 Task: Utilize Zendesk Explore reports for analyzing patterns in customer support inquiry trends.
Action: Mouse moved to (941, 69)
Screenshot: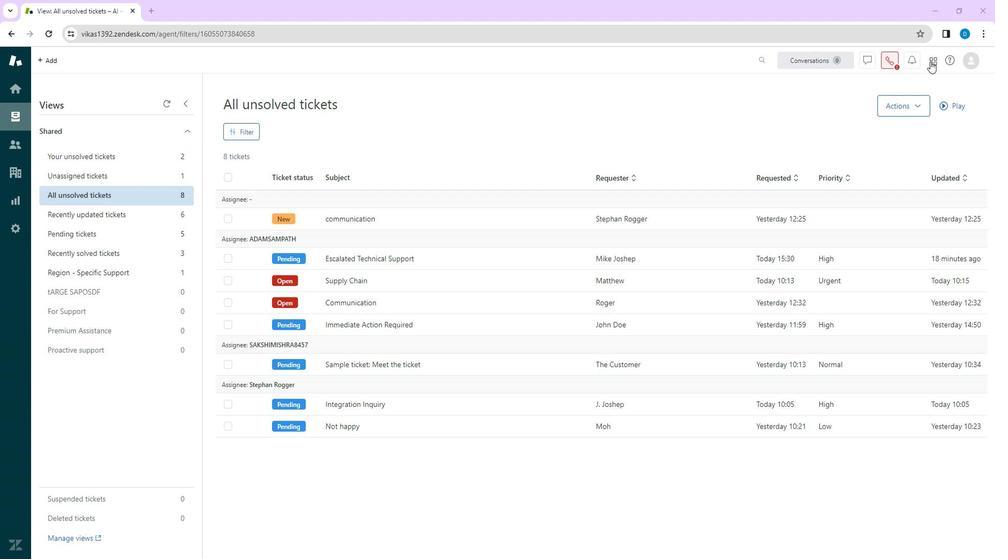 
Action: Mouse pressed left at (941, 69)
Screenshot: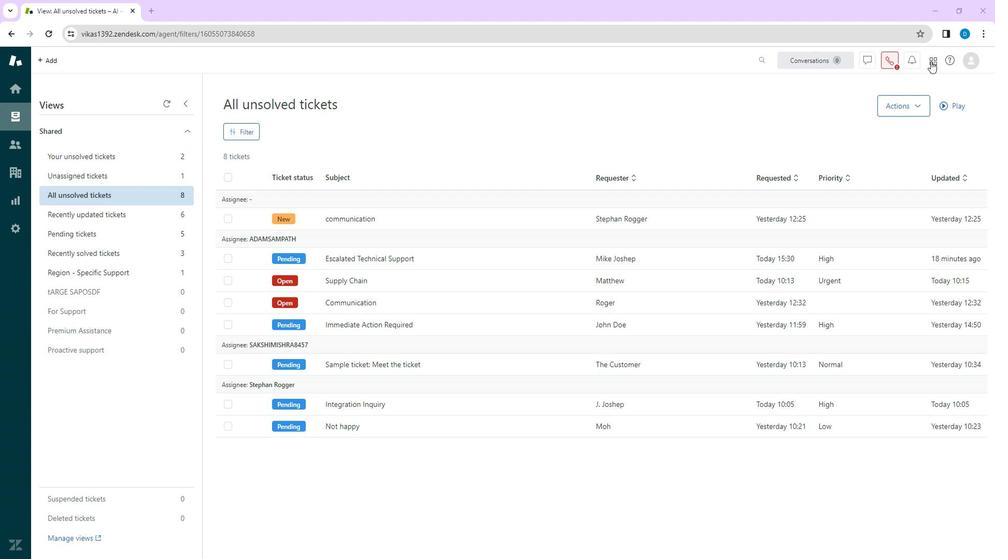 
Action: Mouse moved to (858, 256)
Screenshot: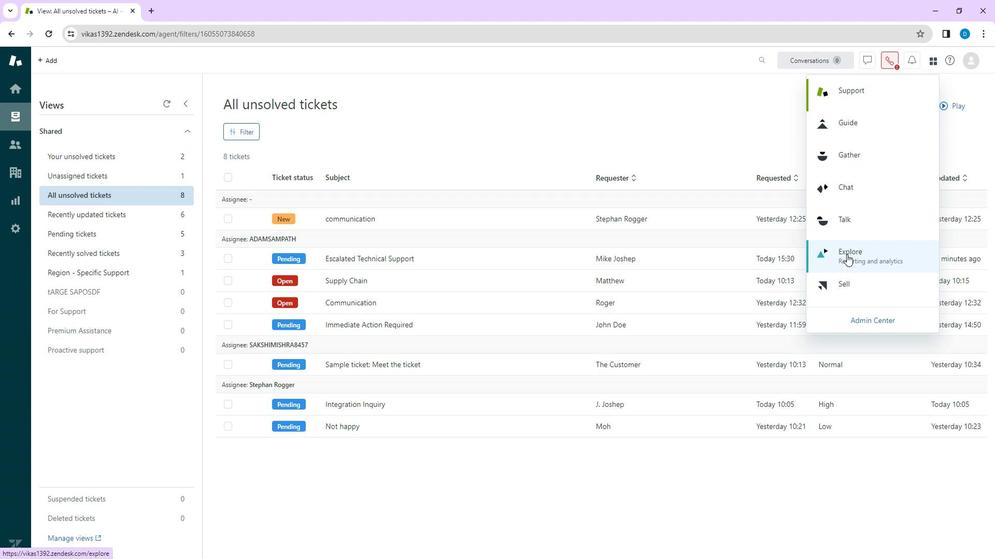 
Action: Mouse pressed left at (858, 256)
Screenshot: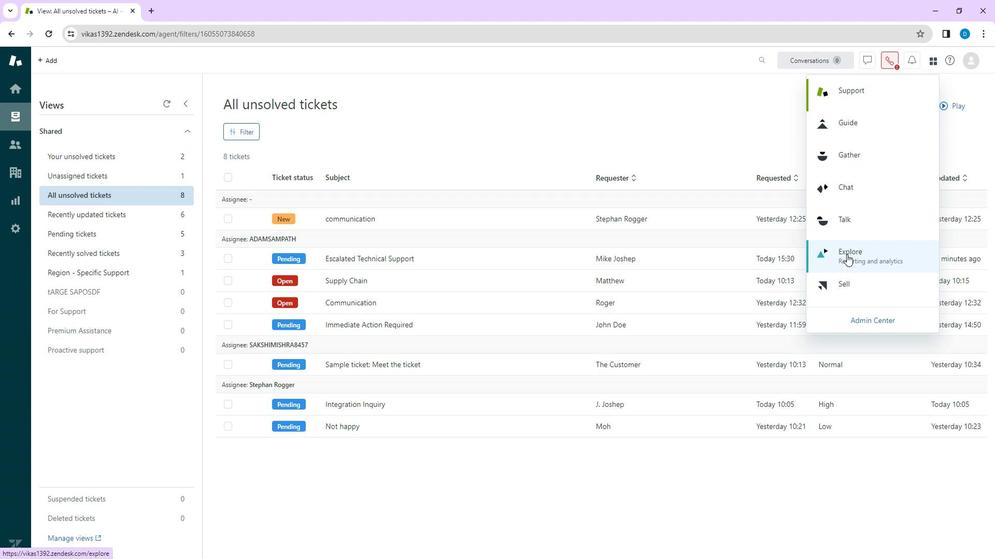 
Action: Mouse moved to (183, 264)
Screenshot: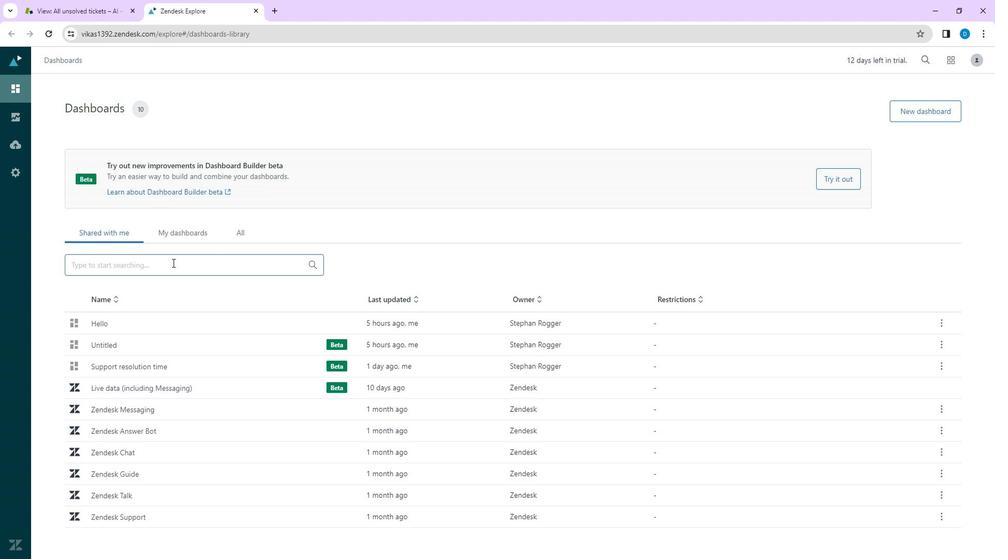 
Action: Mouse scrolled (183, 264) with delta (0, 0)
Screenshot: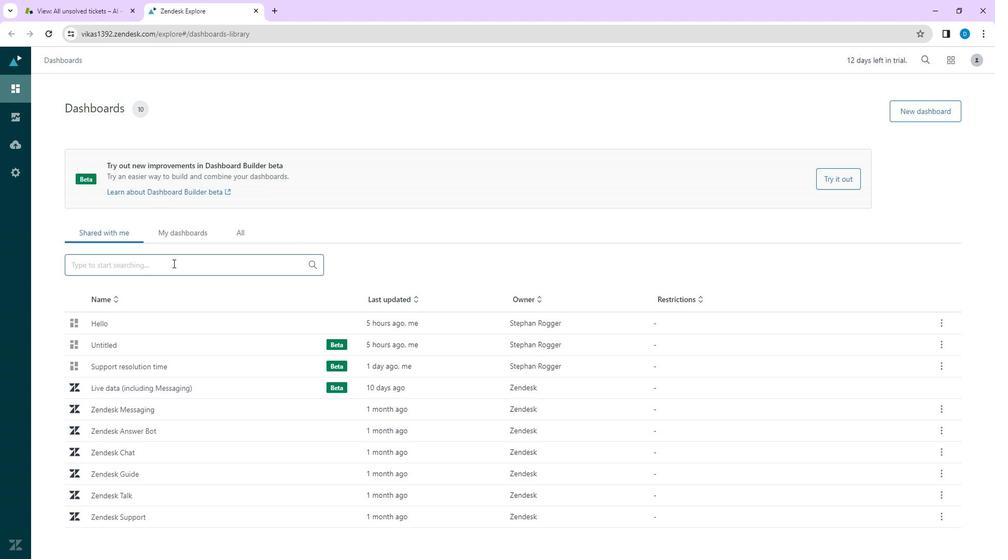
Action: Mouse moved to (26, 123)
Screenshot: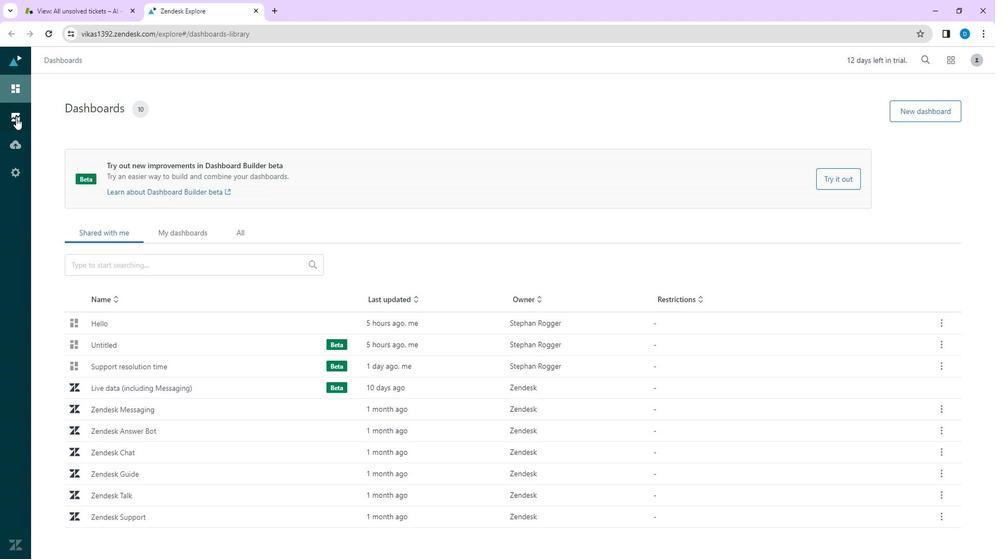 
Action: Mouse pressed left at (26, 123)
Screenshot: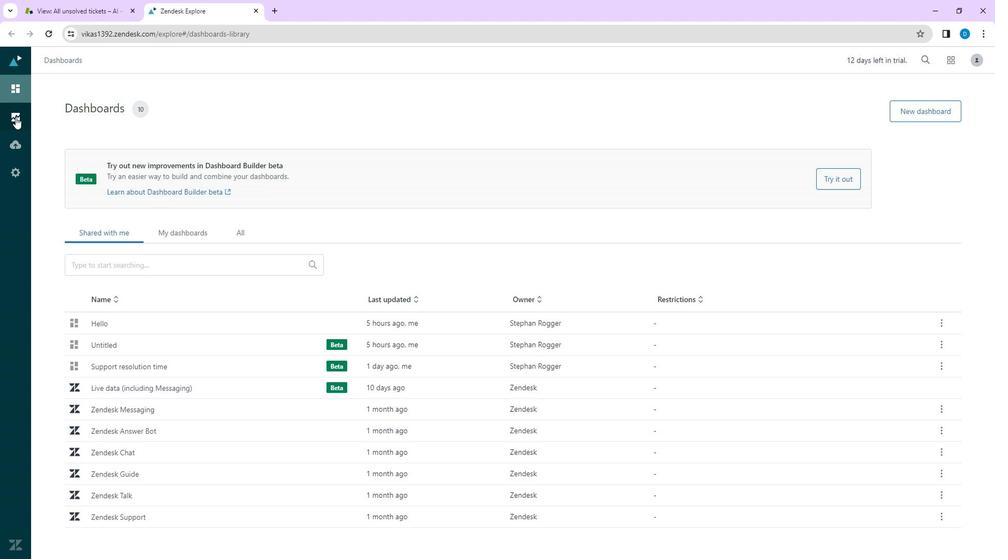 
Action: Mouse moved to (124, 178)
Screenshot: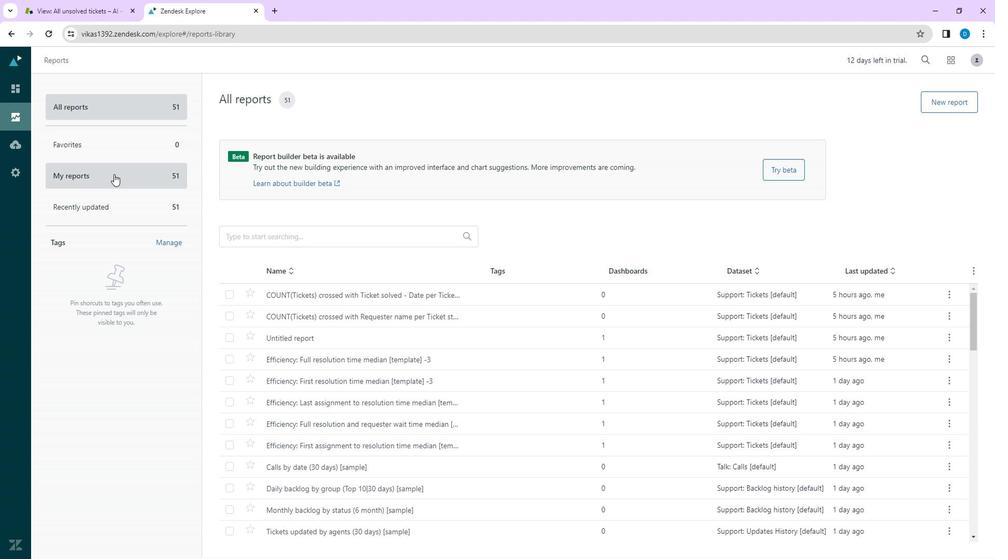 
Action: Mouse pressed left at (124, 178)
Screenshot: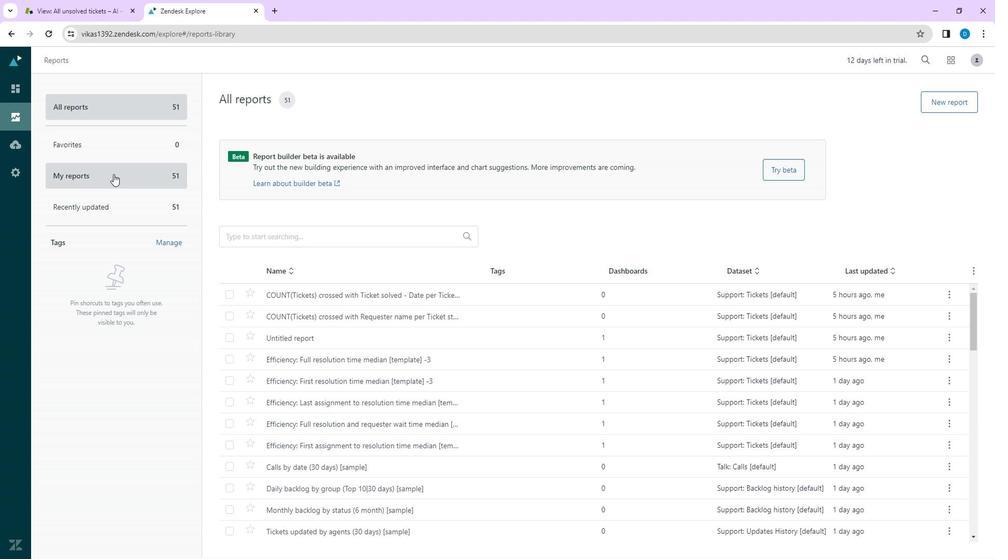 
Action: Mouse moved to (808, 169)
Screenshot: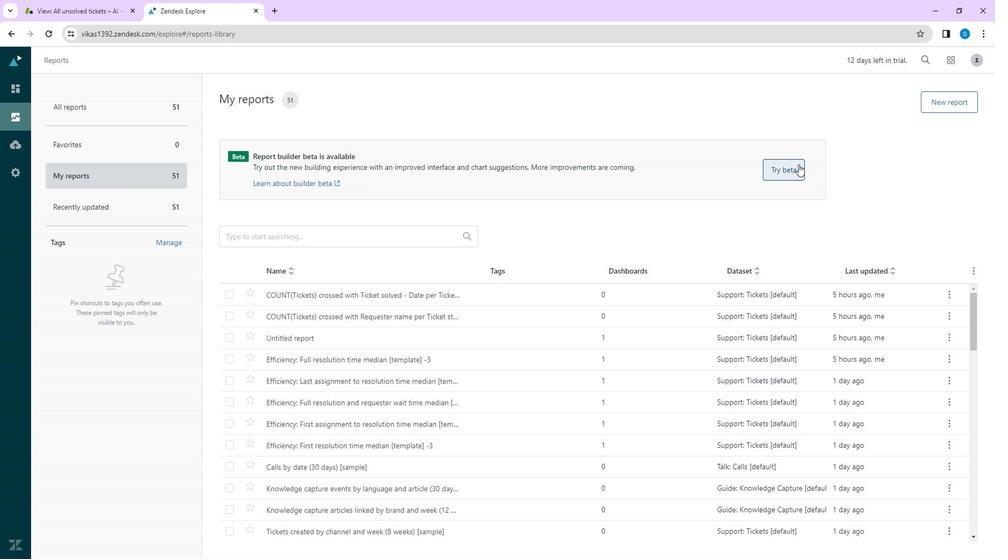 
Action: Mouse pressed left at (808, 169)
Screenshot: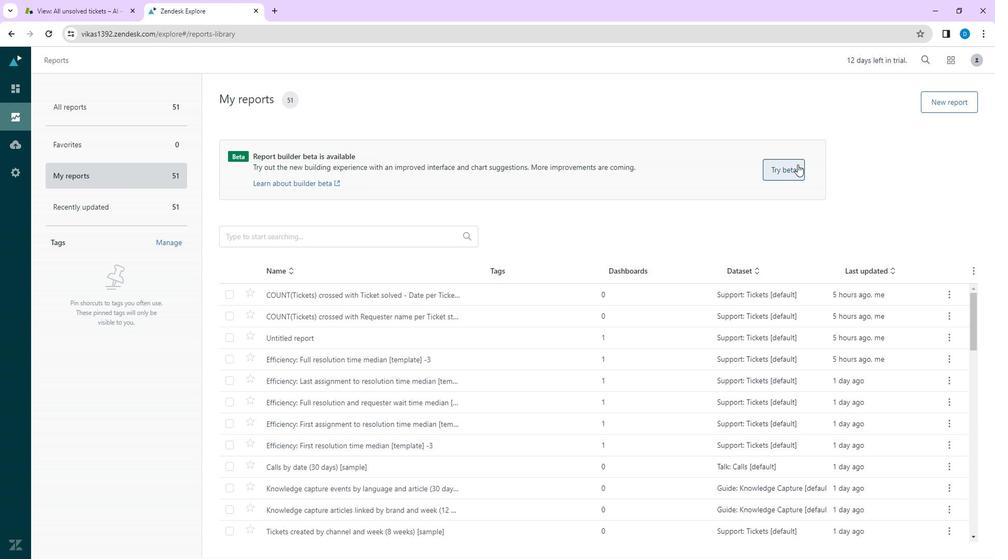 
Action: Mouse moved to (128, 250)
Screenshot: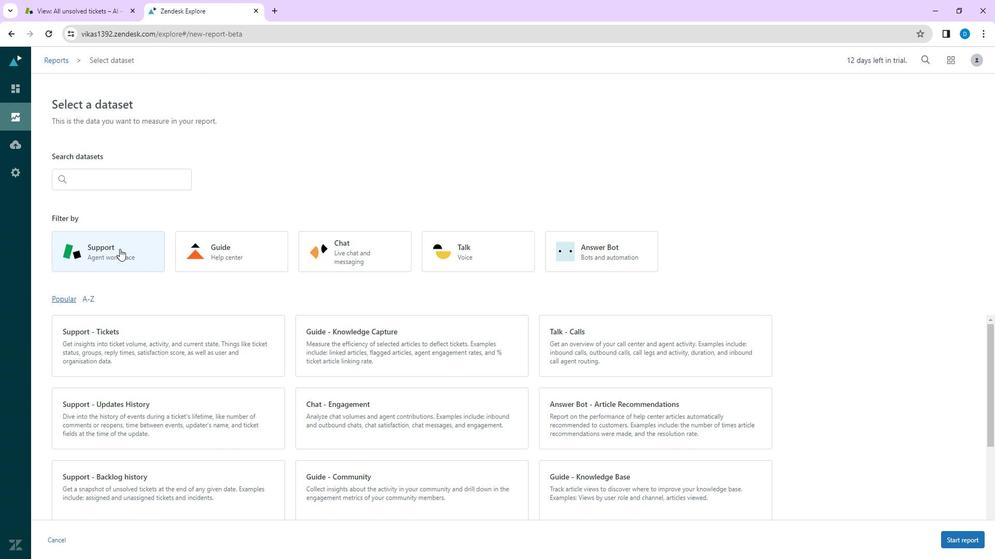 
Action: Mouse pressed left at (128, 250)
Screenshot: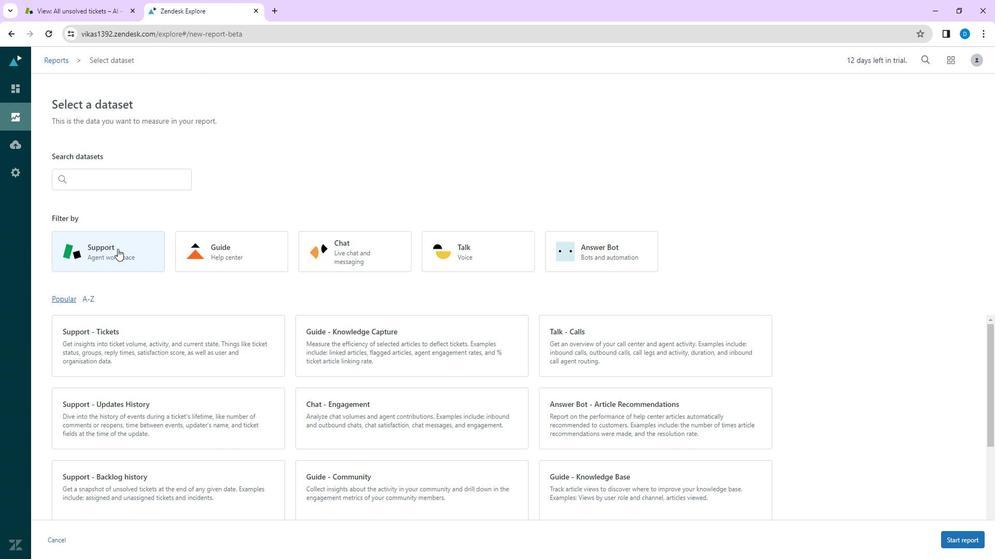 
Action: Mouse moved to (194, 344)
Screenshot: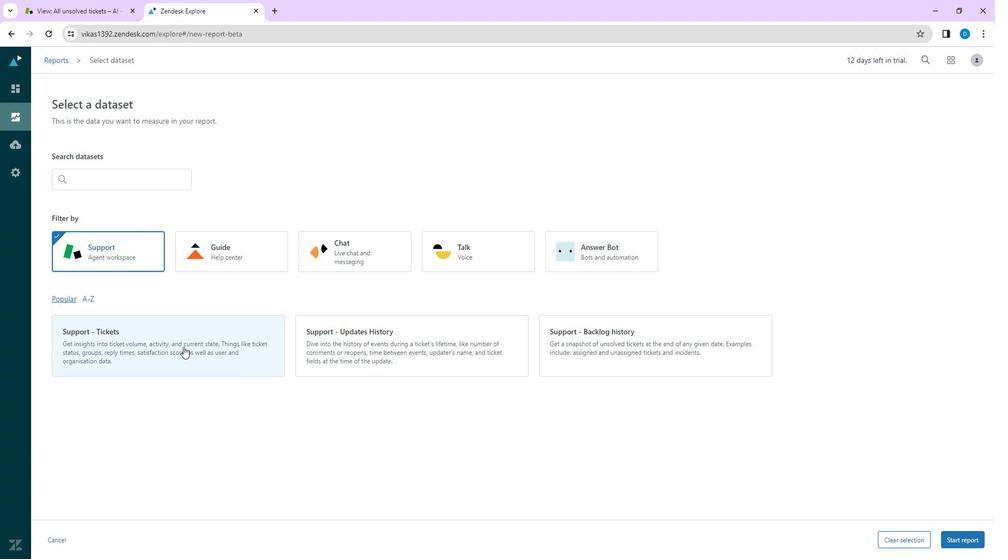 
Action: Mouse pressed left at (194, 344)
Screenshot: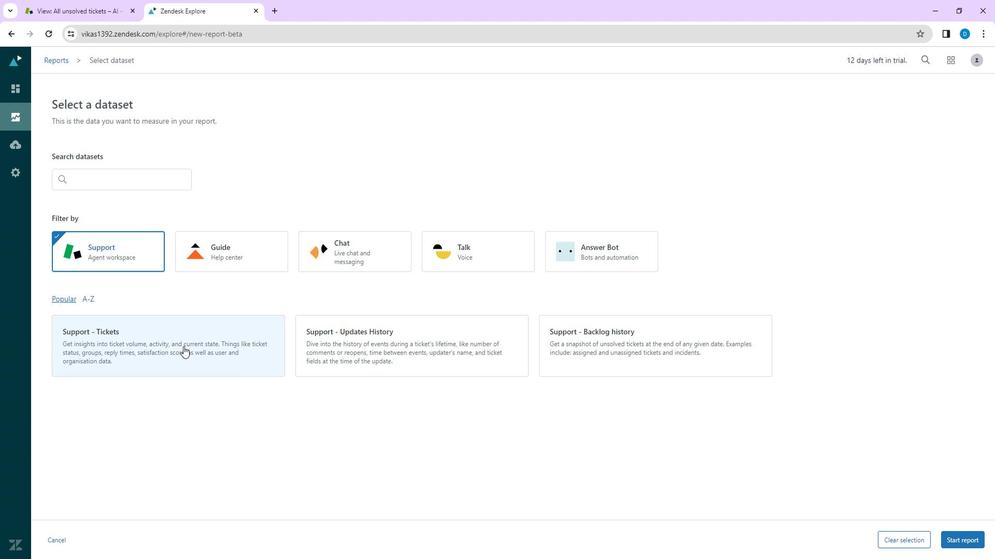 
Action: Mouse moved to (834, 194)
Screenshot: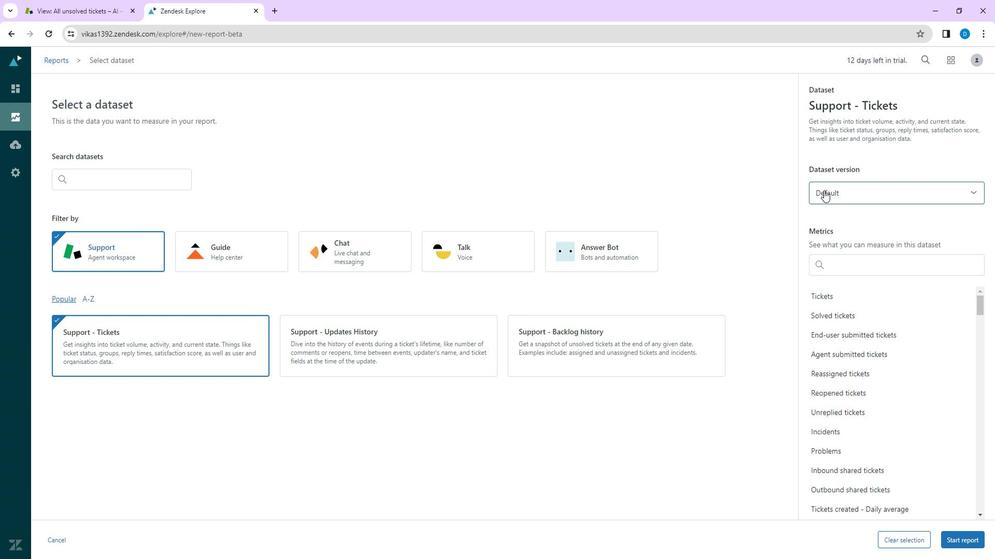 
Action: Mouse pressed left at (834, 194)
Screenshot: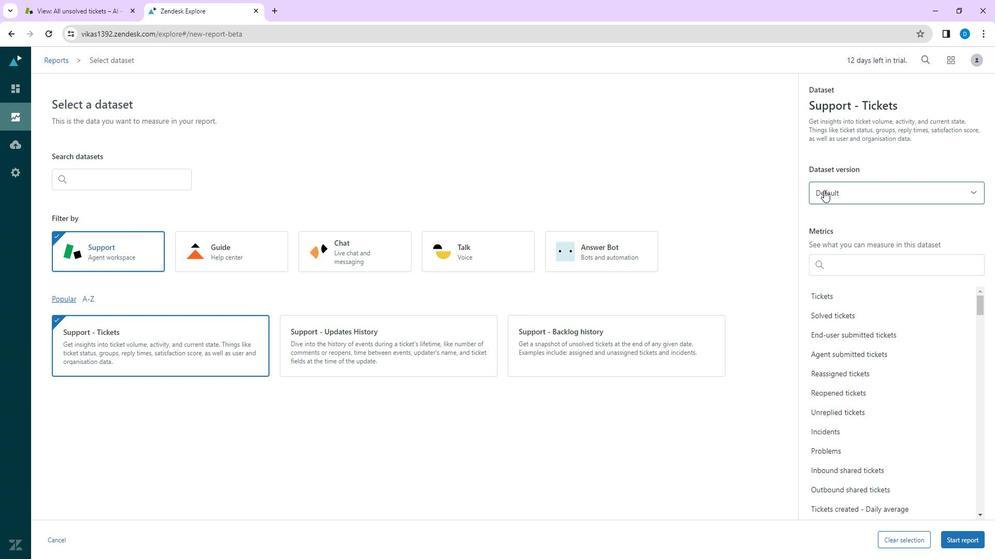 
Action: Mouse moved to (763, 181)
Screenshot: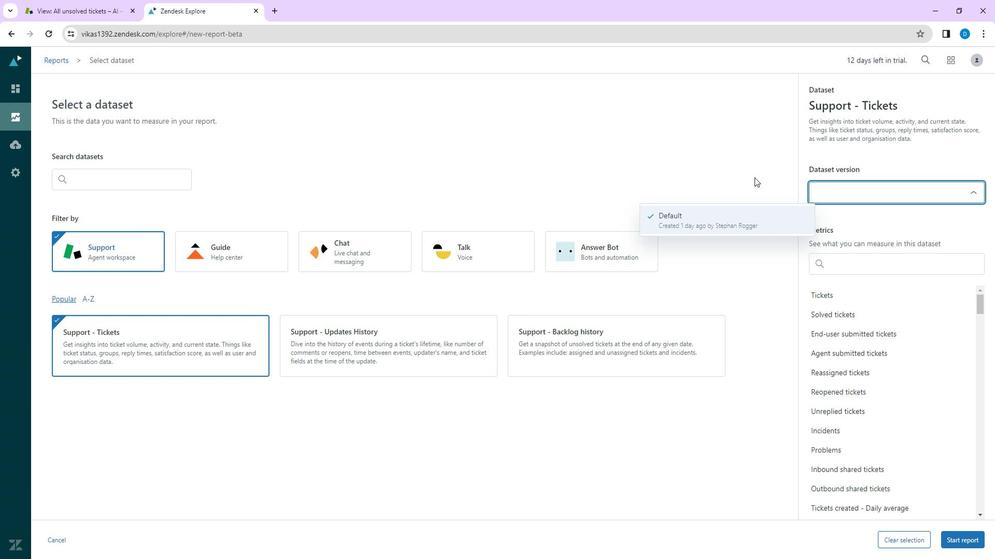 
Action: Mouse pressed left at (763, 181)
Screenshot: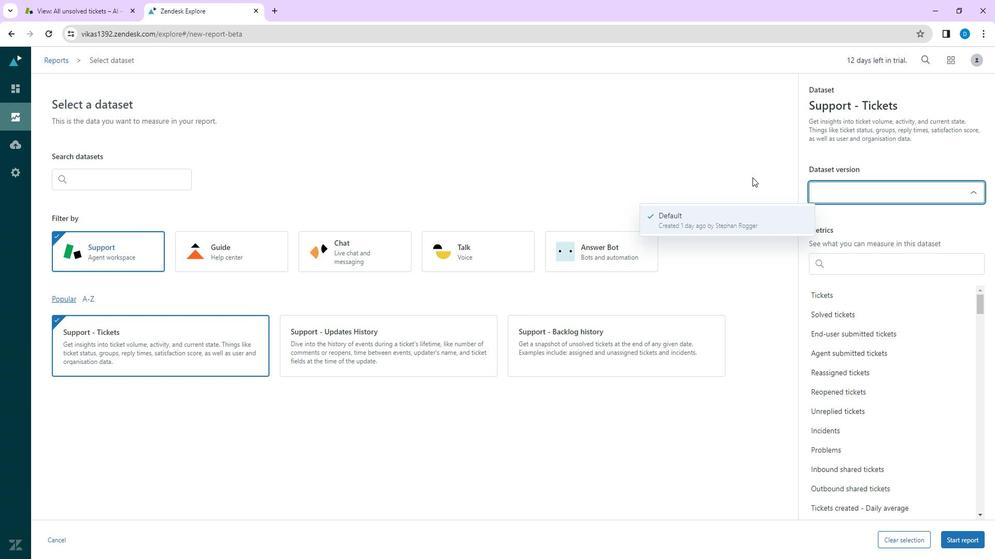 
Action: Mouse moved to (853, 270)
Screenshot: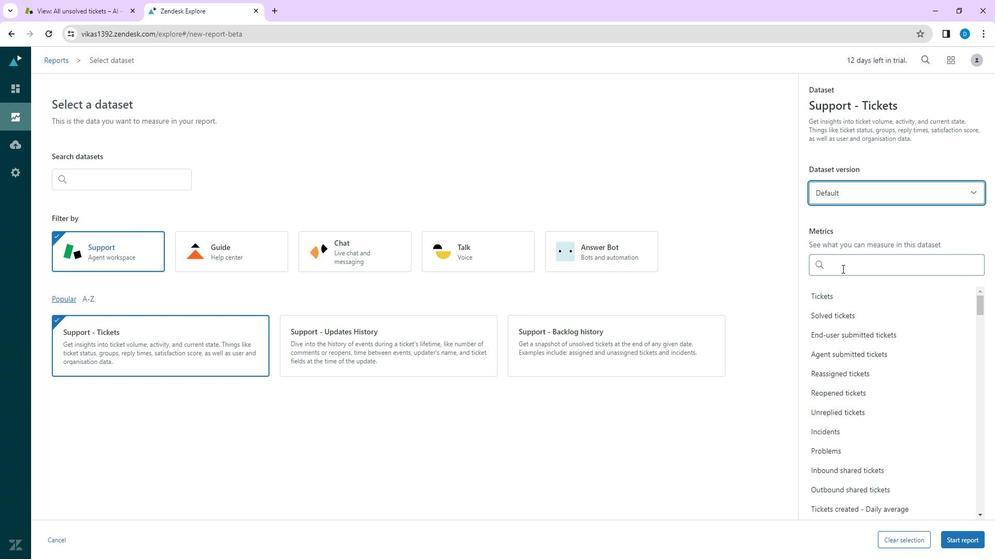 
Action: Mouse scrolled (853, 269) with delta (0, 0)
Screenshot: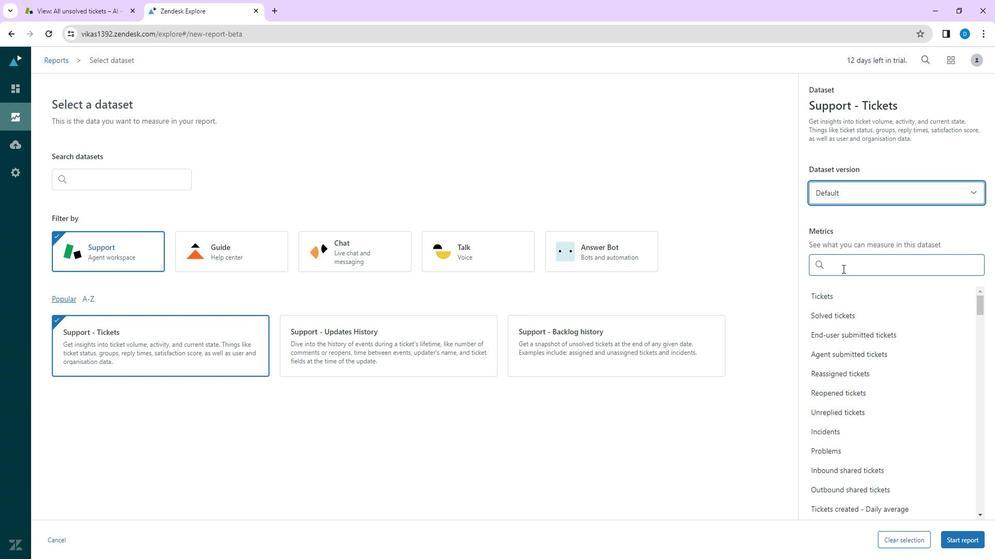 
Action: Mouse moved to (844, 336)
Screenshot: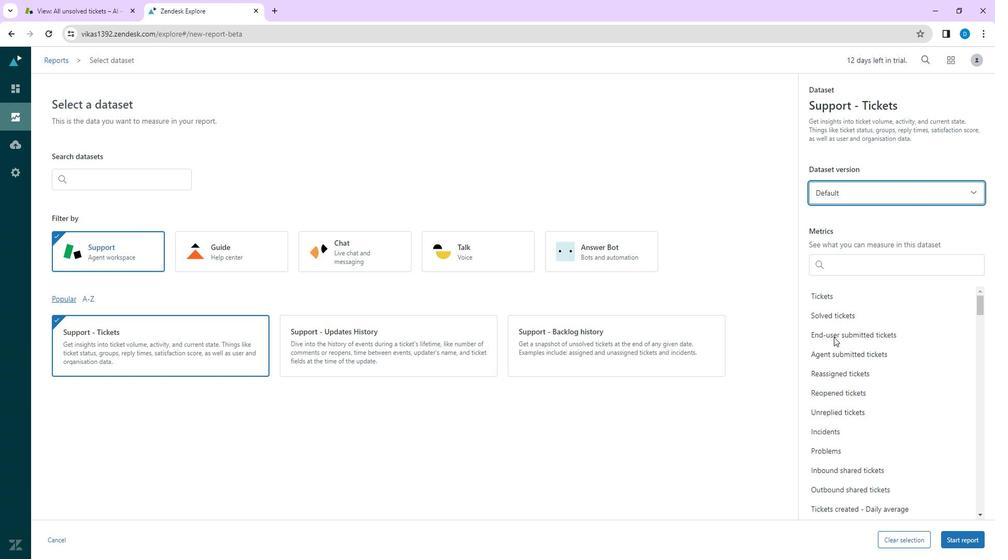 
Action: Mouse scrolled (844, 335) with delta (0, 0)
Screenshot: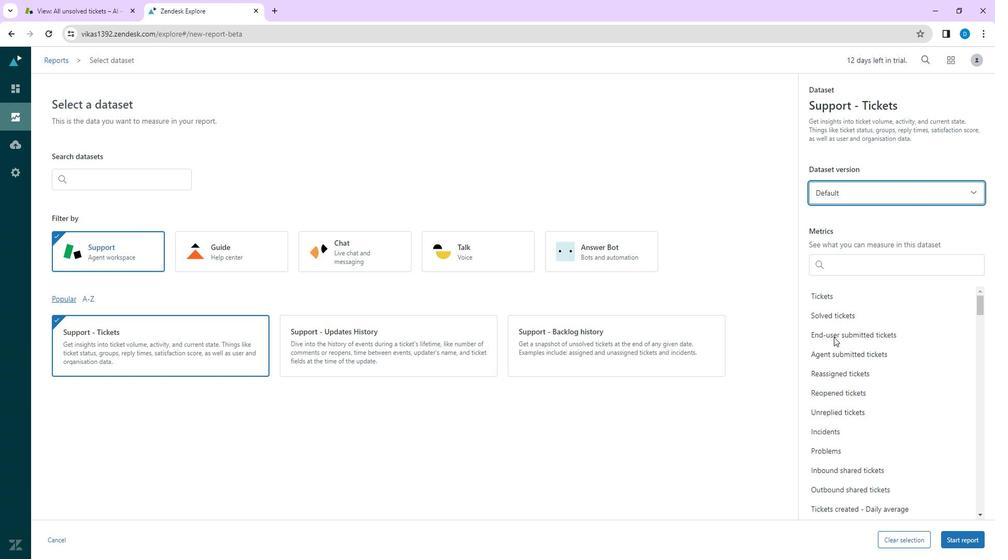 
Action: Mouse moved to (844, 373)
Screenshot: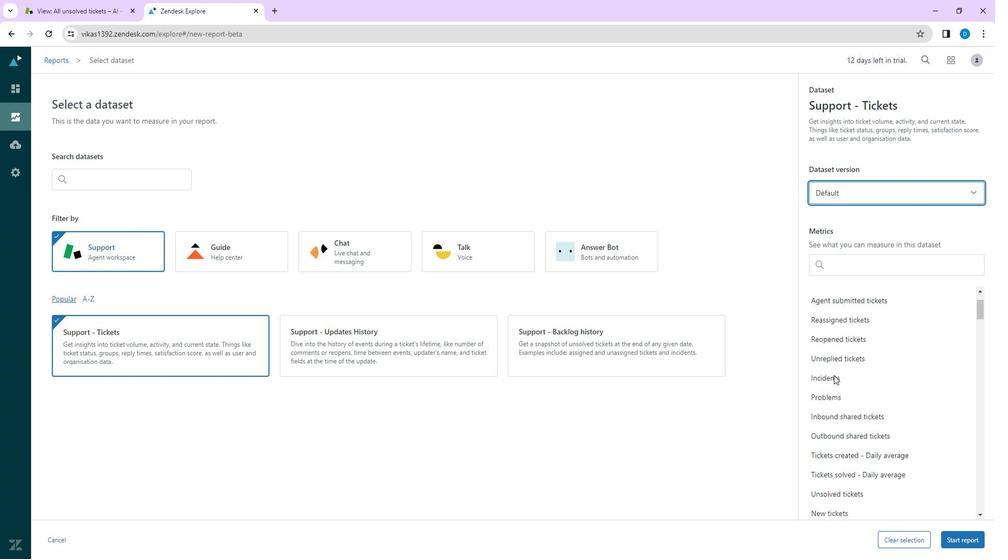 
Action: Mouse scrolled (844, 372) with delta (0, 0)
Screenshot: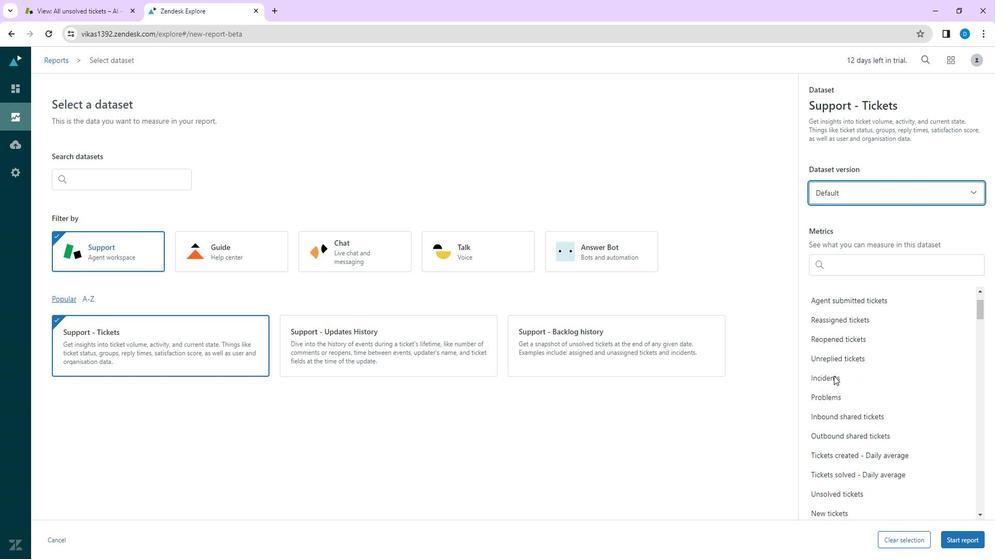 
Action: Mouse moved to (828, 457)
Screenshot: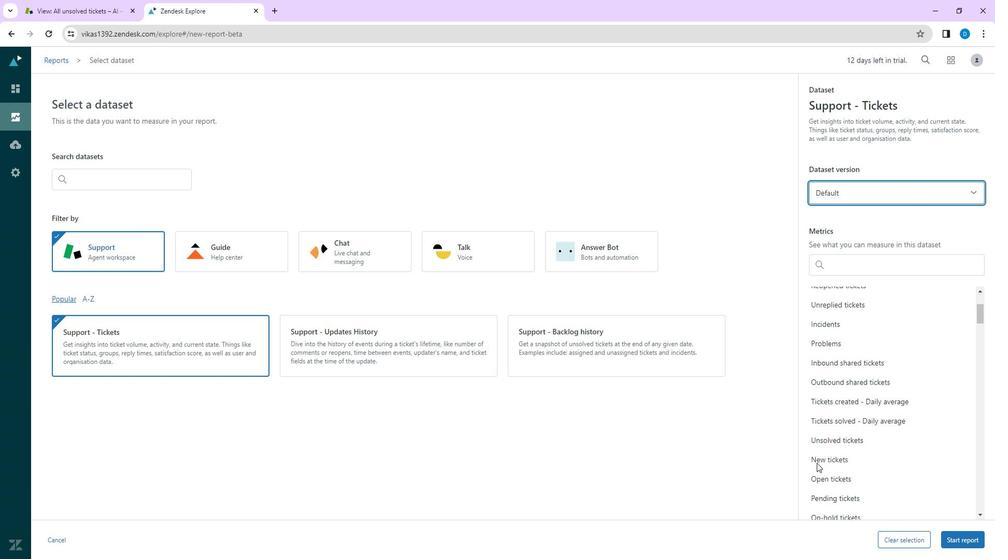 
Action: Mouse scrolled (828, 457) with delta (0, 0)
Screenshot: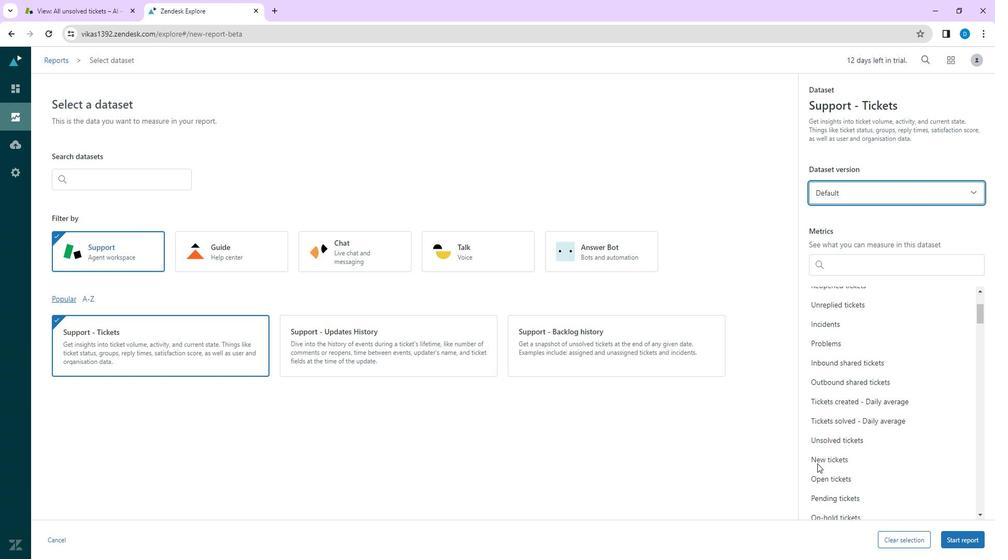 
Action: Mouse scrolled (828, 457) with delta (0, 0)
Screenshot: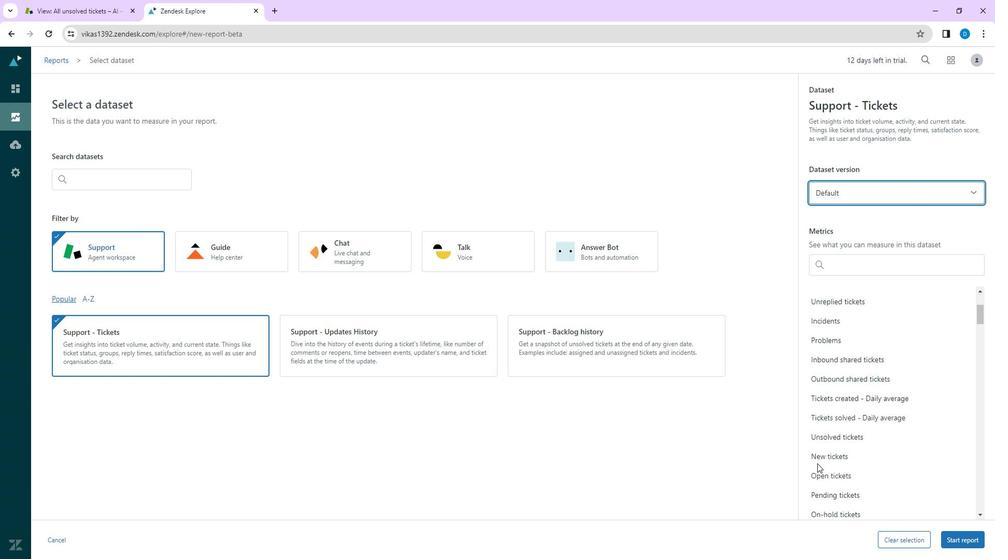 
Action: Mouse moved to (847, 388)
Screenshot: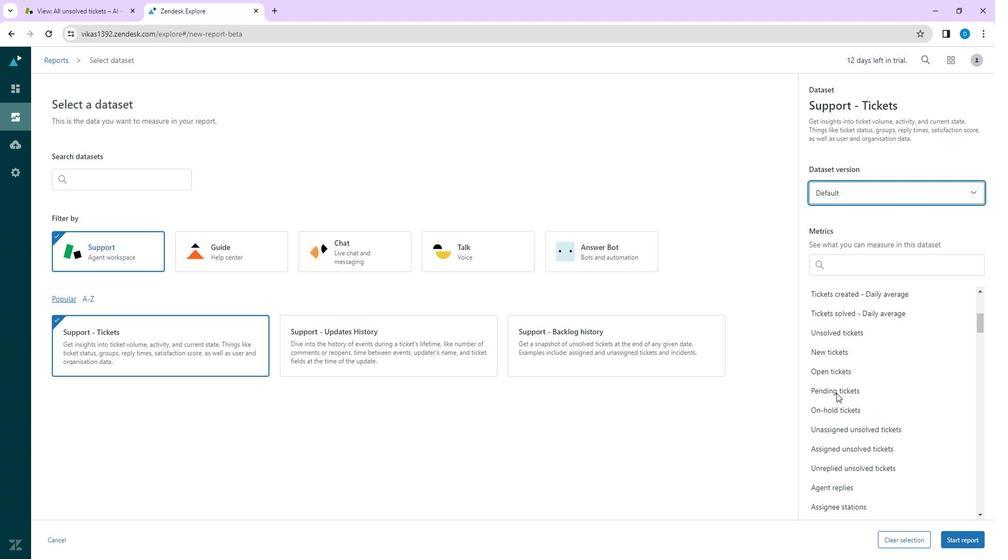 
Action: Mouse pressed left at (847, 388)
Screenshot: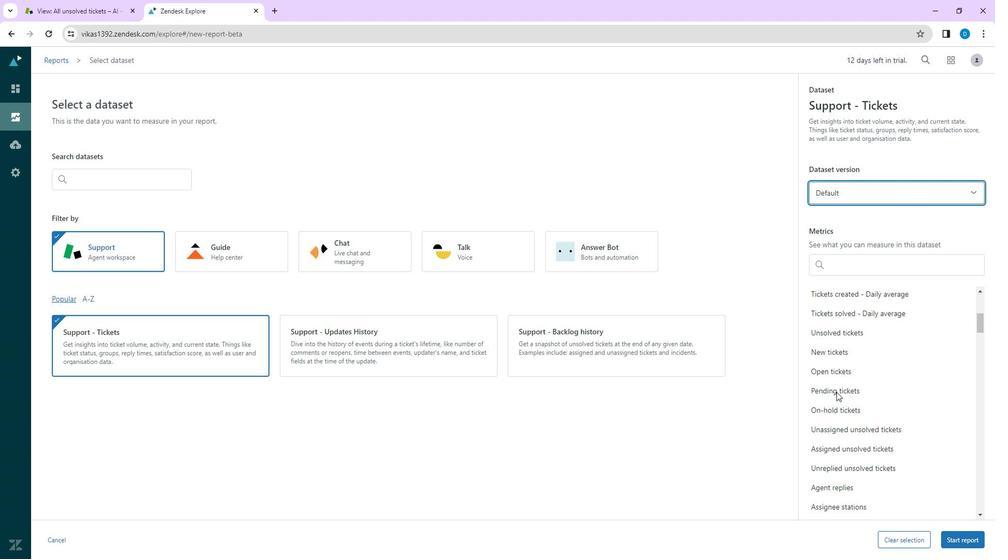 
Action: Mouse moved to (832, 335)
Screenshot: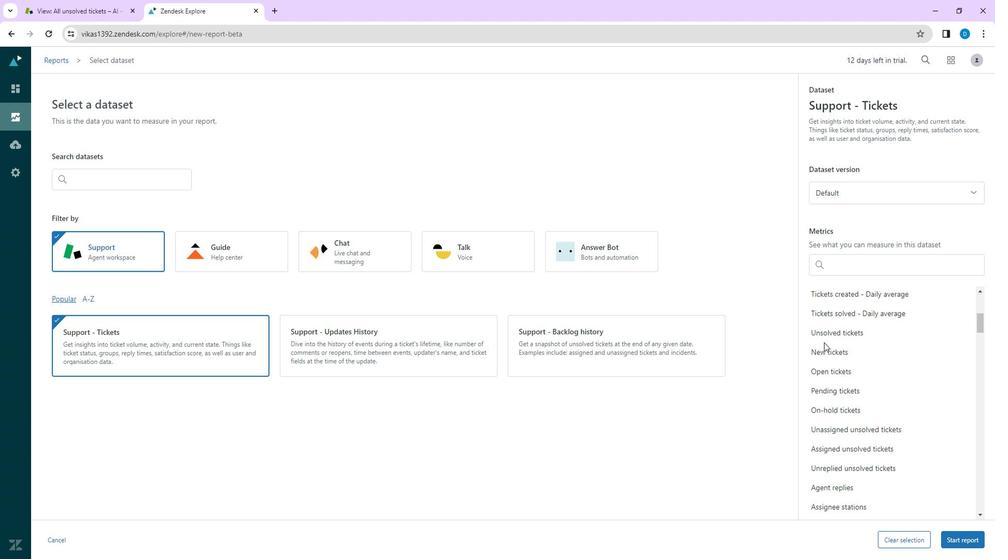
Action: Mouse scrolled (832, 336) with delta (0, 0)
Screenshot: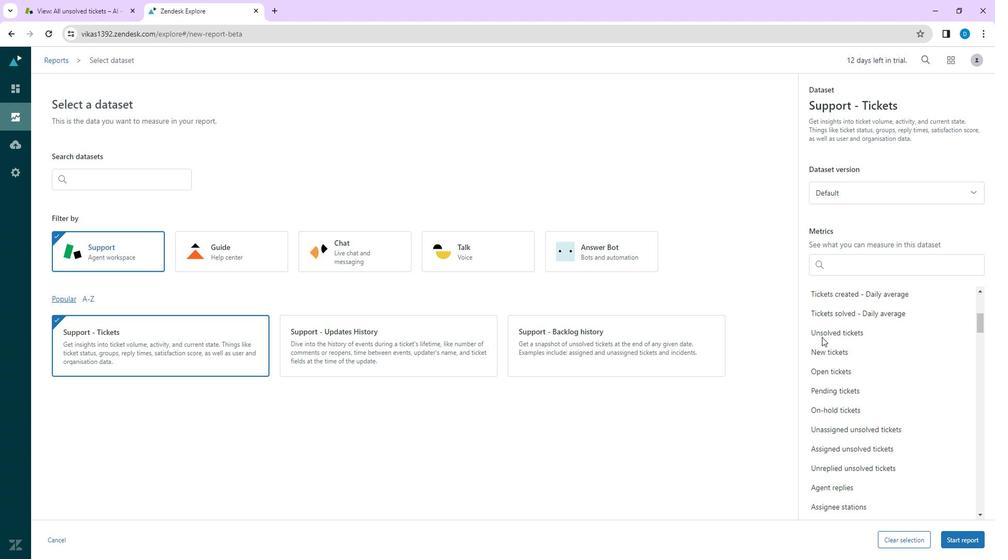 
Action: Mouse scrolled (832, 336) with delta (0, 0)
Screenshot: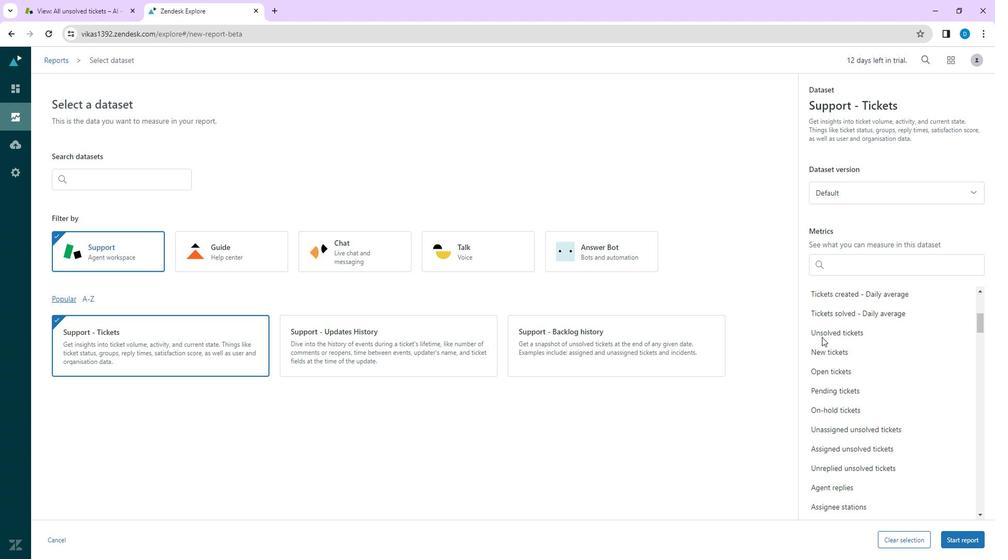 
Action: Mouse scrolled (832, 336) with delta (0, 0)
Screenshot: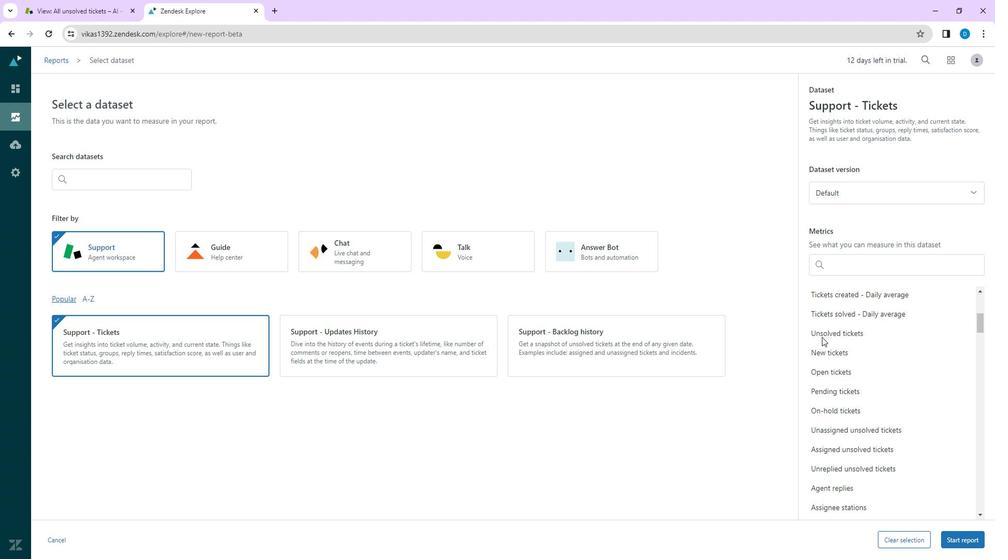 
Action: Mouse moved to (833, 342)
Screenshot: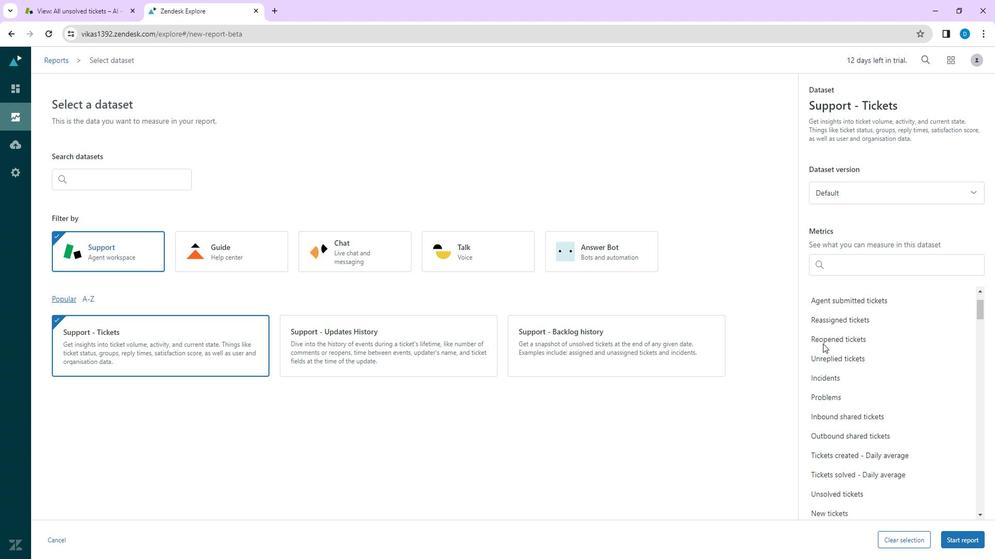 
Action: Mouse scrolled (833, 343) with delta (0, 0)
Screenshot: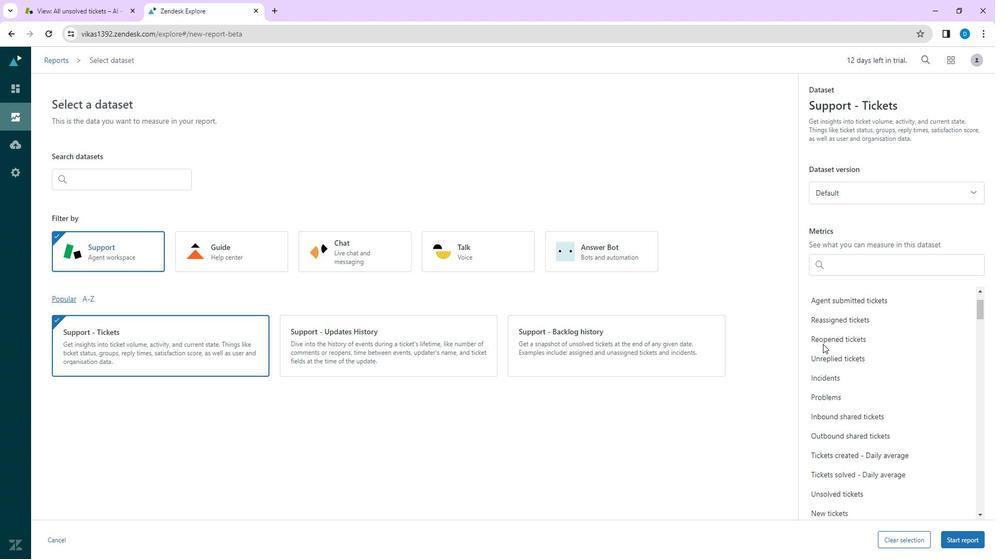 
Action: Mouse scrolled (833, 343) with delta (0, 0)
Screenshot: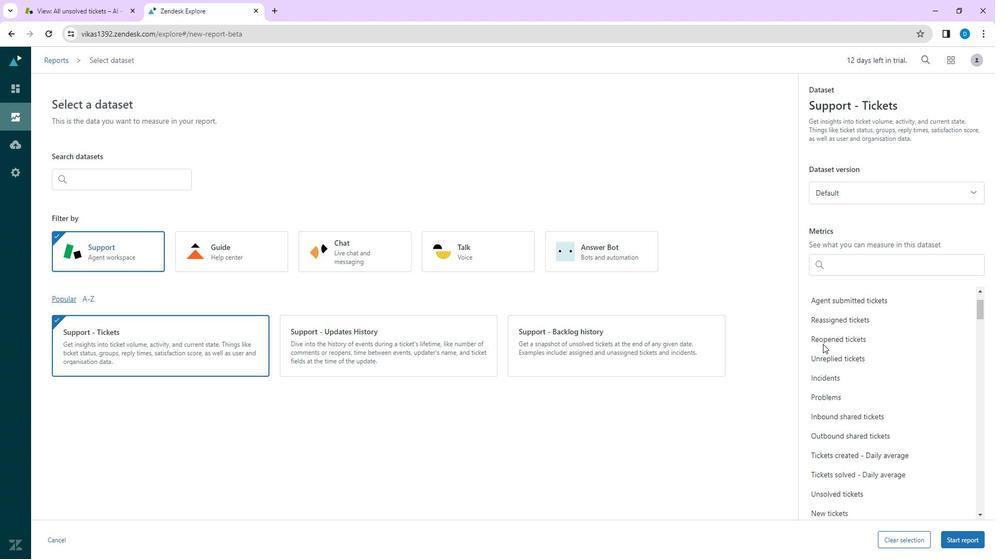 
Action: Mouse scrolled (833, 343) with delta (0, 0)
Screenshot: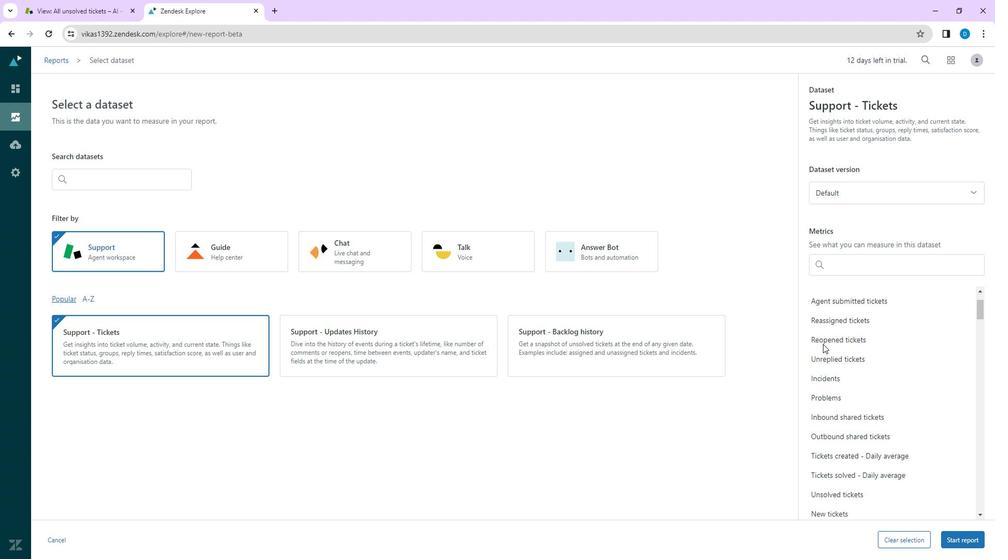 
Action: Mouse moved to (836, 352)
Screenshot: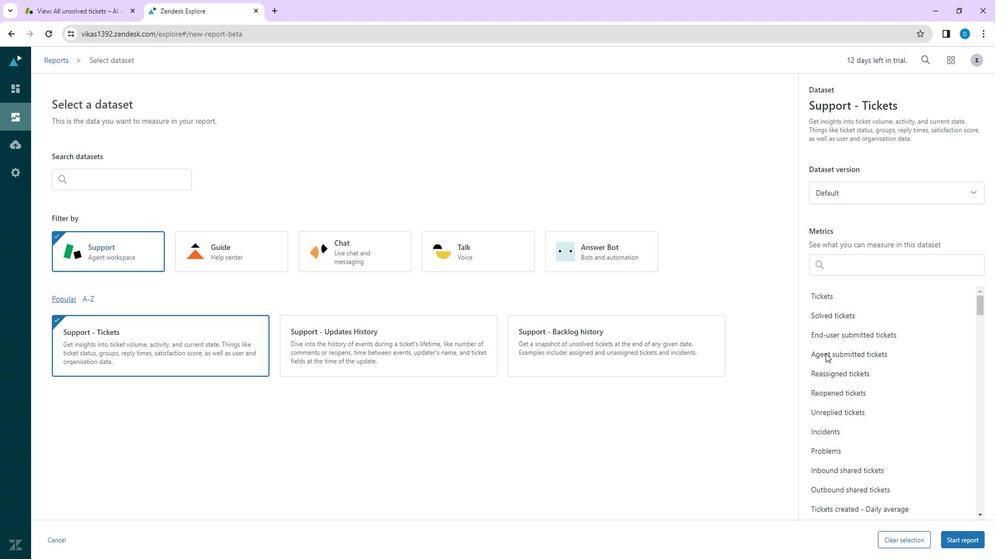 
Action: Mouse scrolled (836, 352) with delta (0, 0)
Screenshot: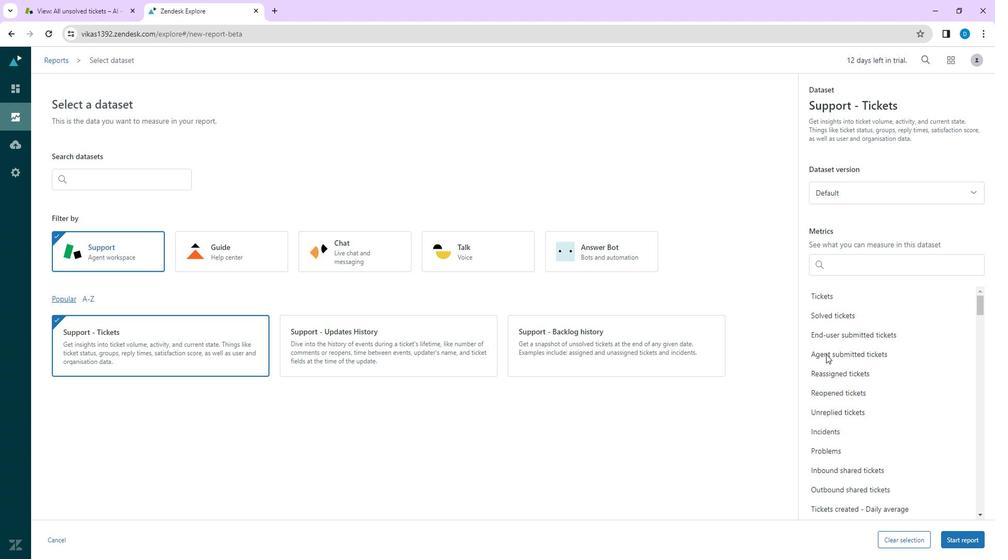 
Action: Mouse scrolled (836, 352) with delta (0, 0)
Screenshot: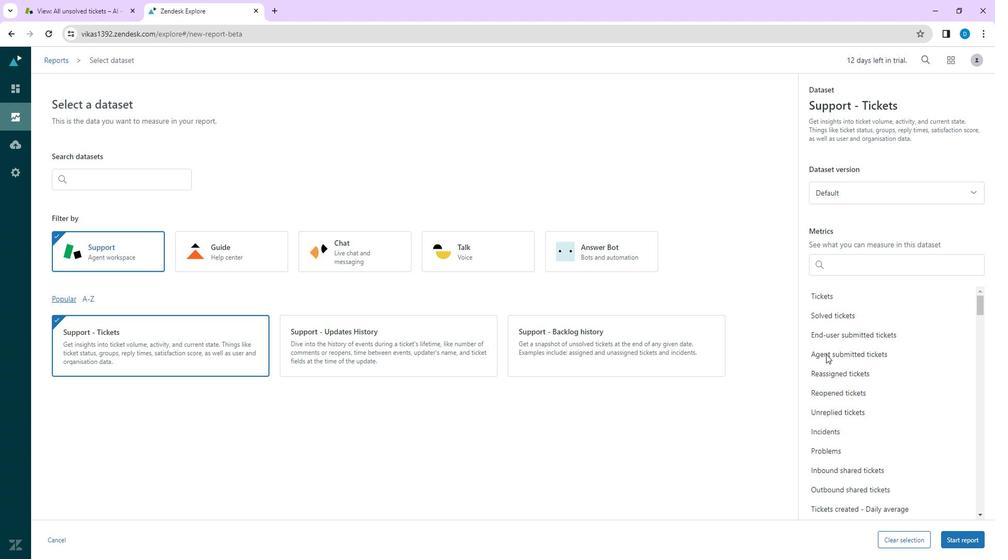 
Action: Mouse scrolled (836, 352) with delta (0, 0)
Screenshot: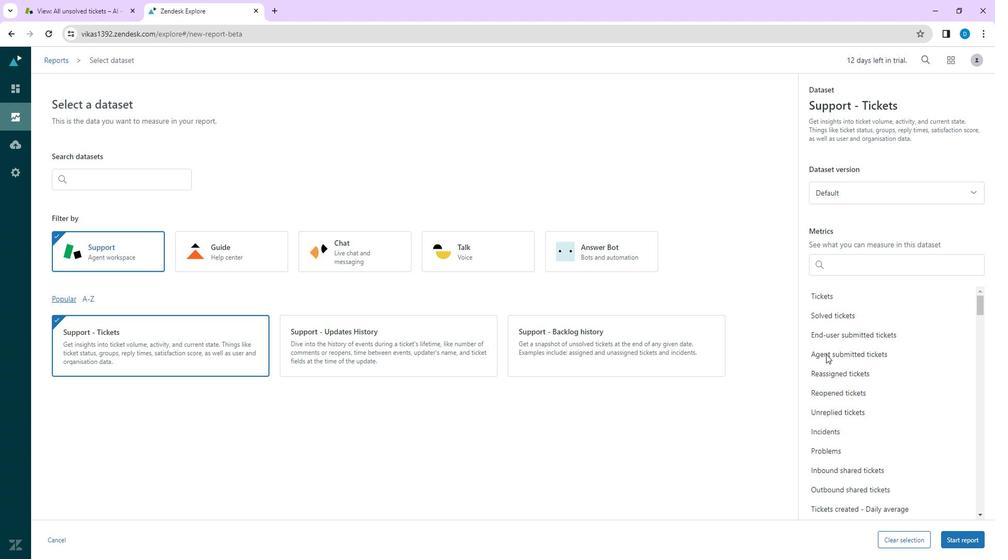 
Action: Mouse moved to (833, 297)
Screenshot: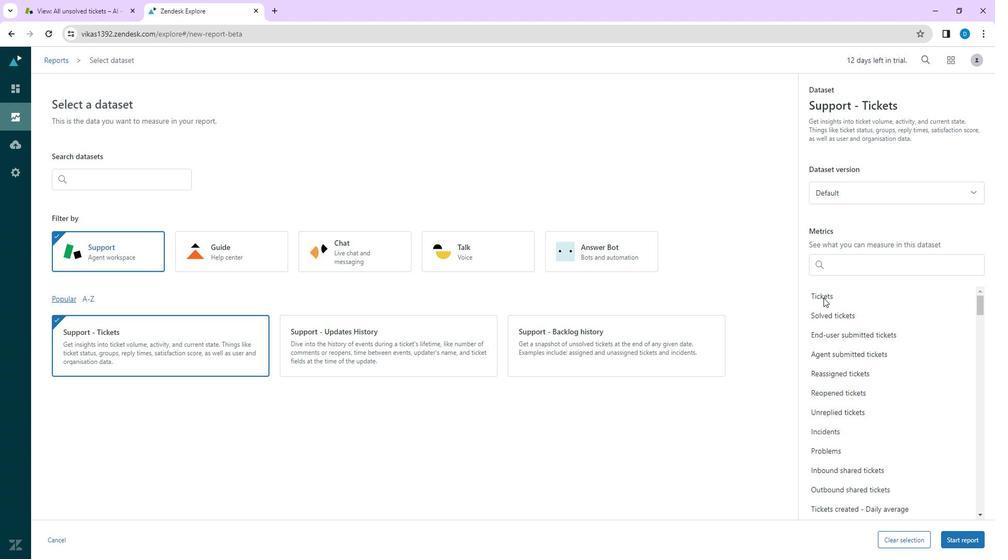 
Action: Mouse pressed left at (833, 297)
Screenshot: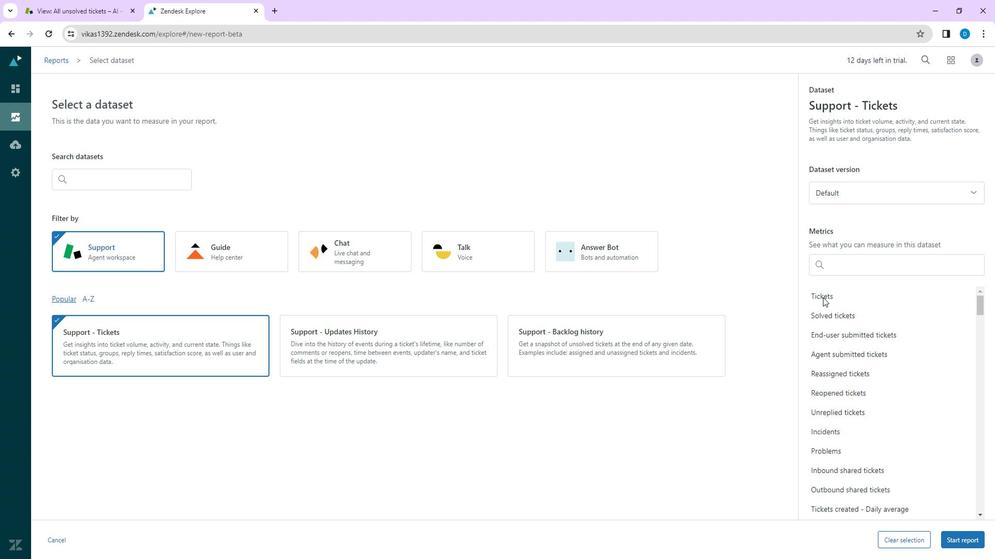 
Action: Mouse pressed left at (833, 297)
Screenshot: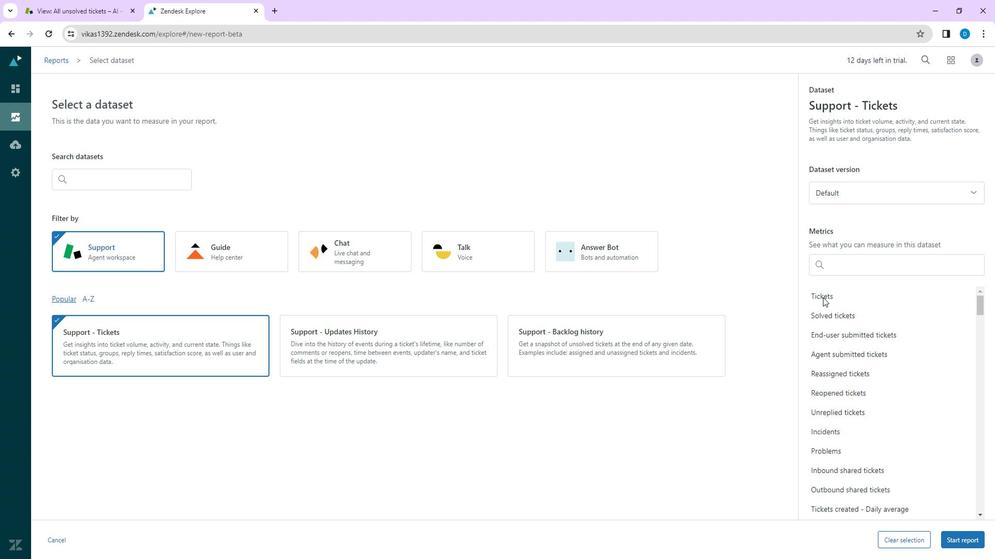 
Action: Mouse moved to (980, 528)
Screenshot: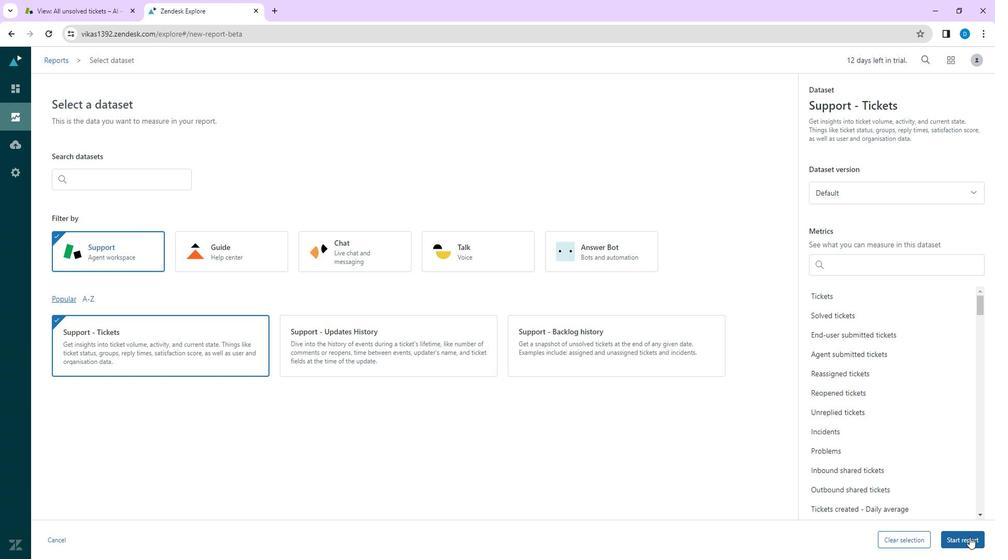 
Action: Mouse pressed left at (980, 528)
Screenshot: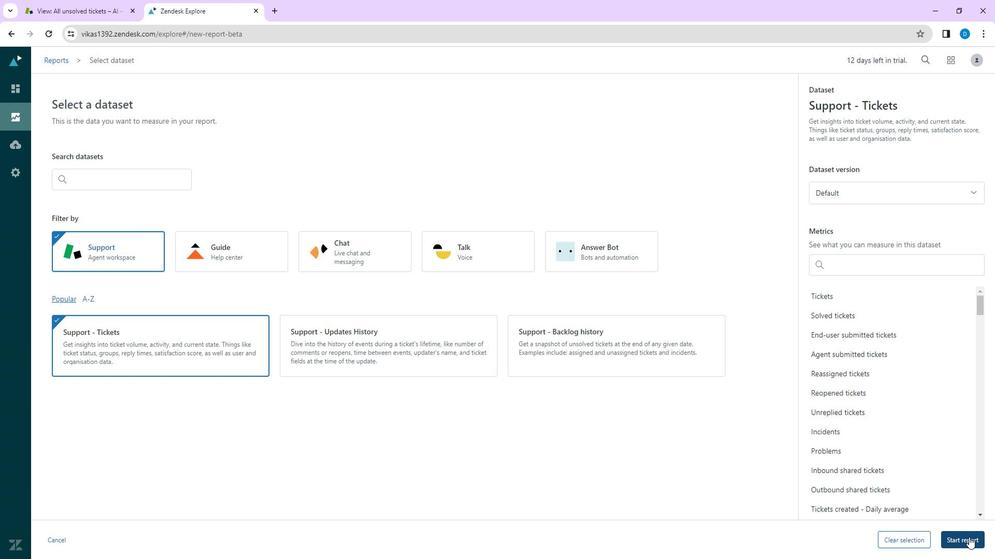 
Action: Mouse moved to (952, 533)
Screenshot: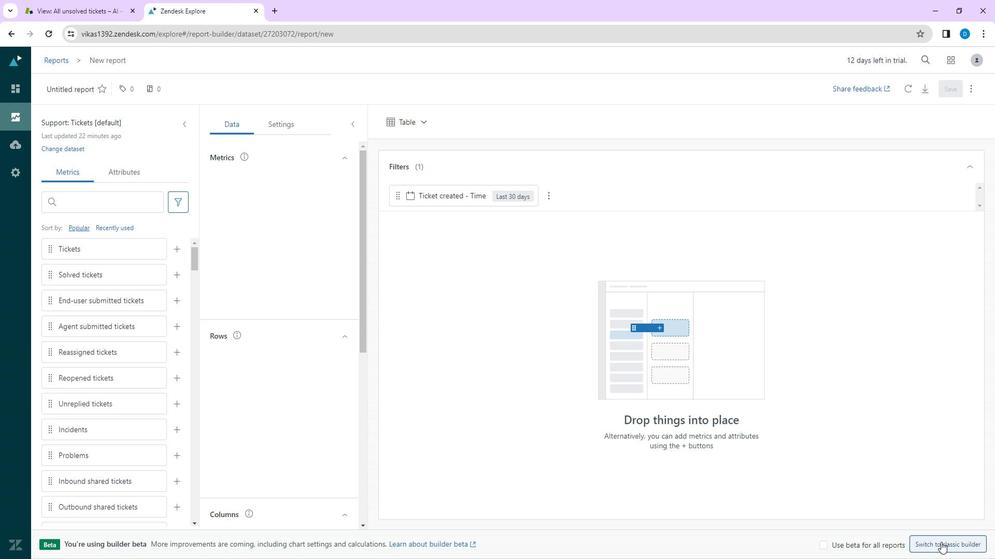 
Action: Mouse pressed left at (952, 533)
Screenshot: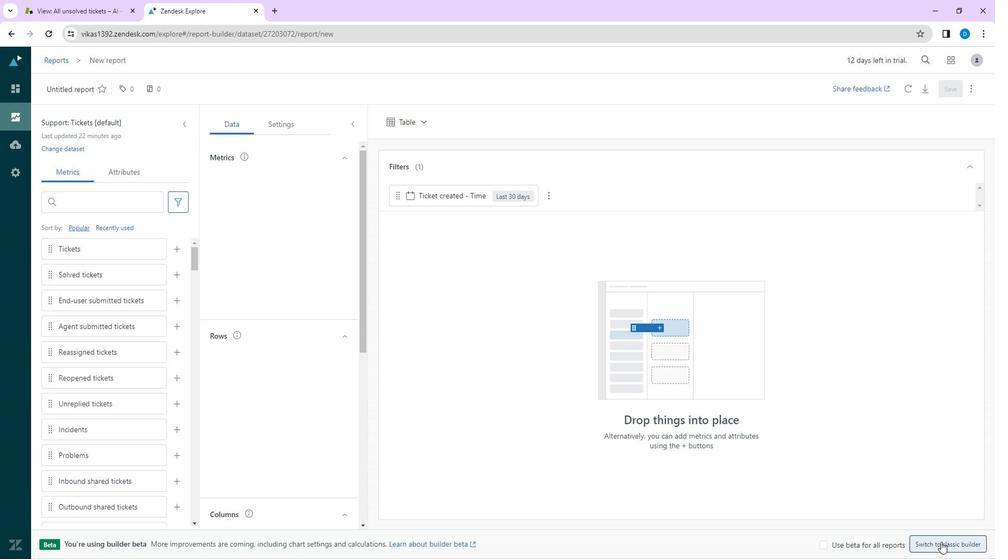 
Action: Mouse moved to (515, 329)
Screenshot: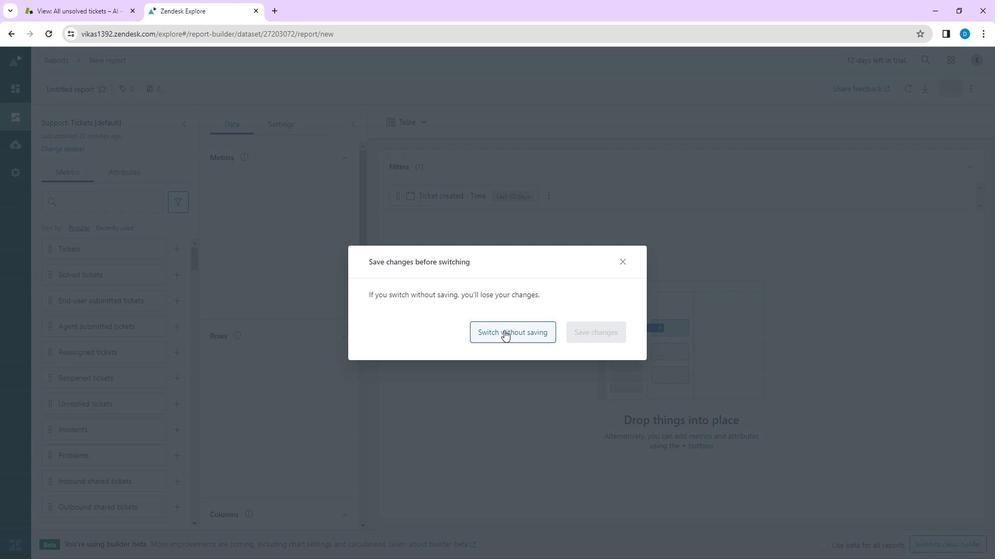 
Action: Mouse pressed left at (515, 329)
Screenshot: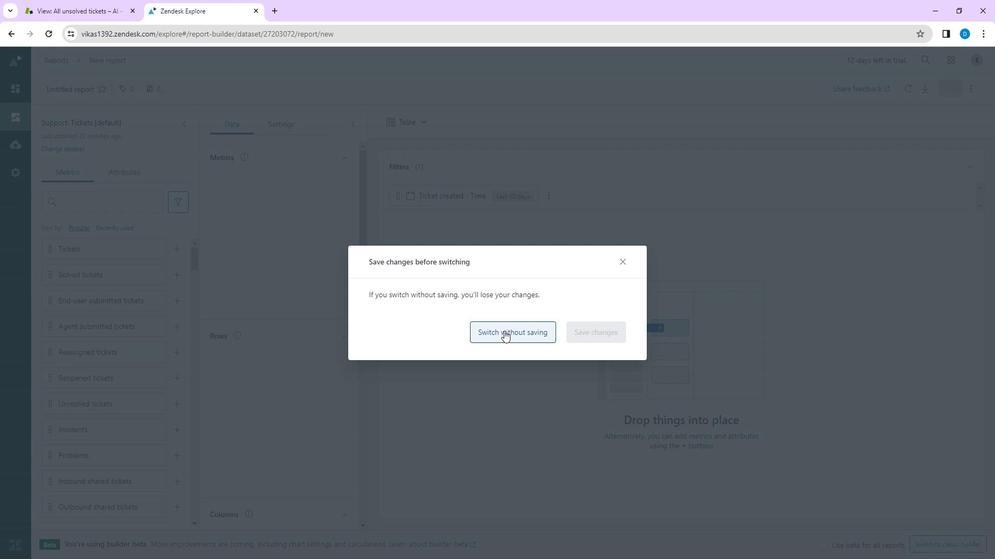
Action: Mouse moved to (368, 129)
Screenshot: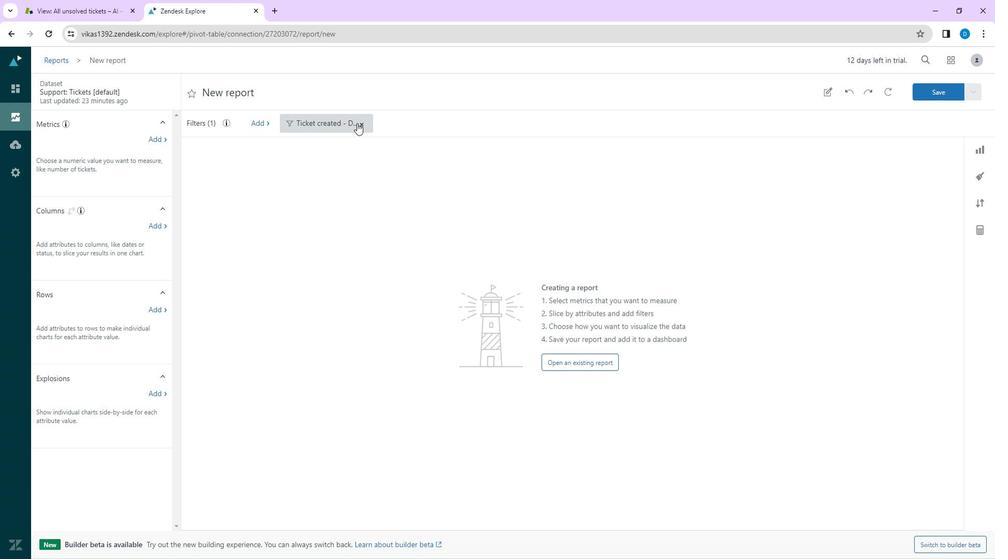 
Action: Mouse pressed left at (368, 129)
Screenshot: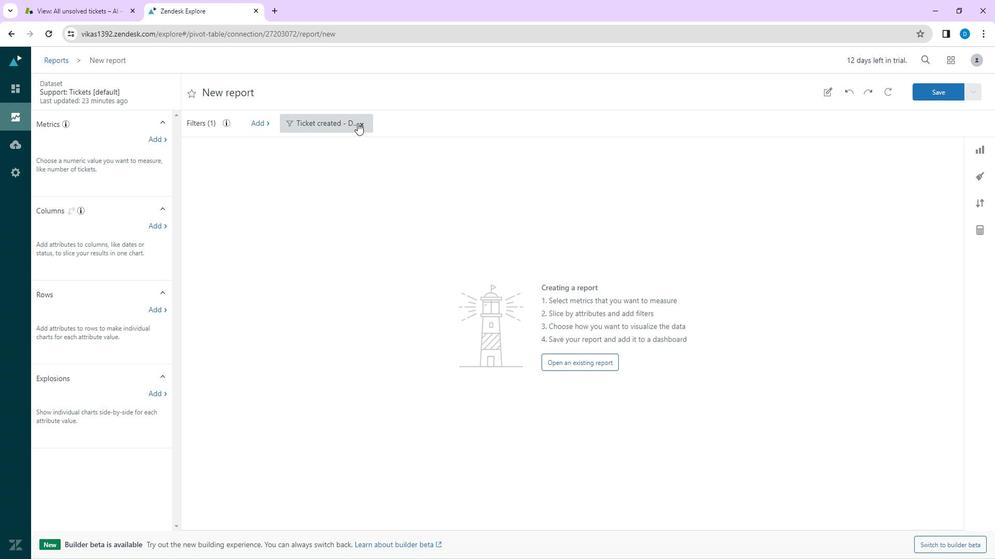 
Action: Mouse moved to (203, 187)
Screenshot: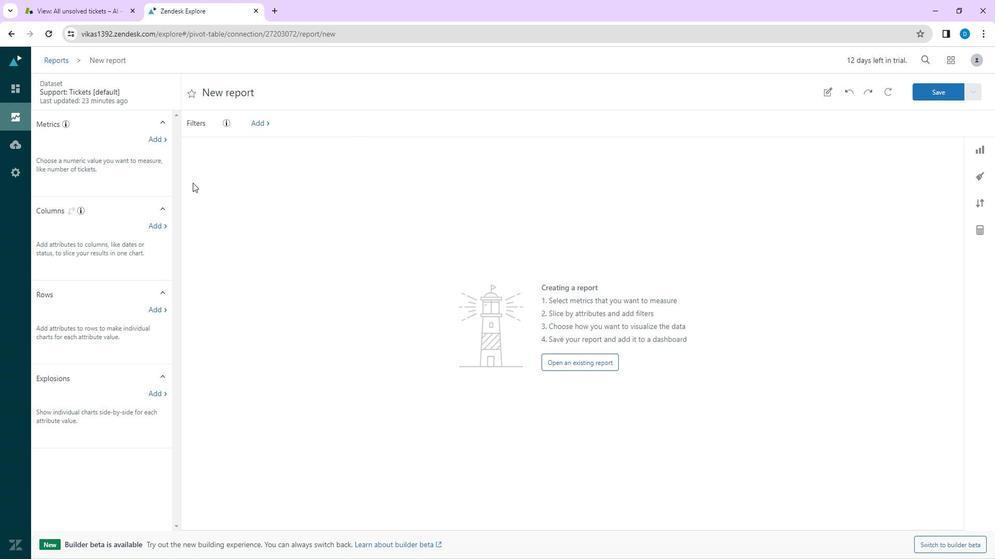 
Action: Mouse scrolled (203, 187) with delta (0, 0)
Screenshot: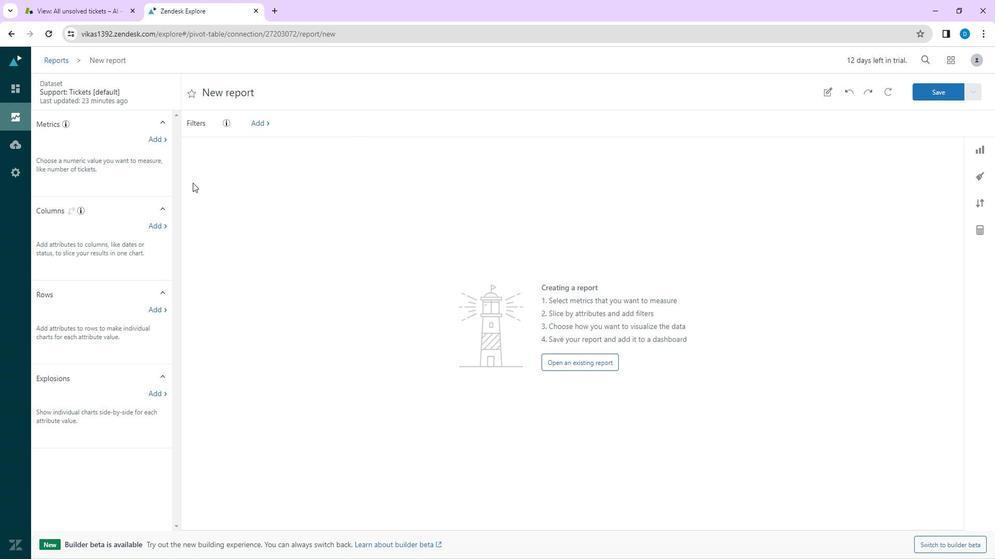 
Action: Mouse scrolled (203, 187) with delta (0, 0)
Screenshot: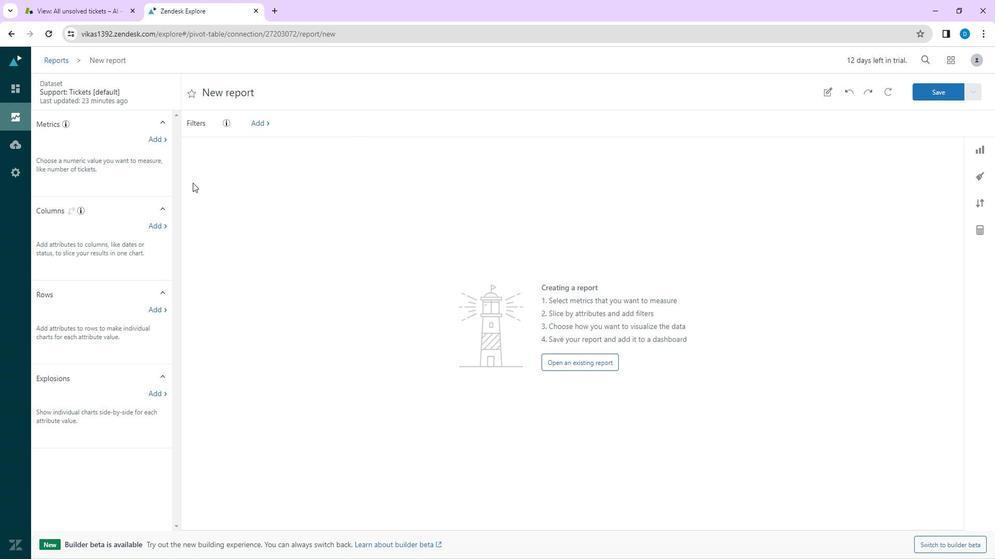 
Action: Mouse scrolled (203, 187) with delta (0, 0)
Screenshot: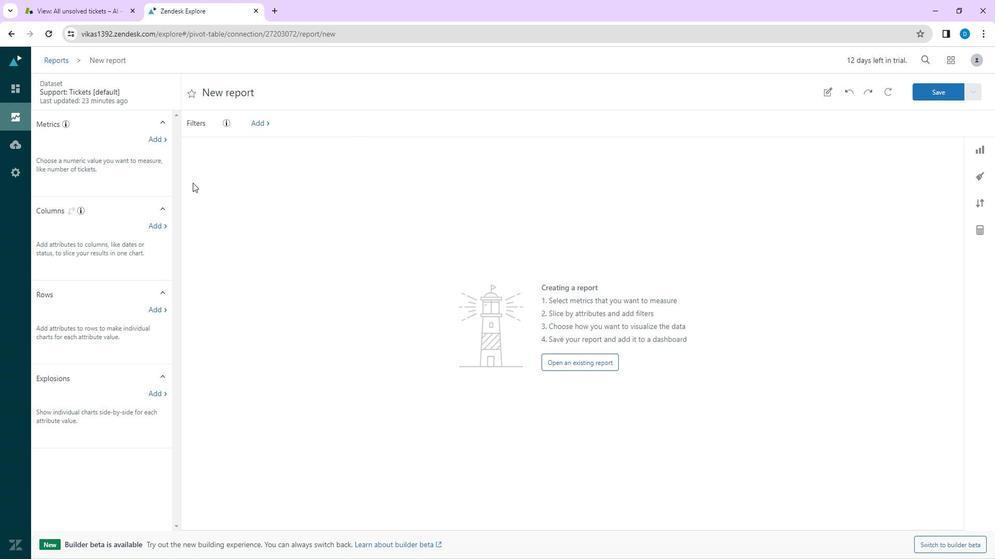 
Action: Mouse scrolled (203, 187) with delta (0, 0)
Screenshot: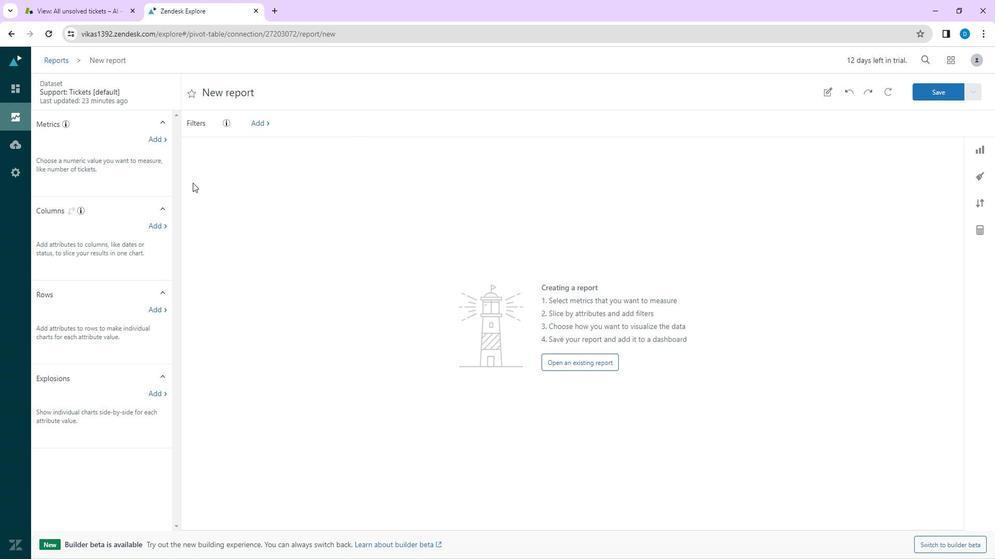 
Action: Mouse moved to (162, 146)
Screenshot: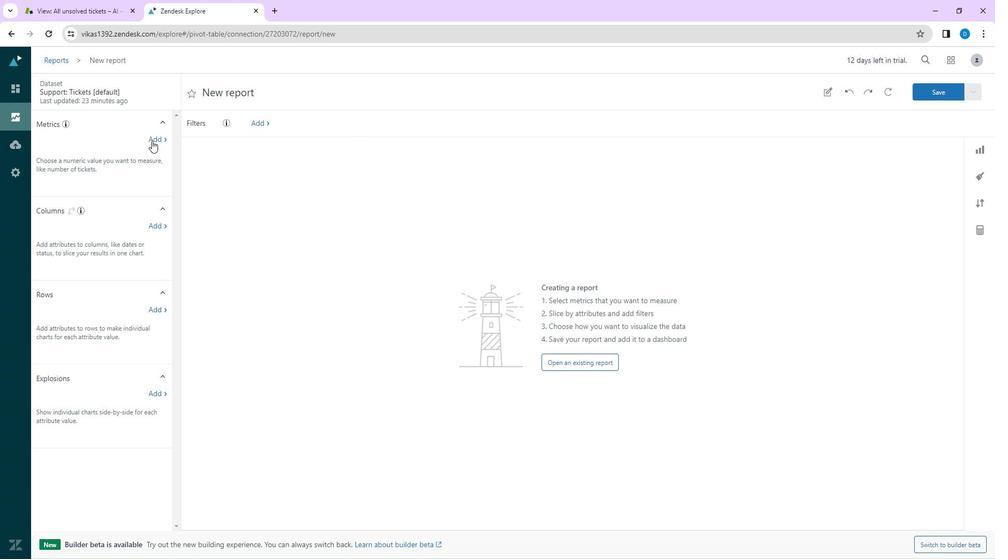 
Action: Mouse pressed left at (162, 146)
Screenshot: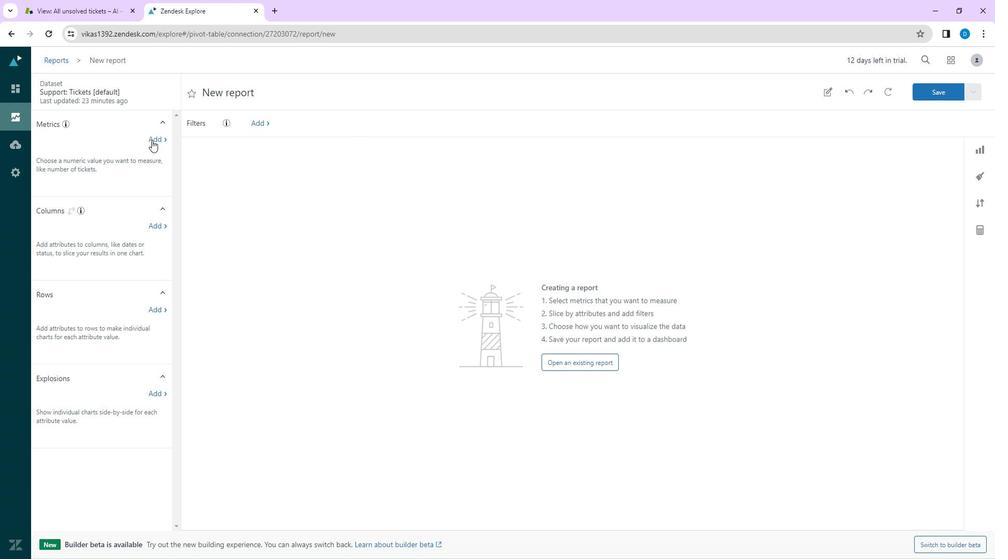 
Action: Mouse moved to (222, 241)
Screenshot: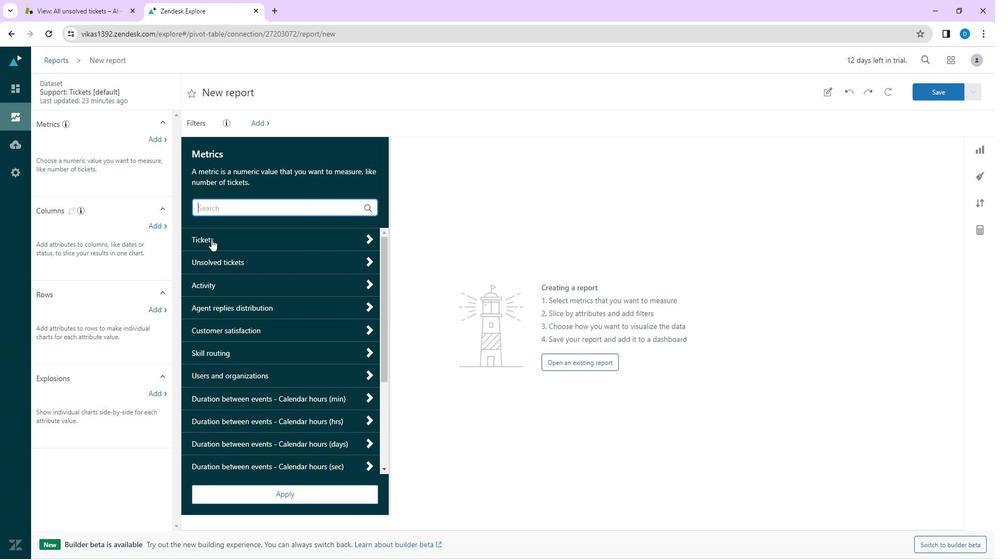 
Action: Mouse pressed left at (222, 241)
Screenshot: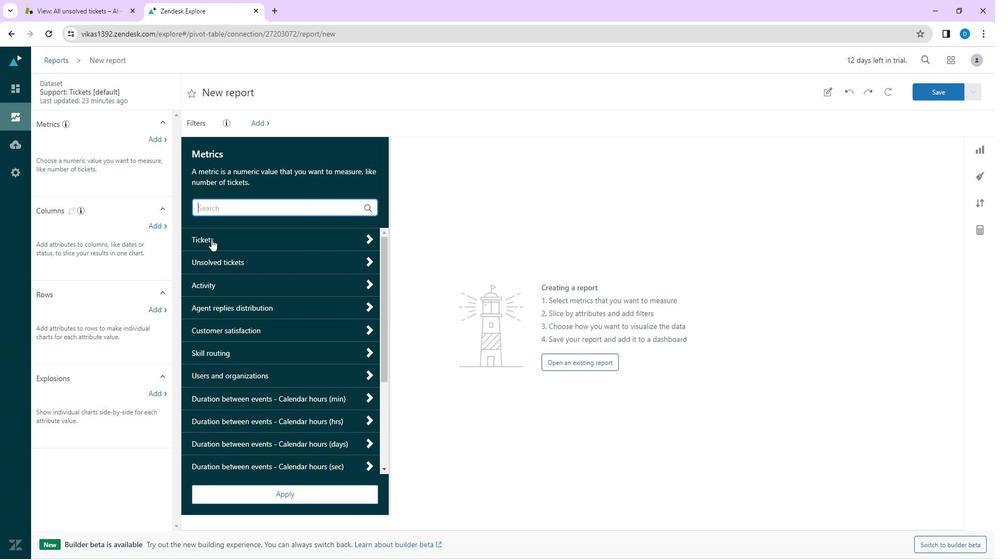 
Action: Mouse moved to (339, 263)
Screenshot: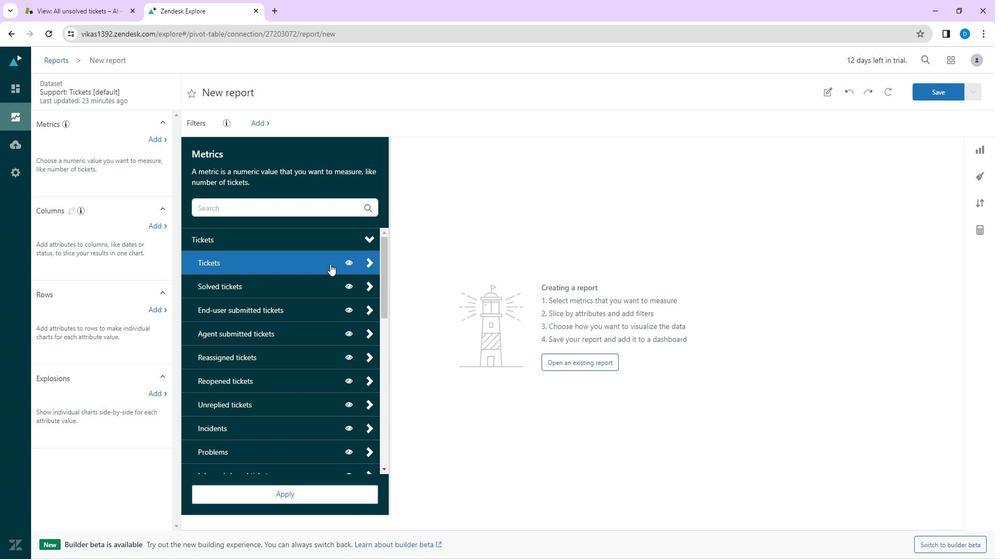 
Action: Mouse pressed left at (339, 263)
Screenshot: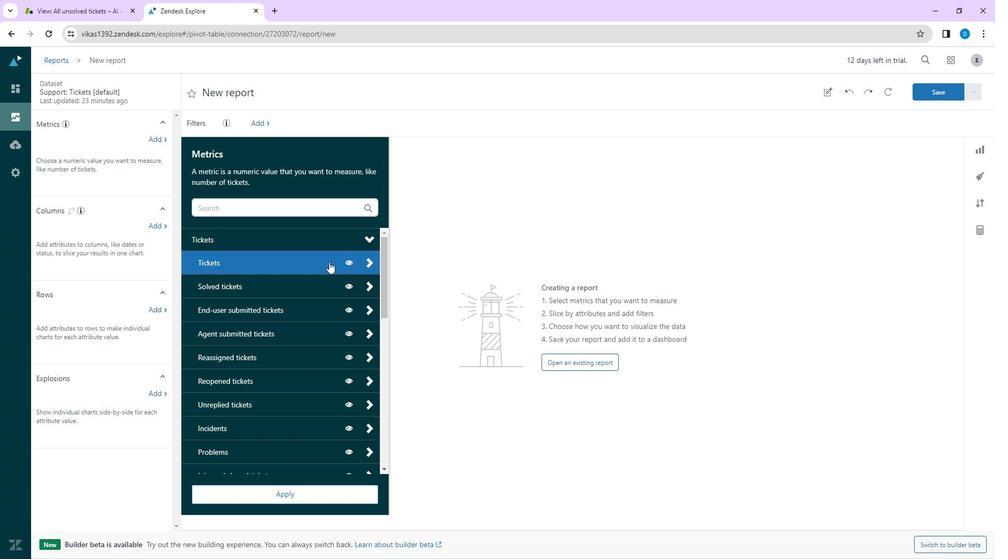 
Action: Mouse moved to (522, 323)
Screenshot: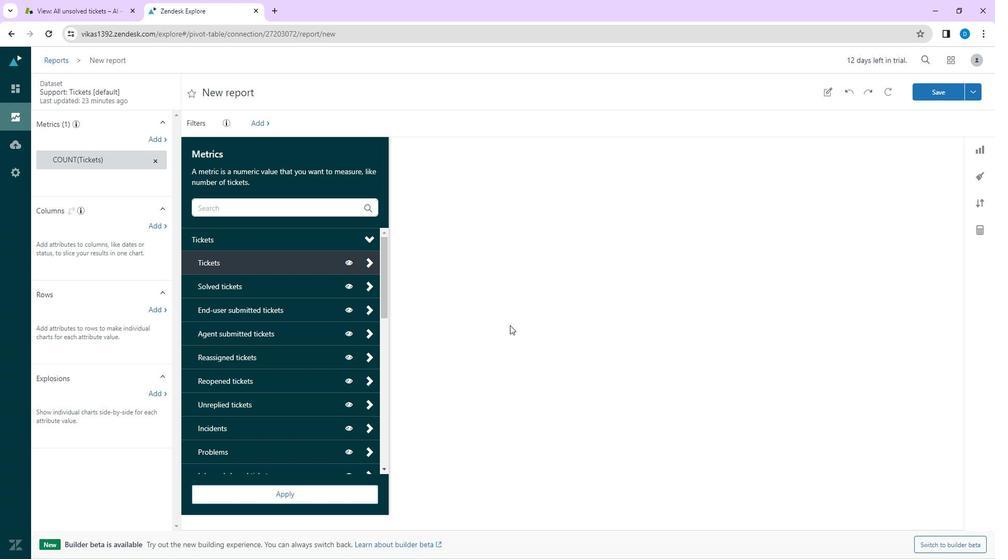
Action: Mouse pressed left at (522, 323)
Screenshot: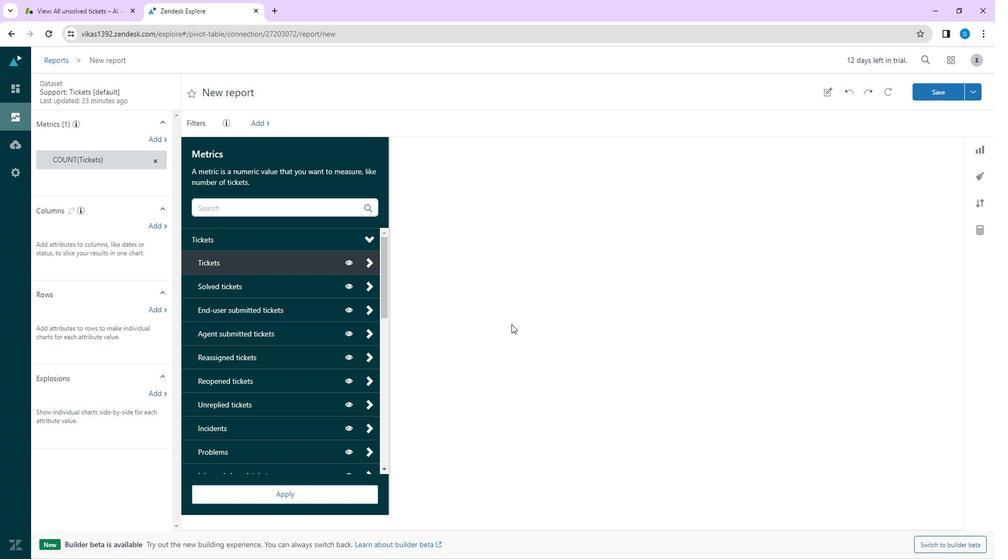 
Action: Mouse moved to (170, 247)
Screenshot: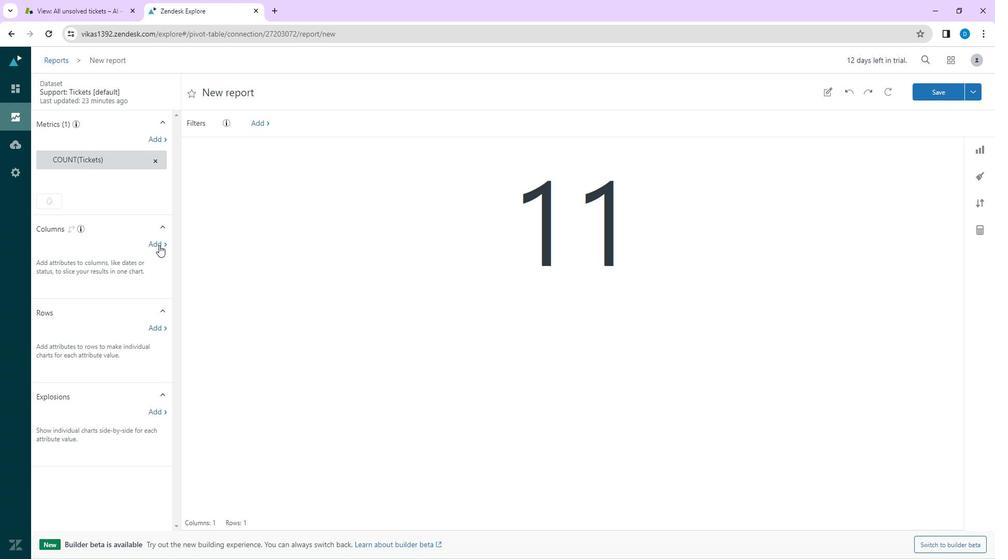
Action: Mouse pressed left at (170, 247)
Screenshot: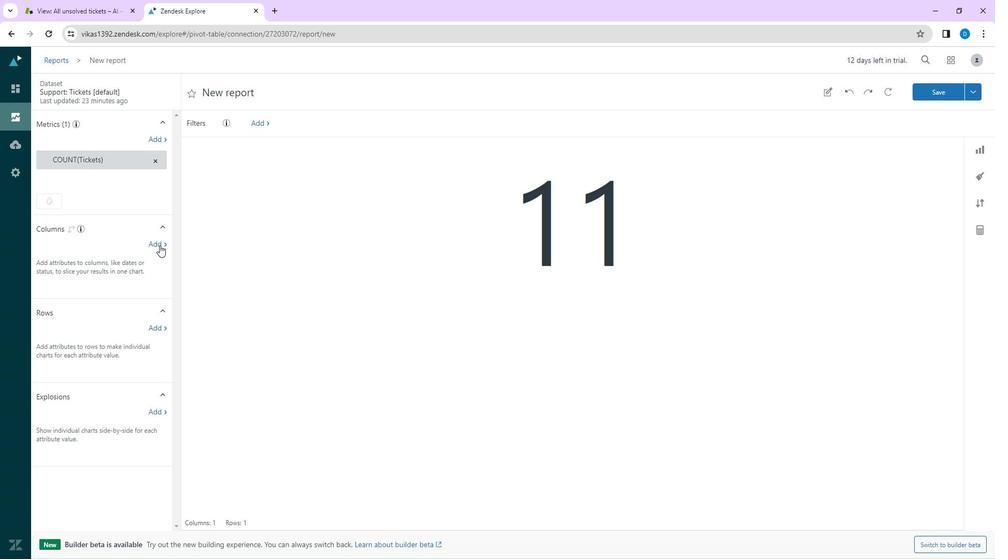 
Action: Mouse moved to (381, 241)
Screenshot: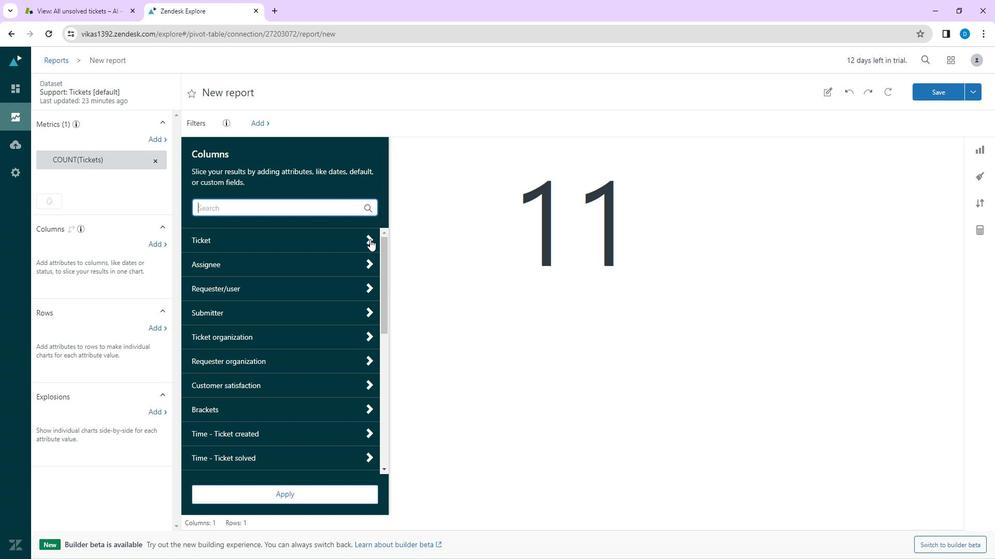 
Action: Mouse pressed left at (381, 241)
Screenshot: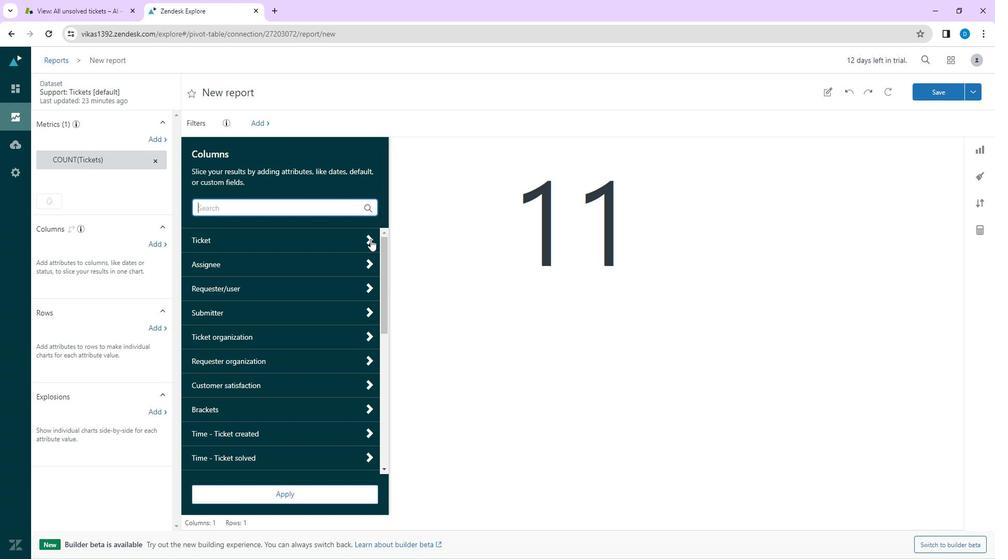 
Action: Mouse moved to (288, 286)
Screenshot: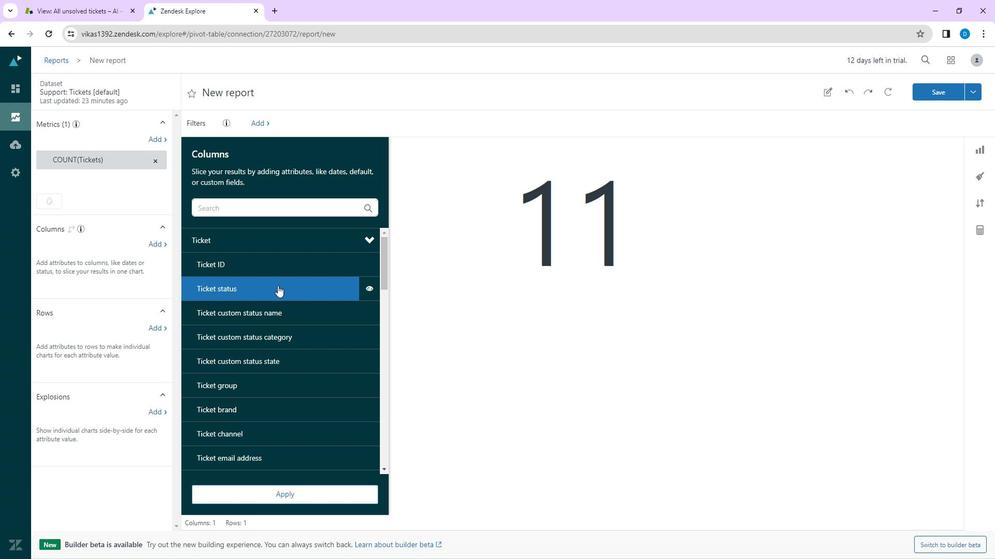 
Action: Mouse pressed left at (288, 286)
Screenshot: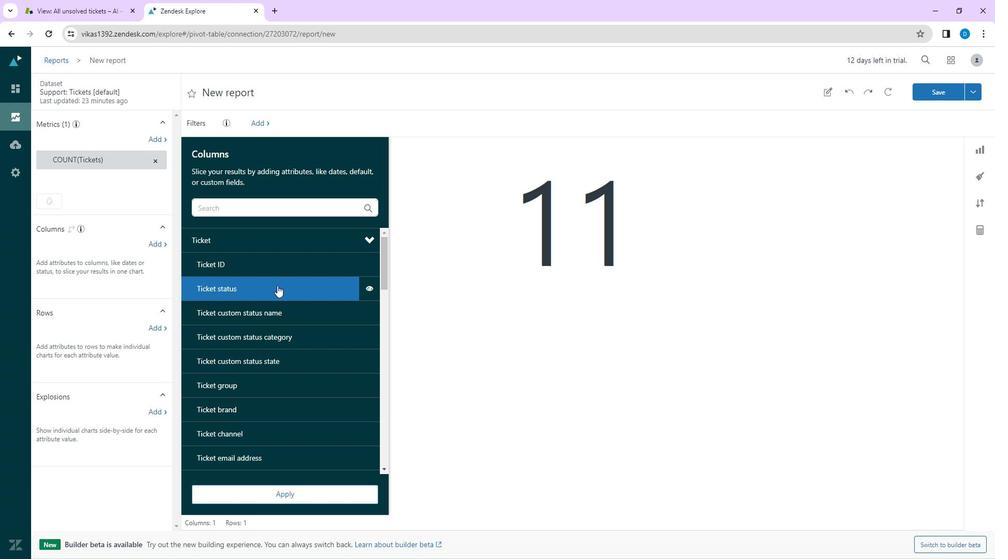 
Action: Mouse moved to (461, 341)
Screenshot: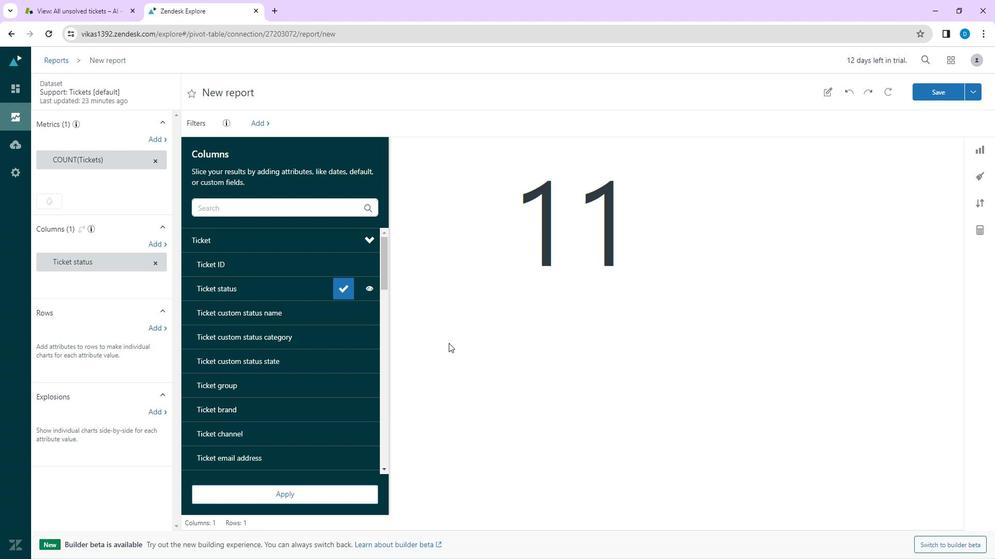 
Action: Mouse pressed left at (461, 341)
Screenshot: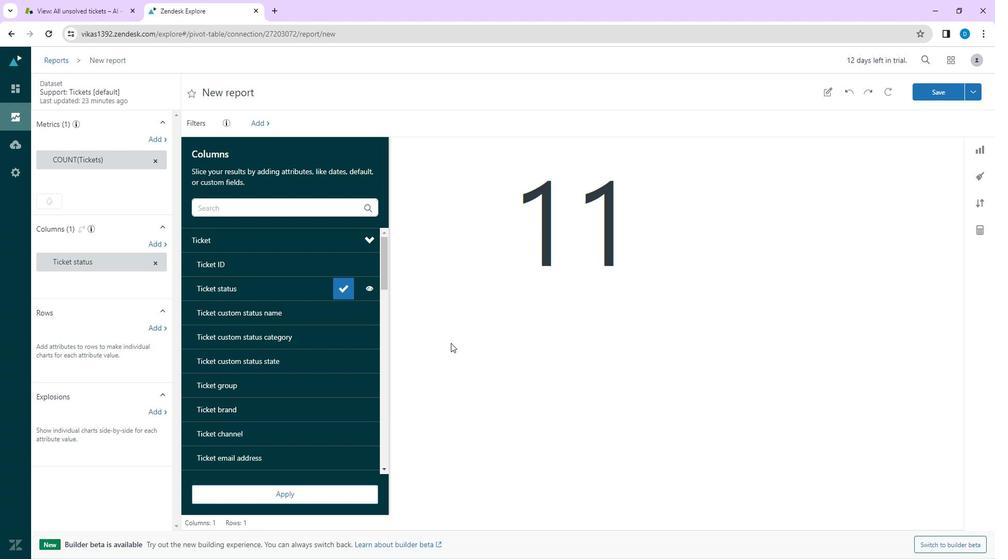 
Action: Mouse moved to (165, 245)
Screenshot: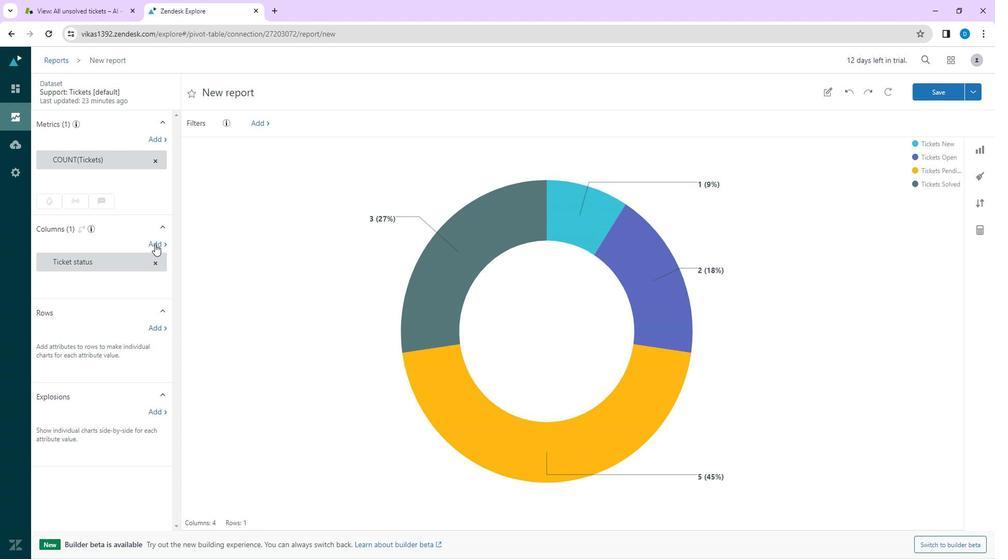 
Action: Mouse pressed left at (165, 245)
Screenshot: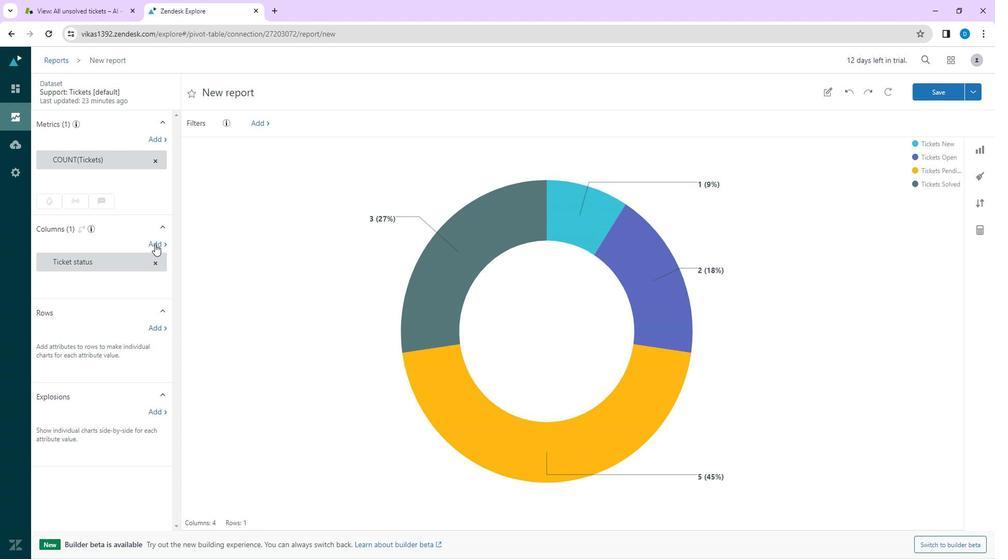 
Action: Mouse moved to (373, 240)
Screenshot: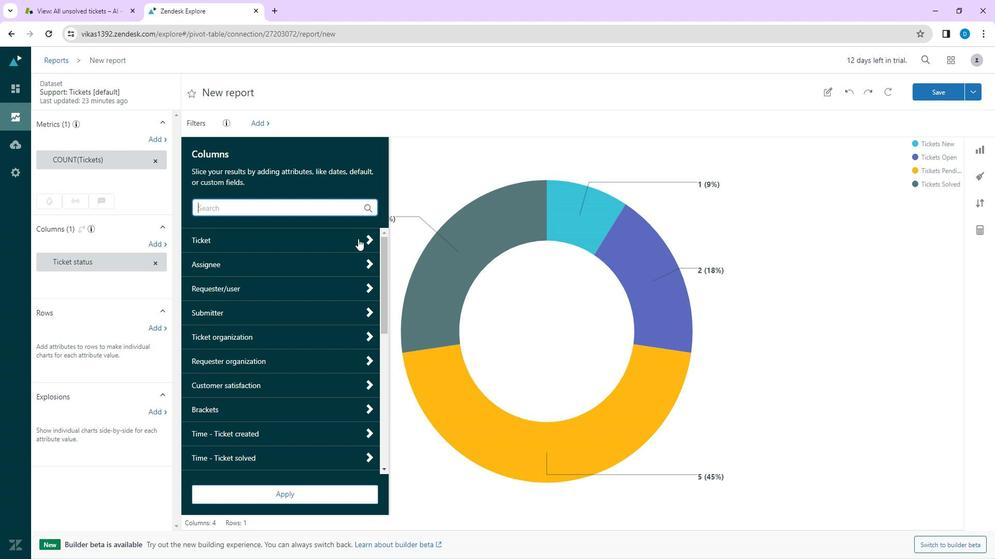 
Action: Mouse pressed left at (373, 240)
Screenshot: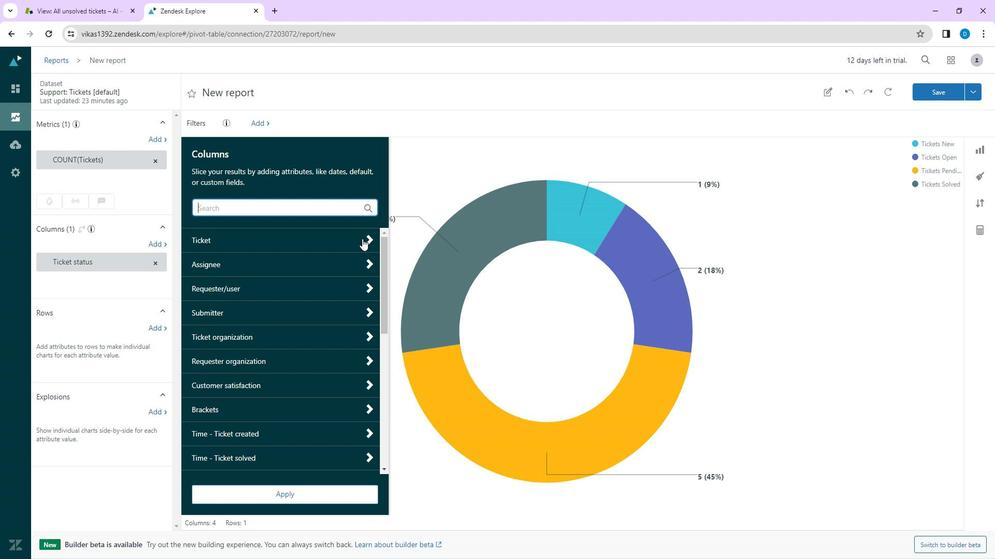 
Action: Mouse moved to (272, 317)
Screenshot: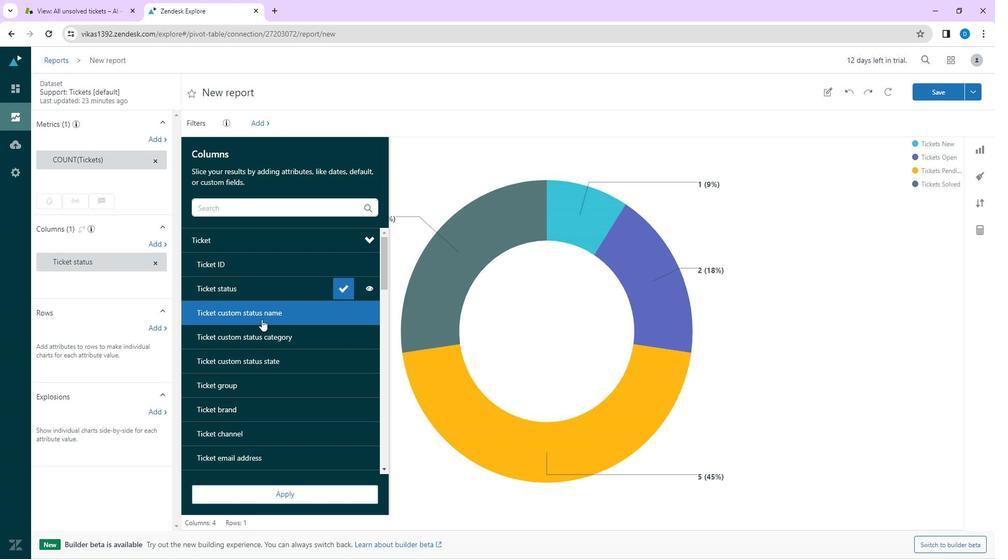 
Action: Mouse pressed left at (272, 317)
Screenshot: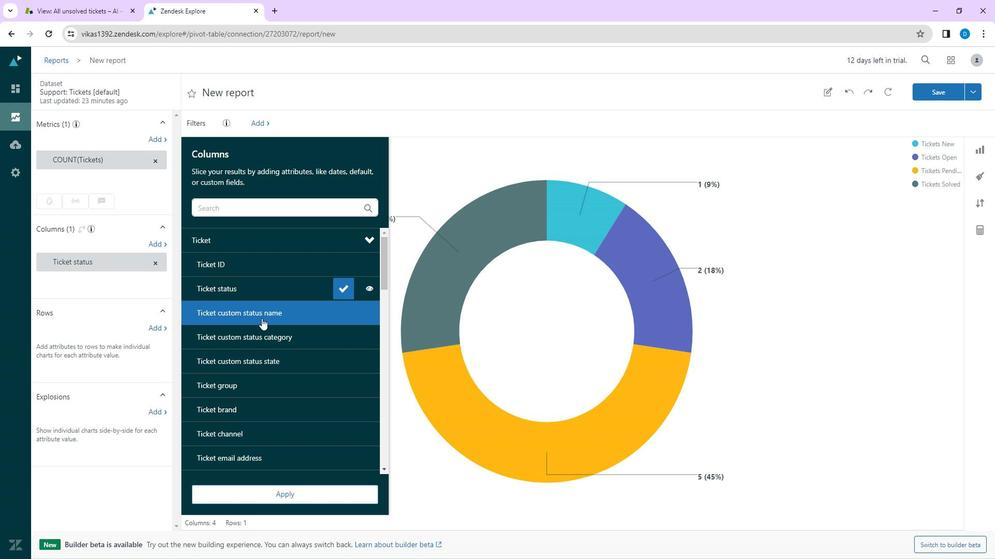 
Action: Mouse moved to (441, 431)
Screenshot: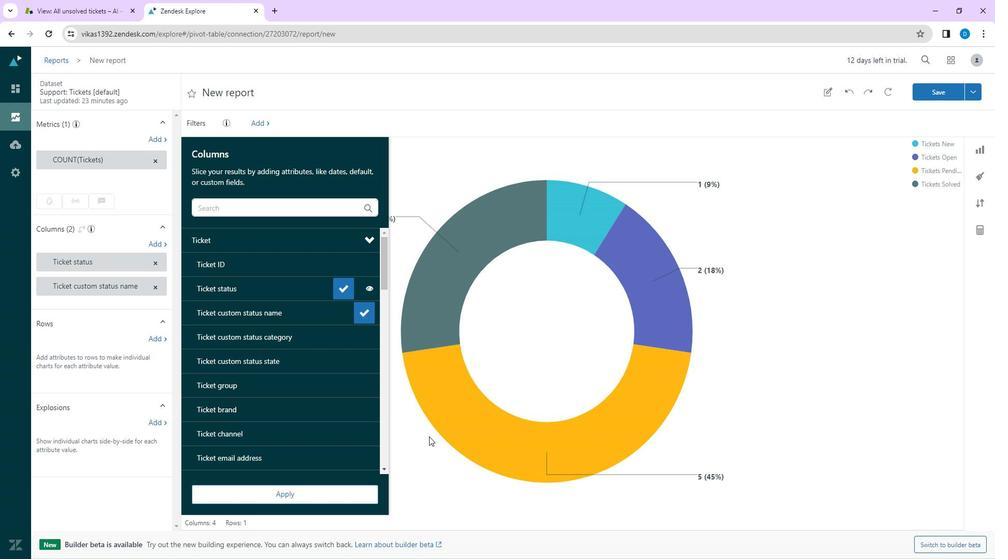 
Action: Mouse pressed left at (441, 431)
Screenshot: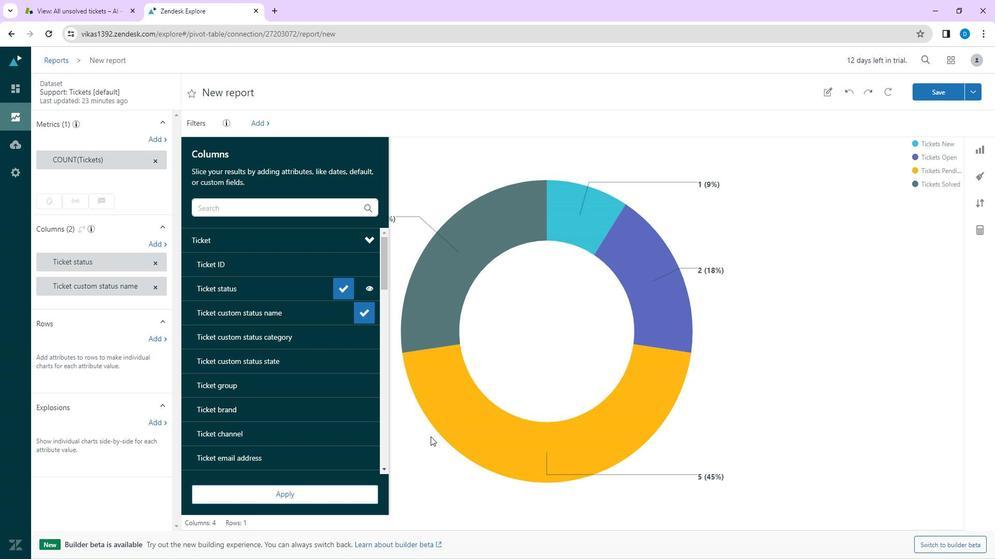 
Action: Mouse moved to (166, 242)
Screenshot: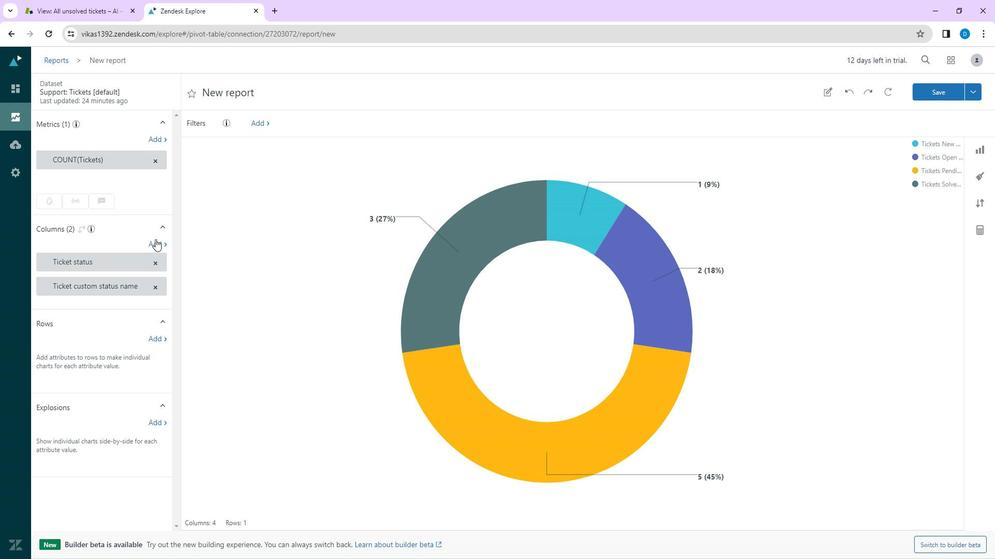 
Action: Mouse pressed left at (166, 242)
Screenshot: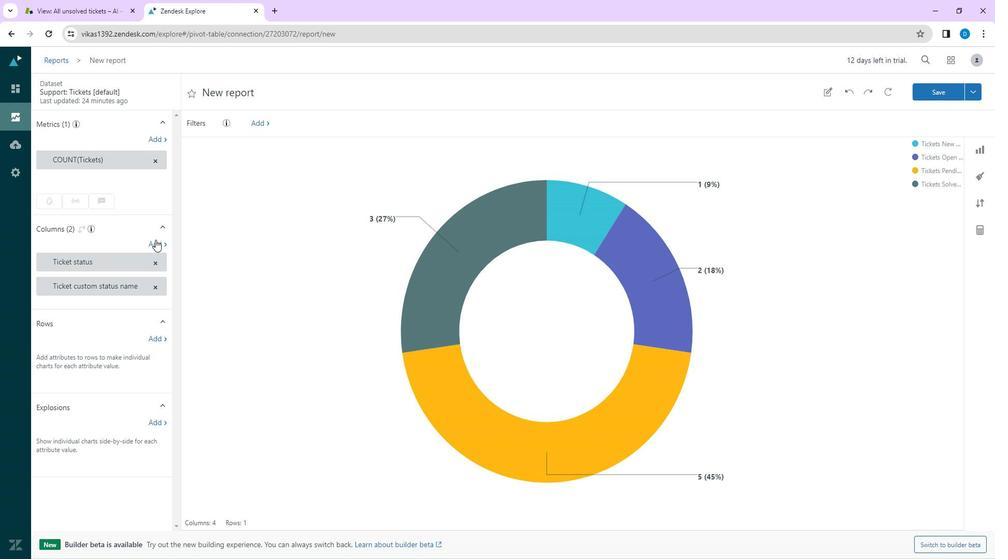
Action: Mouse moved to (265, 380)
Screenshot: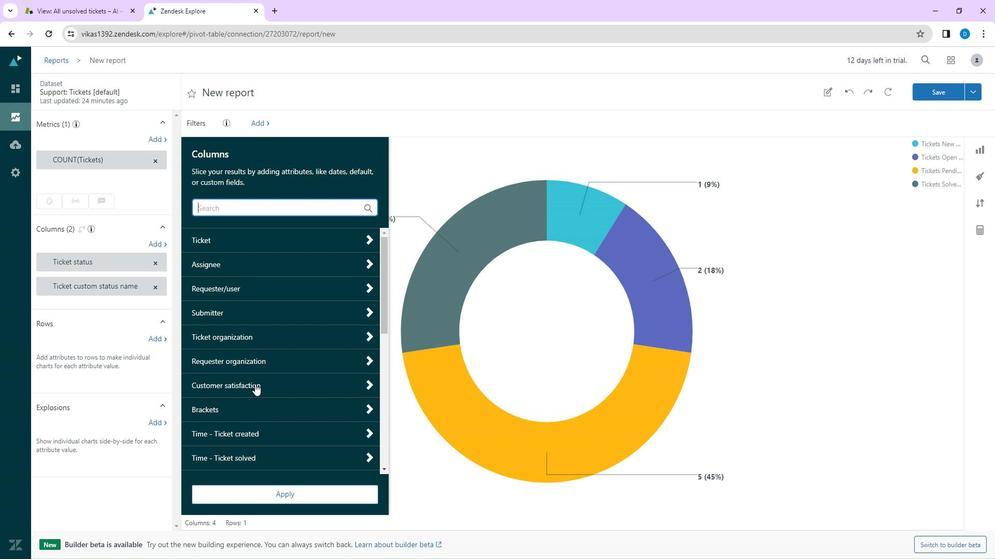 
Action: Mouse scrolled (265, 380) with delta (0, 0)
Screenshot: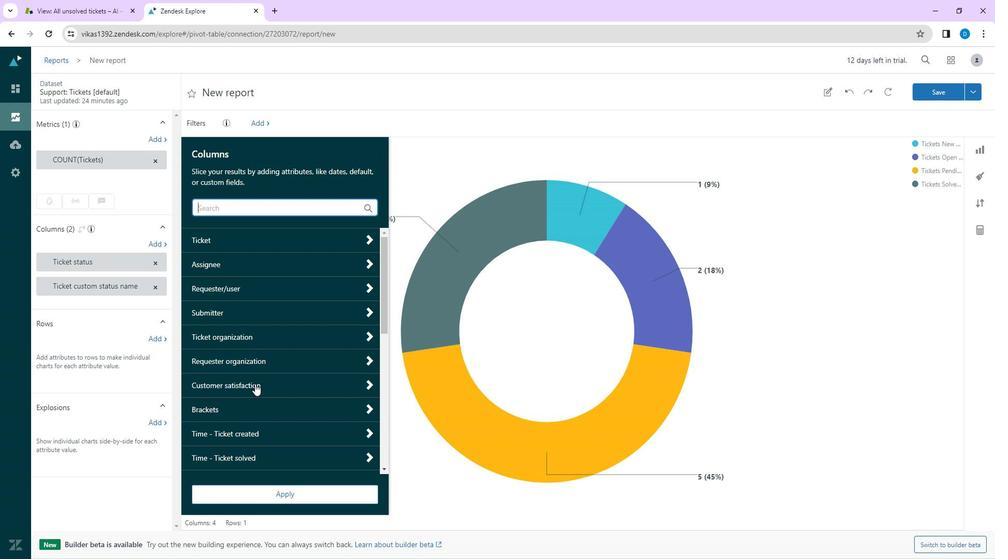 
Action: Mouse scrolled (265, 380) with delta (0, 0)
Screenshot: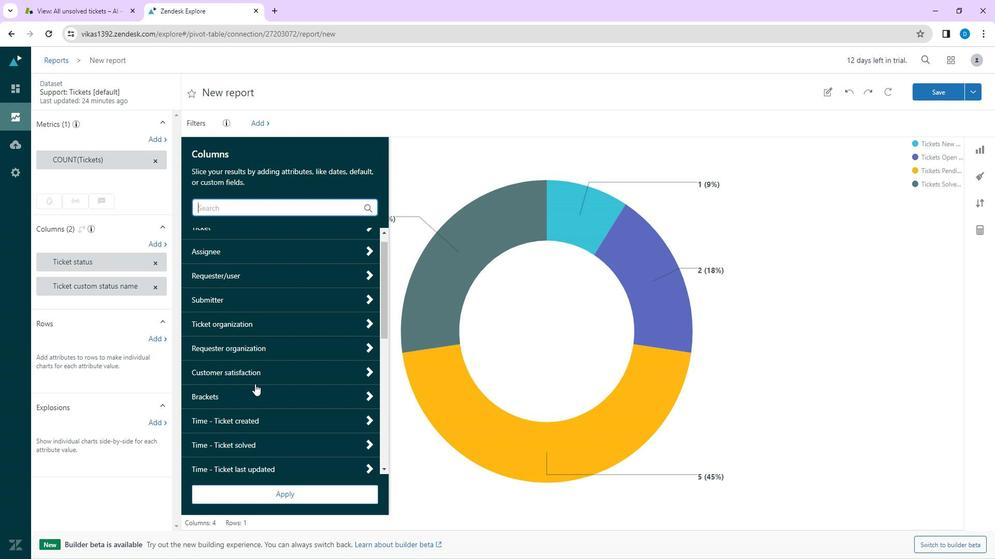 
Action: Mouse scrolled (265, 380) with delta (0, 0)
Screenshot: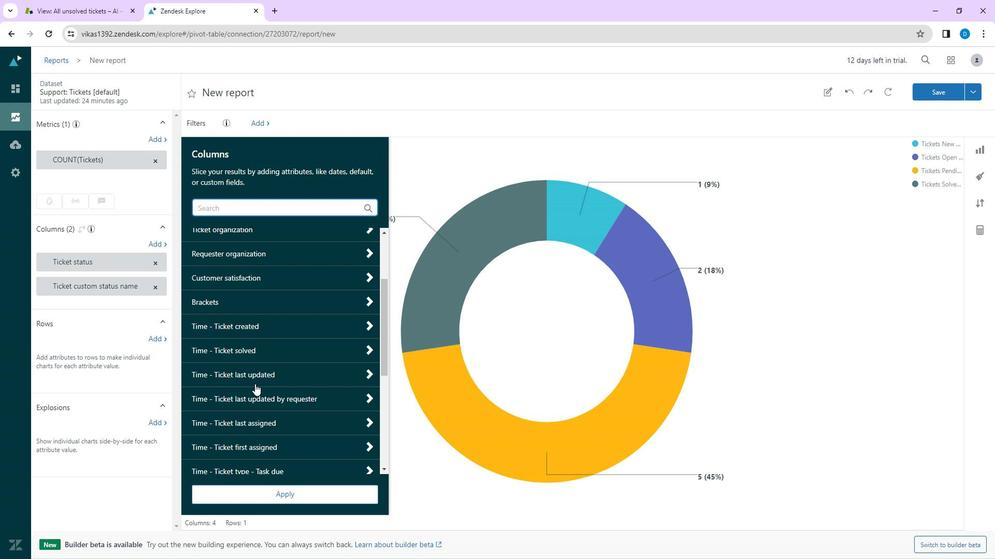 
Action: Mouse scrolled (265, 380) with delta (0, 0)
Screenshot: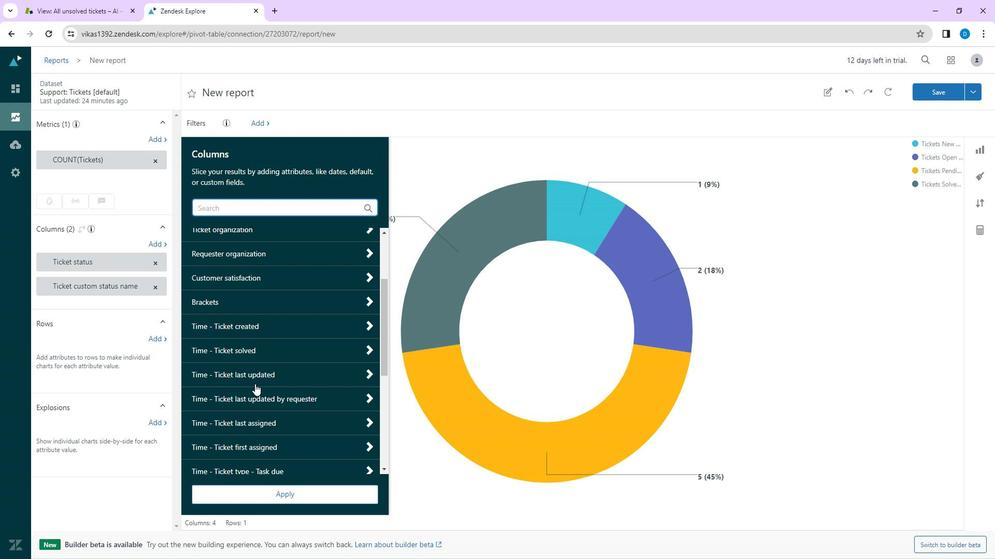 
Action: Mouse scrolled (265, 380) with delta (0, 0)
Screenshot: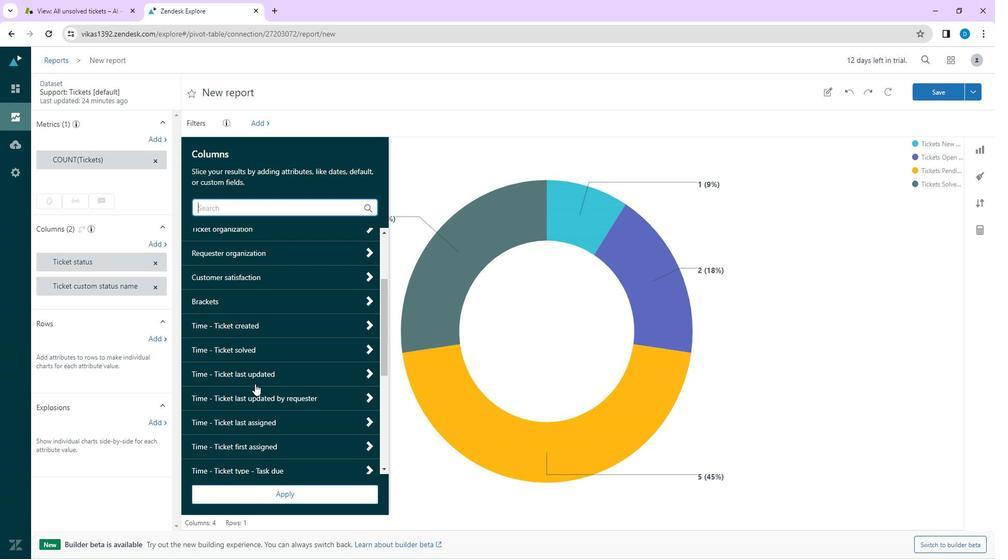 
Action: Mouse scrolled (265, 380) with delta (0, 0)
Screenshot: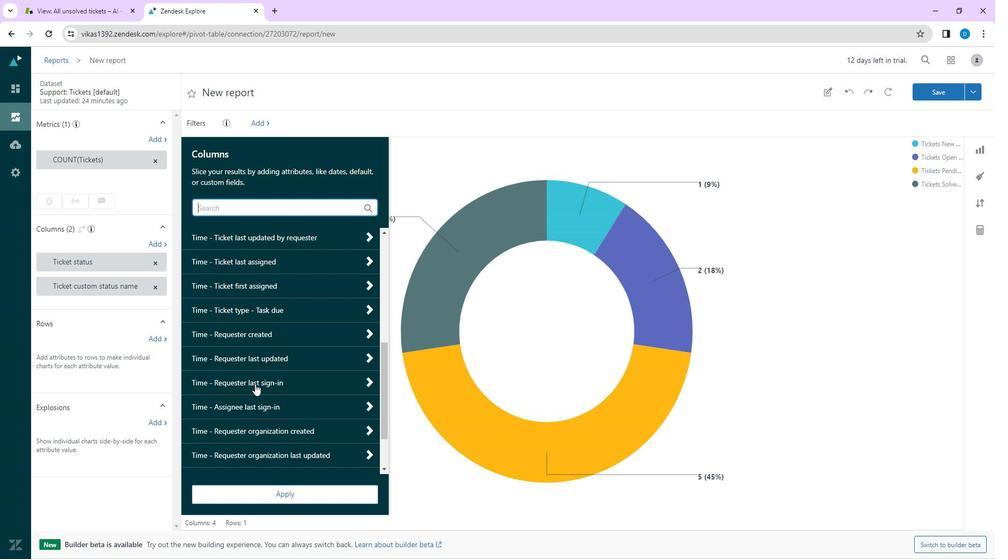 
Action: Mouse scrolled (265, 380) with delta (0, 0)
Screenshot: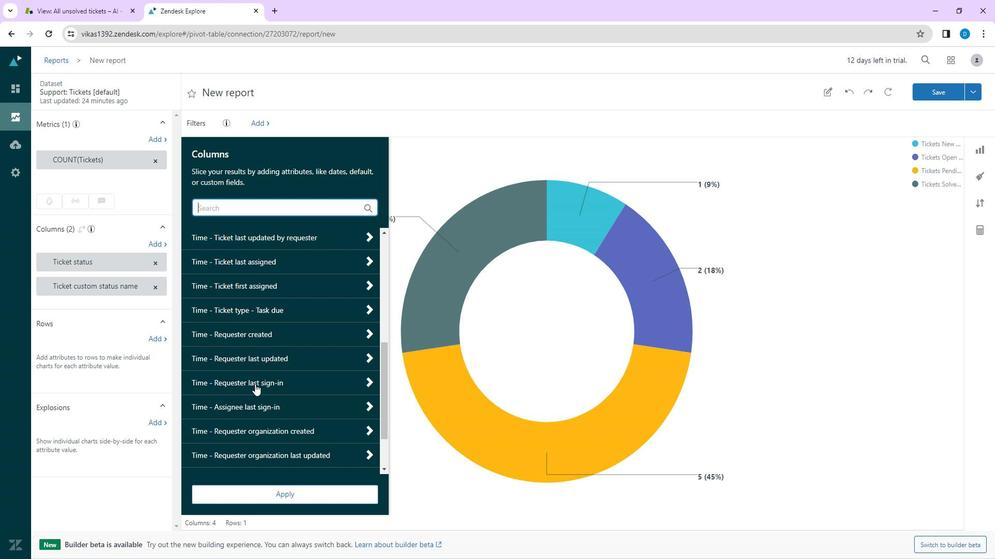 
Action: Mouse scrolled (265, 380) with delta (0, 0)
Screenshot: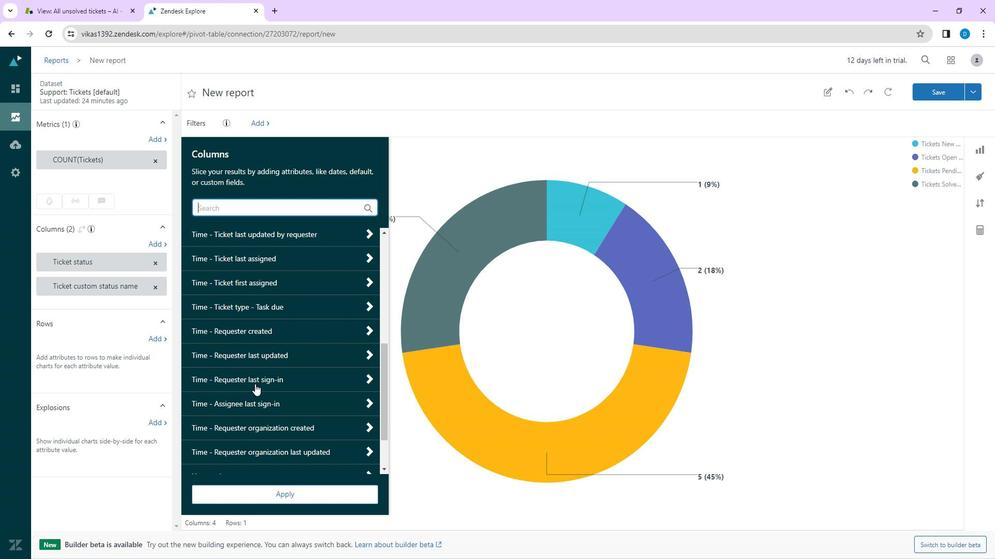 
Action: Mouse scrolled (265, 380) with delta (0, 0)
Screenshot: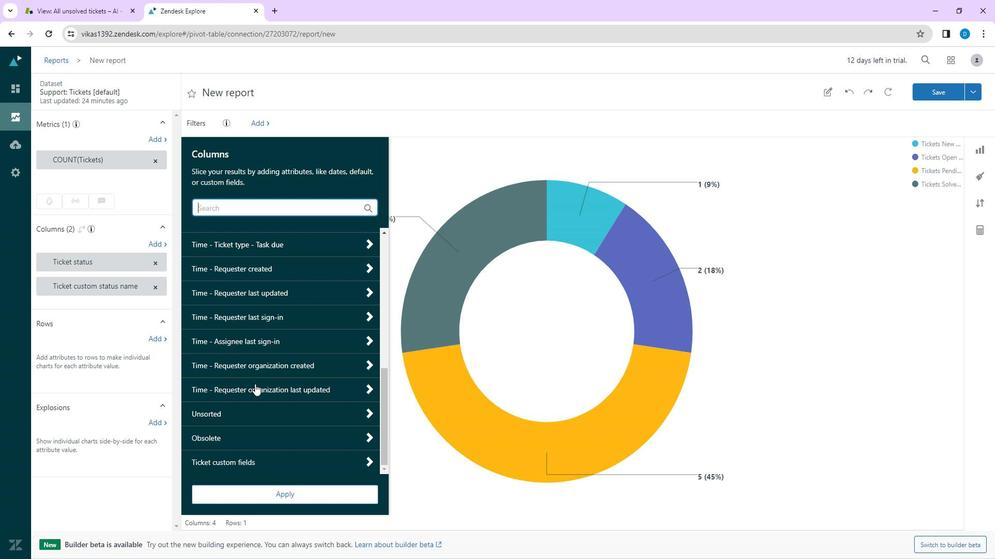 
Action: Mouse scrolled (265, 380) with delta (0, 0)
Screenshot: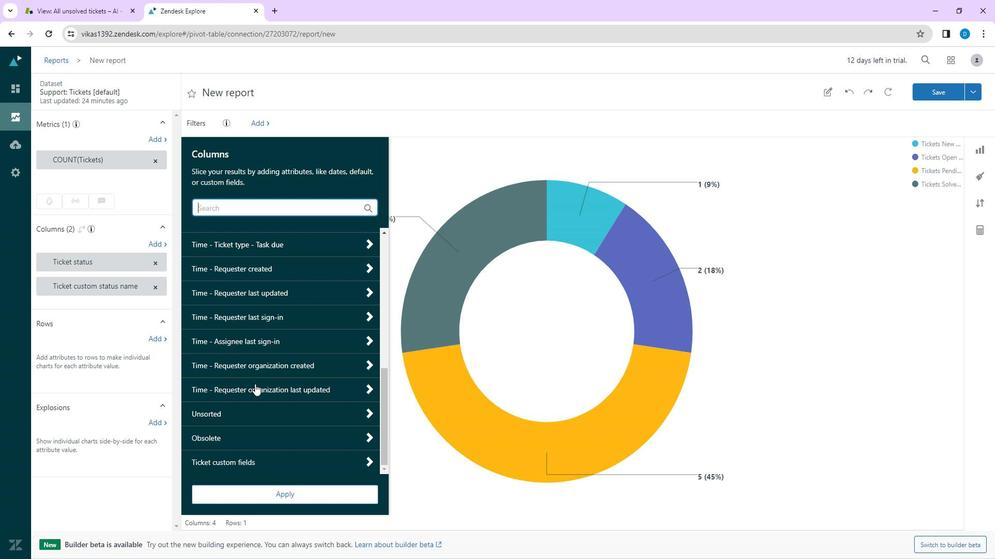 
Action: Mouse scrolled (265, 380) with delta (0, 0)
Screenshot: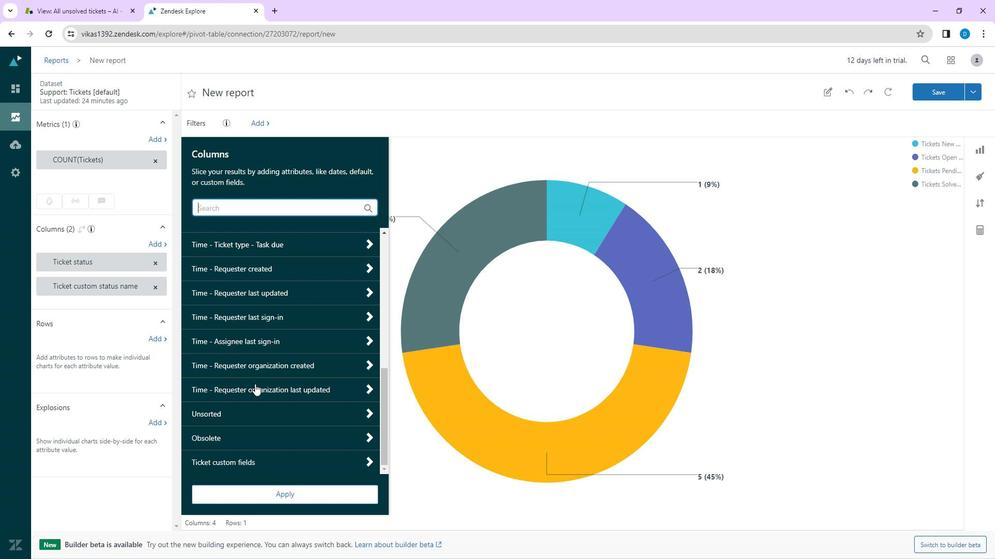 
Action: Mouse scrolled (265, 381) with delta (0, 0)
Screenshot: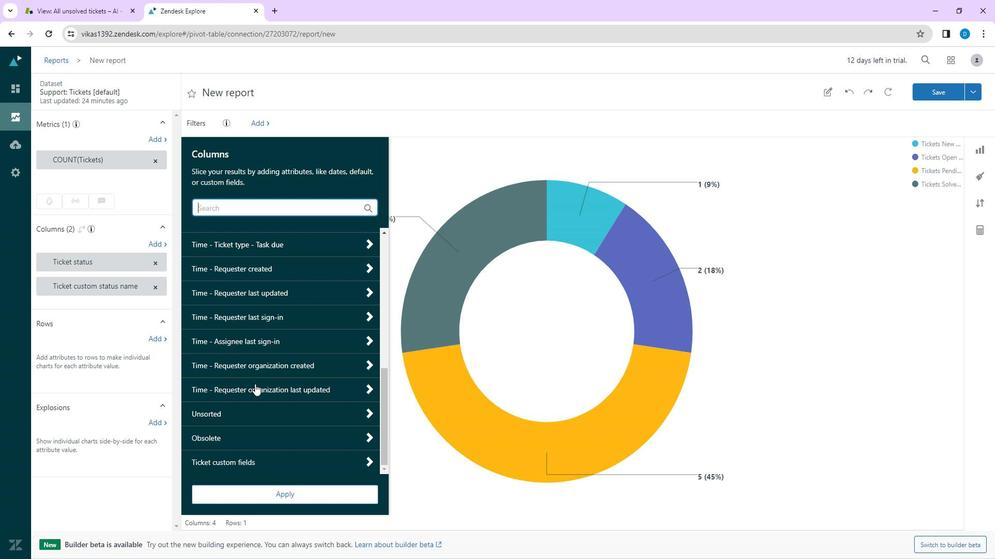 
Action: Mouse scrolled (265, 381) with delta (0, 0)
Screenshot: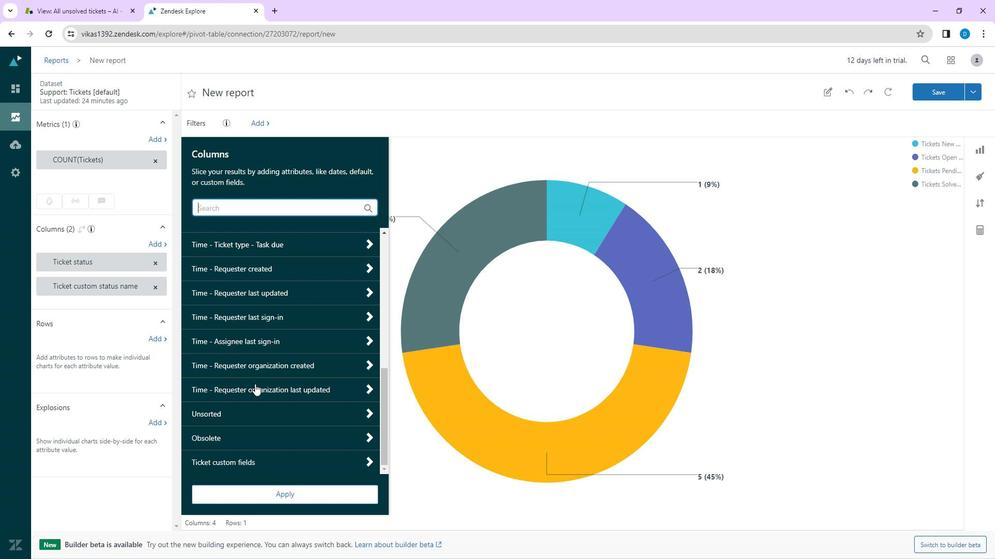 
Action: Mouse scrolled (265, 381) with delta (0, 0)
Screenshot: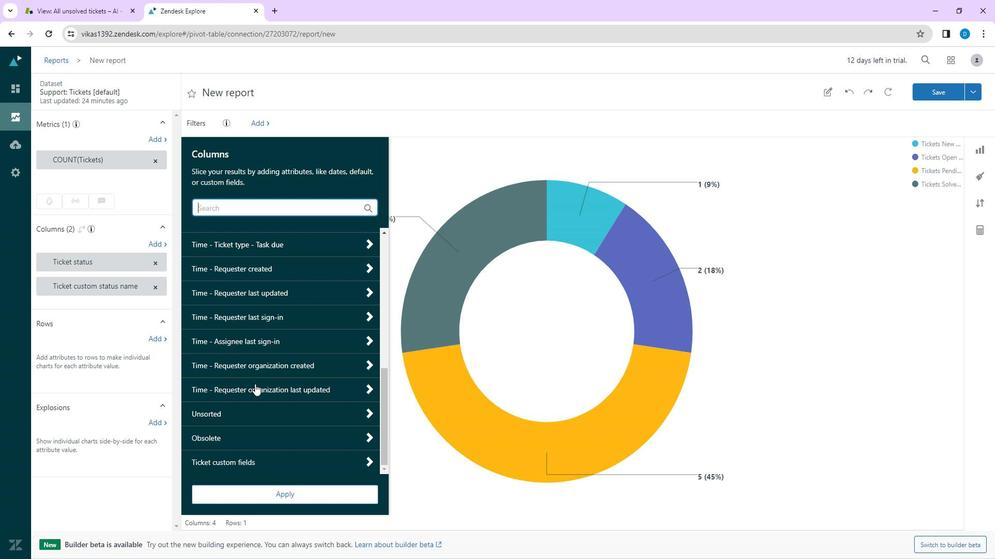 
Action: Mouse scrolled (265, 381) with delta (0, 0)
Screenshot: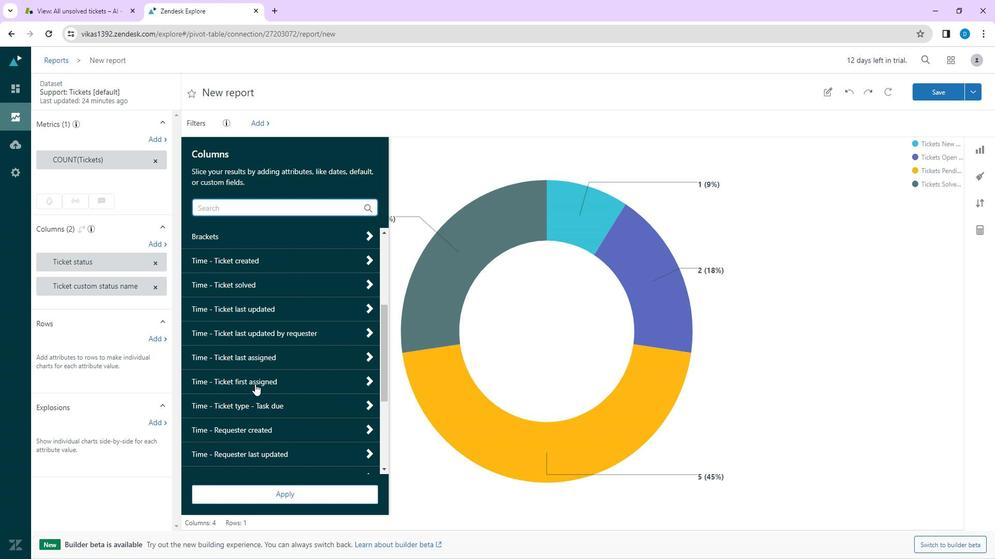 
Action: Mouse scrolled (265, 381) with delta (0, 0)
Screenshot: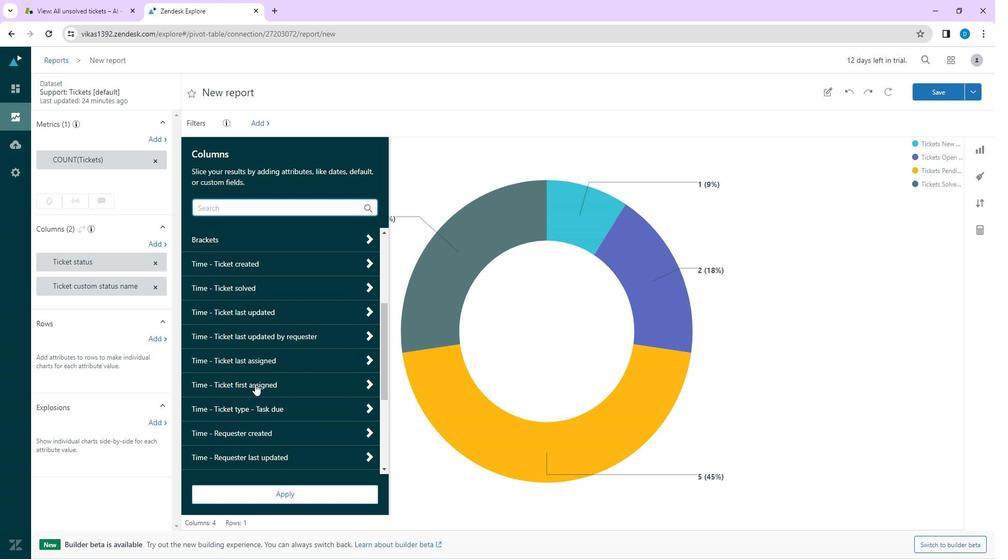 
Action: Mouse scrolled (265, 381) with delta (0, 0)
Screenshot: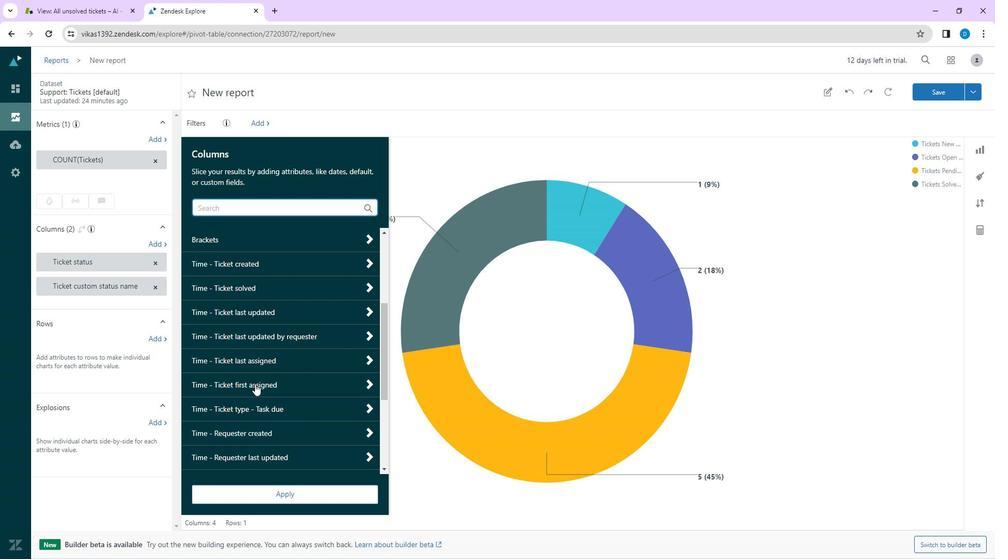 
Action: Mouse moved to (261, 377)
Screenshot: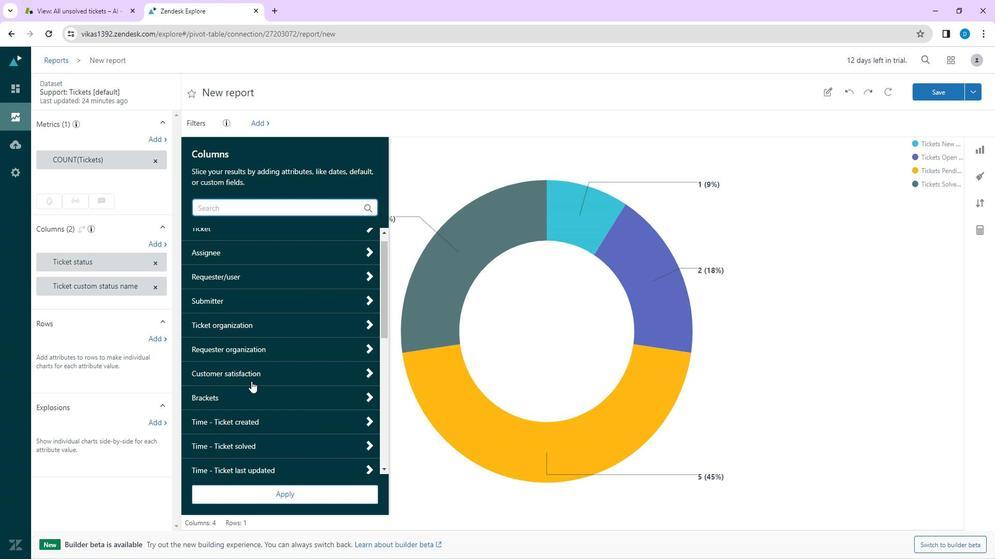 
Action: Mouse scrolled (261, 377) with delta (0, 0)
Screenshot: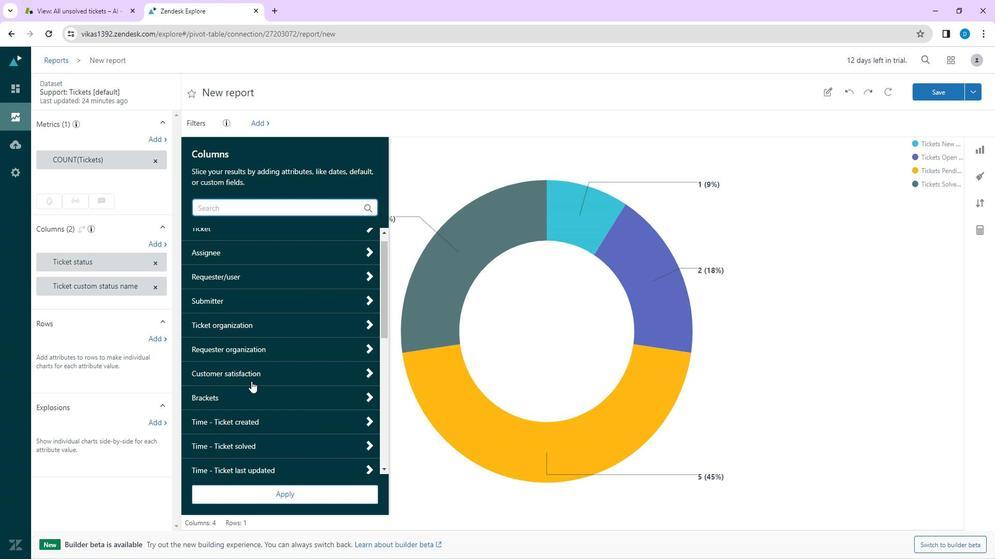 
Action: Mouse moved to (261, 377)
Screenshot: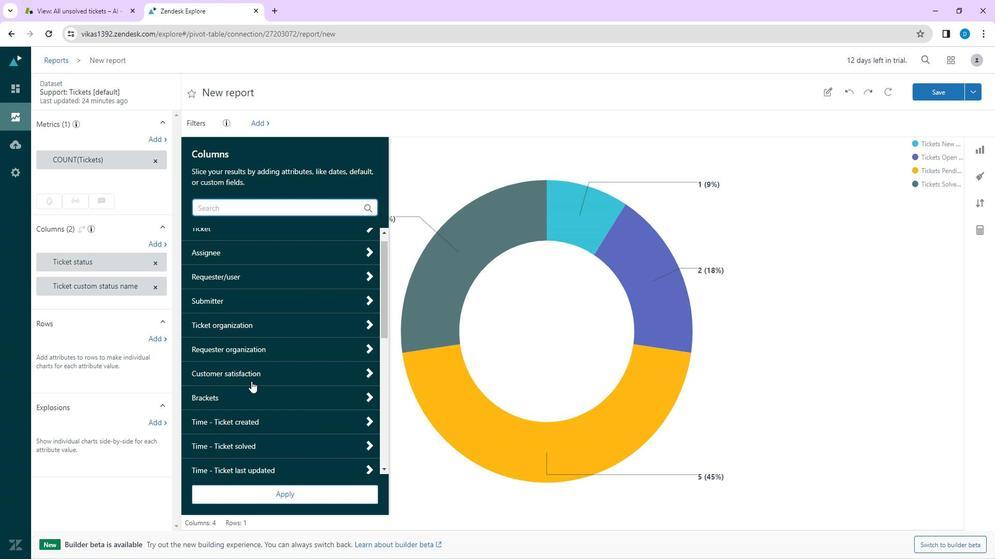 
Action: Mouse scrolled (261, 377) with delta (0, 0)
Screenshot: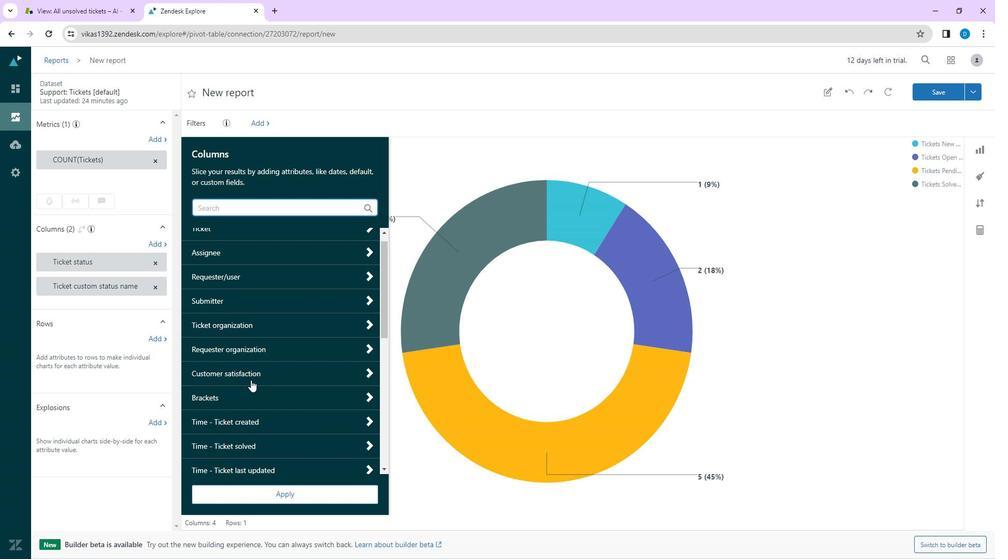 
Action: Mouse moved to (233, 239)
Screenshot: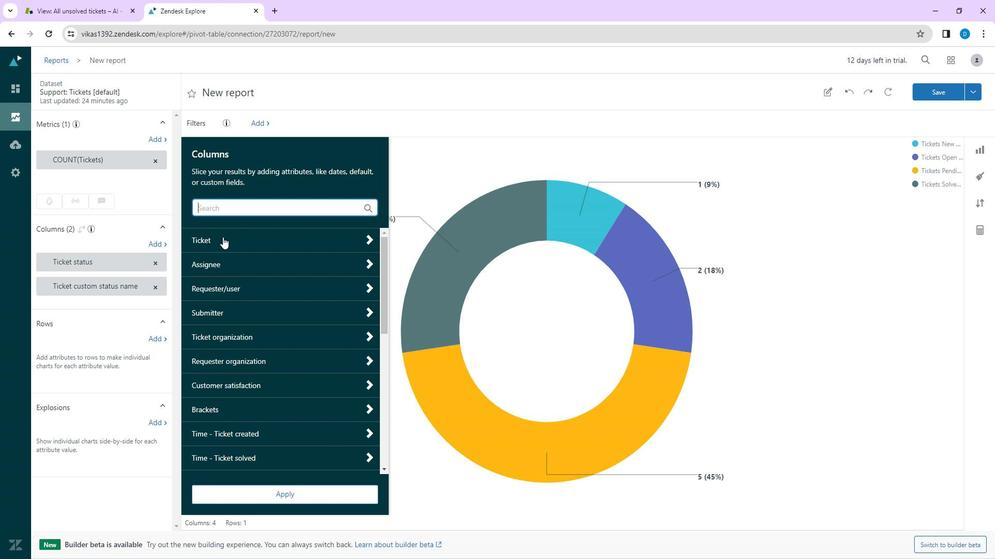 
Action: Mouse pressed left at (233, 239)
Screenshot: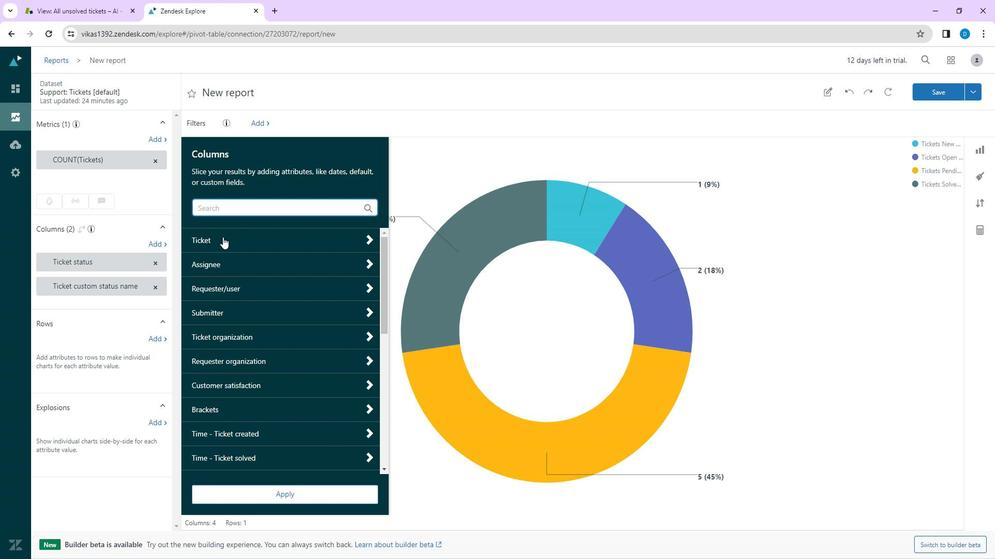 
Action: Mouse moved to (248, 385)
Screenshot: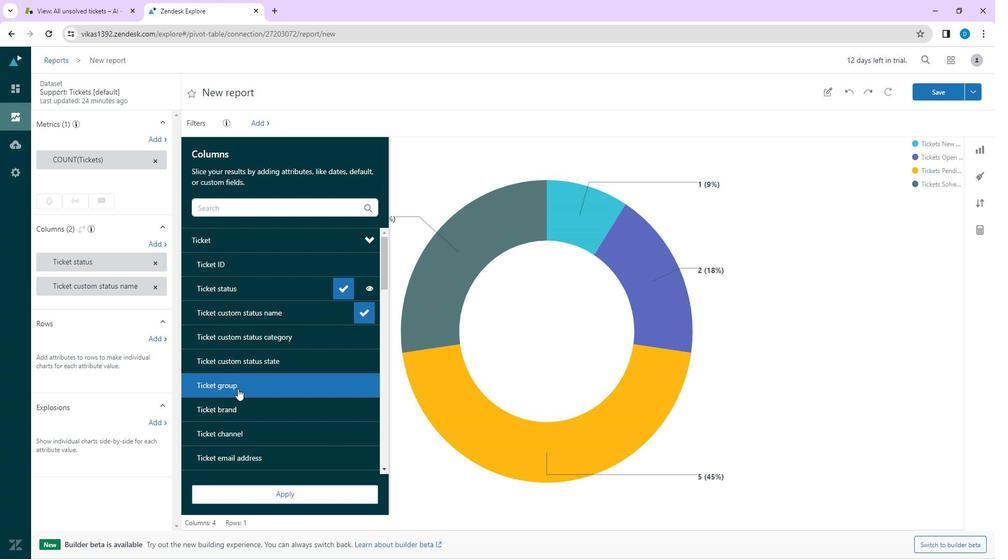 
Action: Mouse scrolled (248, 384) with delta (0, 0)
Screenshot: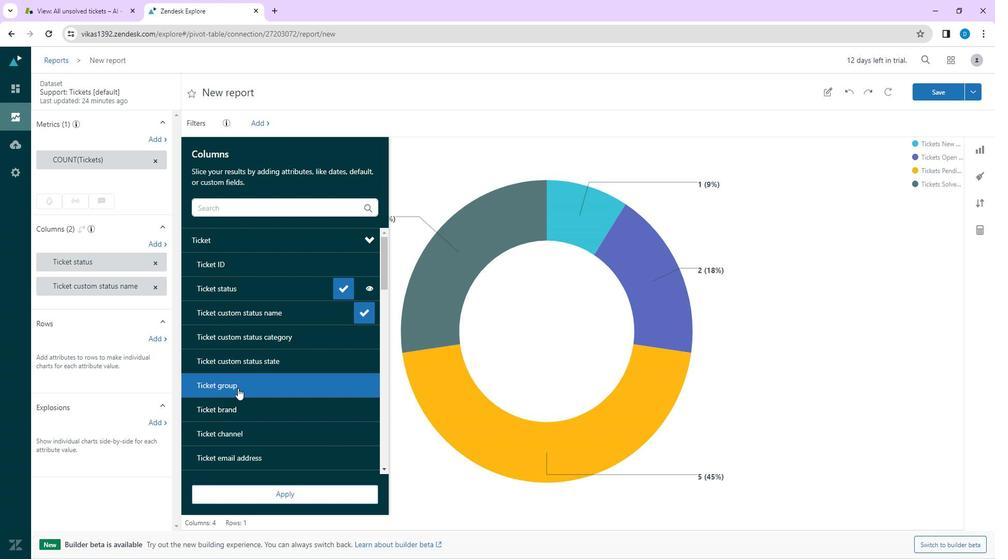 
Action: Mouse moved to (248, 373)
Screenshot: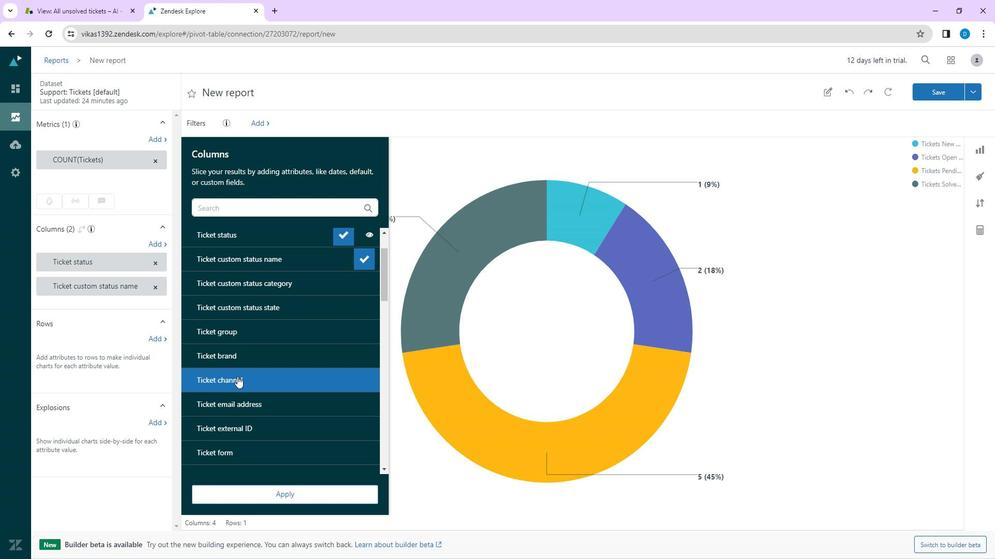 
Action: Mouse scrolled (248, 373) with delta (0, 0)
Screenshot: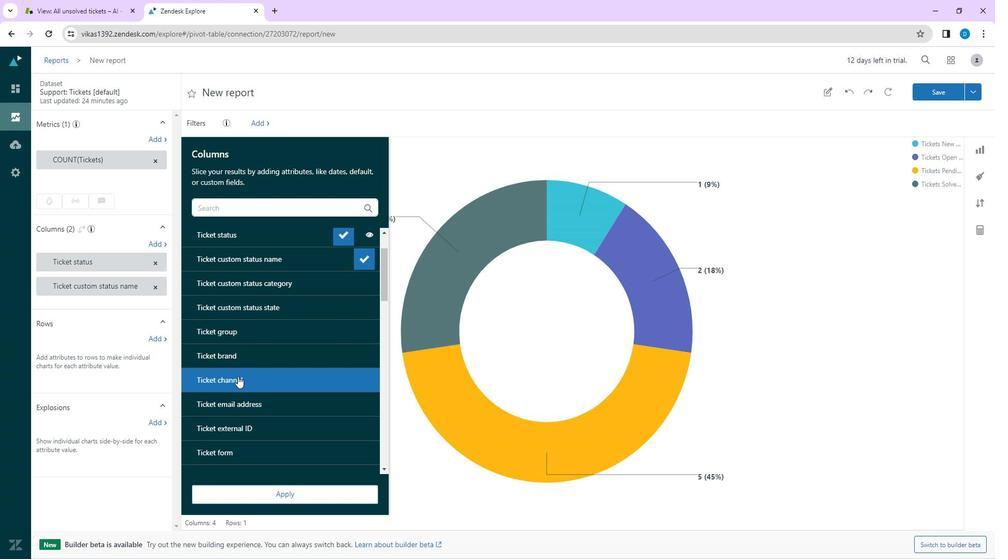 
Action: Mouse moved to (252, 402)
Screenshot: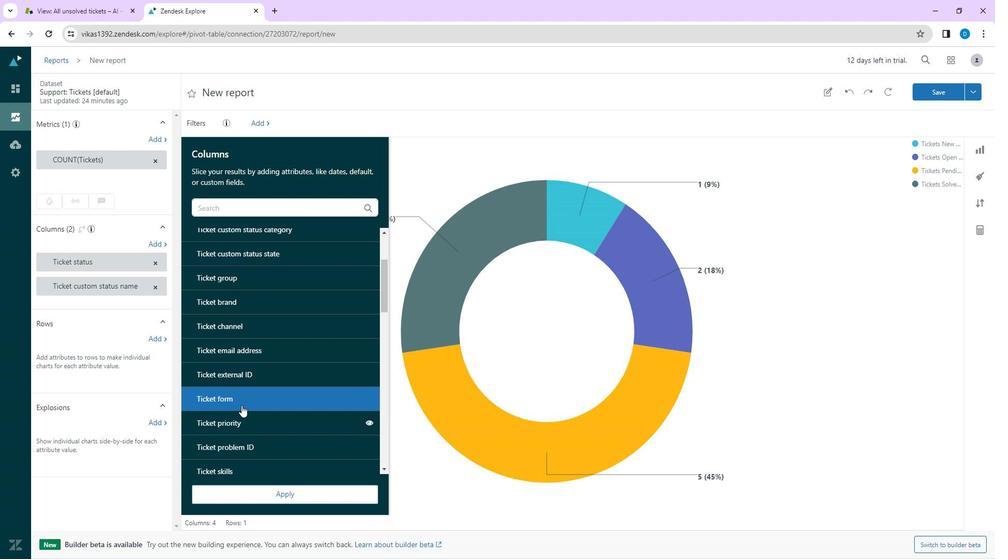 
Action: Mouse scrolled (252, 401) with delta (0, 0)
Screenshot: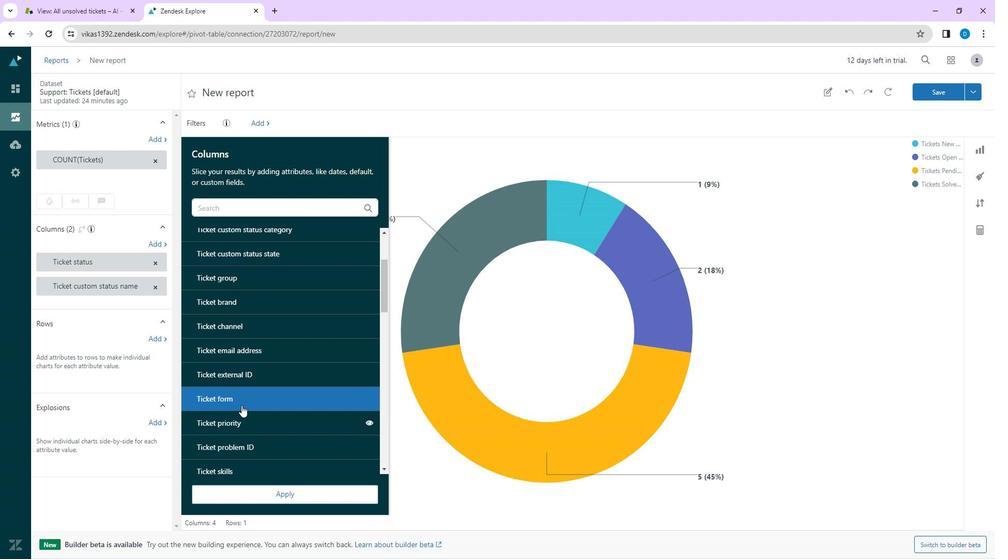 
Action: Mouse moved to (278, 399)
Screenshot: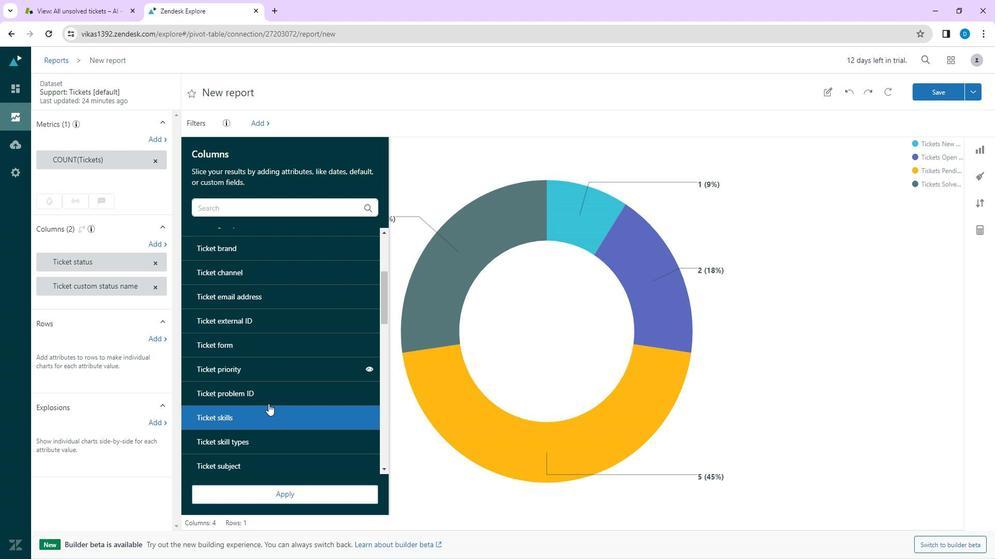 
Action: Mouse scrolled (278, 399) with delta (0, 0)
Screenshot: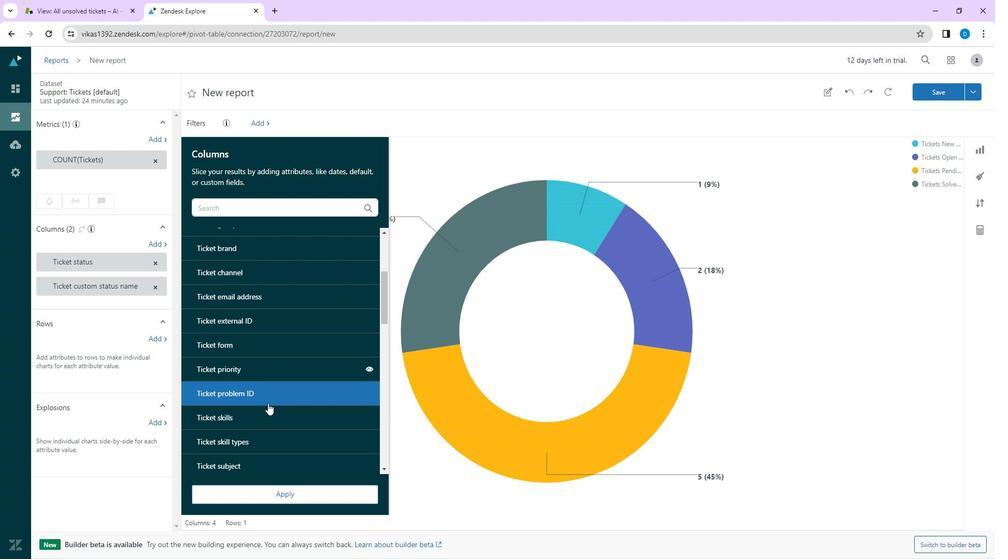 
Action: Mouse scrolled (278, 399) with delta (0, 0)
Screenshot: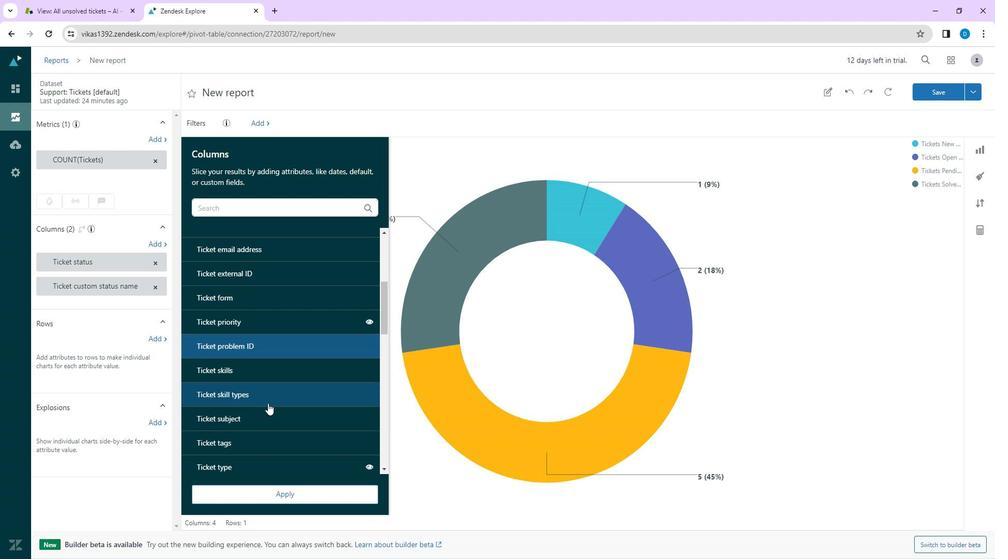 
Action: Mouse moved to (265, 382)
Screenshot: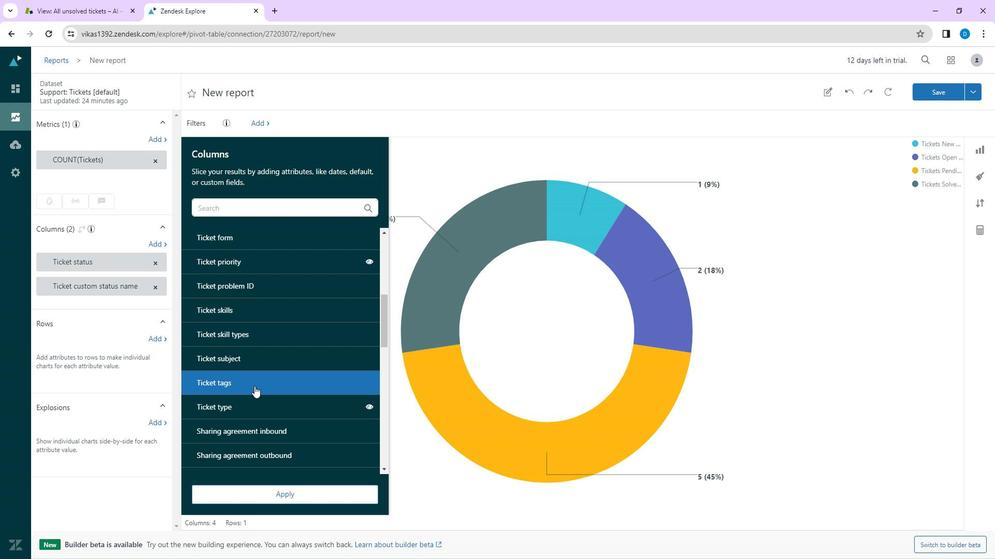 
Action: Mouse scrolled (265, 382) with delta (0, 0)
Screenshot: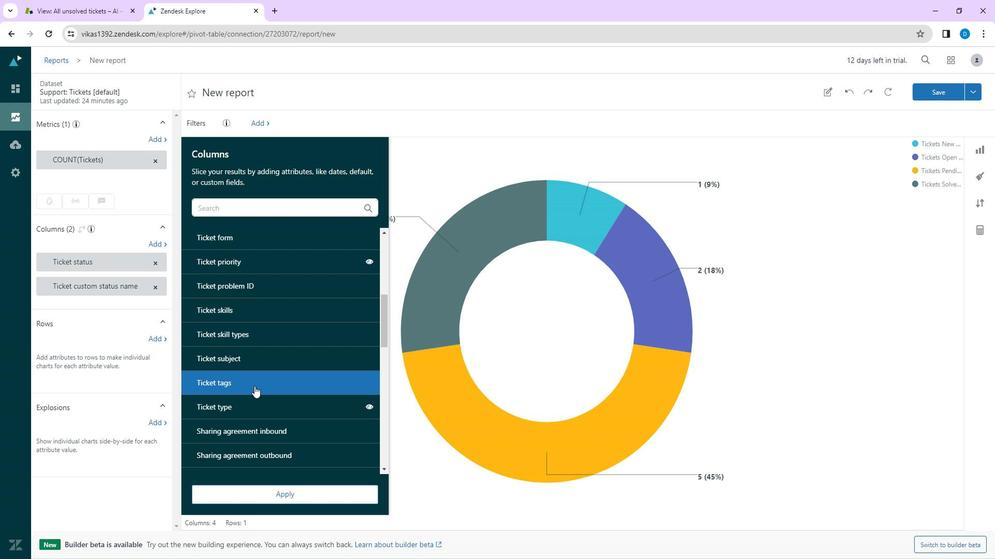 
Action: Mouse moved to (253, 401)
Screenshot: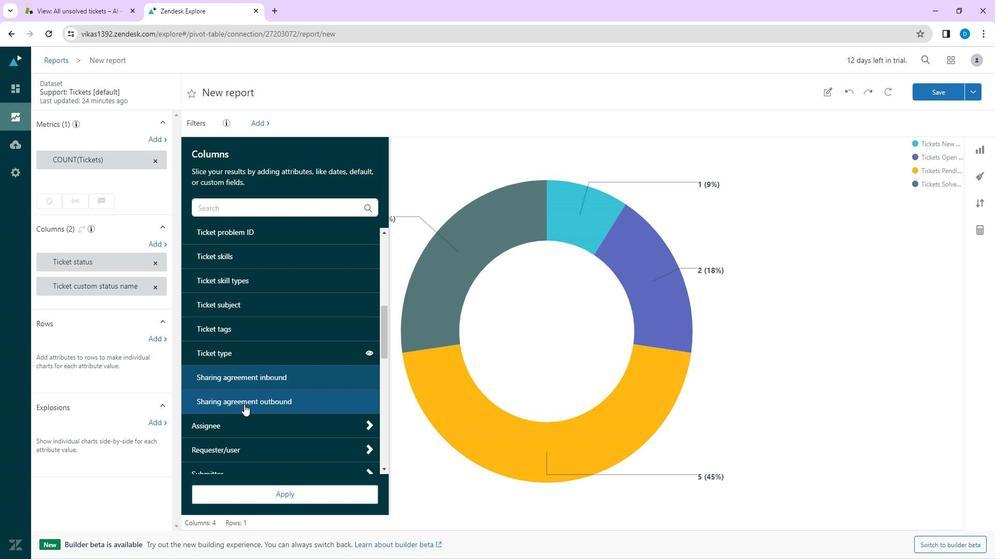 
Action: Mouse scrolled (253, 401) with delta (0, 0)
Screenshot: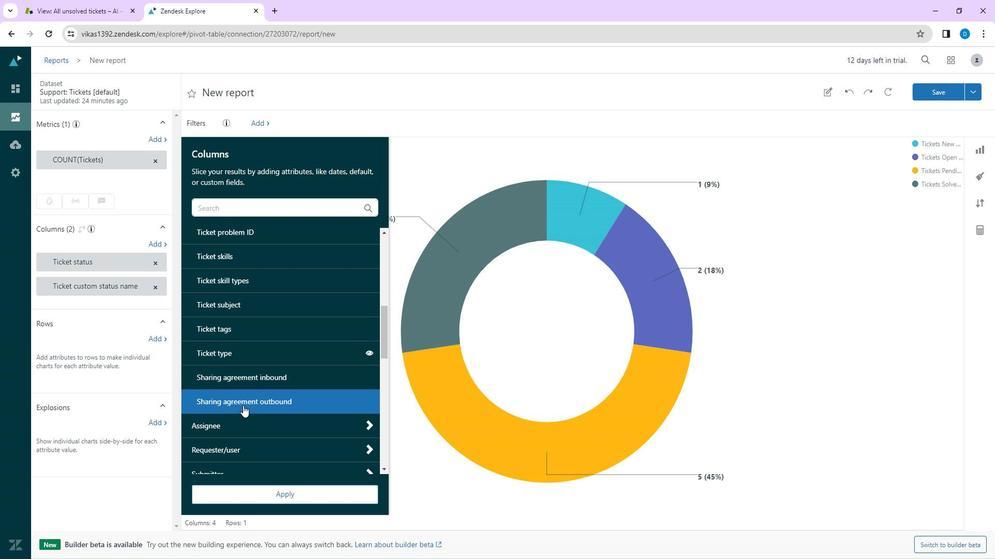 
Action: Mouse moved to (261, 427)
Screenshot: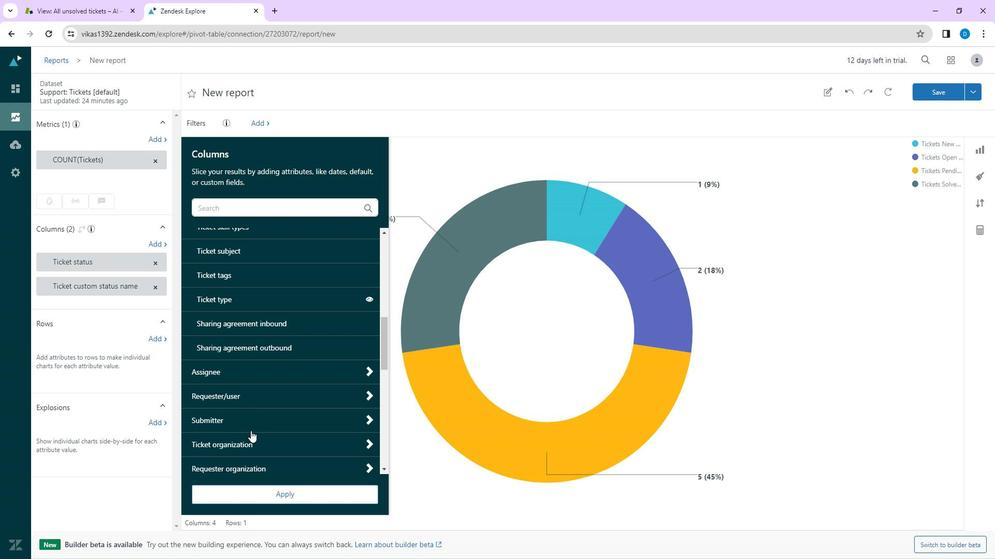 
Action: Mouse scrolled (261, 426) with delta (0, 0)
Screenshot: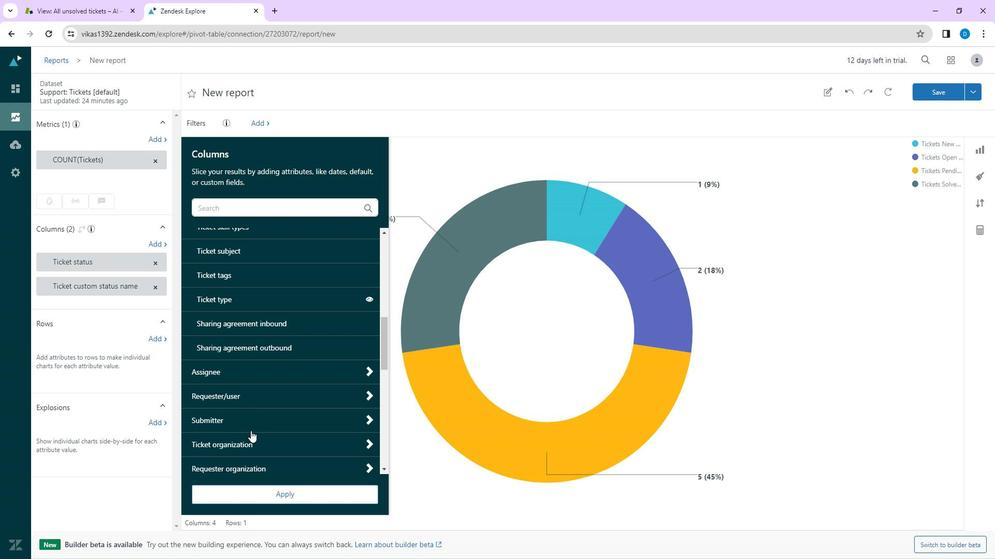 
Action: Mouse moved to (262, 434)
Screenshot: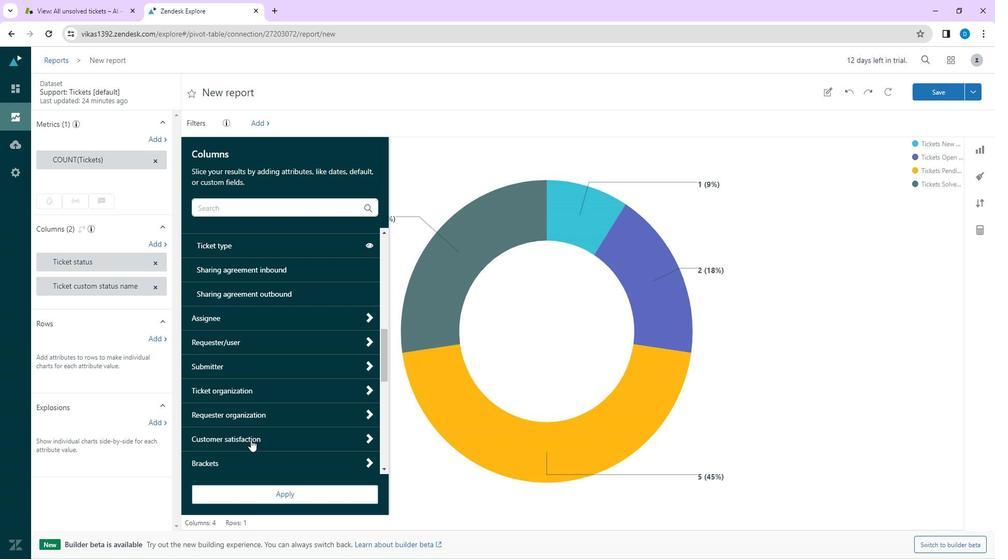 
Action: Mouse scrolled (262, 434) with delta (0, 0)
Screenshot: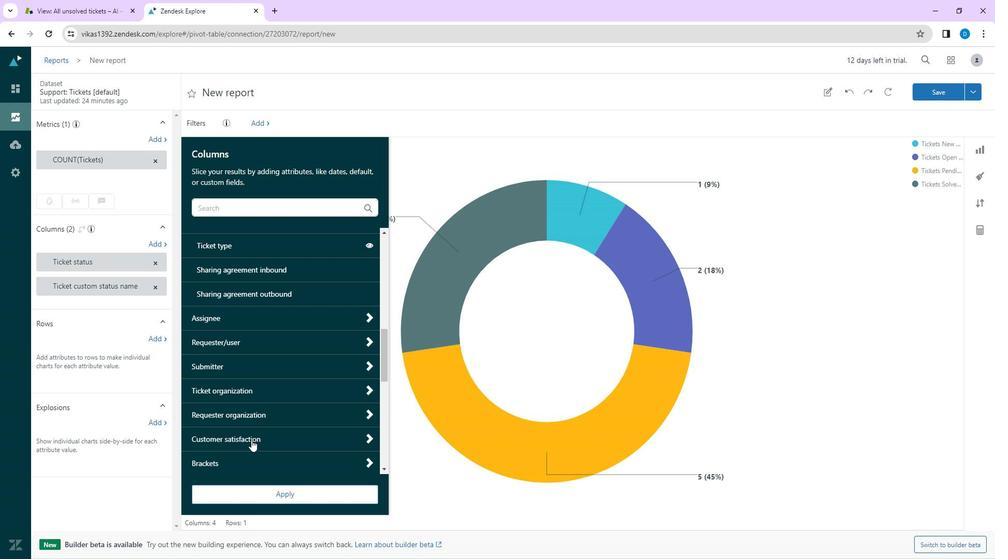 
Action: Mouse moved to (273, 382)
Screenshot: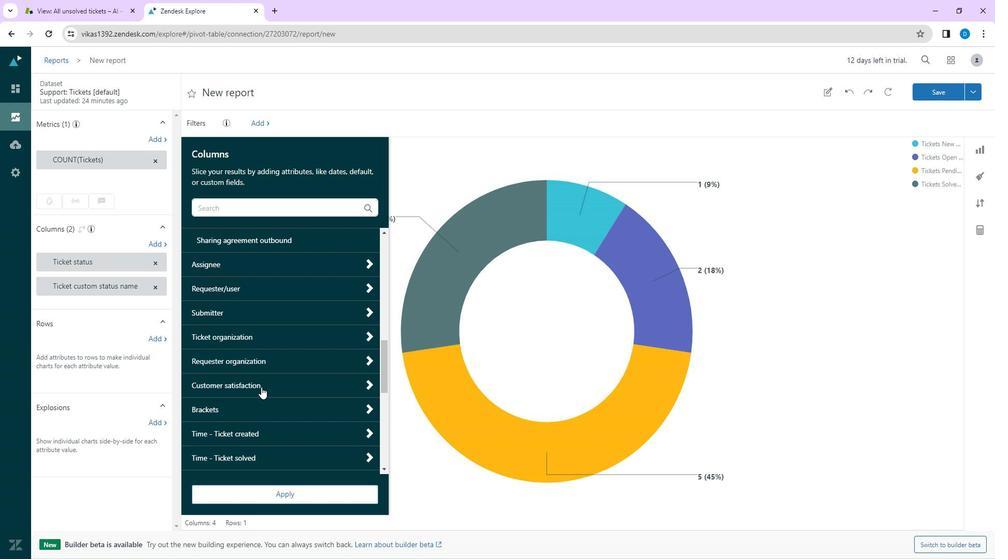 
Action: Mouse pressed left at (273, 382)
Screenshot: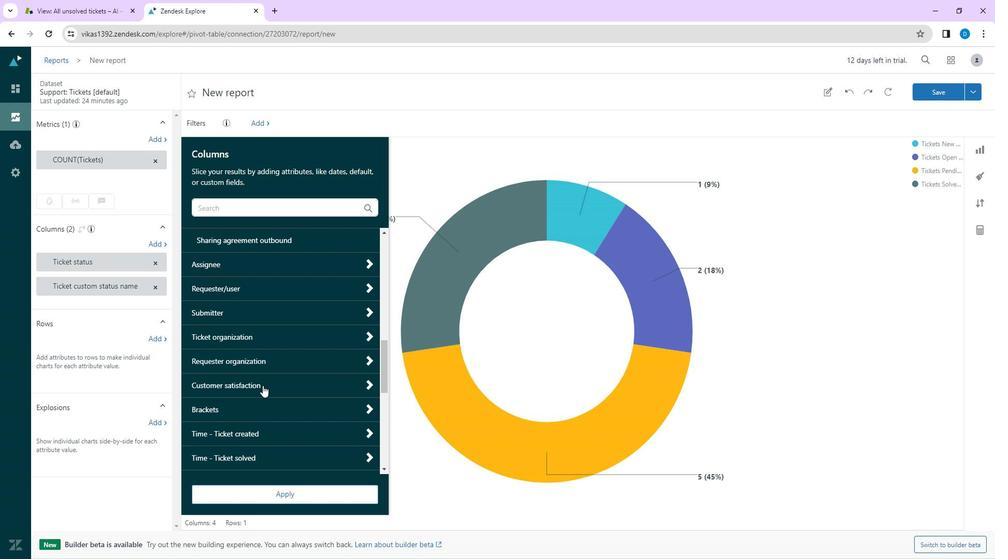 
Action: Mouse moved to (252, 407)
Screenshot: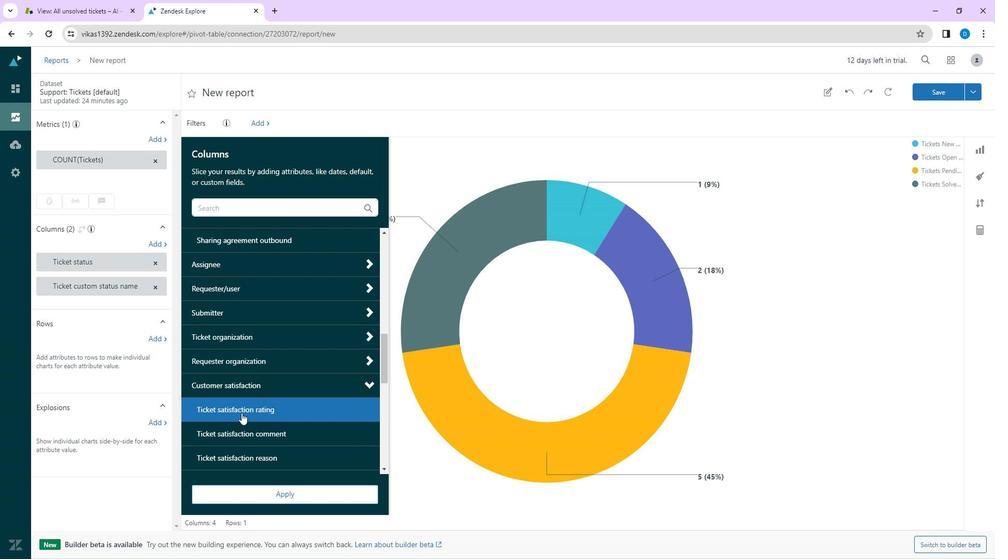 
Action: Mouse pressed left at (252, 407)
Screenshot: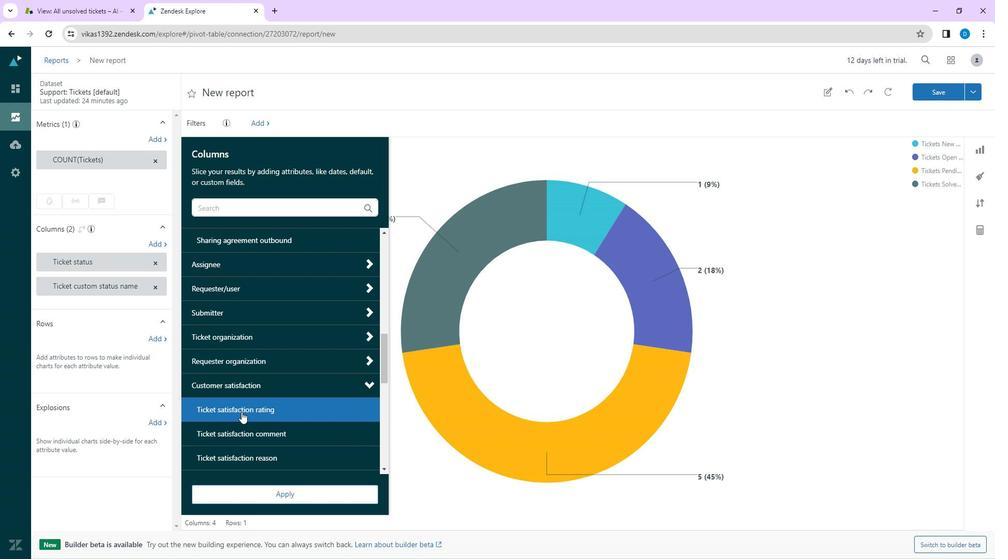 
Action: Mouse moved to (440, 120)
Screenshot: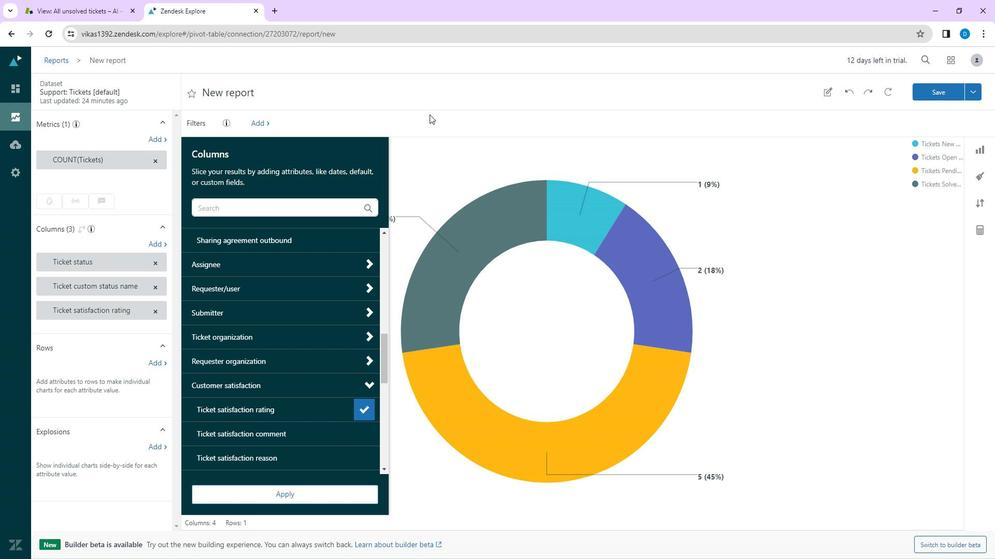 
Action: Mouse pressed left at (440, 120)
Screenshot: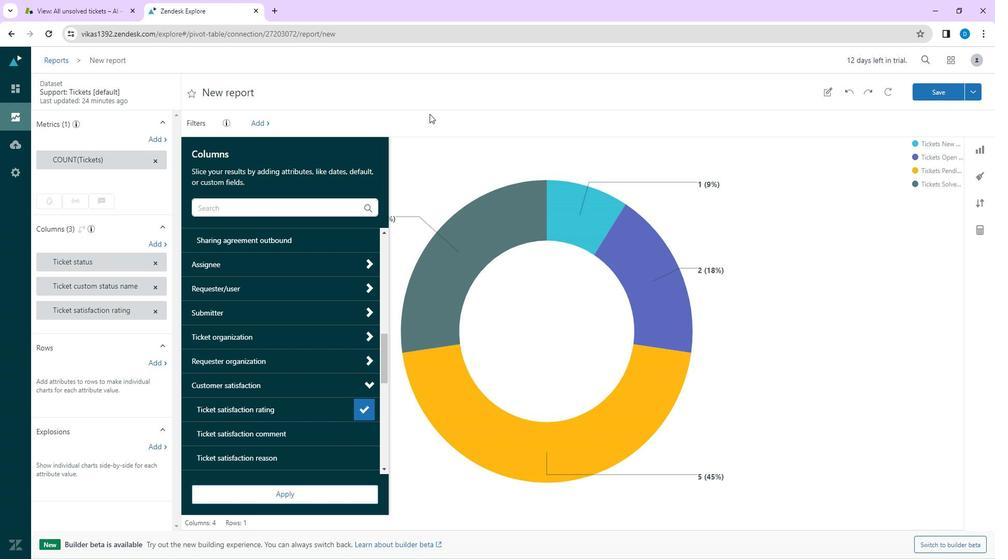 
Action: Mouse moved to (165, 362)
Screenshot: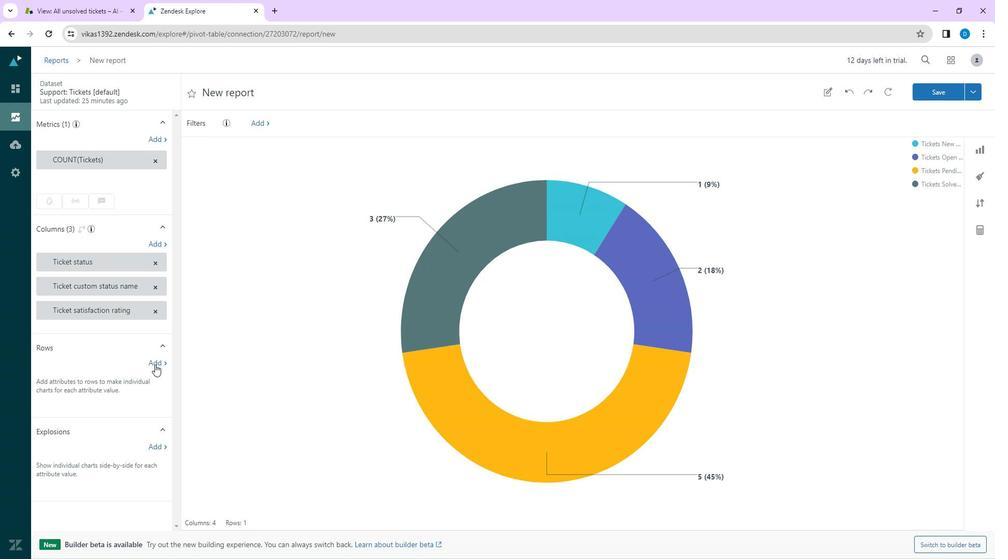 
Action: Mouse pressed left at (165, 362)
Screenshot: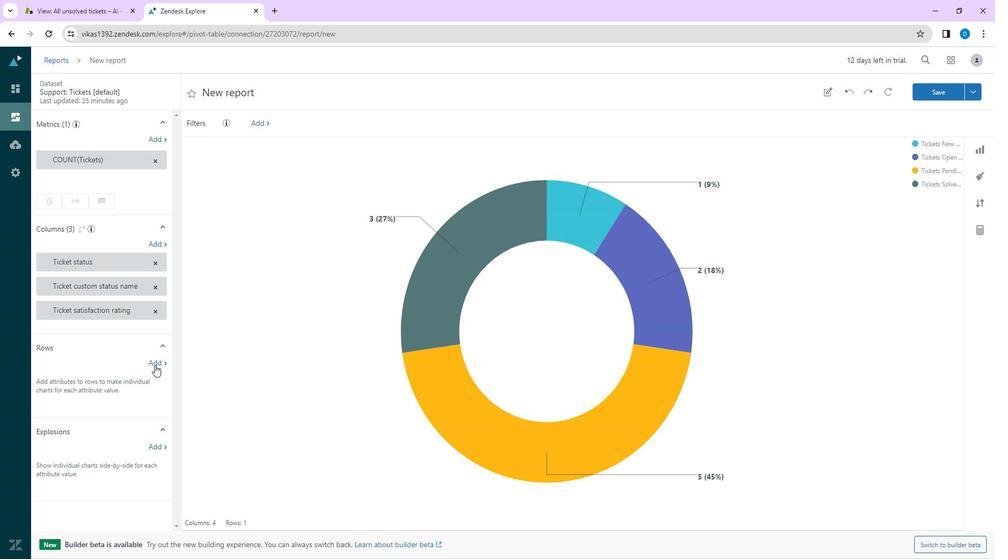 
Action: Mouse moved to (260, 396)
Screenshot: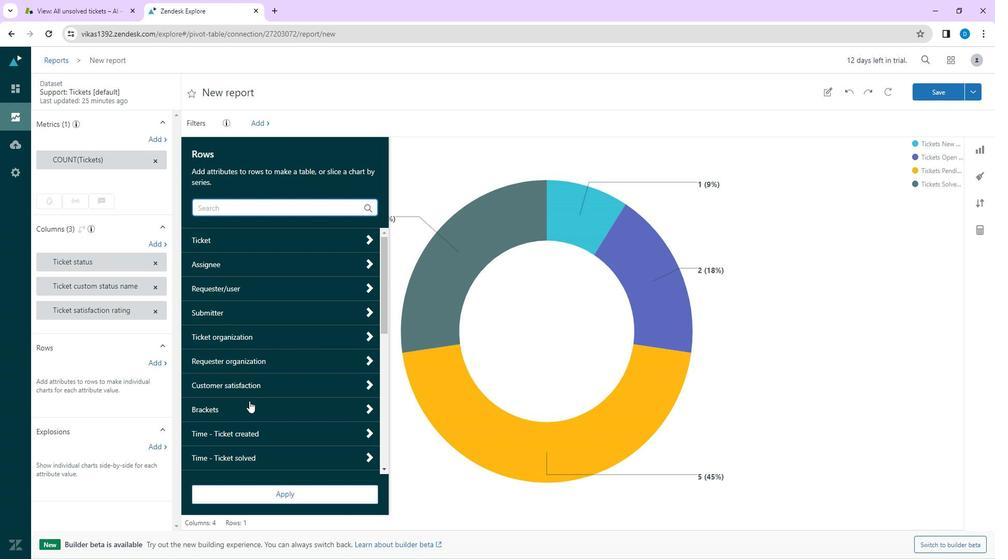 
Action: Mouse scrolled (260, 396) with delta (0, 0)
Screenshot: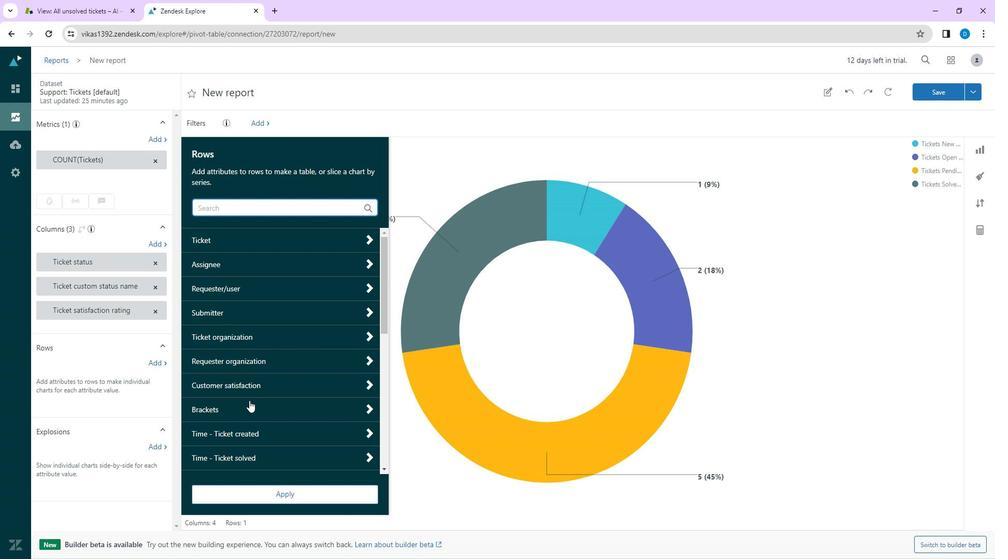 
Action: Mouse scrolled (260, 396) with delta (0, 0)
Screenshot: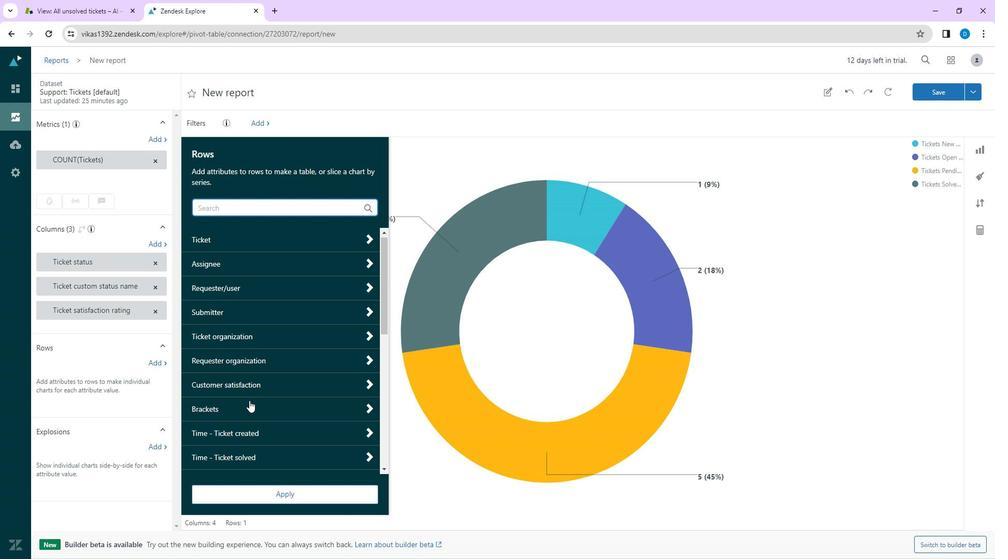 
Action: Mouse moved to (376, 348)
Screenshot: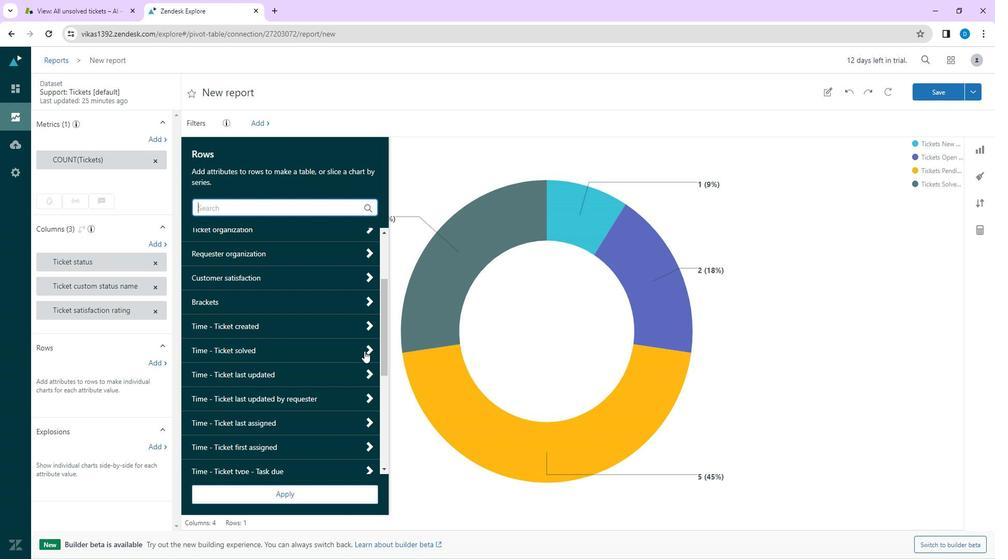 
Action: Mouse pressed left at (376, 348)
Screenshot: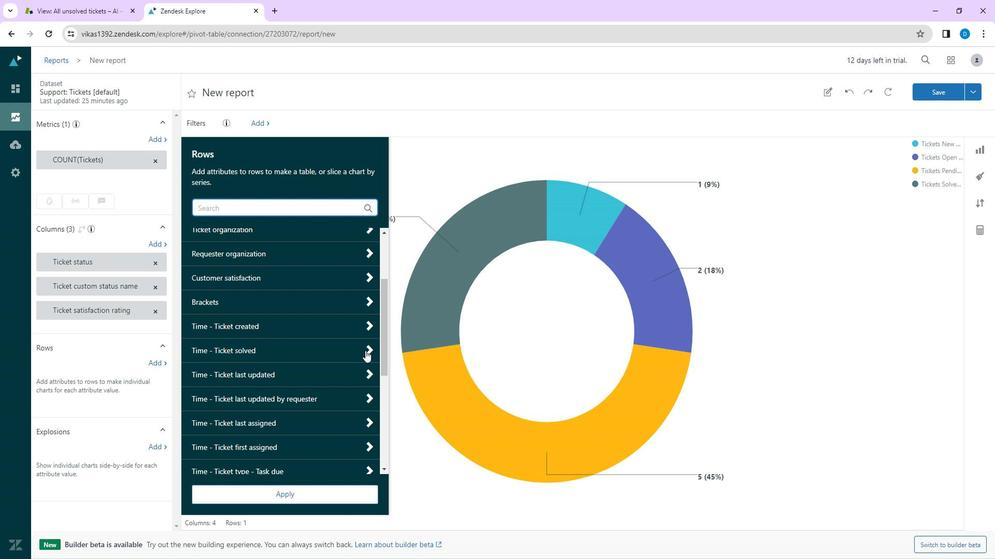 
Action: Mouse moved to (260, 349)
Screenshot: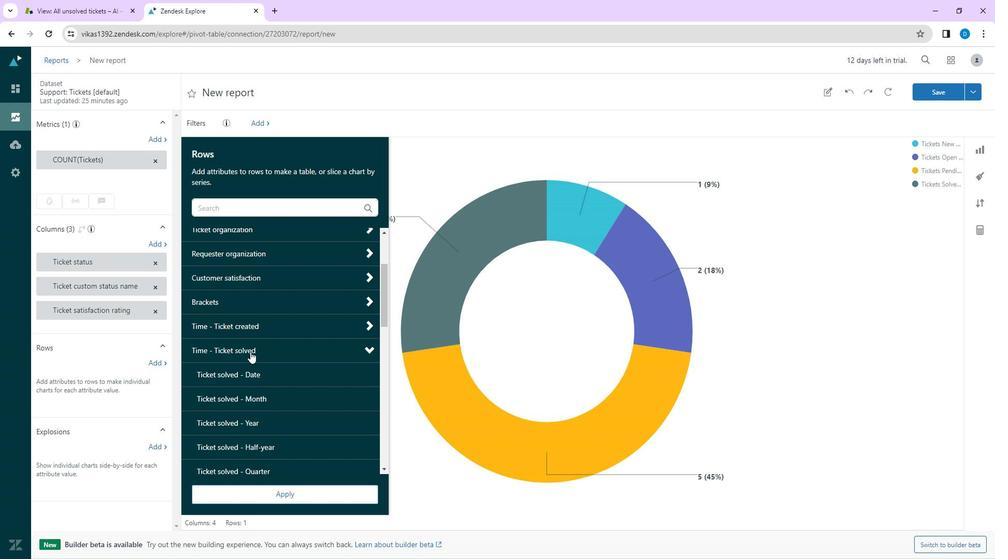 
Action: Mouse pressed left at (260, 349)
Screenshot: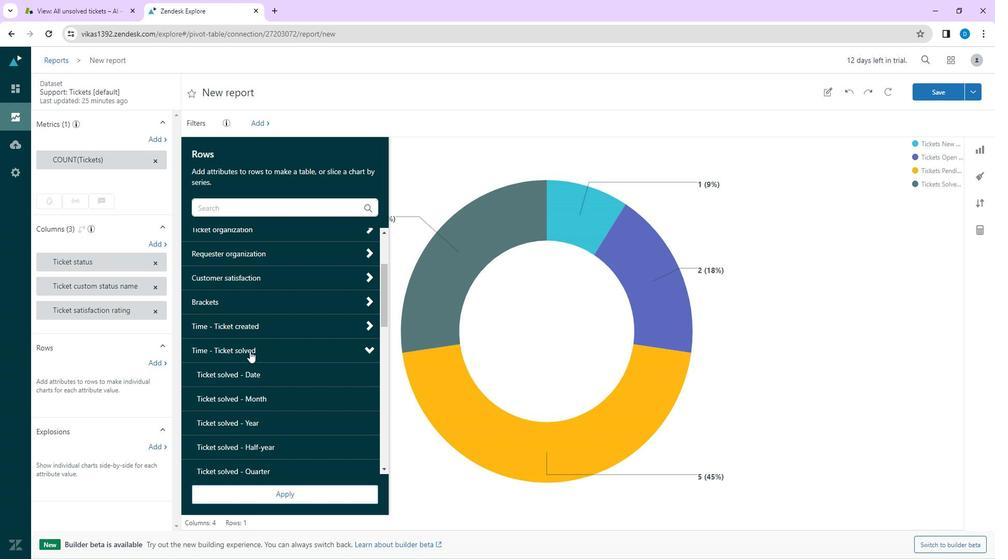 
Action: Mouse moved to (276, 418)
Screenshot: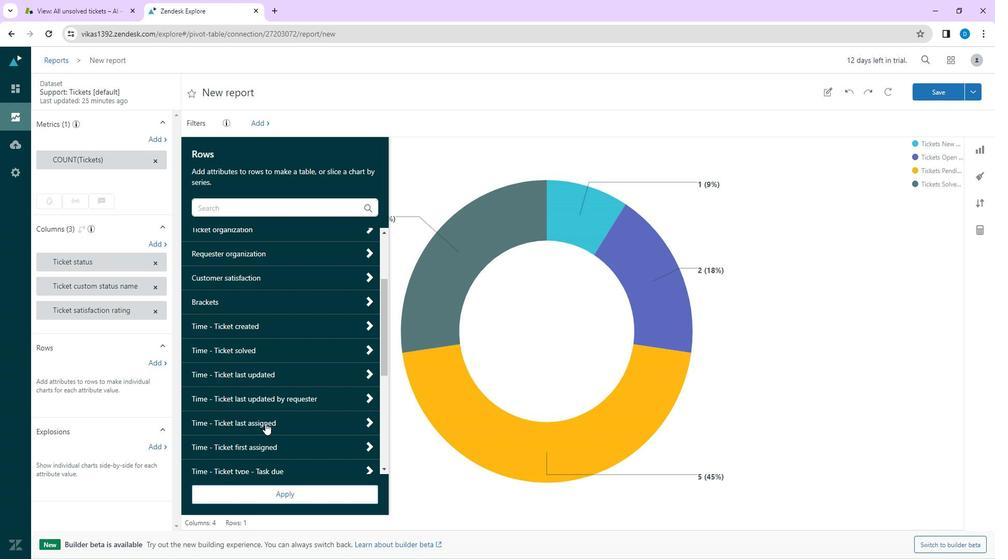
Action: Mouse scrolled (276, 418) with delta (0, 0)
Screenshot: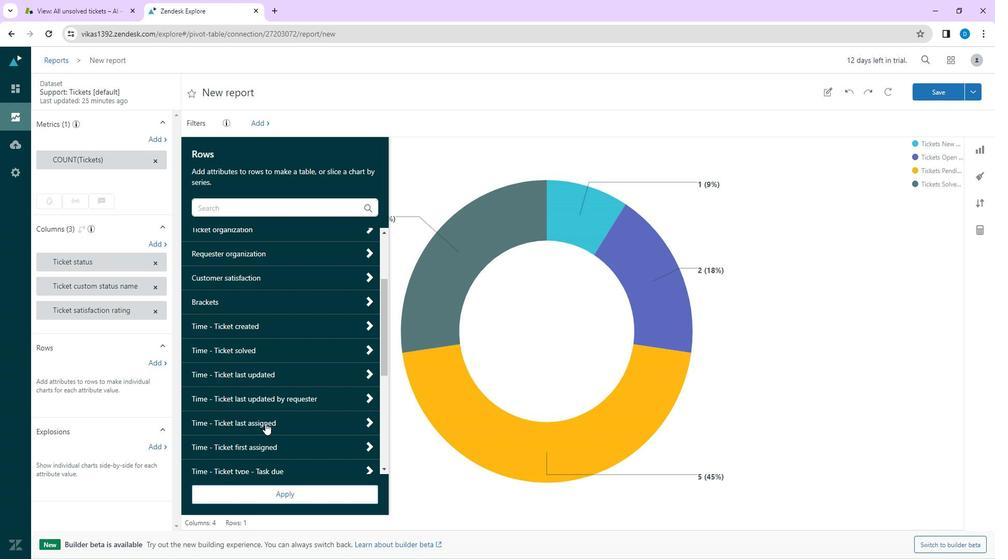 
Action: Mouse moved to (276, 418)
Screenshot: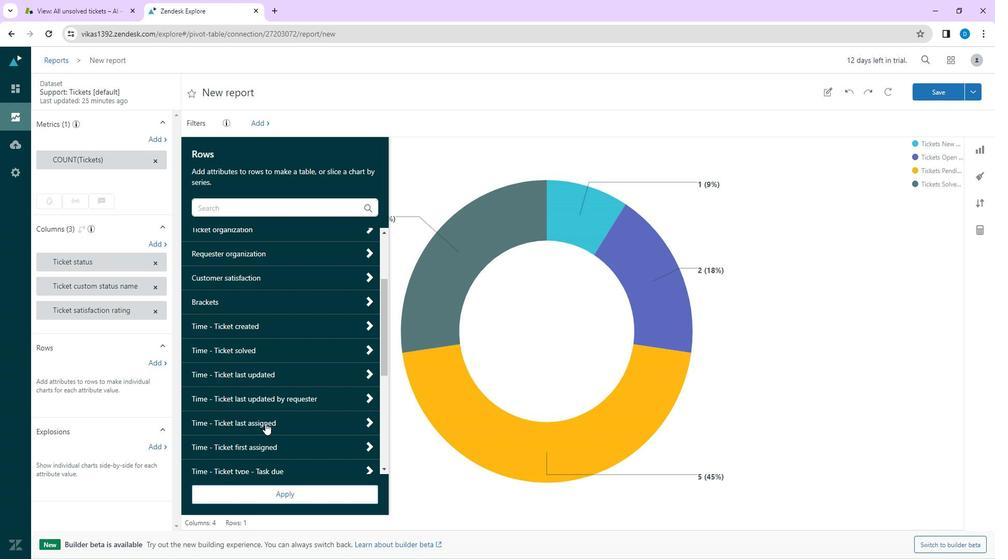 
Action: Mouse scrolled (276, 418) with delta (0, 0)
Screenshot: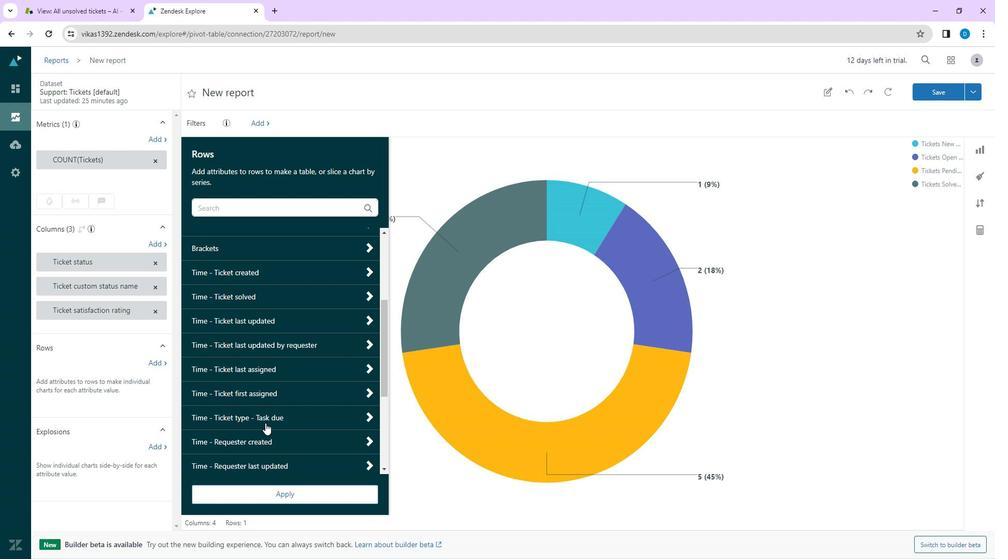 
Action: Mouse moved to (252, 412)
Screenshot: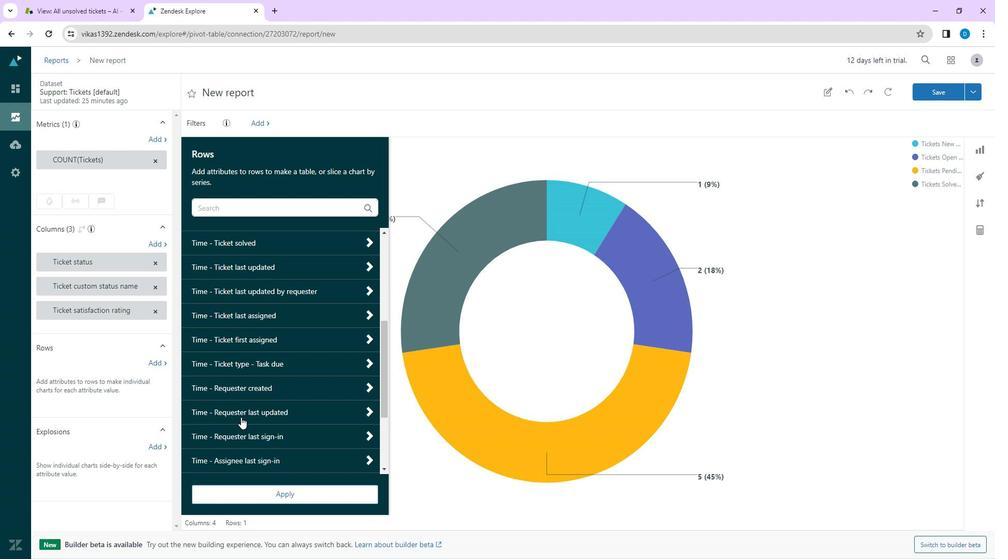 
Action: Mouse scrolled (252, 412) with delta (0, 0)
Screenshot: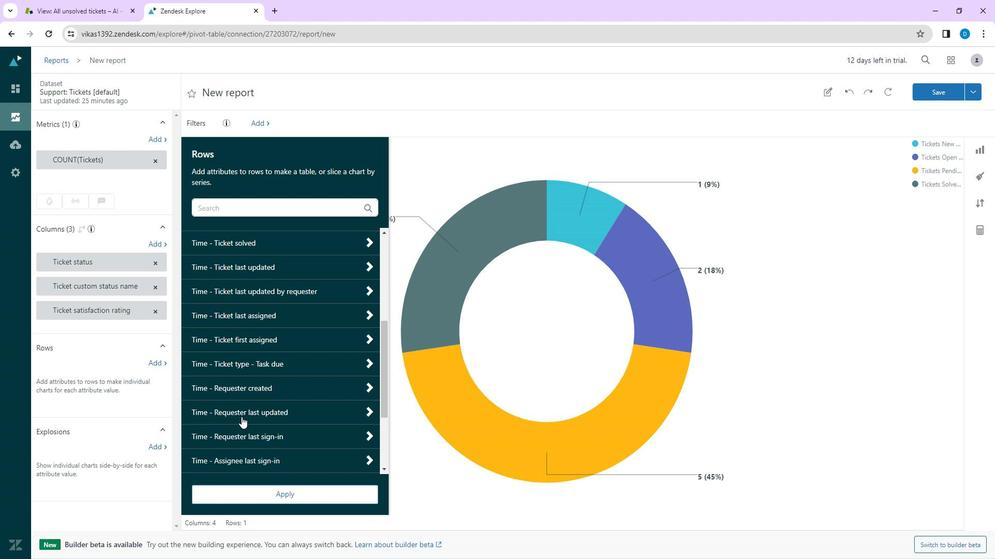 
Action: Mouse moved to (274, 387)
Screenshot: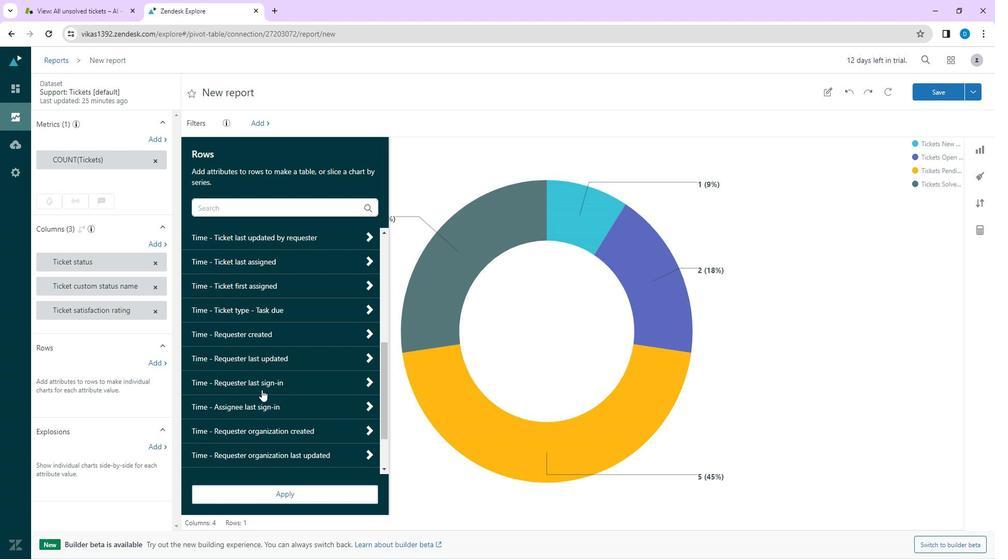 
Action: Mouse scrolled (274, 386) with delta (0, 0)
Screenshot: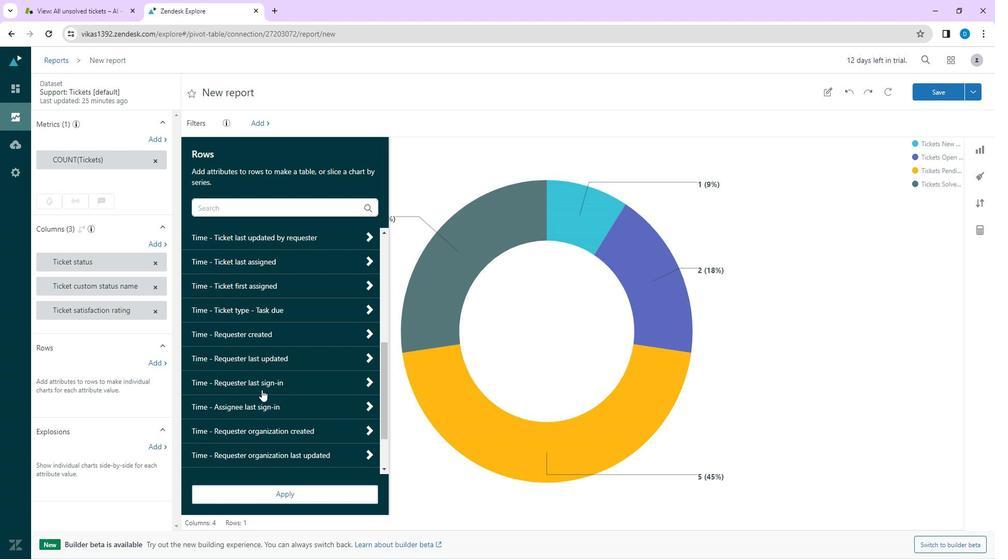 
Action: Mouse moved to (269, 398)
Screenshot: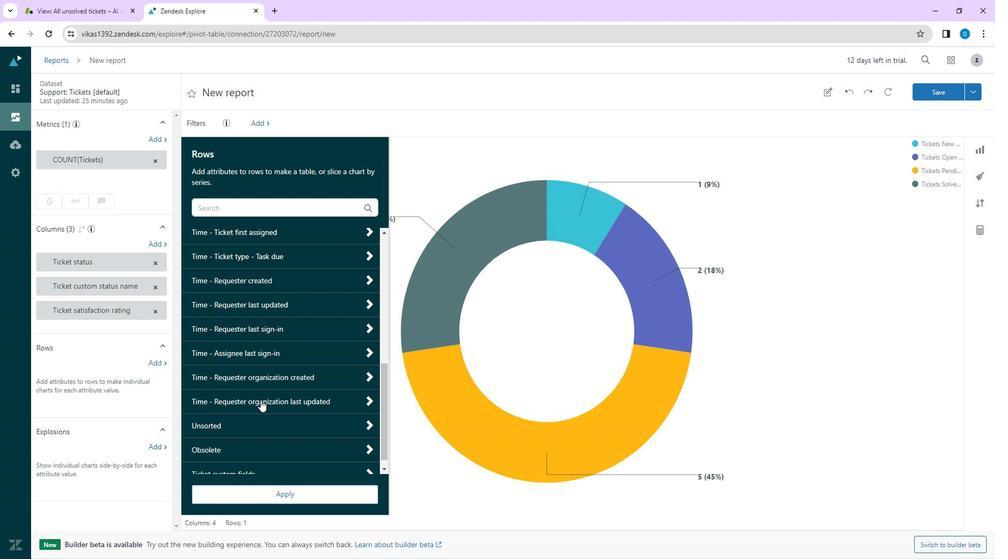 
Action: Mouse scrolled (269, 397) with delta (0, 0)
Screenshot: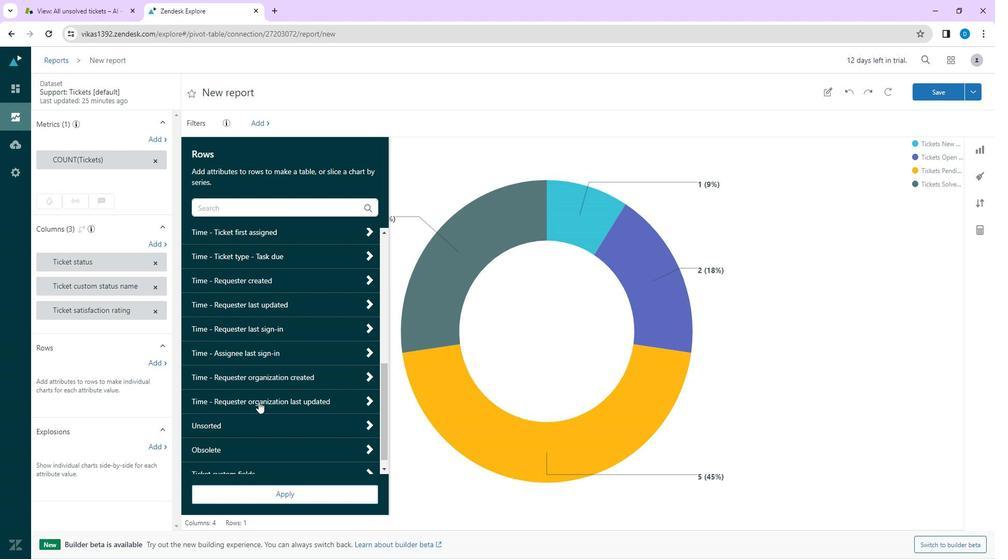 
Action: Mouse moved to (266, 400)
Screenshot: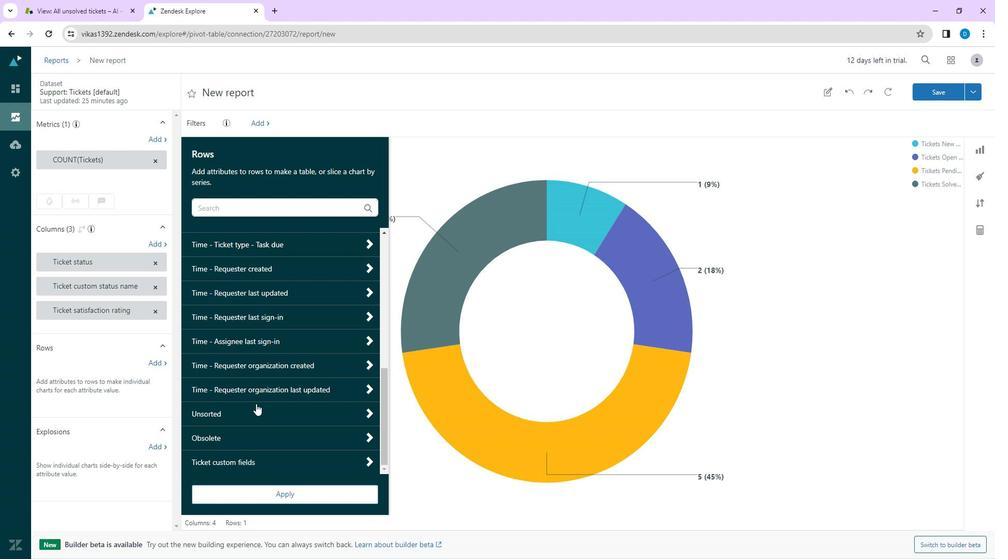 
Action: Mouse scrolled (266, 400) with delta (0, 0)
Screenshot: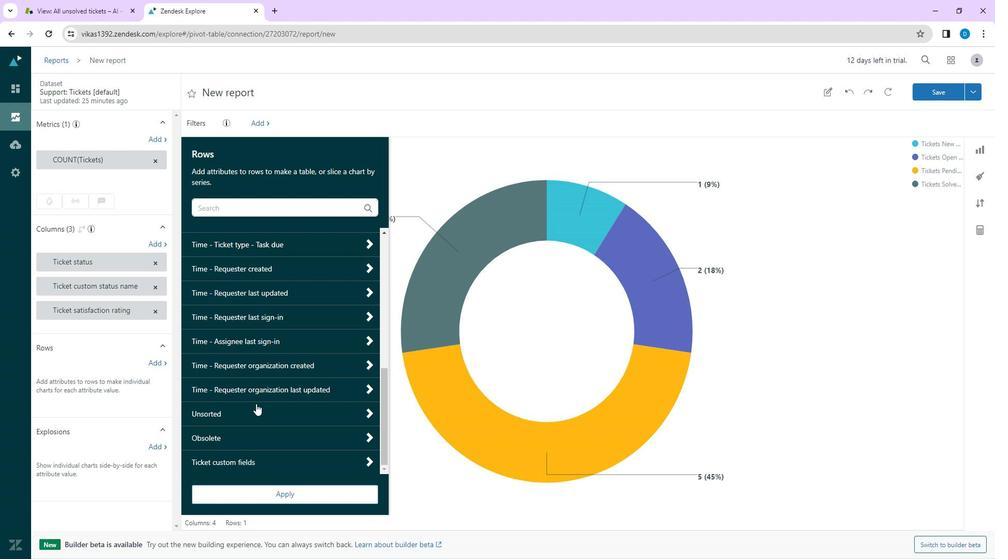 
Action: Mouse scrolled (266, 401) with delta (0, 0)
Screenshot: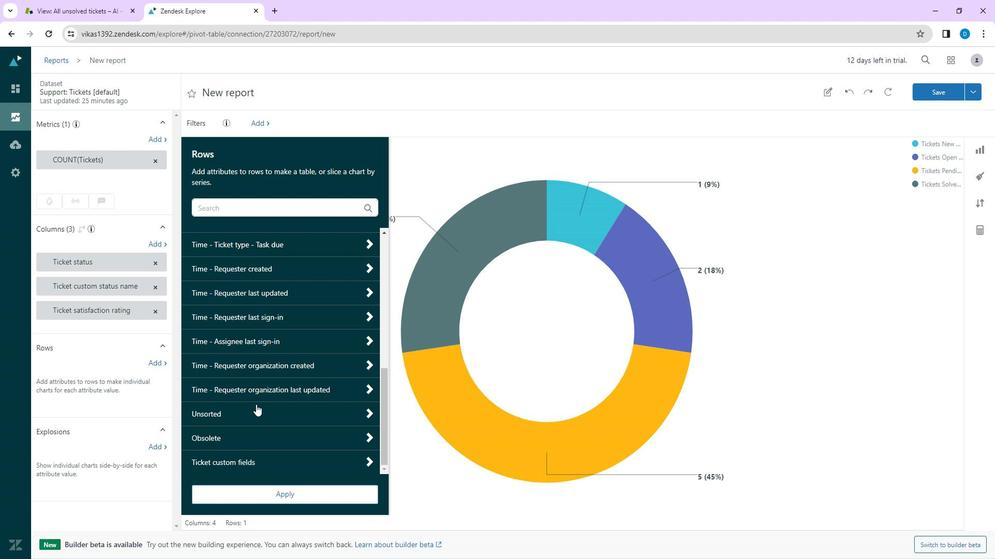 
Action: Mouse scrolled (266, 401) with delta (0, 0)
Screenshot: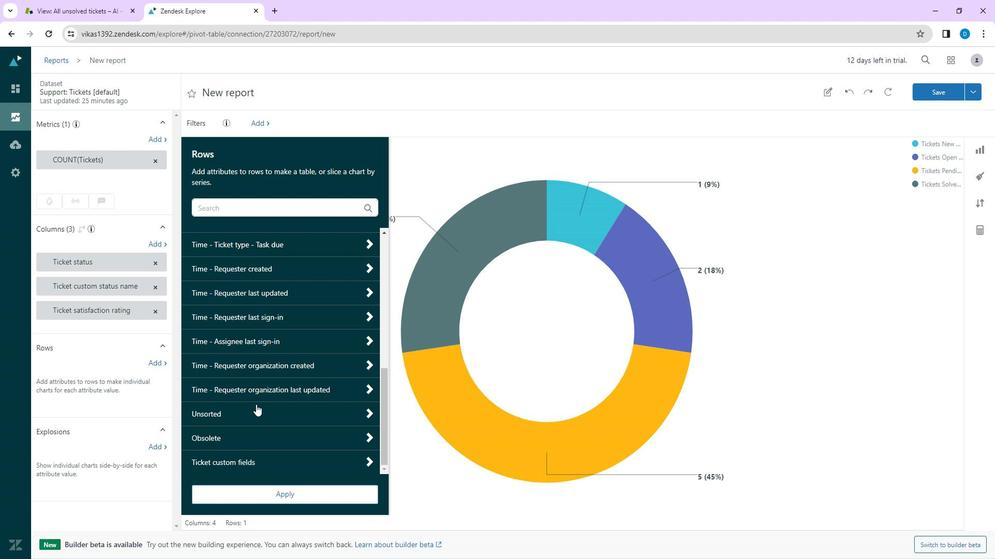 
Action: Mouse moved to (267, 397)
Screenshot: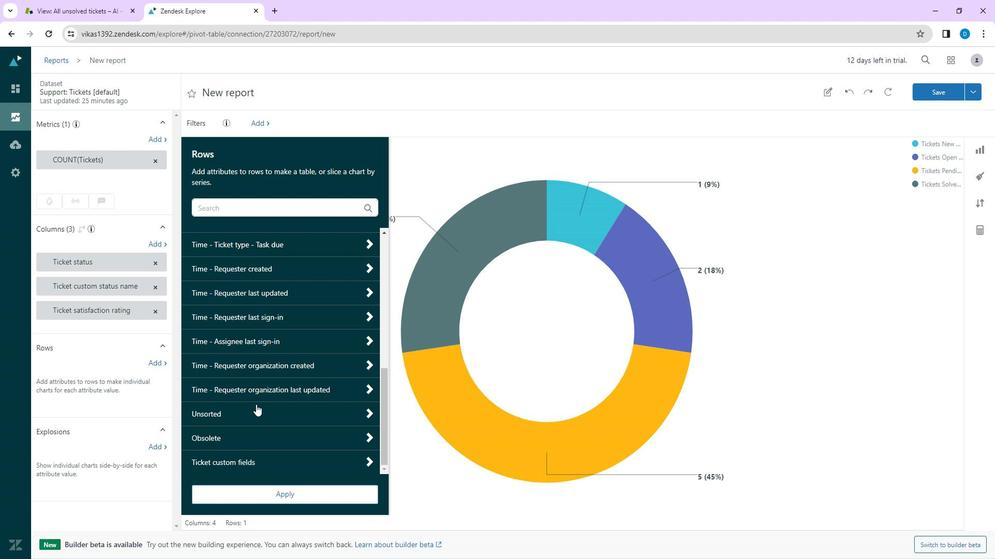 
Action: Mouse scrolled (267, 398) with delta (0, 0)
Screenshot: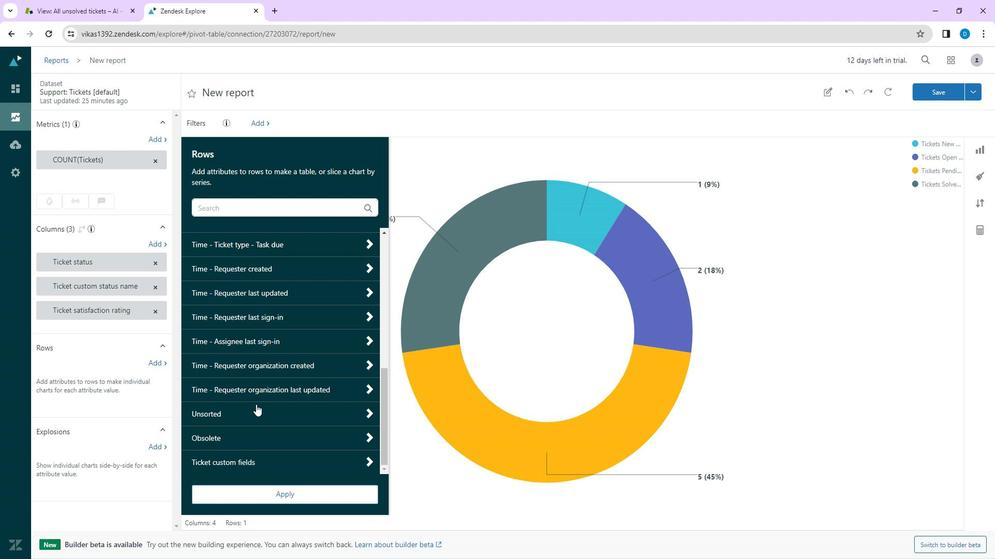
Action: Mouse moved to (268, 396)
Screenshot: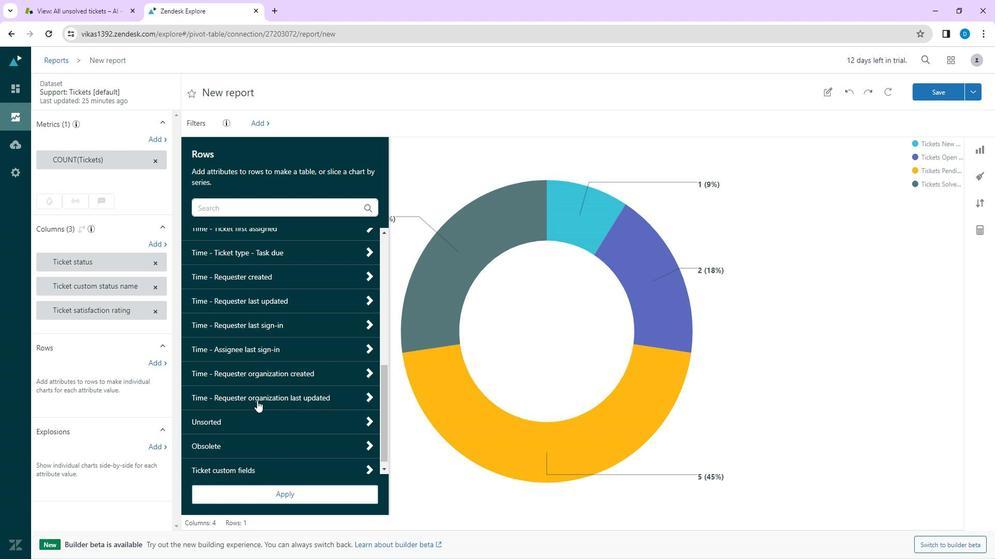 
Action: Mouse scrolled (268, 396) with delta (0, 0)
Screenshot: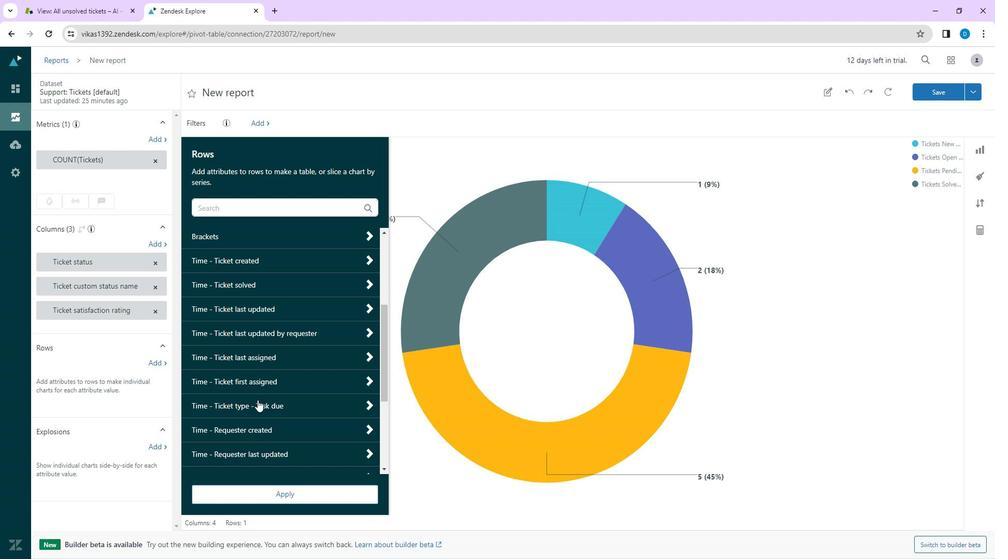 
Action: Mouse scrolled (268, 396) with delta (0, 0)
Screenshot: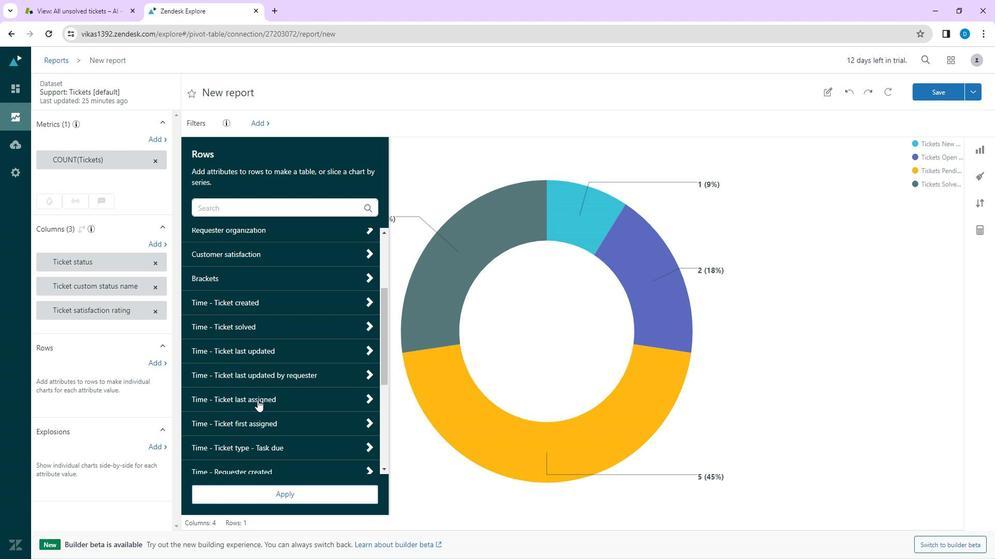 
Action: Mouse moved to (260, 390)
Screenshot: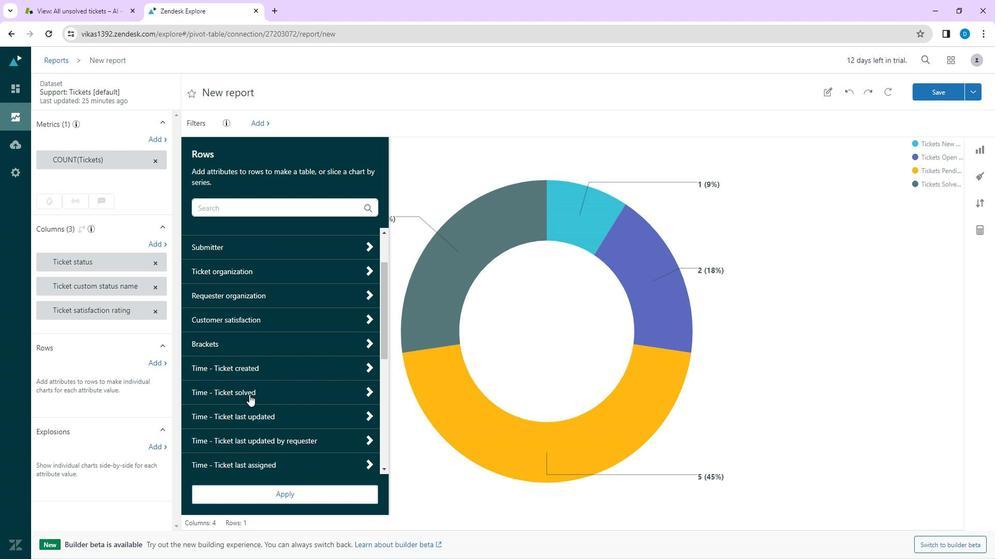 
Action: Mouse pressed left at (260, 390)
Screenshot: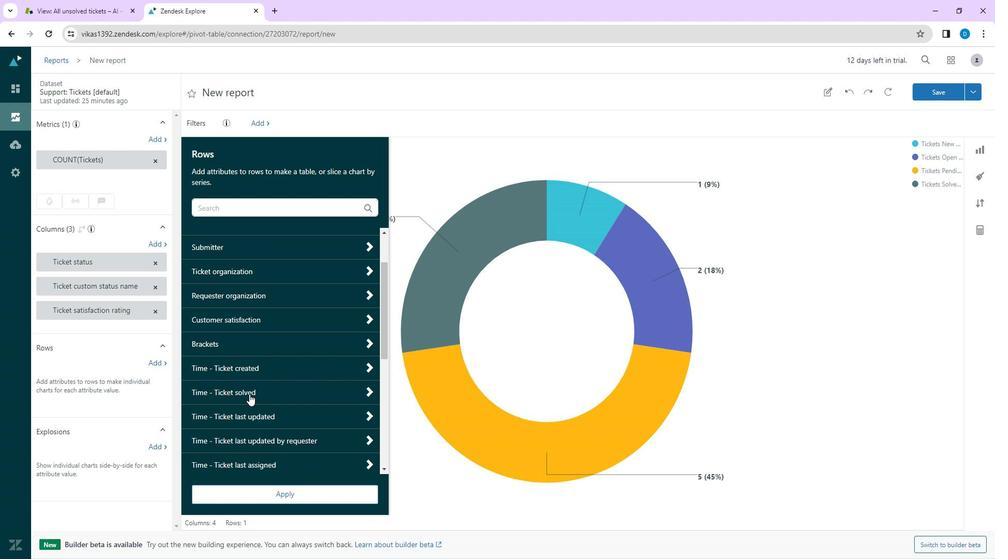 
Action: Mouse moved to (262, 405)
Screenshot: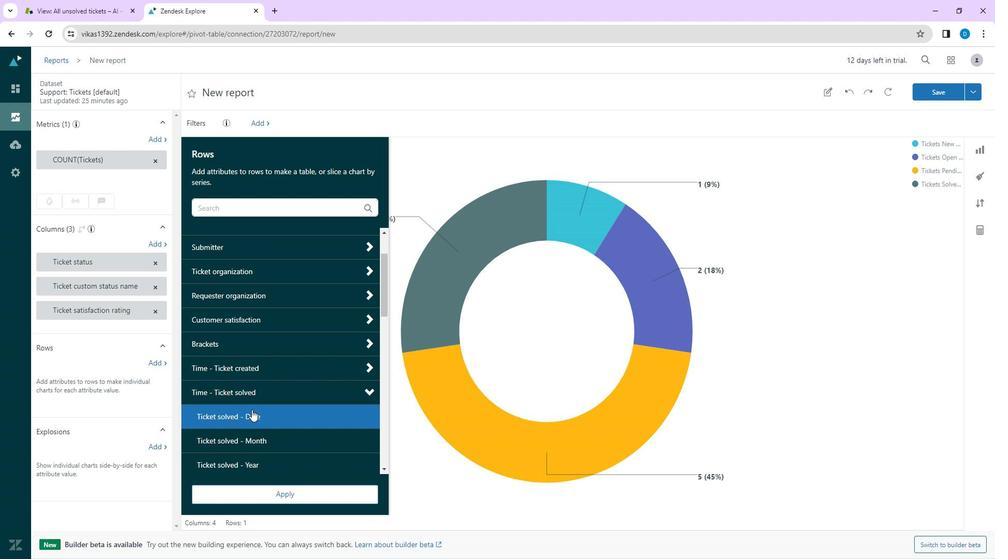 
Action: Mouse pressed left at (262, 405)
Screenshot: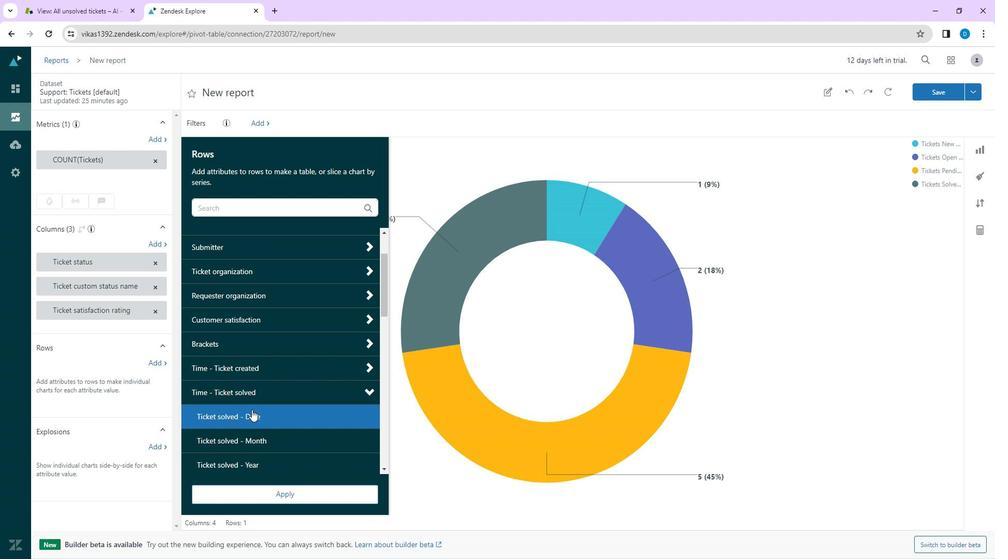 
Action: Mouse moved to (436, 446)
Screenshot: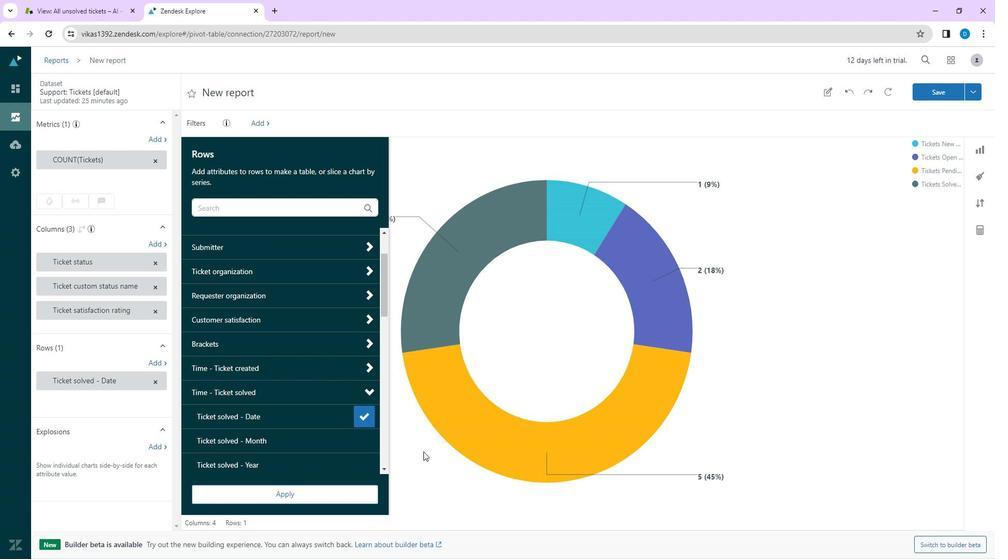 
Action: Mouse pressed left at (436, 446)
Screenshot: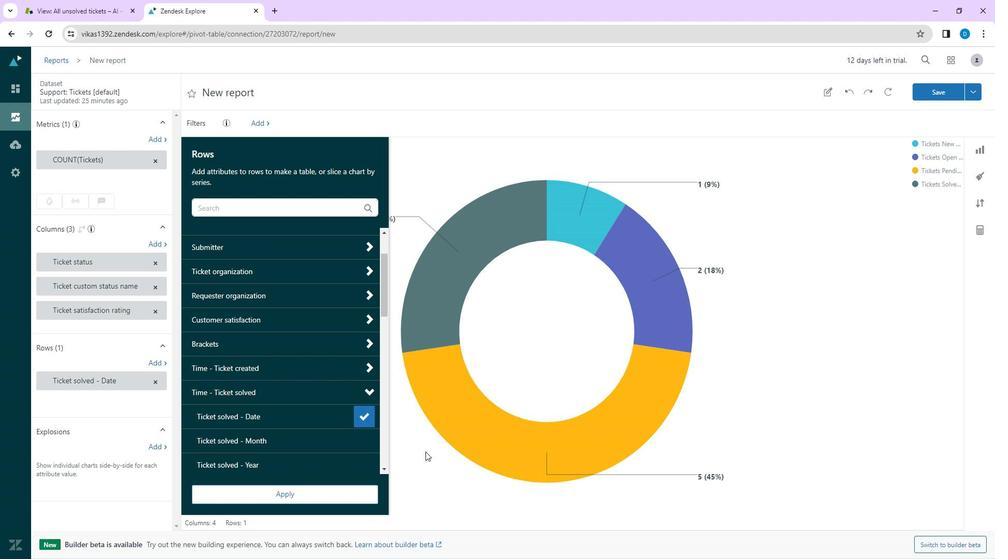 
Action: Mouse moved to (114, 387)
Screenshot: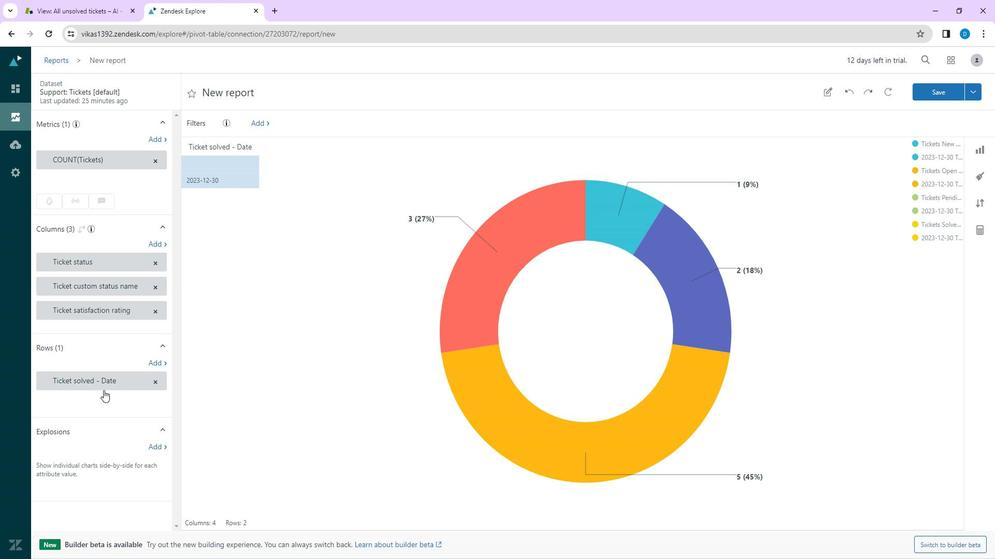 
Action: Mouse scrolled (114, 387) with delta (0, 0)
Screenshot: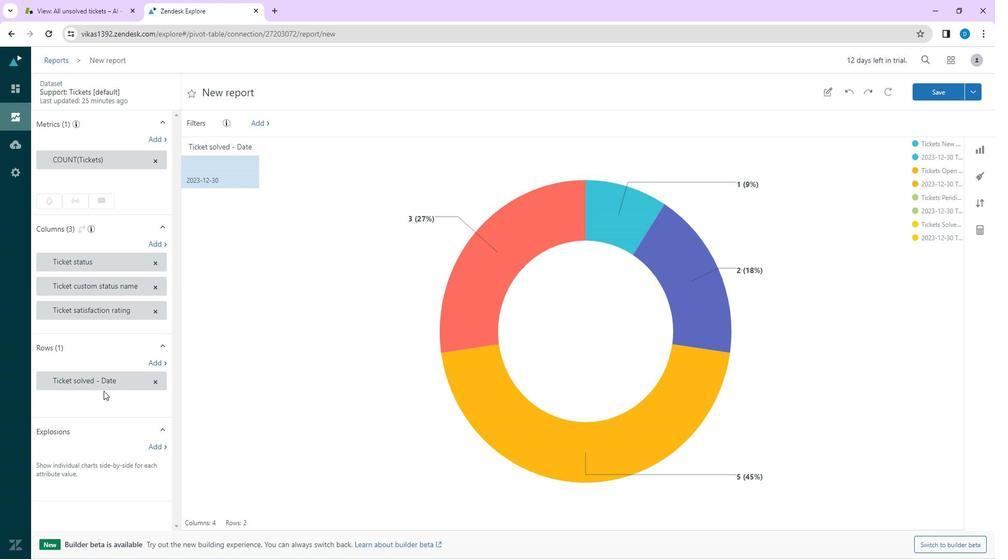 
Action: Mouse moved to (163, 356)
Screenshot: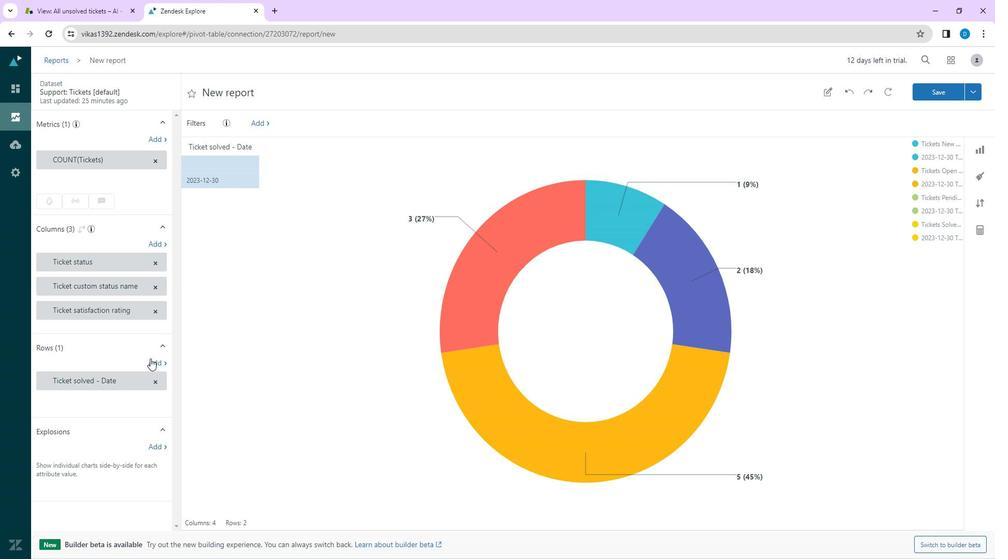 
Action: Mouse pressed left at (163, 356)
Screenshot: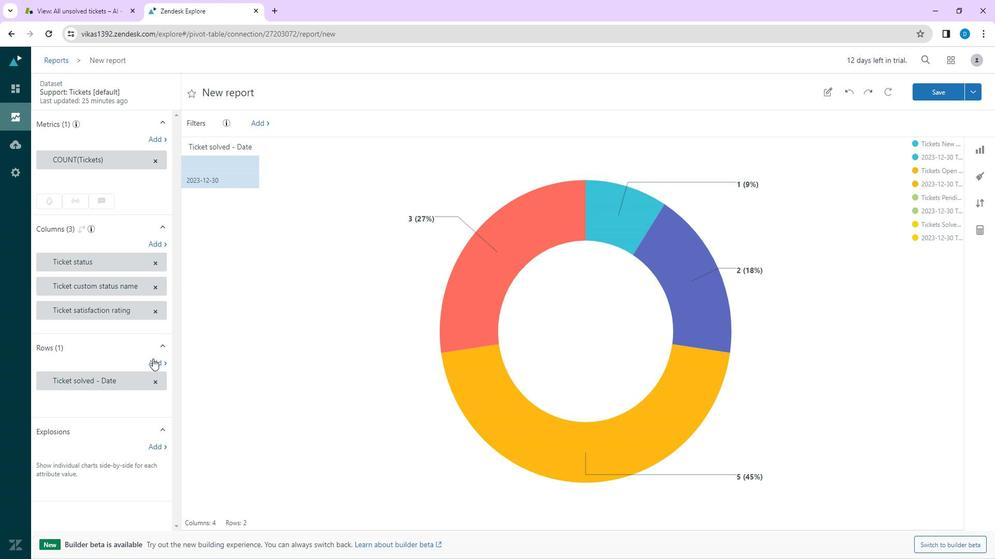 
Action: Mouse moved to (330, 349)
Screenshot: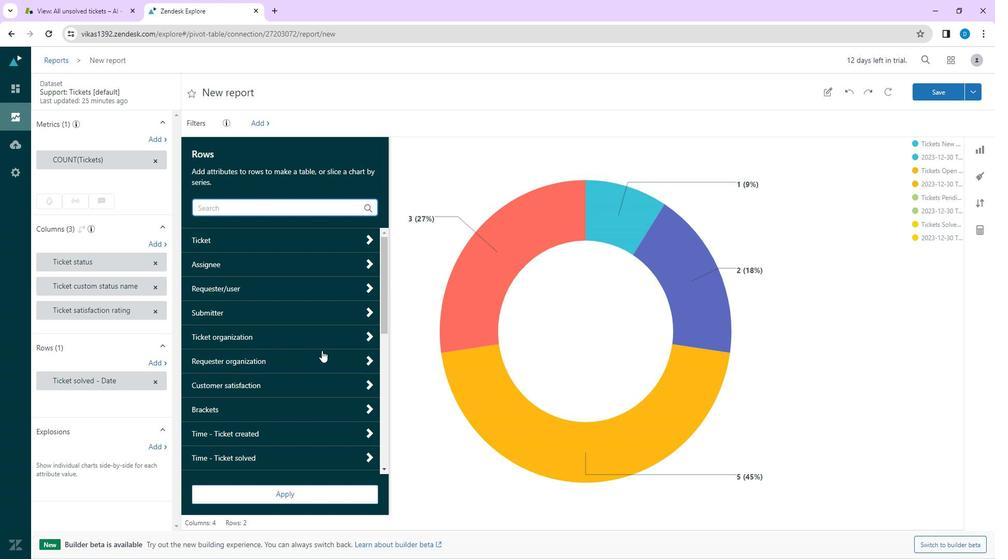 
Action: Mouse scrolled (330, 348) with delta (0, 0)
Screenshot: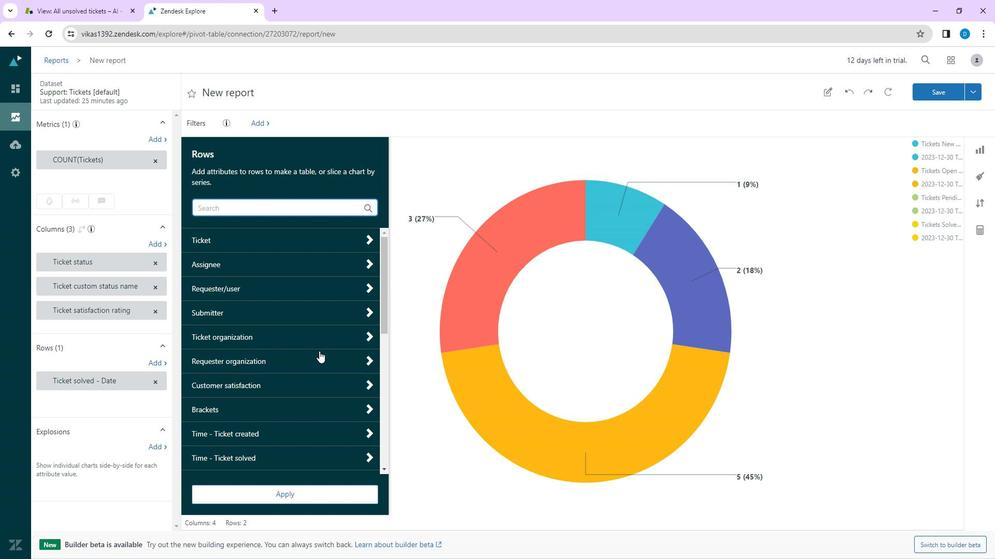 
Action: Mouse moved to (329, 352)
Screenshot: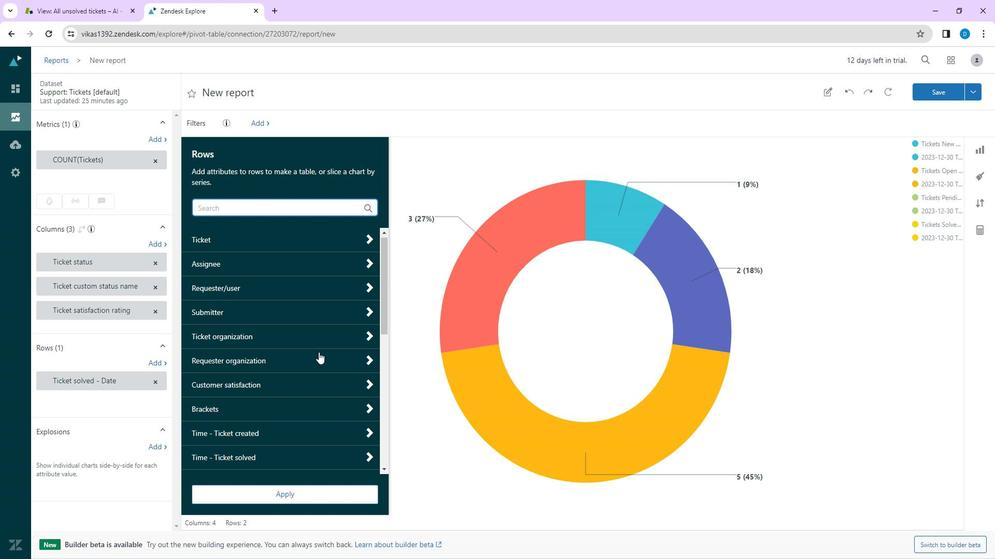 
Action: Mouse scrolled (329, 351) with delta (0, 0)
Screenshot: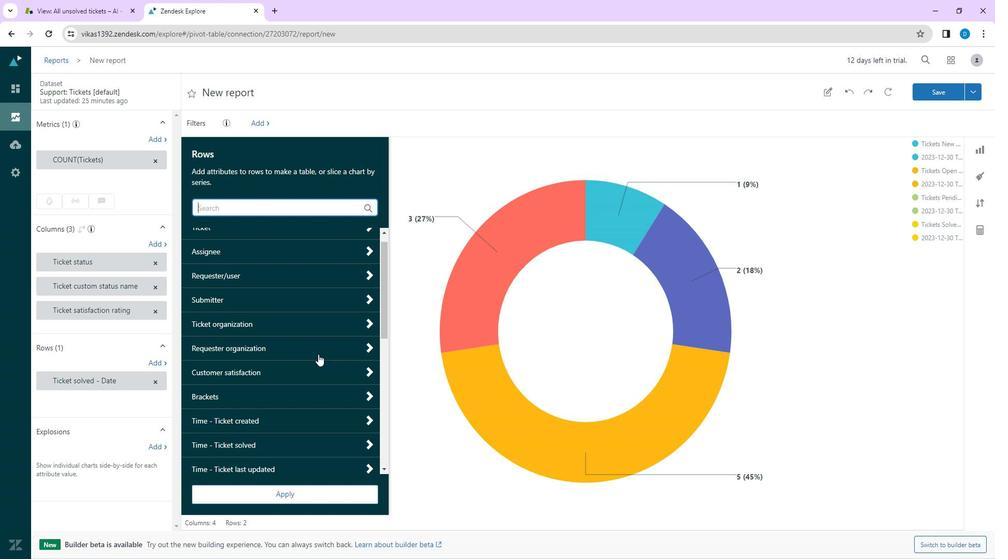 
Action: Mouse scrolled (329, 351) with delta (0, 0)
Screenshot: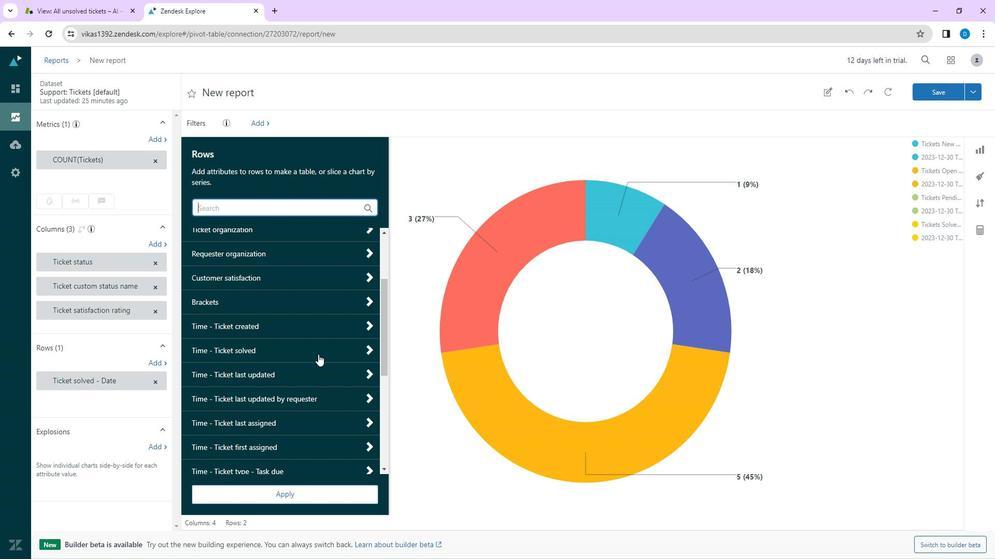 
Action: Mouse scrolled (329, 351) with delta (0, 0)
Screenshot: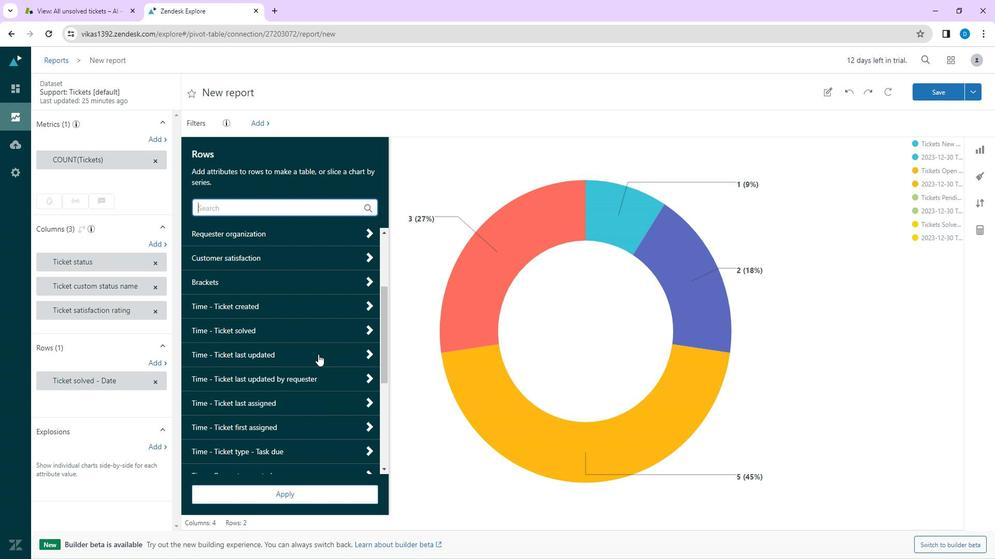
Action: Mouse scrolled (329, 351) with delta (0, 0)
Screenshot: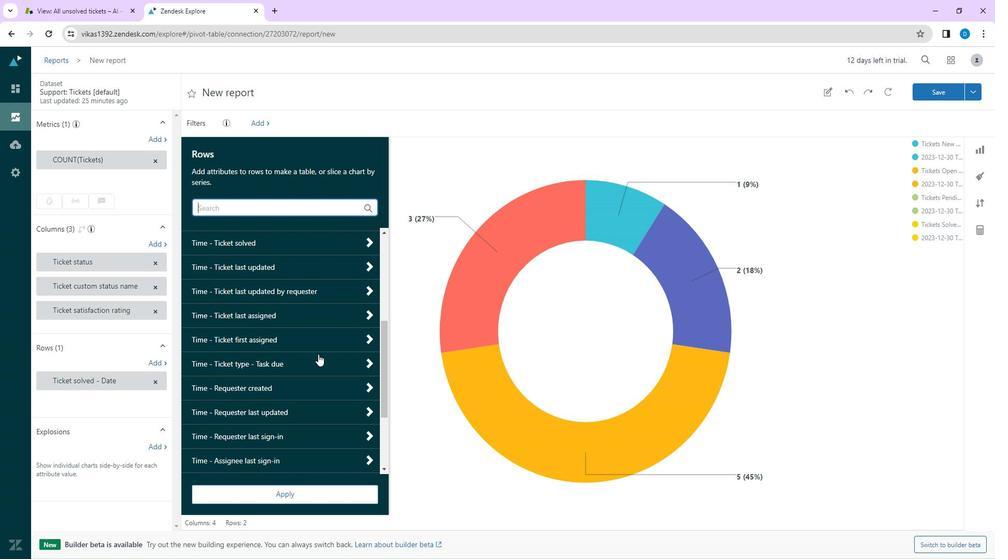 
Action: Mouse scrolled (329, 351) with delta (0, 0)
Screenshot: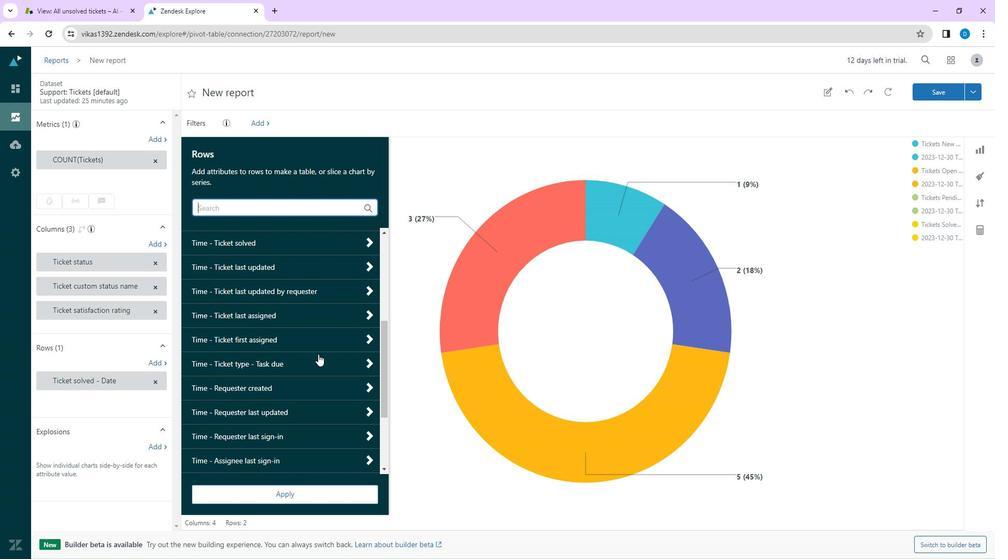 
Action: Mouse scrolled (329, 351) with delta (0, 0)
Screenshot: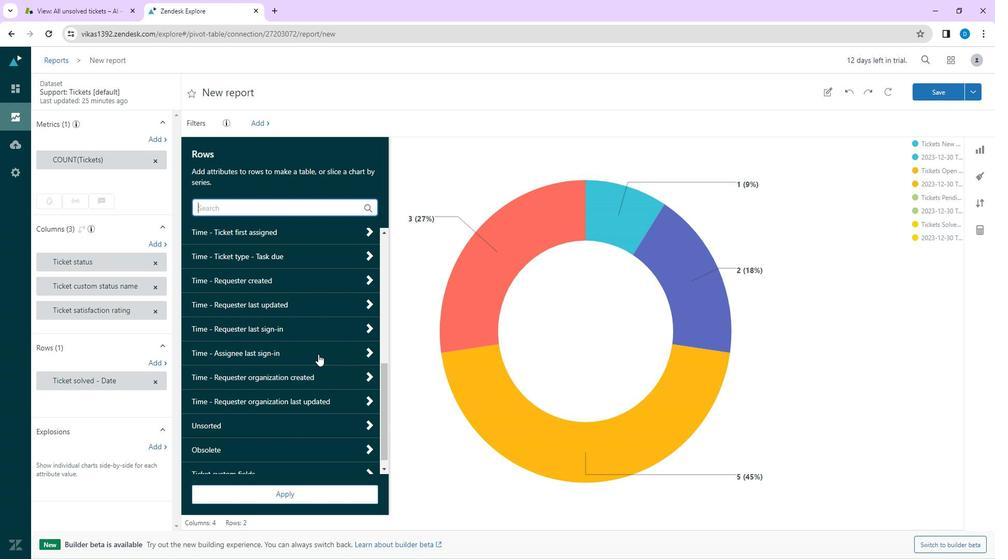 
Action: Mouse scrolled (329, 351) with delta (0, 0)
Screenshot: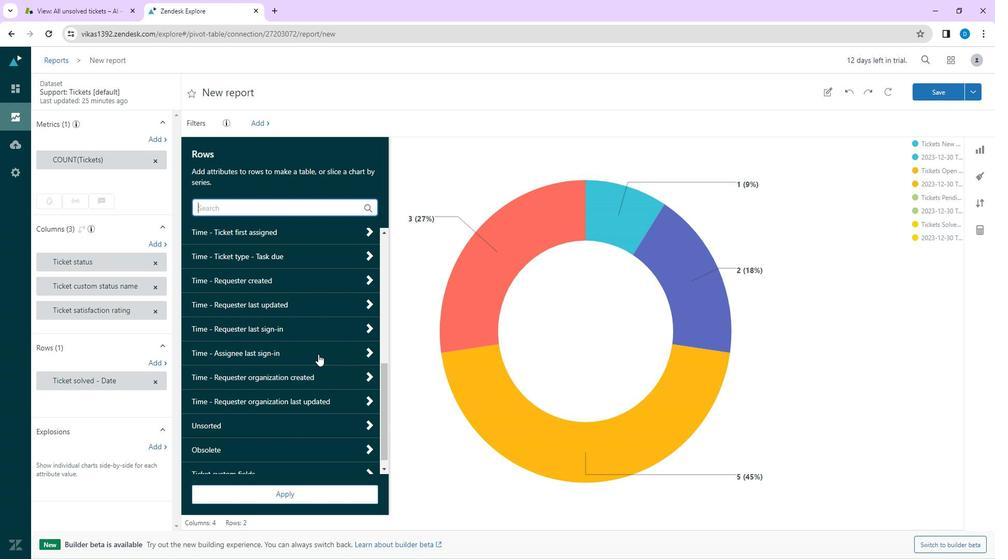 
Action: Mouse scrolled (329, 351) with delta (0, 0)
Screenshot: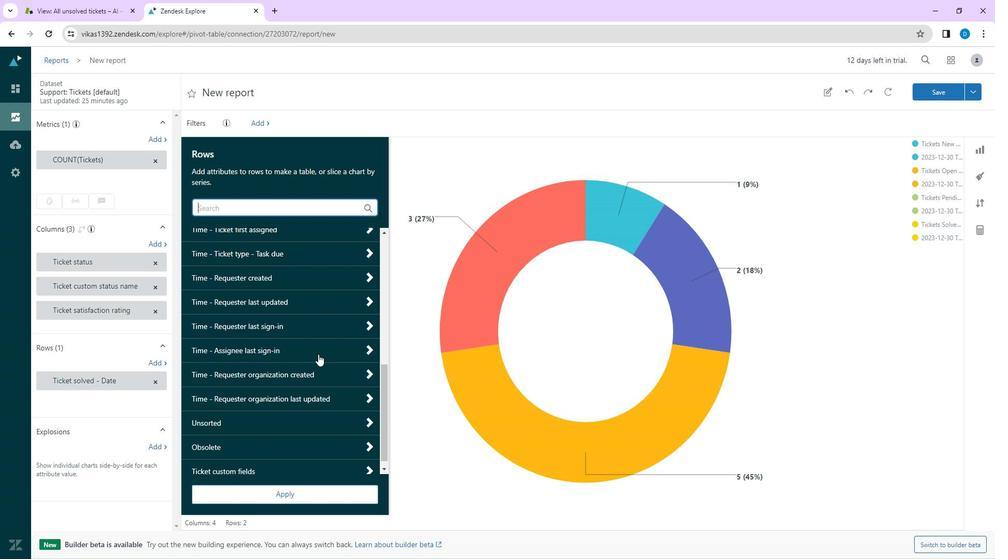
Action: Mouse scrolled (329, 351) with delta (0, 0)
Screenshot: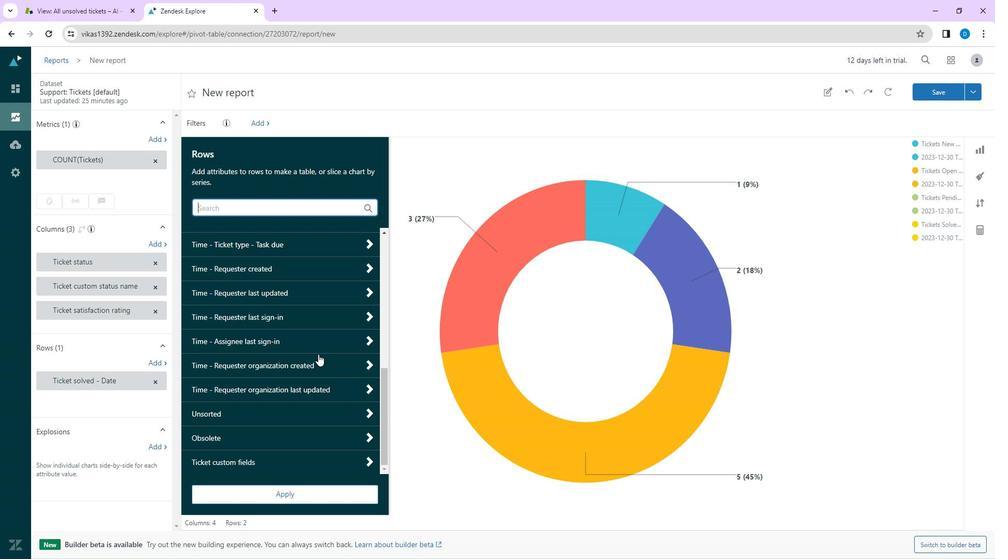 
Action: Mouse scrolled (329, 351) with delta (0, 0)
Screenshot: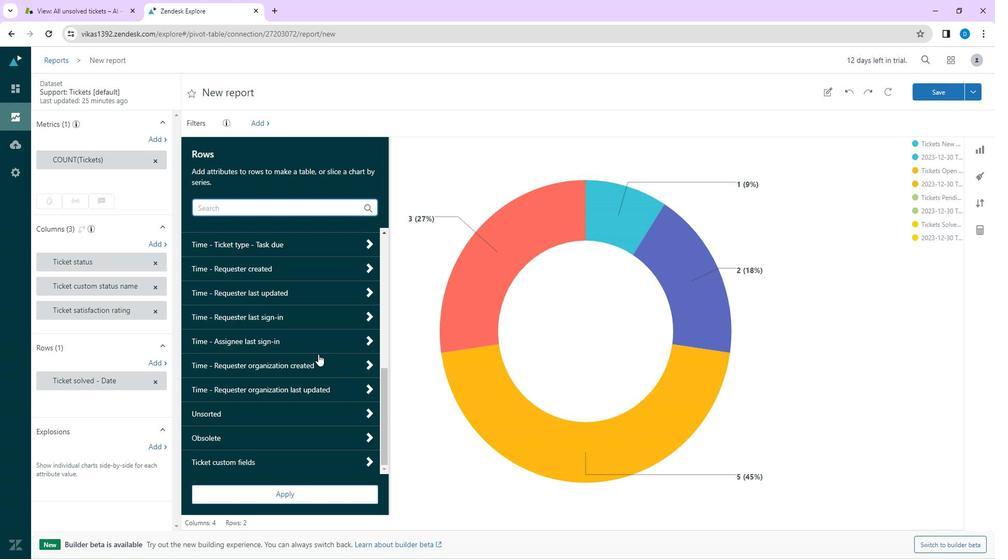 
Action: Mouse moved to (325, 355)
Screenshot: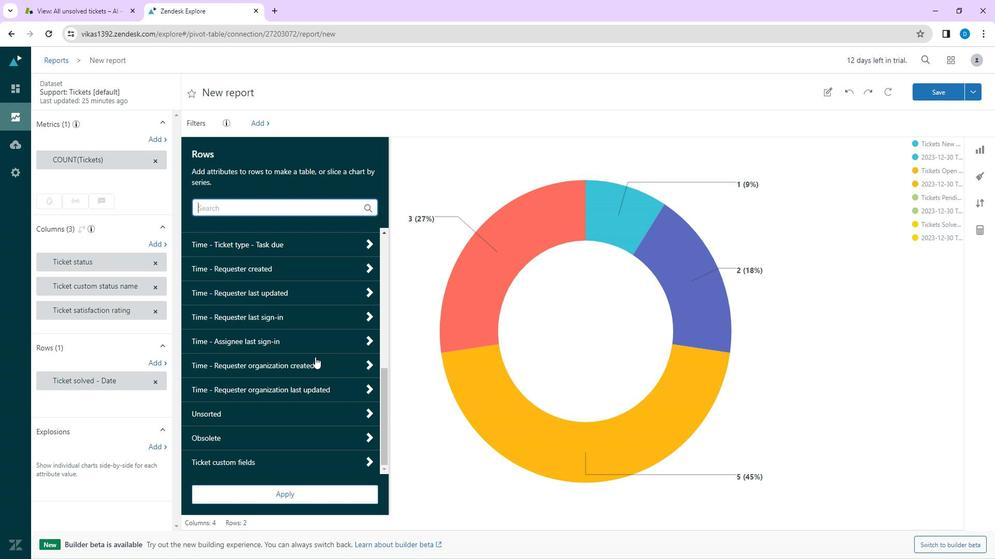 
Action: Mouse scrolled (325, 355) with delta (0, 0)
Screenshot: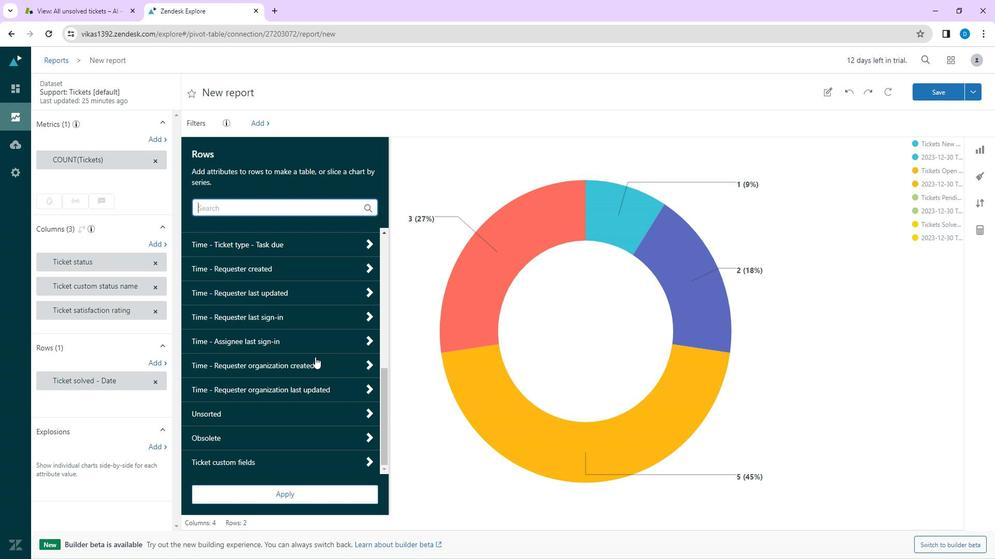 
Action: Mouse moved to (298, 367)
Screenshot: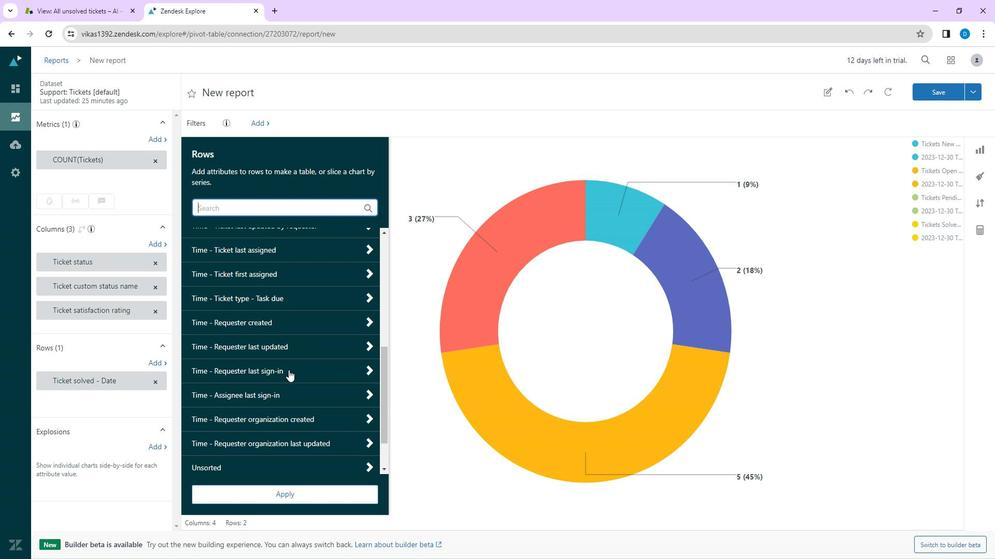 
Action: Mouse scrolled (298, 368) with delta (0, 0)
Screenshot: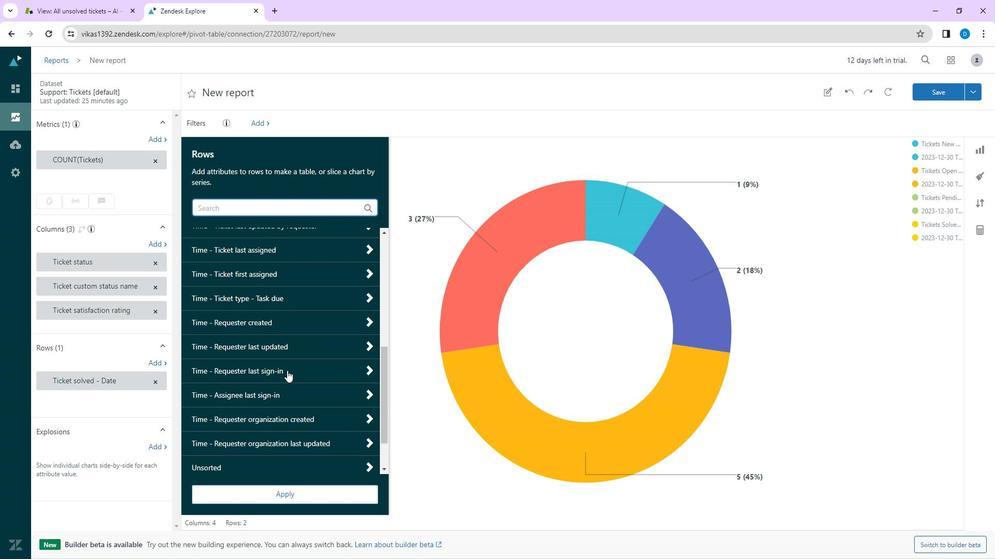 
Action: Mouse scrolled (298, 368) with delta (0, 0)
Screenshot: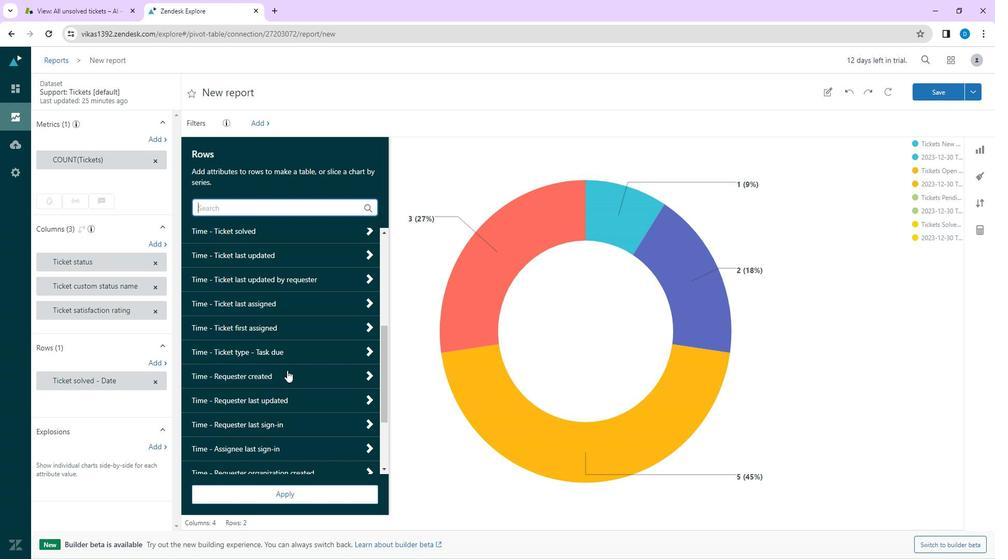 
Action: Mouse scrolled (298, 368) with delta (0, 0)
Screenshot: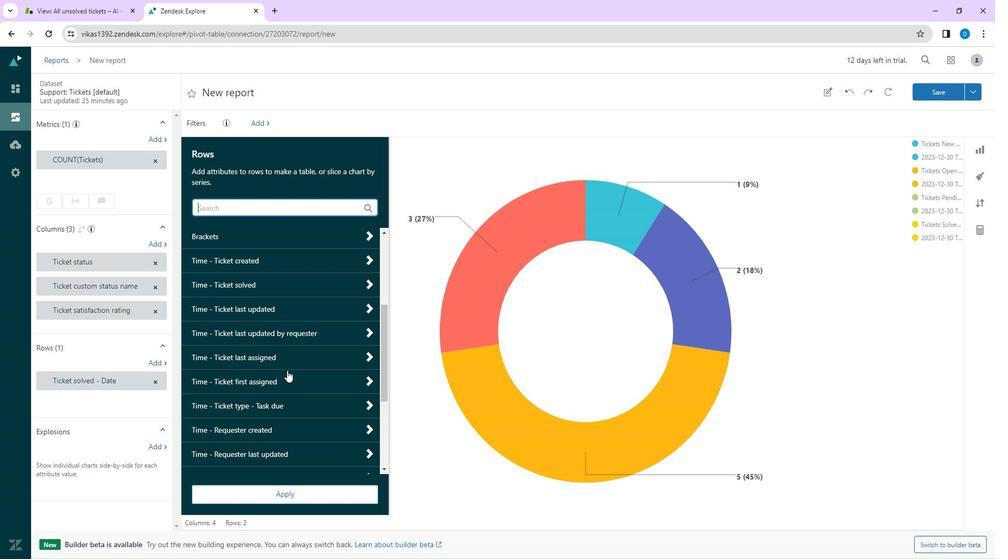 
Action: Mouse scrolled (298, 368) with delta (0, 0)
Screenshot: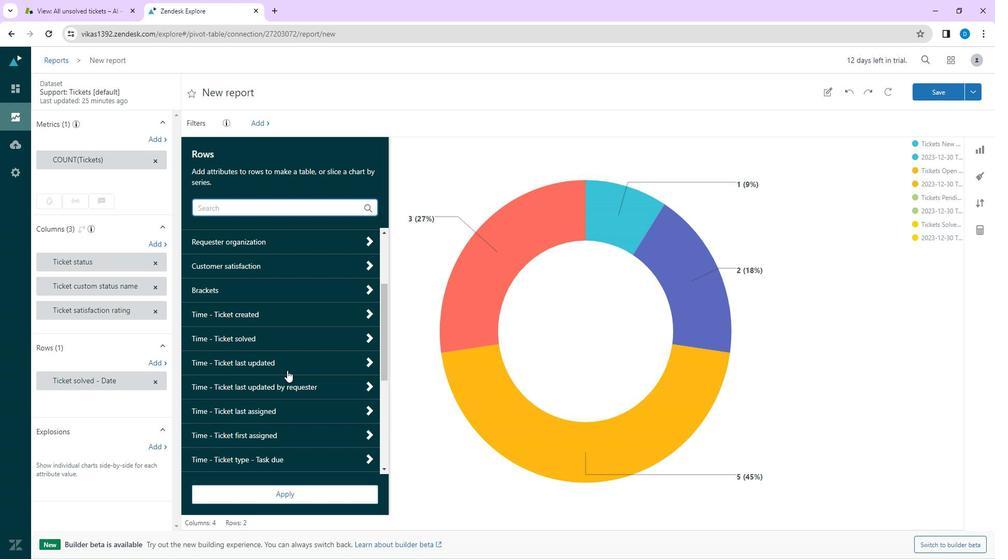 
Action: Mouse moved to (295, 367)
Screenshot: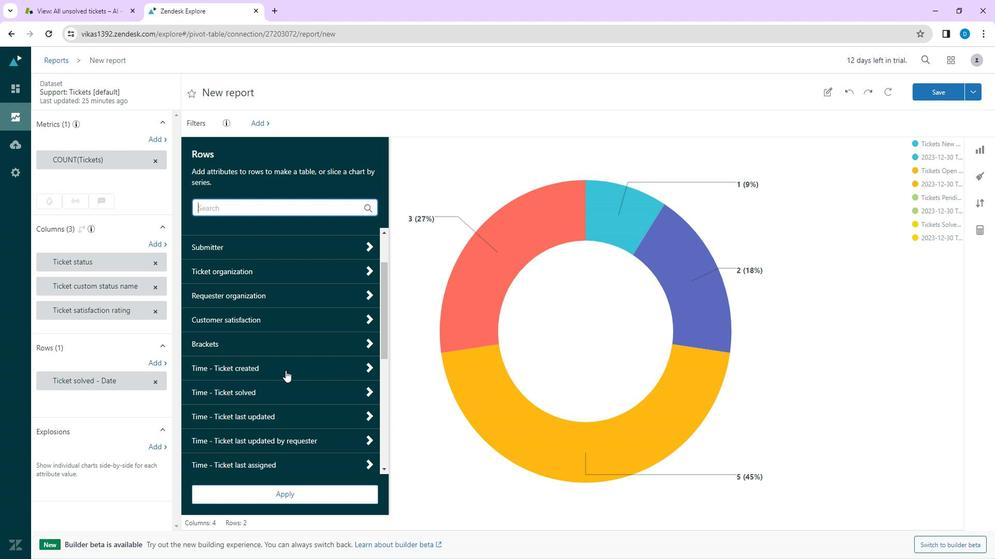 
Action: Mouse scrolled (295, 368) with delta (0, 0)
Screenshot: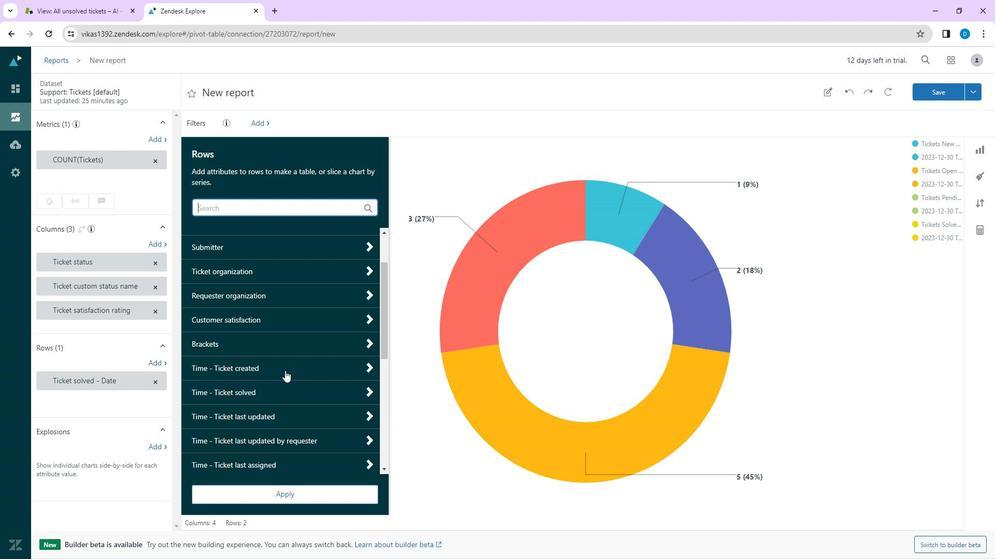 
Action: Mouse moved to (249, 324)
Screenshot: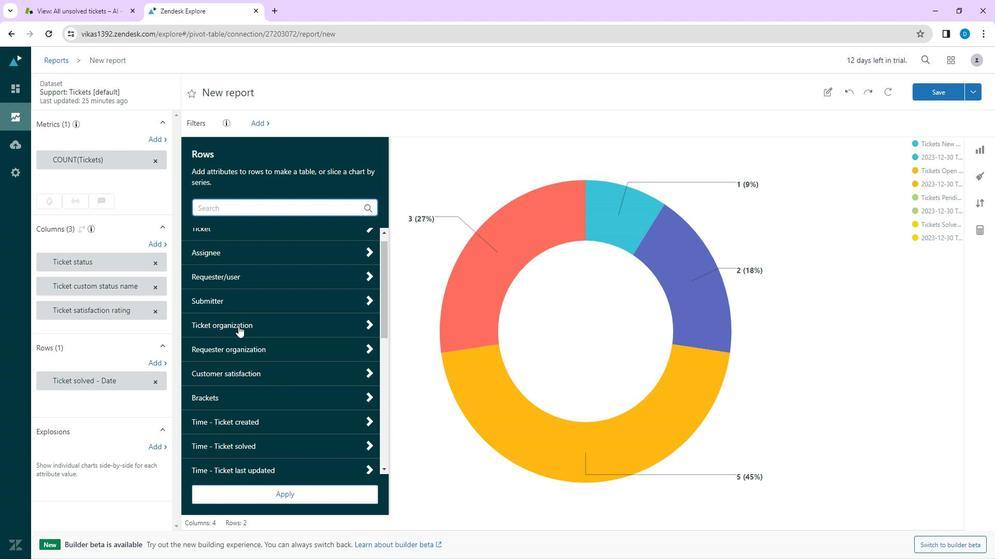 
Action: Mouse scrolled (249, 324) with delta (0, 0)
Screenshot: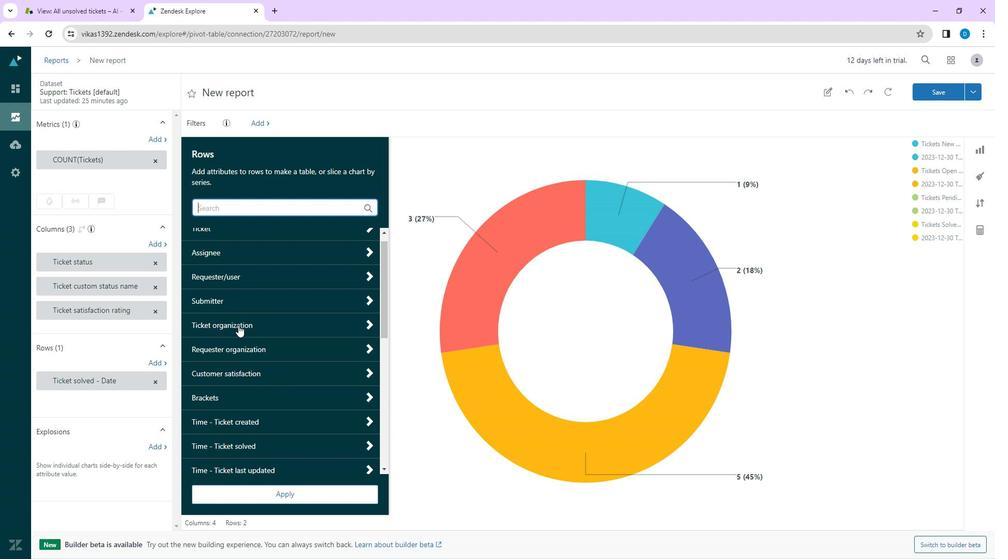 
Action: Mouse moved to (90, 398)
Screenshot: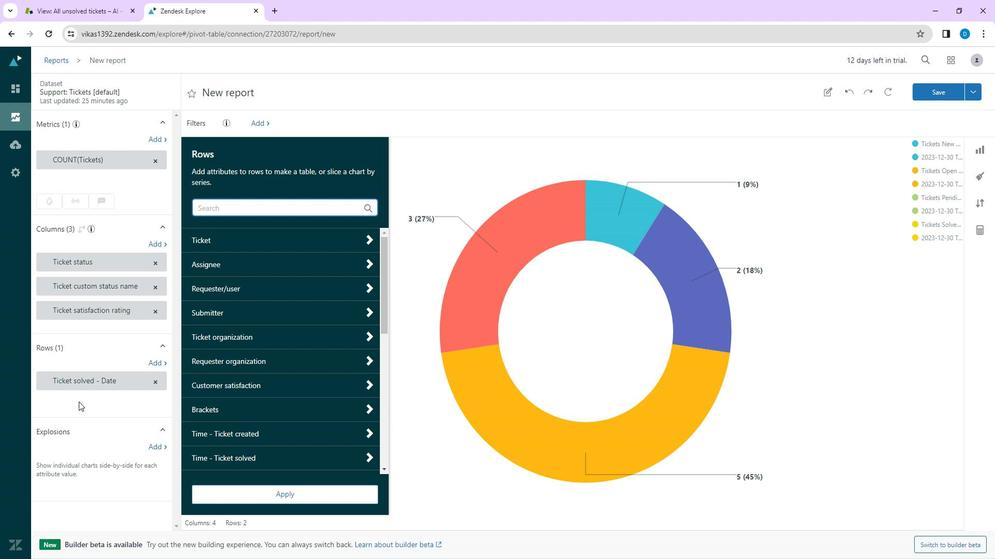 
Action: Mouse pressed left at (90, 398)
Screenshot: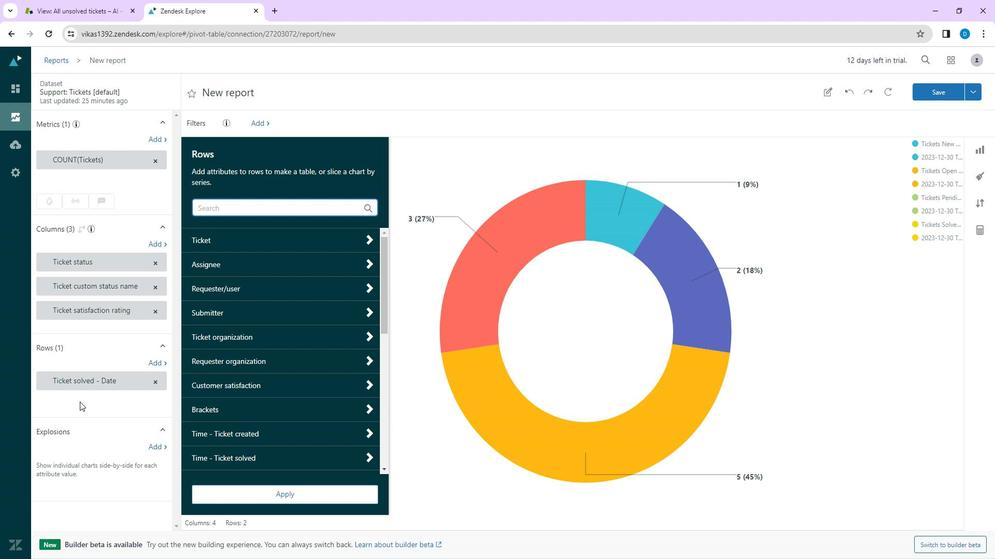 
Action: Mouse moved to (169, 435)
Screenshot: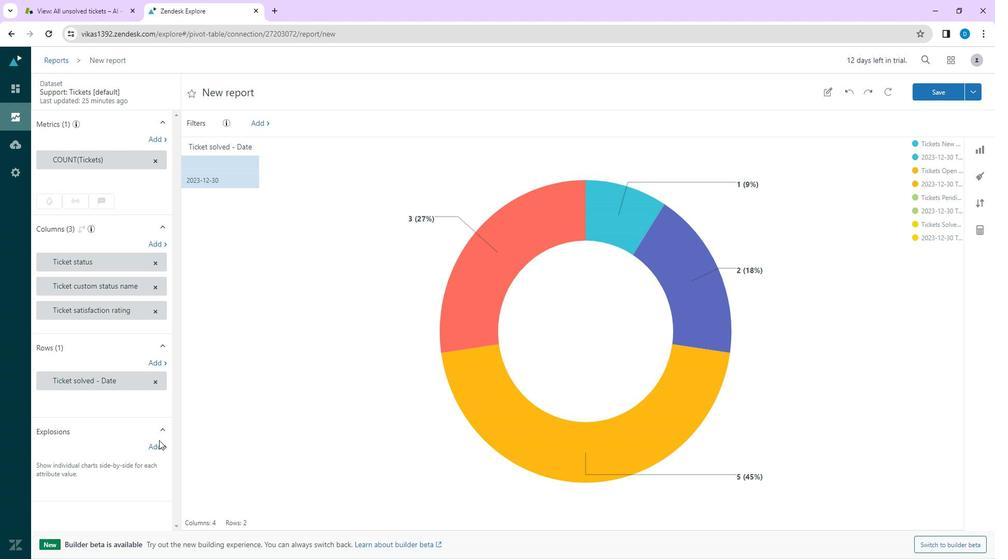 
Action: Mouse pressed left at (169, 435)
Screenshot: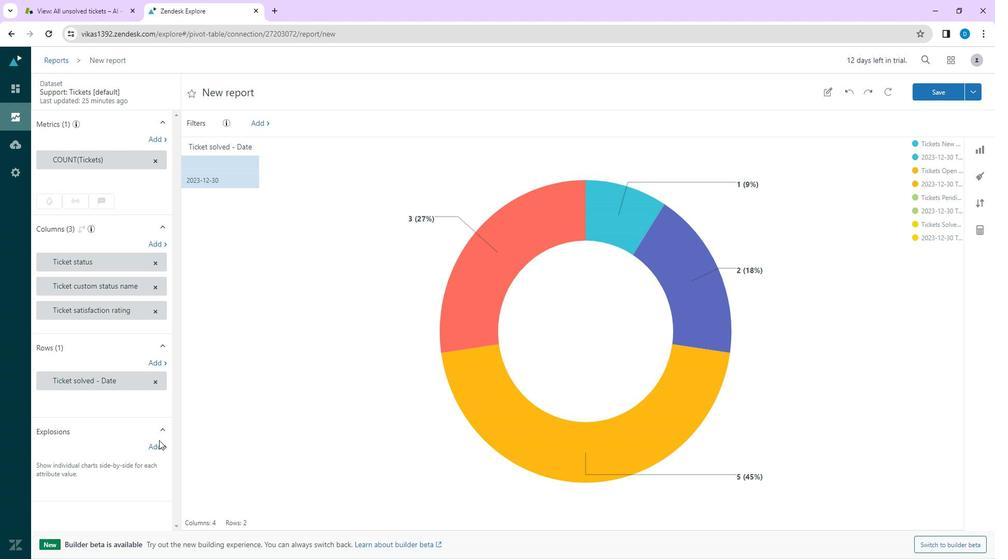 
Action: Mouse moved to (167, 441)
Screenshot: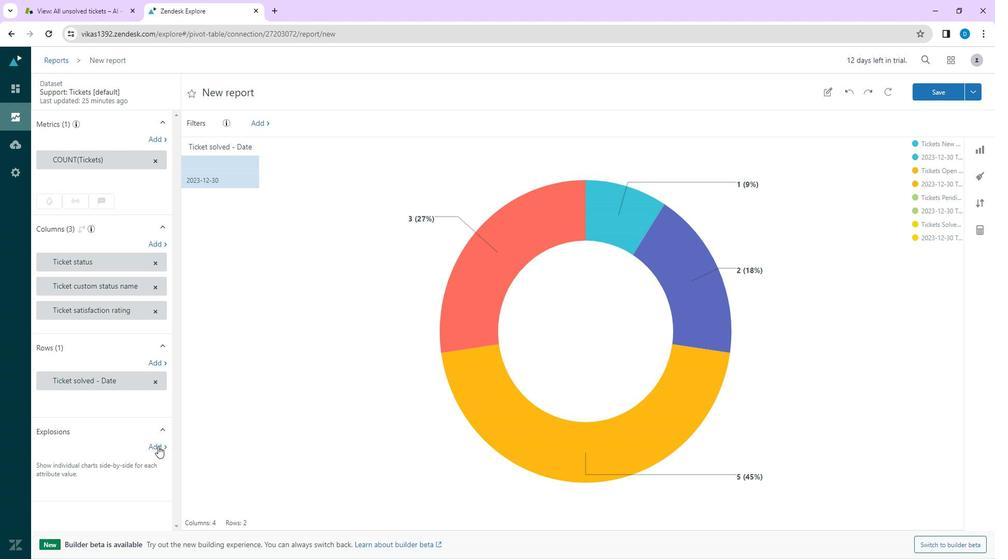 
Action: Mouse pressed left at (167, 441)
Screenshot: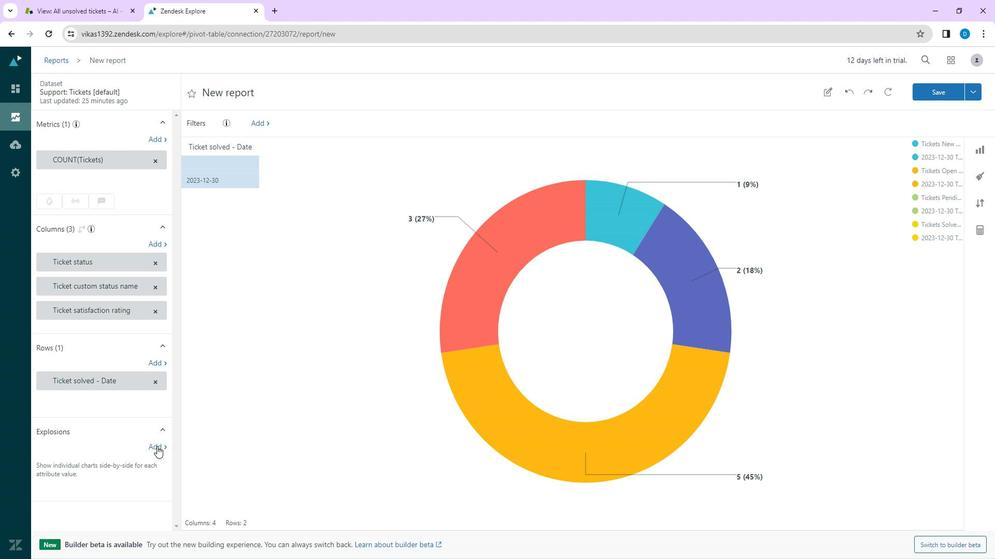 
Action: Mouse moved to (282, 395)
Screenshot: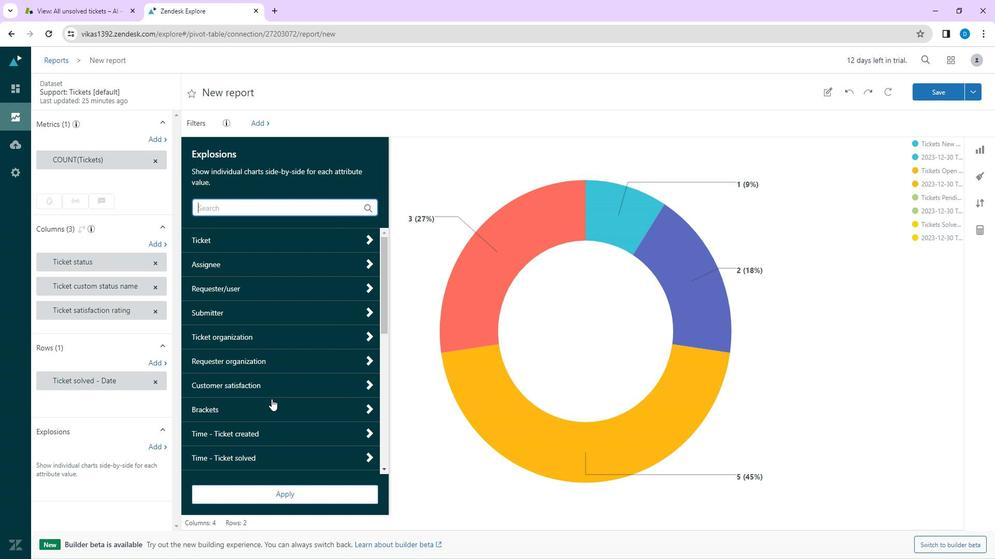 
Action: Mouse scrolled (282, 395) with delta (0, 0)
Screenshot: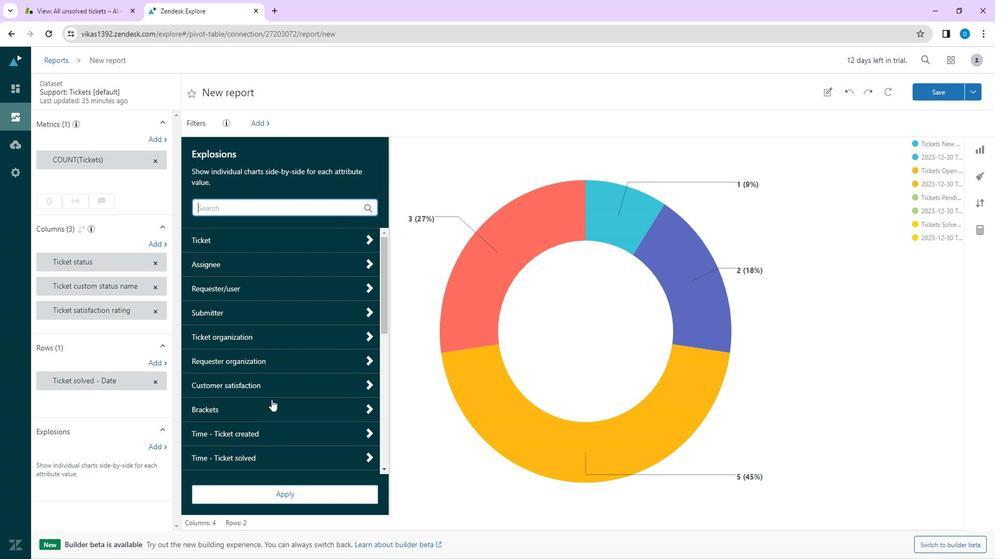 
Action: Mouse scrolled (282, 395) with delta (0, 0)
Screenshot: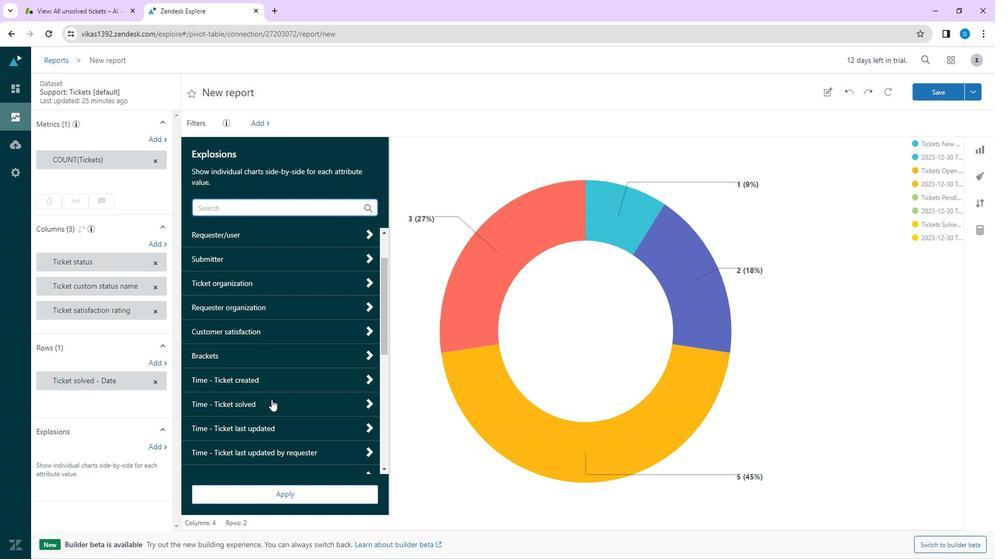 
Action: Mouse scrolled (282, 395) with delta (0, 0)
Screenshot: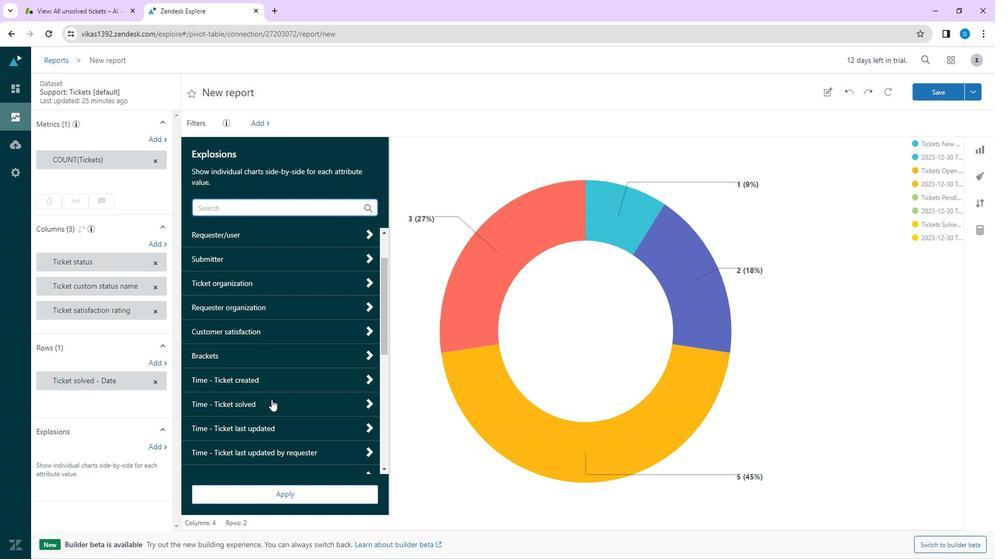 
Action: Mouse scrolled (282, 395) with delta (0, 0)
Screenshot: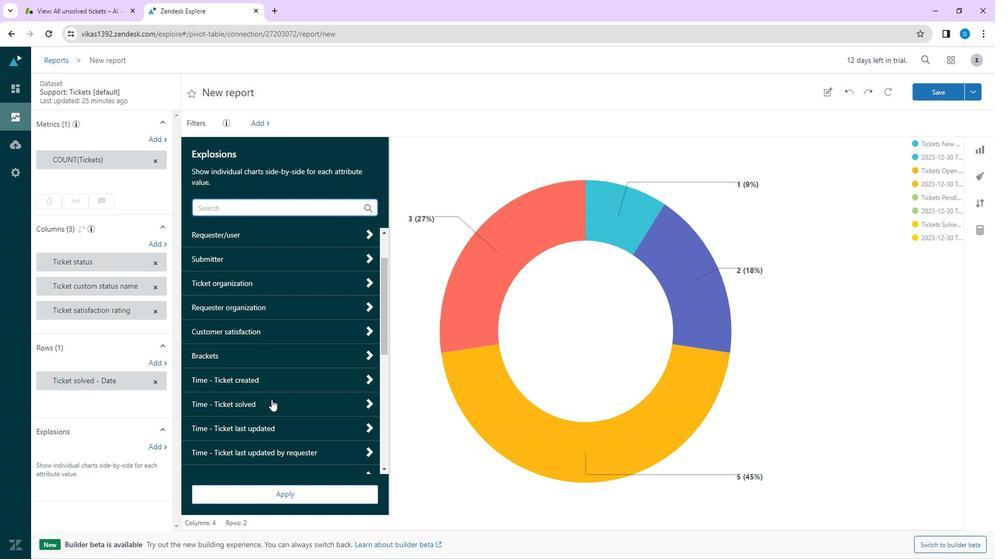 
Action: Mouse scrolled (282, 395) with delta (0, 0)
Screenshot: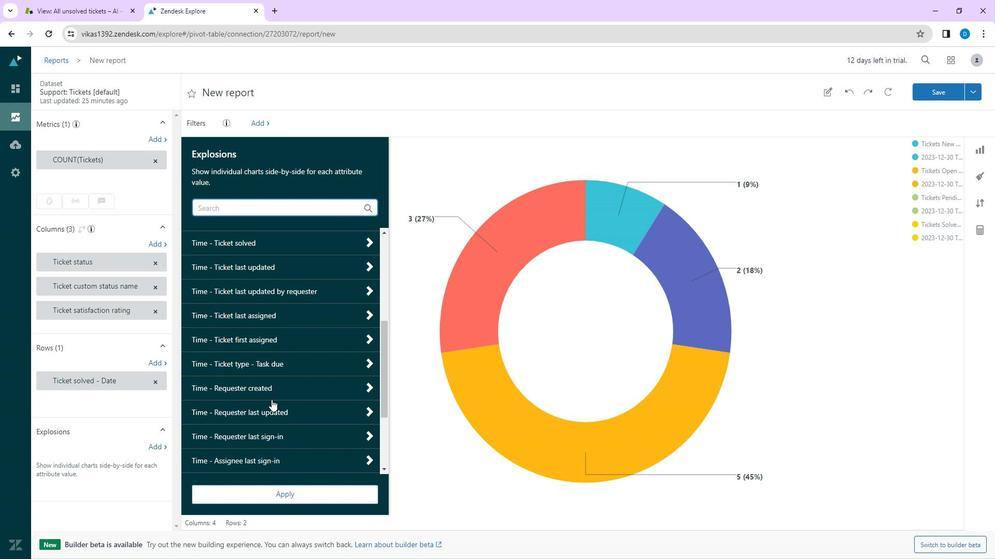 
Action: Mouse scrolled (282, 395) with delta (0, 0)
Screenshot: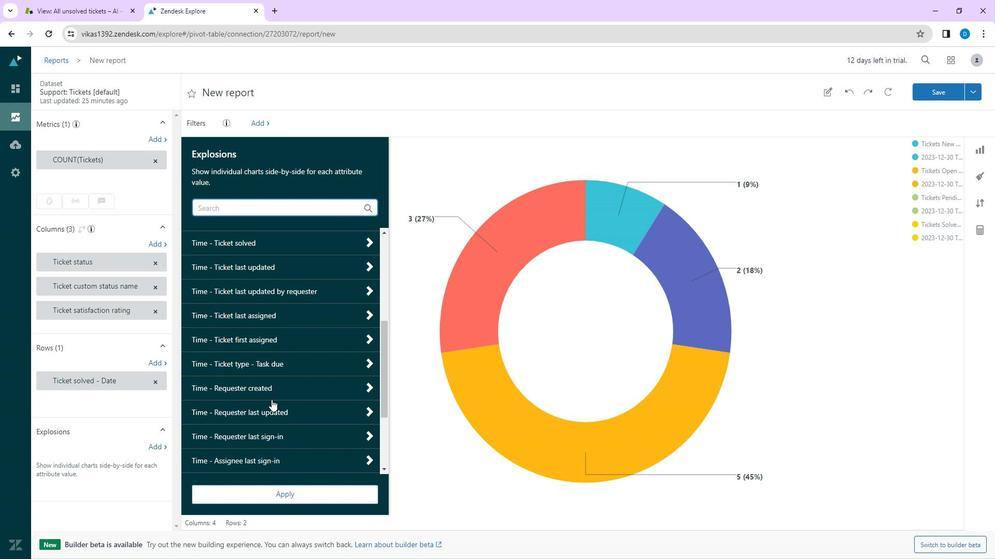
Action: Mouse scrolled (282, 395) with delta (0, 0)
Screenshot: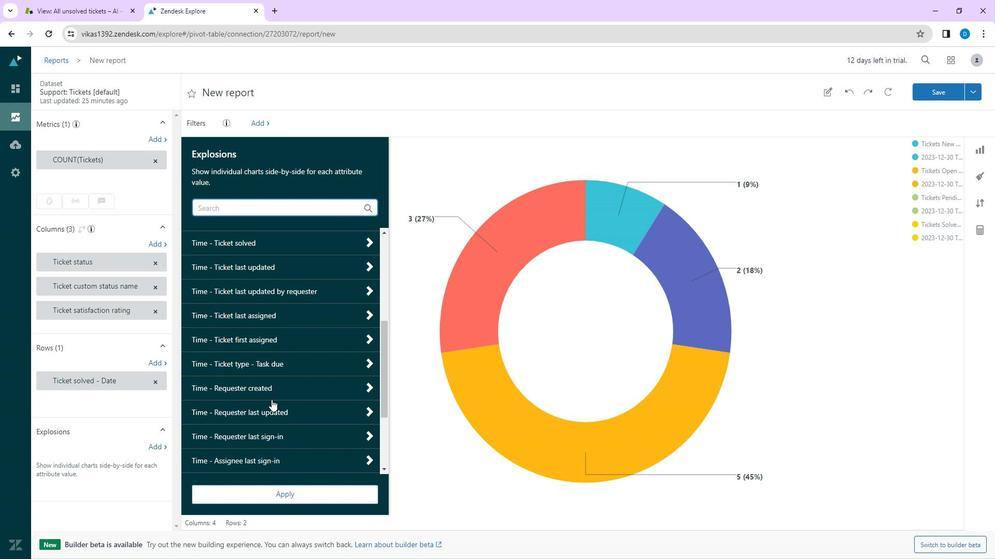 
Action: Mouse scrolled (282, 395) with delta (0, 0)
Screenshot: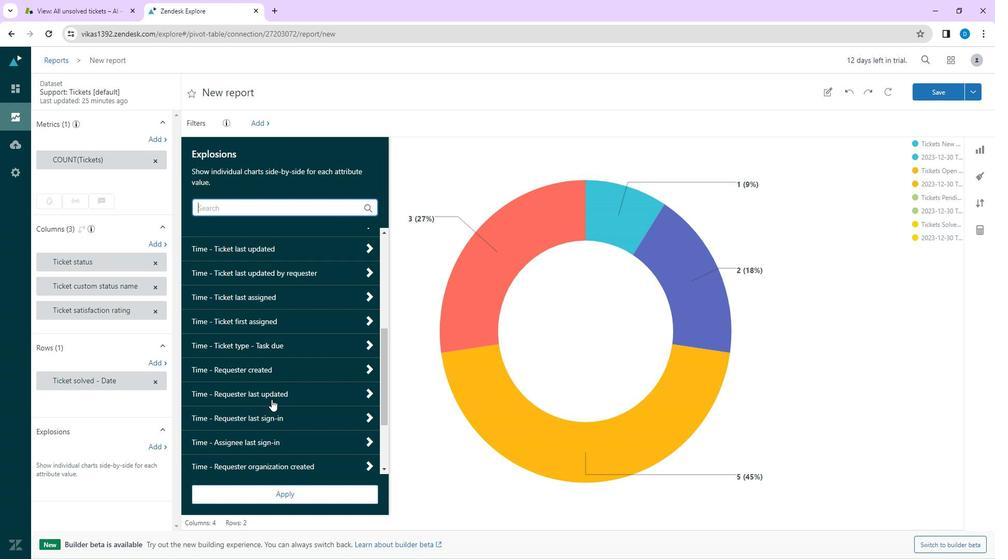
Action: Mouse moved to (282, 394)
Screenshot: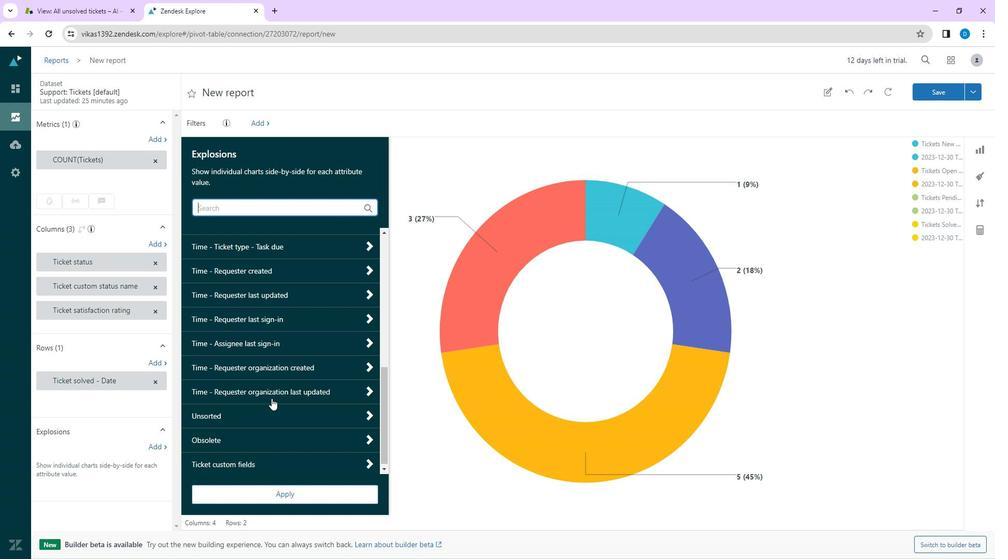
Action: Mouse scrolled (282, 394) with delta (0, 0)
Screenshot: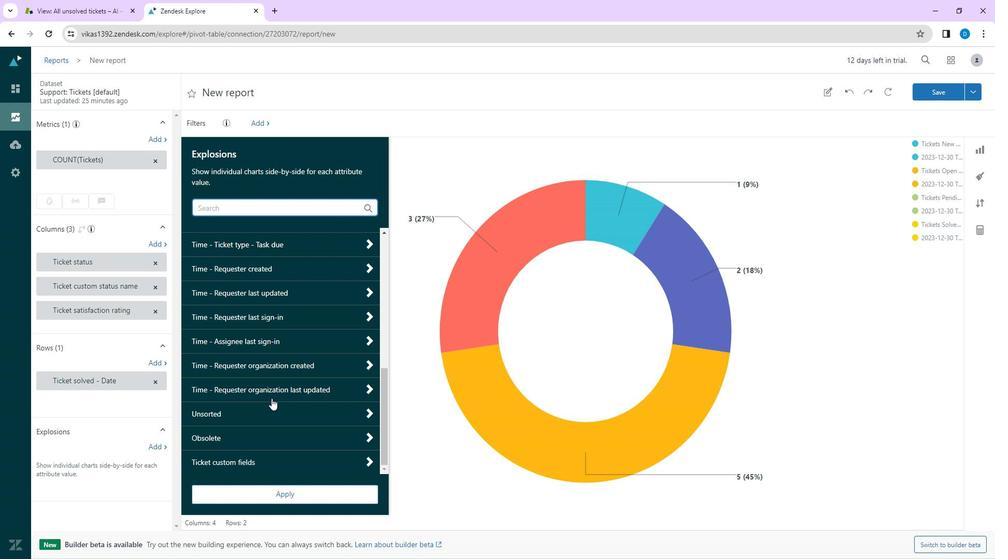 
Action: Mouse scrolled (282, 394) with delta (0, 0)
Screenshot: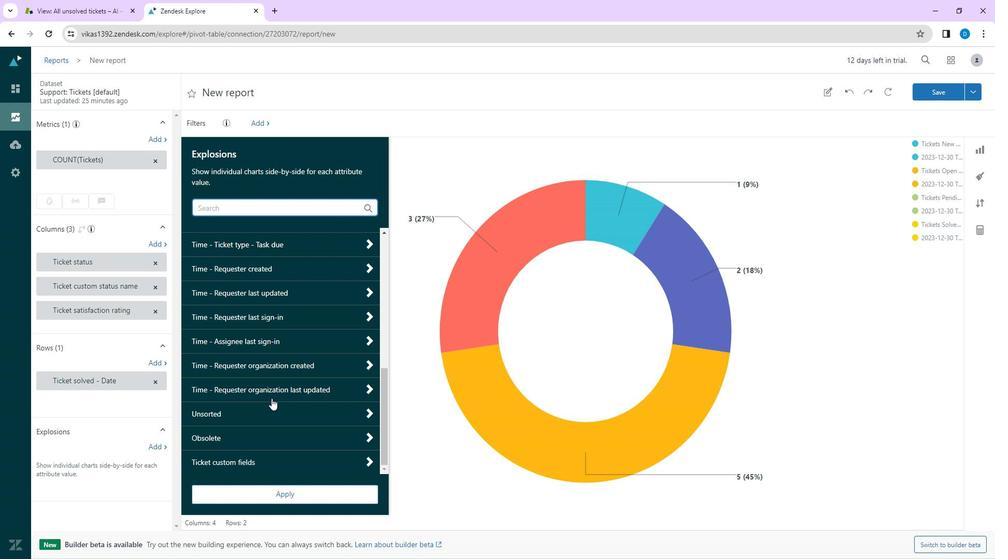 
Action: Mouse scrolled (282, 394) with delta (0, 0)
Screenshot: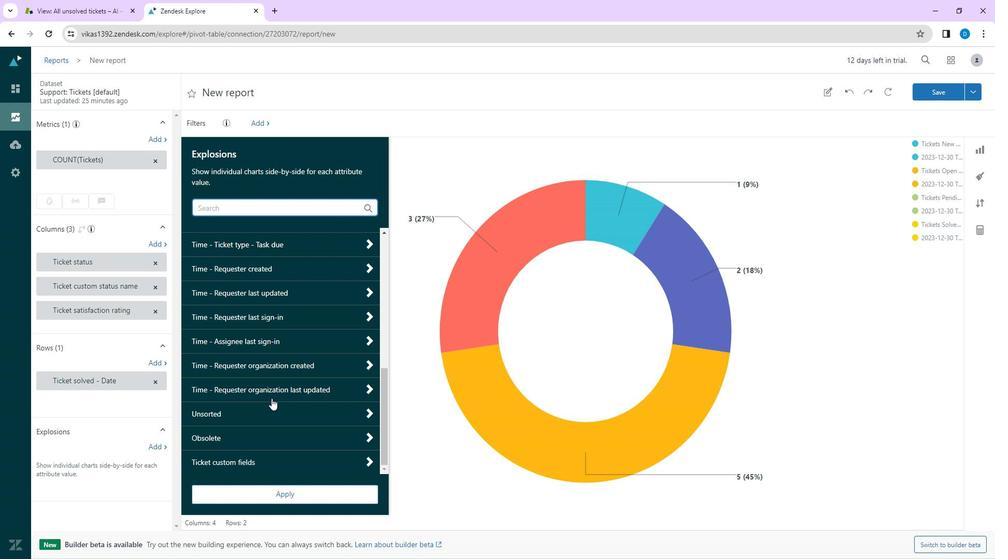 
Action: Mouse moved to (280, 391)
Screenshot: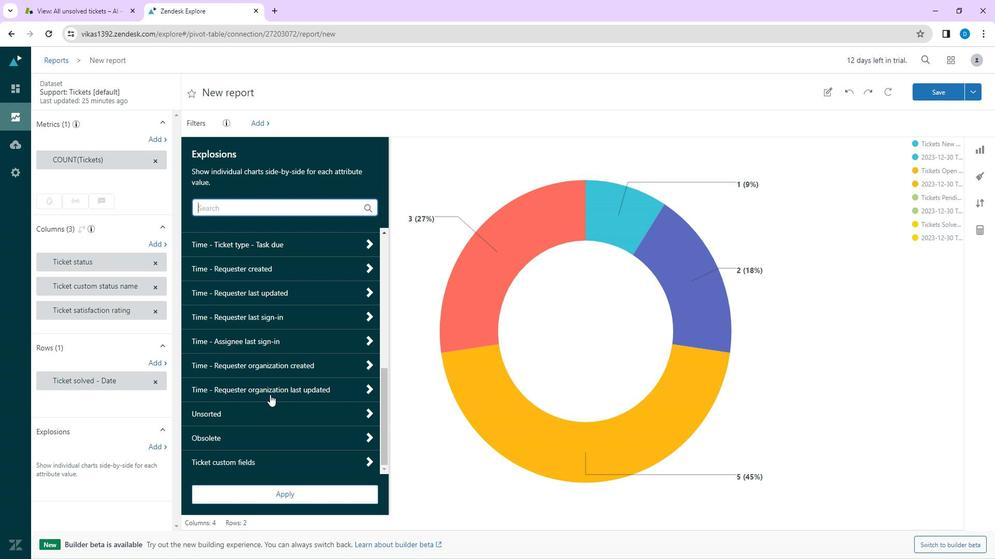 
Action: Mouse scrolled (280, 391) with delta (0, 0)
Screenshot: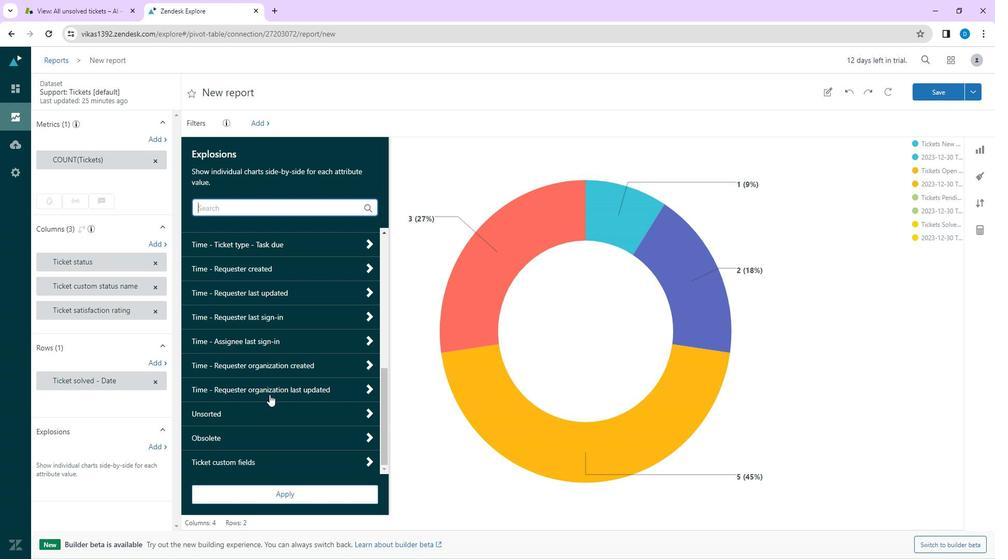 
Action: Mouse scrolled (280, 391) with delta (0, 0)
Screenshot: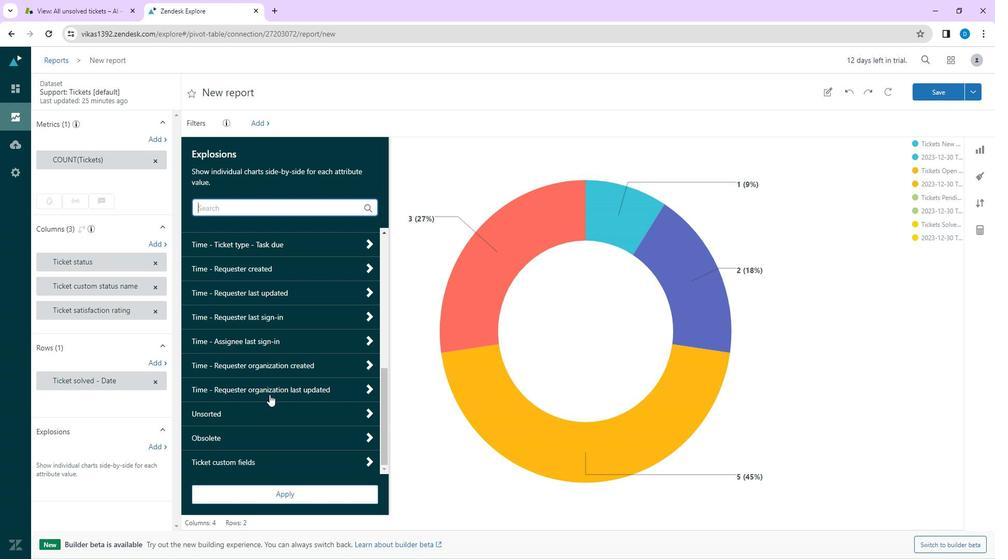 
Action: Mouse scrolled (280, 391) with delta (0, 0)
Screenshot: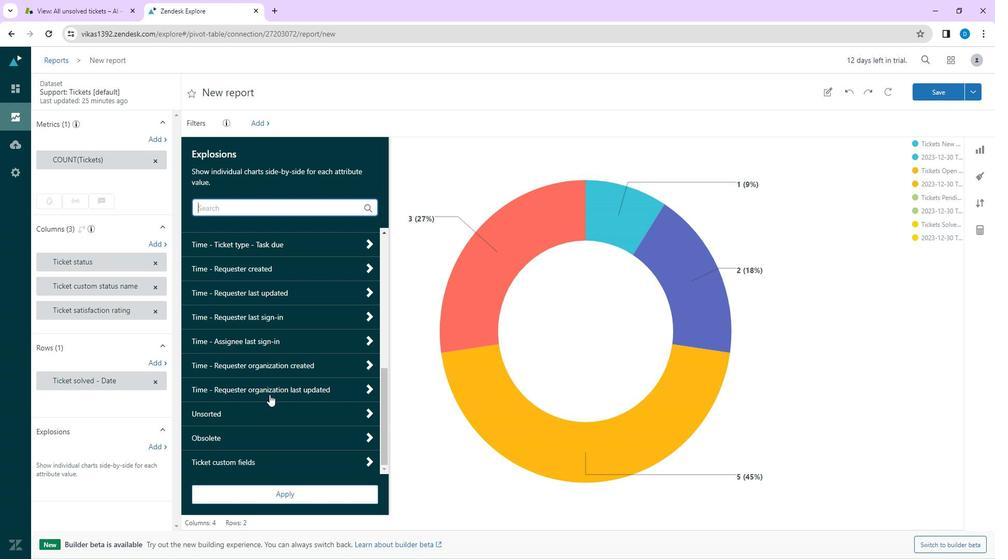 
Action: Mouse scrolled (280, 391) with delta (0, 0)
Screenshot: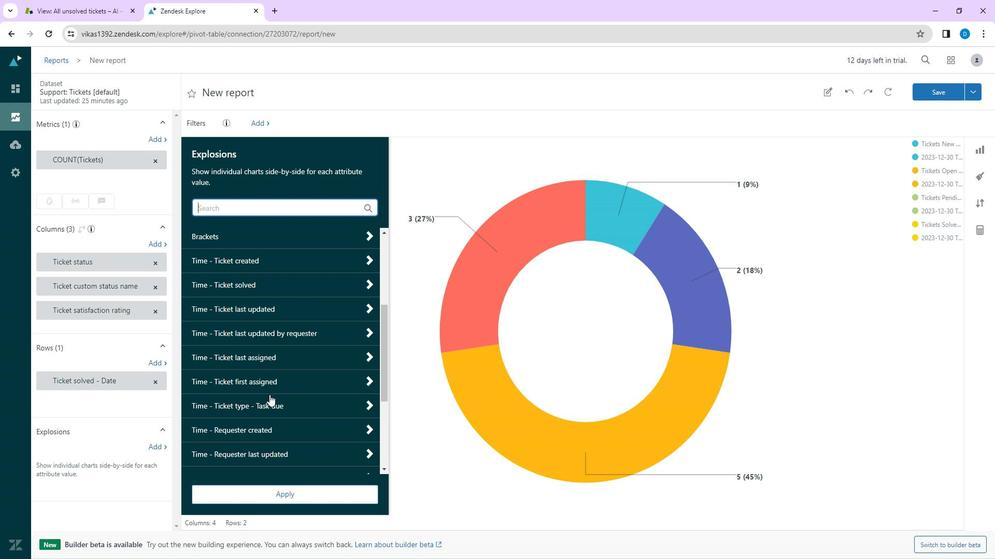 
Action: Mouse scrolled (280, 391) with delta (0, 0)
Screenshot: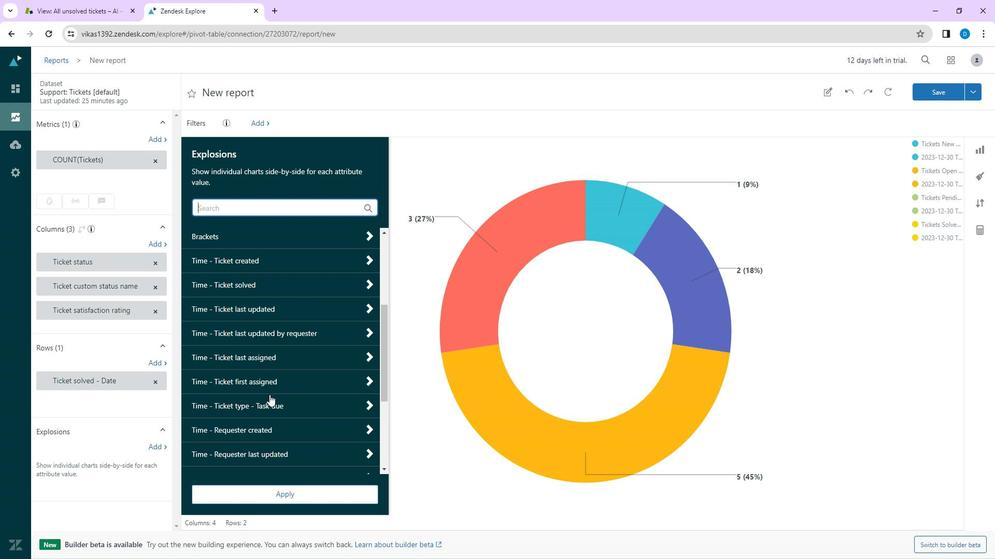 
Action: Mouse scrolled (280, 391) with delta (0, 0)
Screenshot: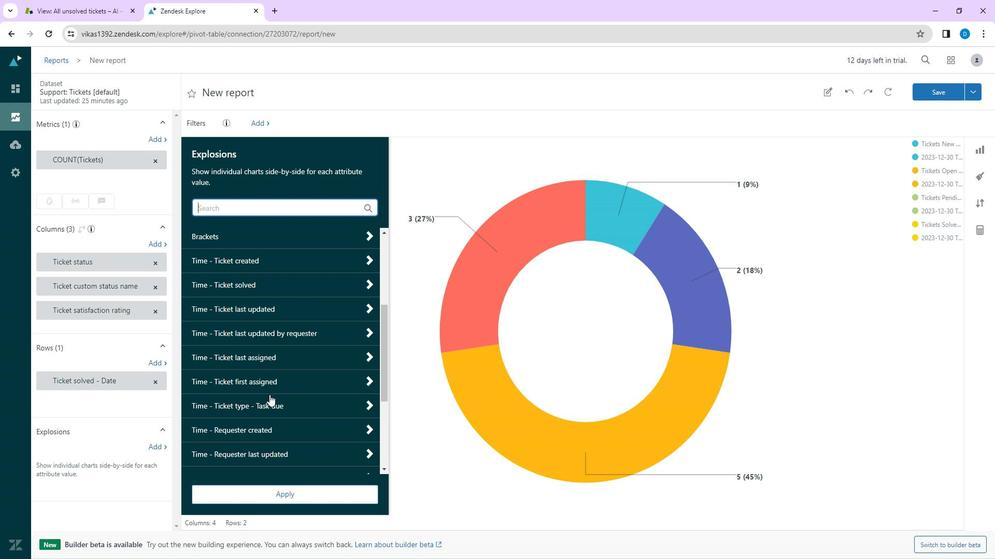 
Action: Mouse scrolled (280, 391) with delta (0, 0)
Screenshot: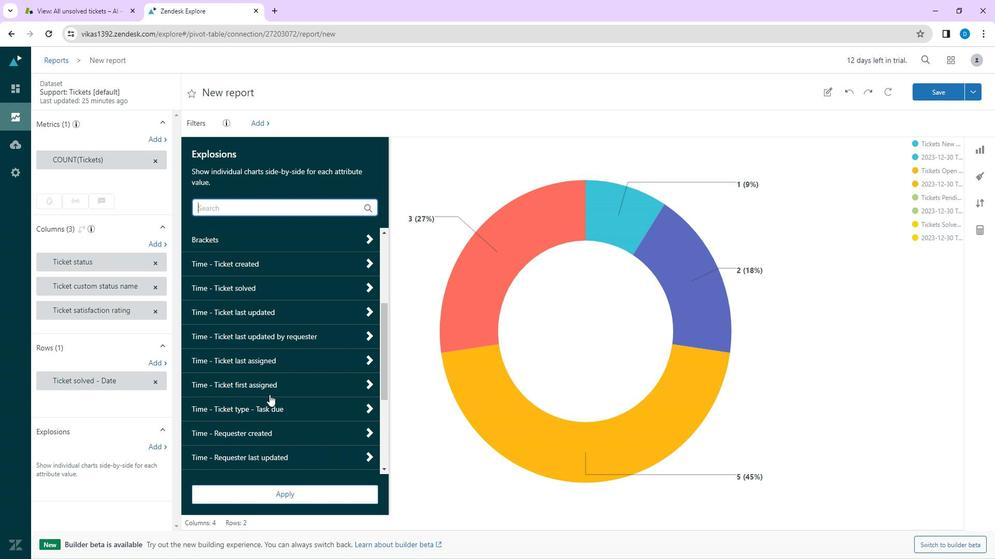 
Action: Mouse moved to (254, 361)
Screenshot: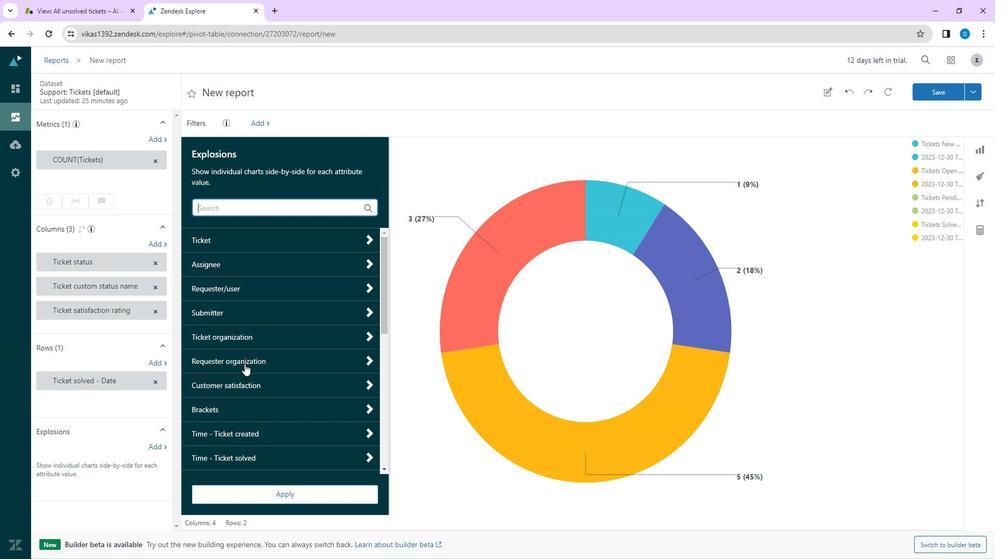 
Action: Mouse scrolled (254, 361) with delta (0, 0)
Screenshot: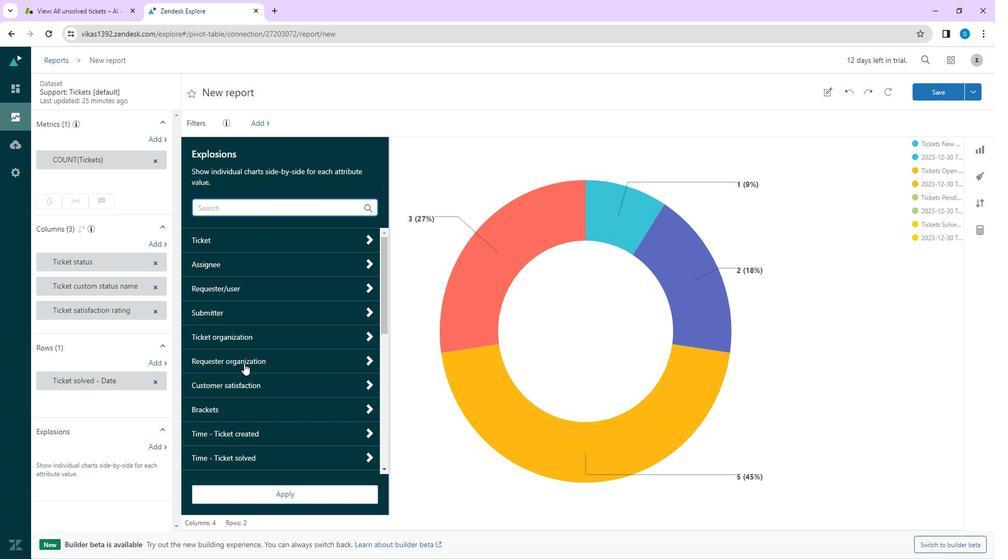 
Action: Mouse scrolled (254, 361) with delta (0, 0)
Screenshot: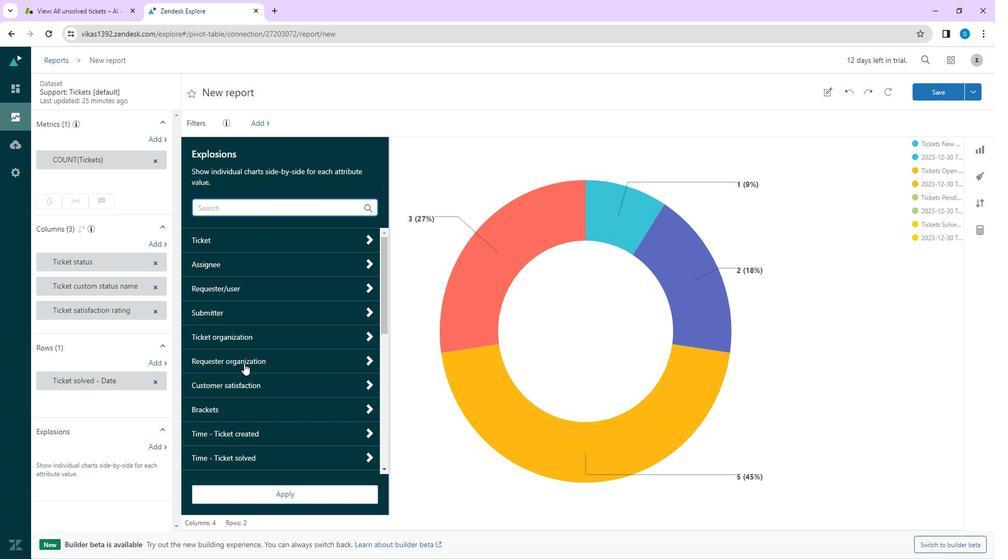 
Action: Mouse moved to (271, 236)
Screenshot: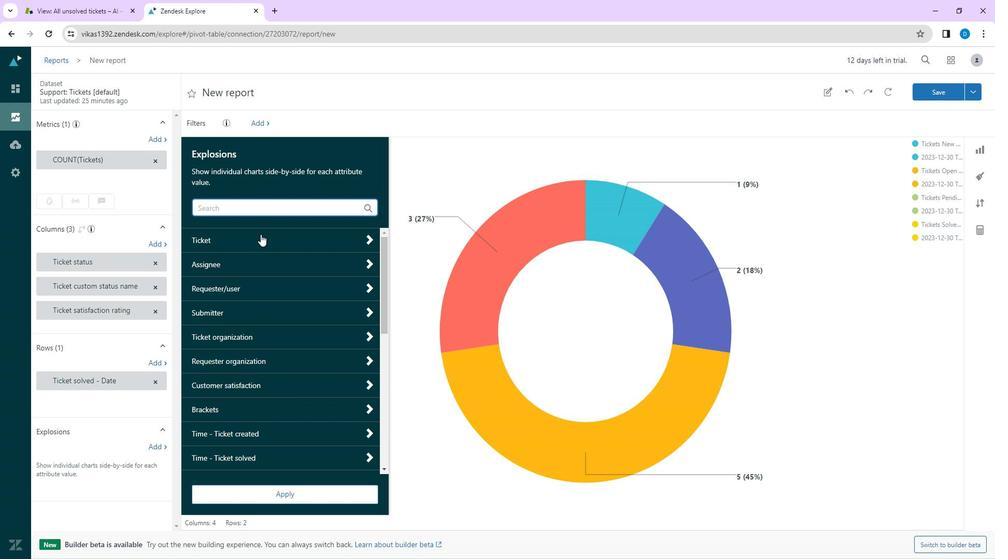 
Action: Mouse pressed left at (271, 236)
Screenshot: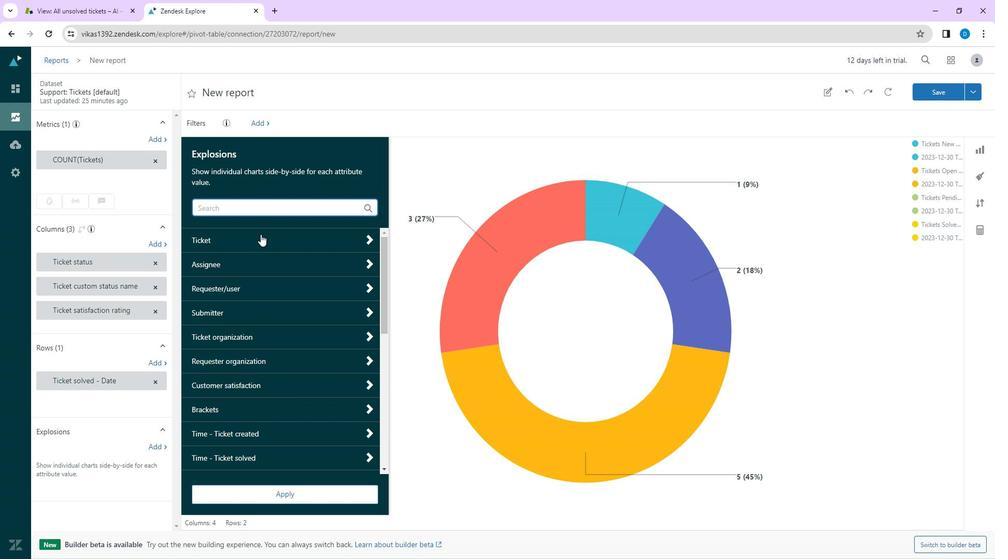 
Action: Mouse pressed left at (271, 236)
Screenshot: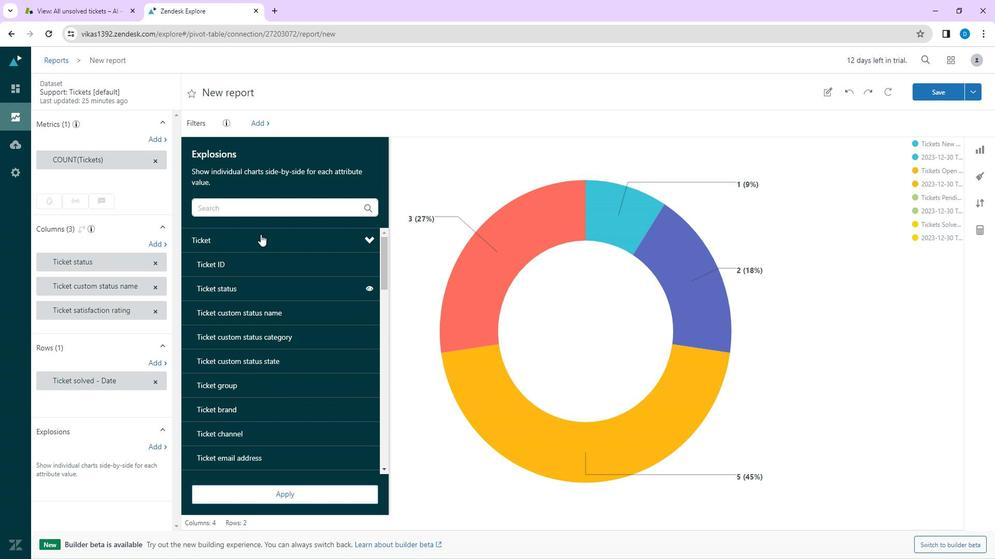 
Action: Mouse moved to (270, 265)
Screenshot: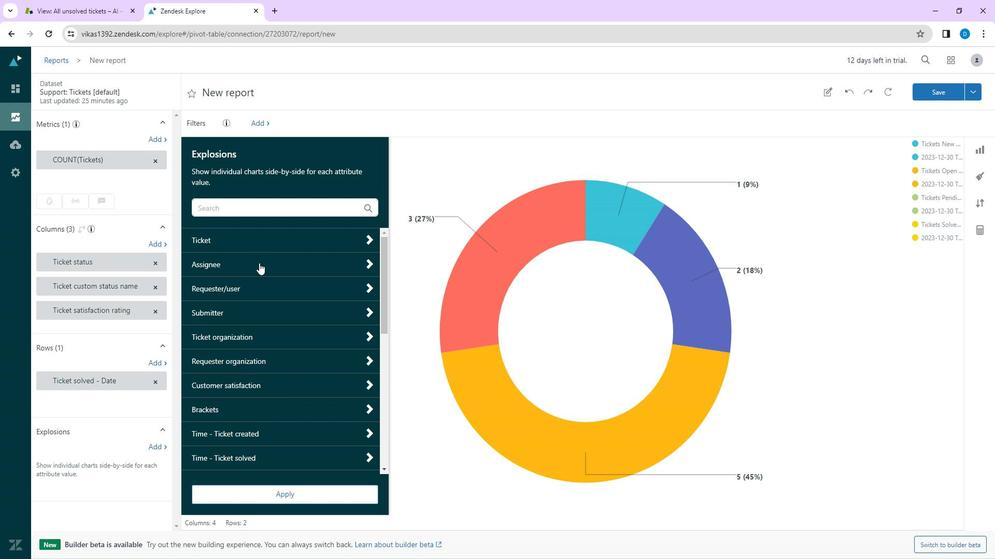 
Action: Mouse pressed left at (270, 265)
Screenshot: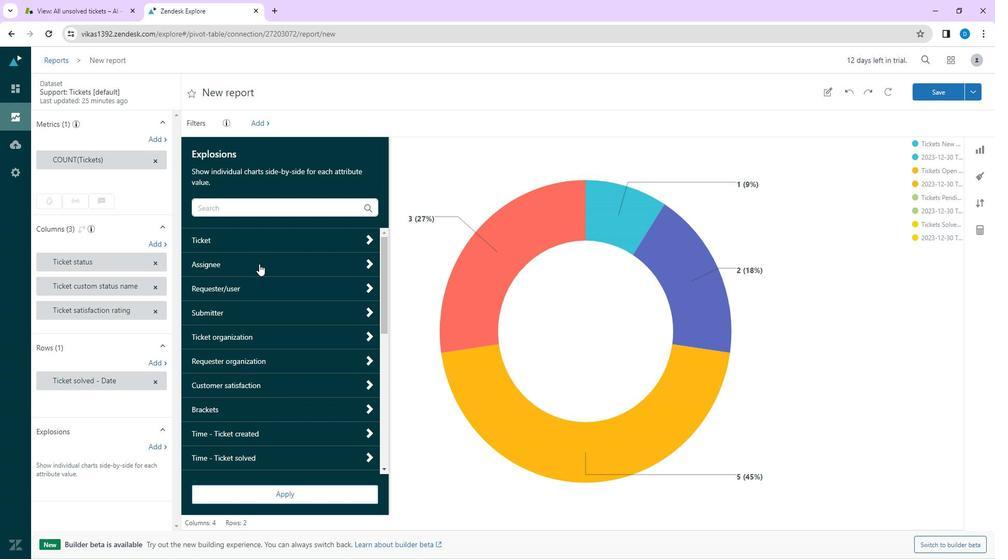 
Action: Mouse moved to (254, 290)
Screenshot: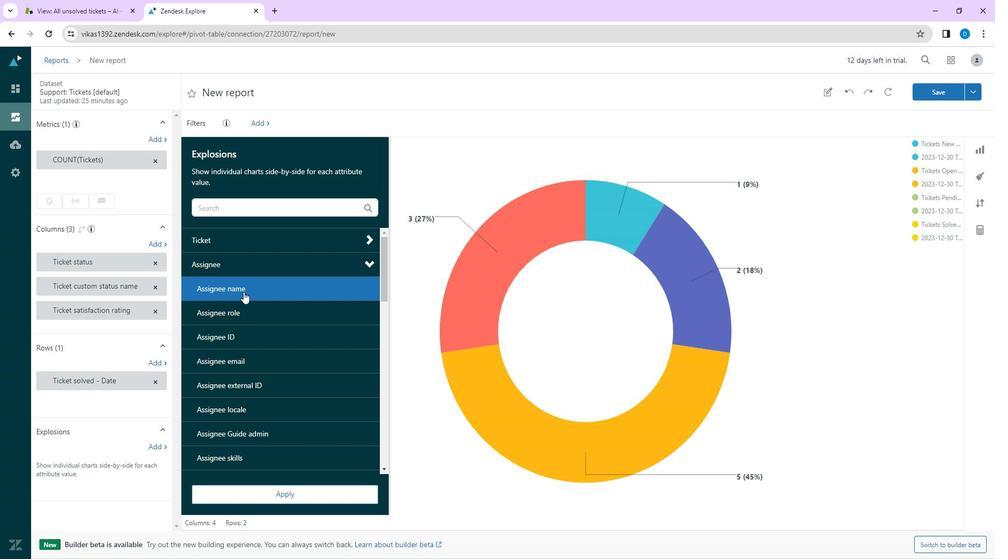 
Action: Mouse pressed left at (254, 290)
Screenshot: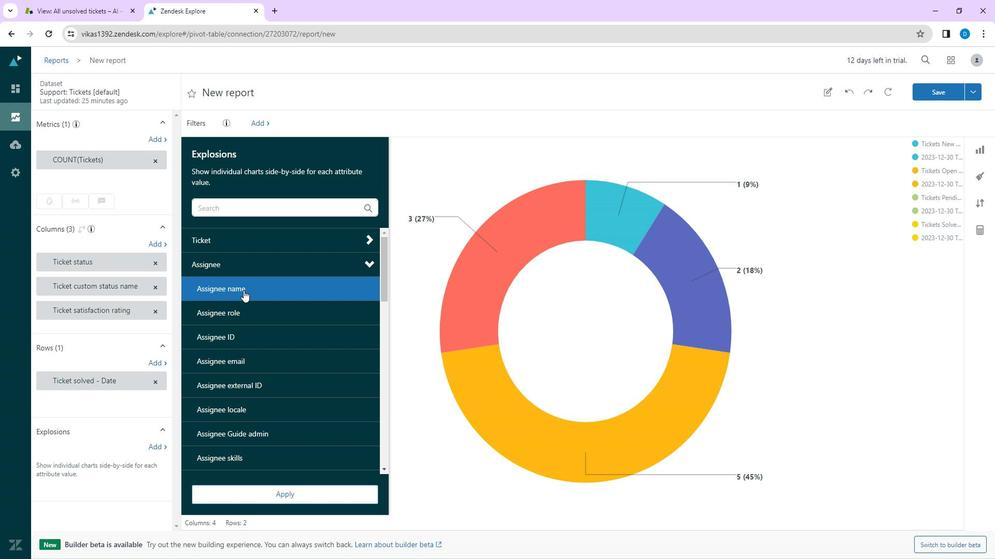 
Action: Mouse moved to (445, 428)
Screenshot: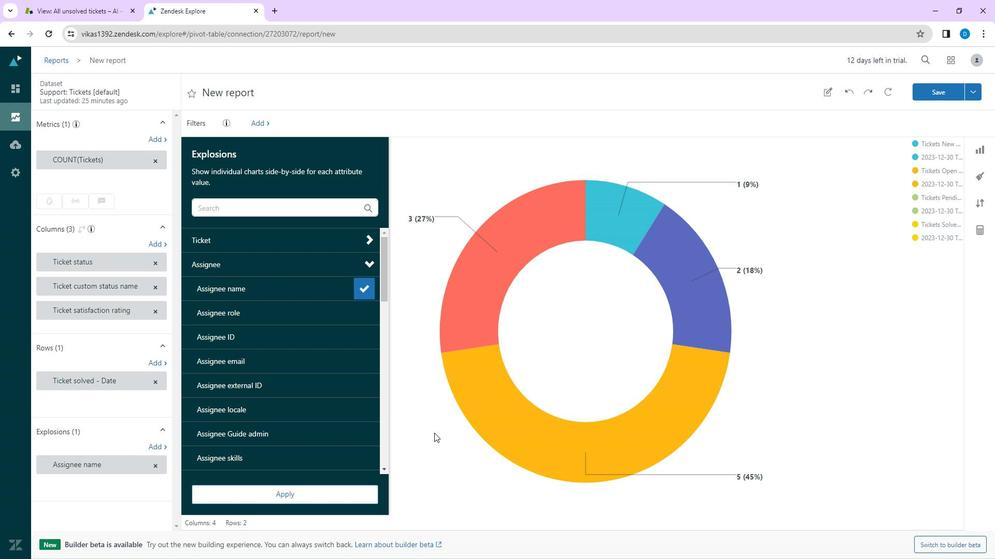 
Action: Mouse pressed left at (445, 428)
Screenshot: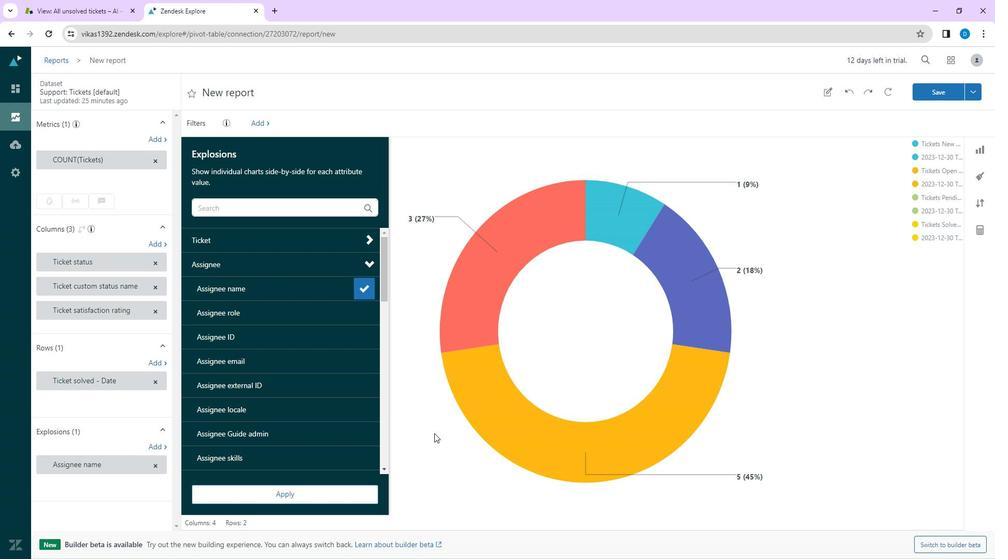 
Action: Mouse moved to (162, 441)
Screenshot: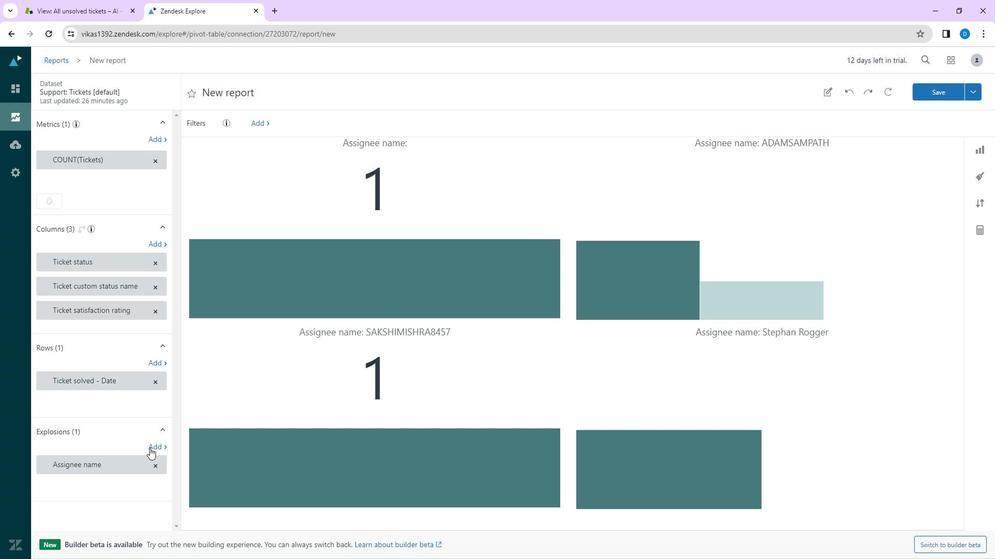 
Action: Mouse pressed left at (162, 441)
Screenshot: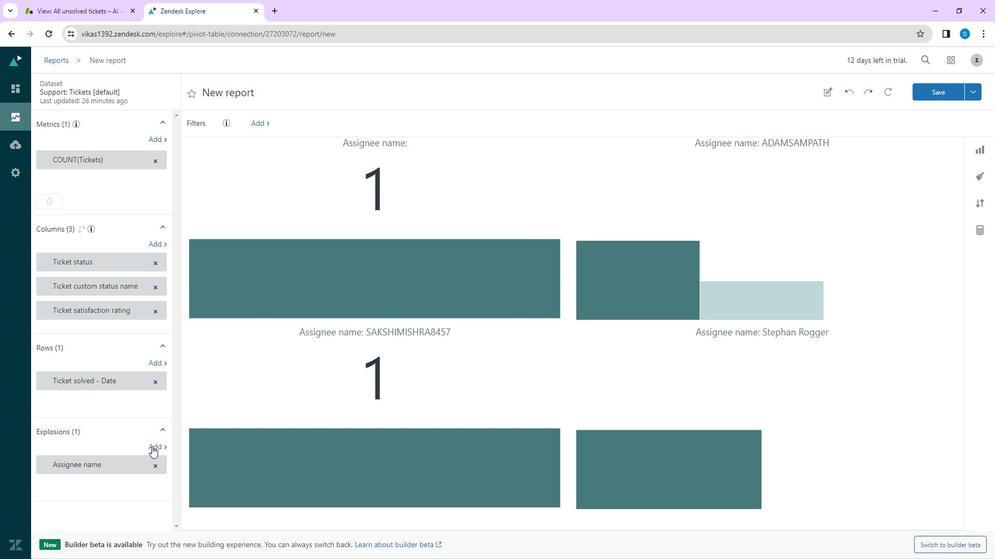 
Action: Mouse moved to (249, 237)
Screenshot: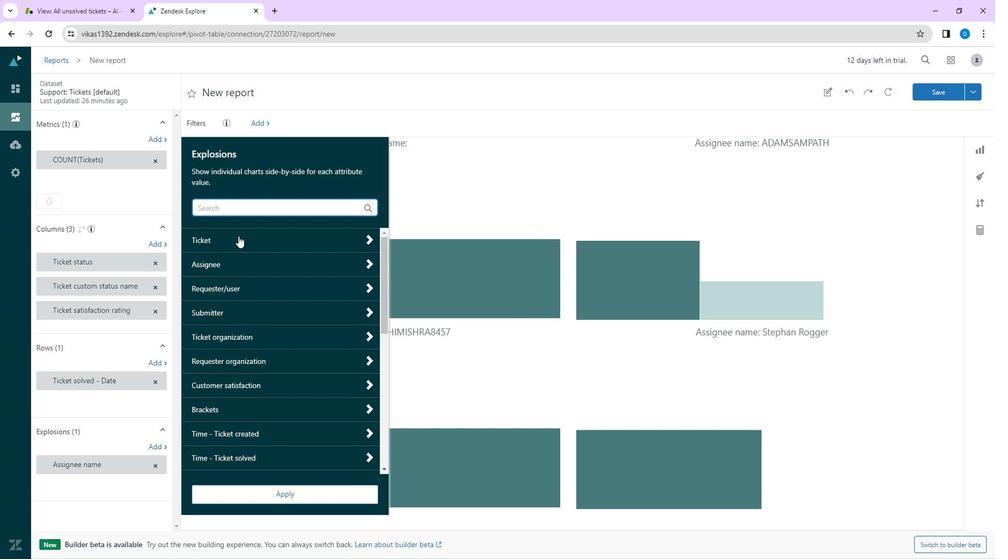 
Action: Mouse pressed left at (249, 237)
Screenshot: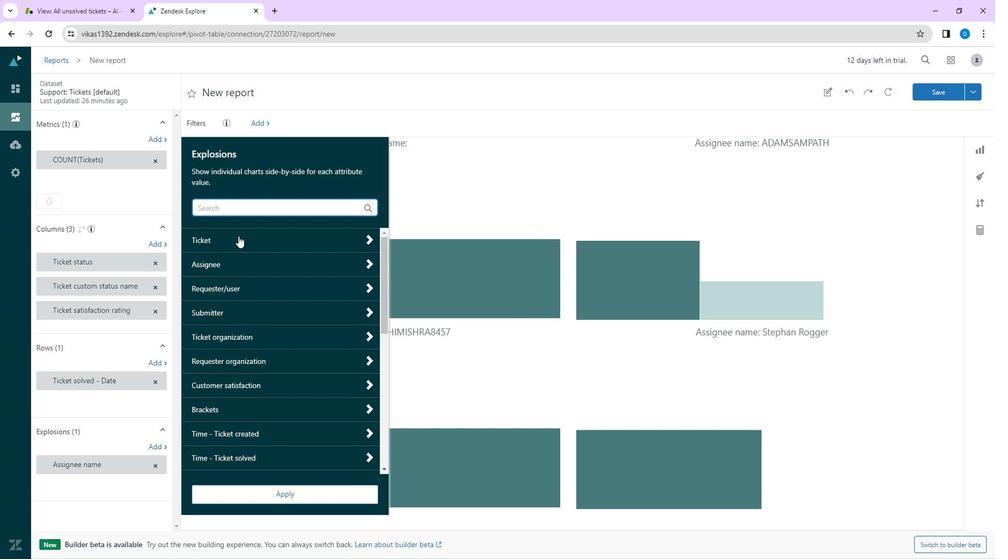 
Action: Mouse moved to (245, 291)
Screenshot: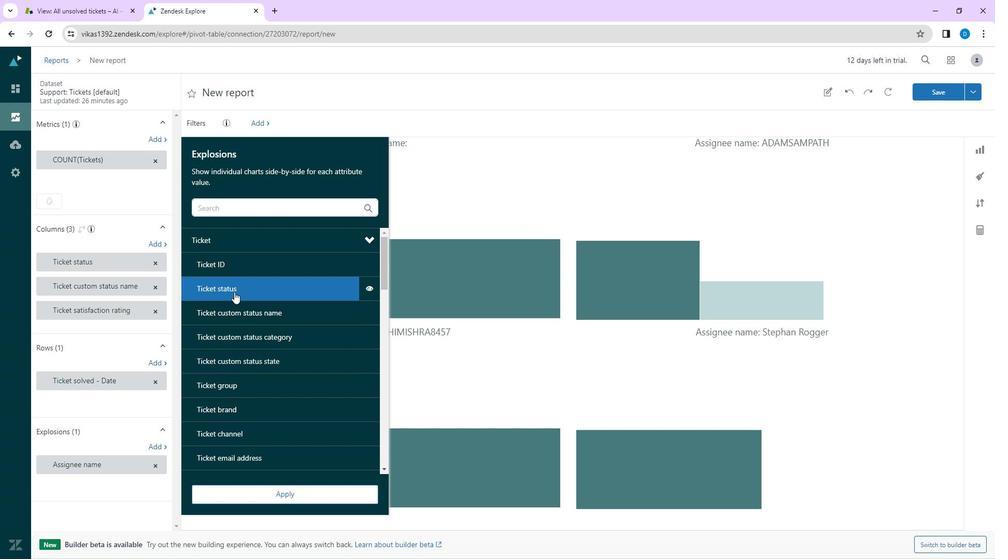 
Action: Mouse pressed left at (245, 291)
Screenshot: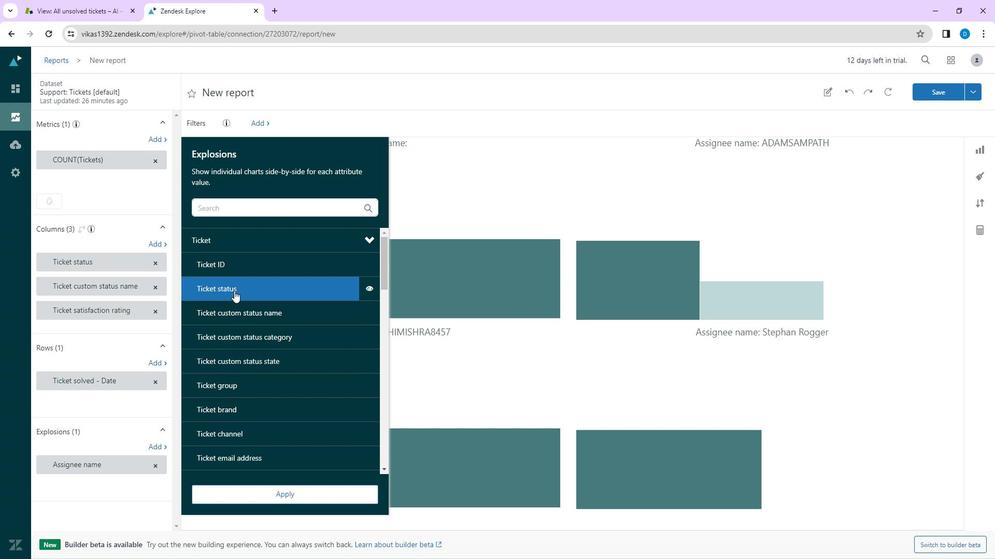 
Action: Mouse moved to (473, 387)
Screenshot: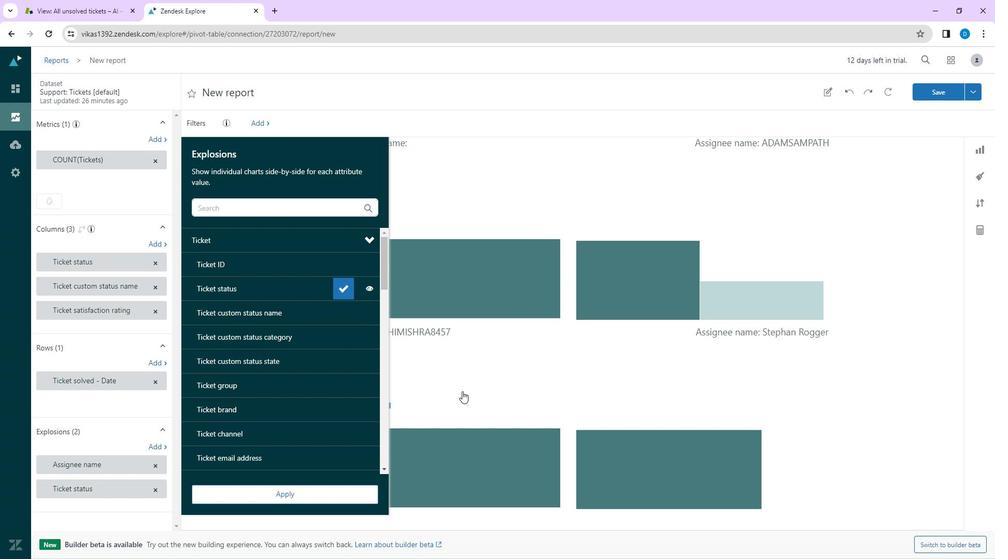 
Action: Mouse pressed left at (473, 387)
Screenshot: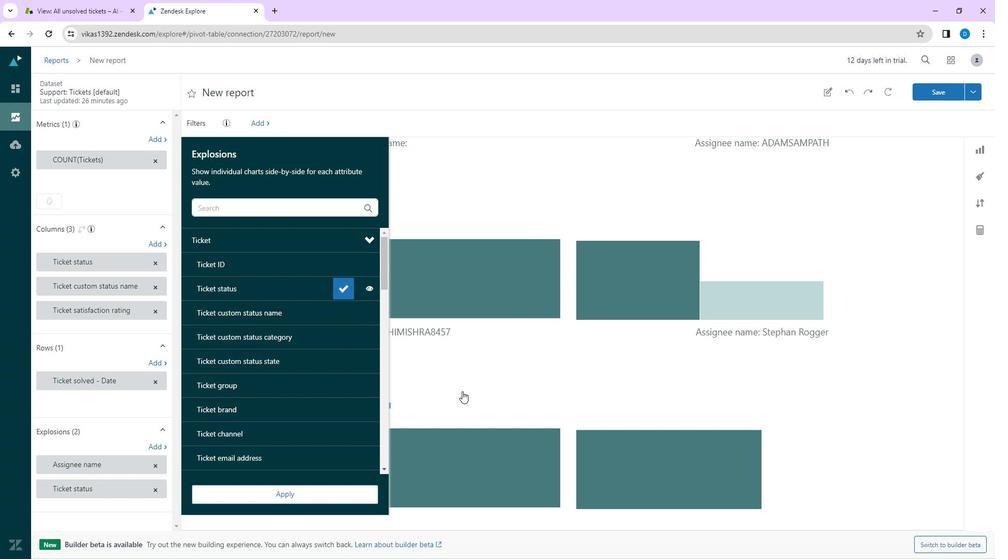 
Action: Mouse moved to (871, 369)
Screenshot: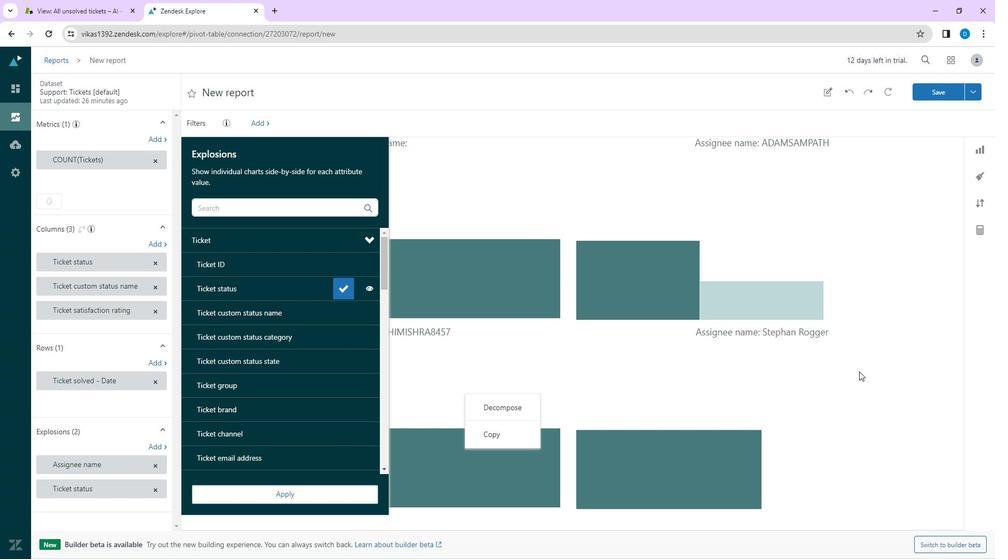 
Action: Mouse pressed left at (871, 369)
Screenshot: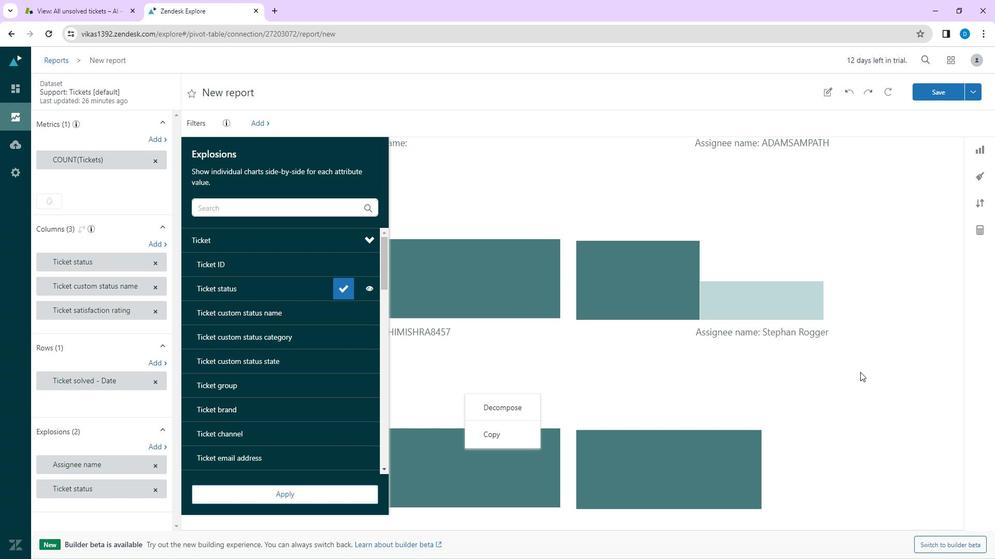 
Action: Mouse moved to (132, 456)
Screenshot: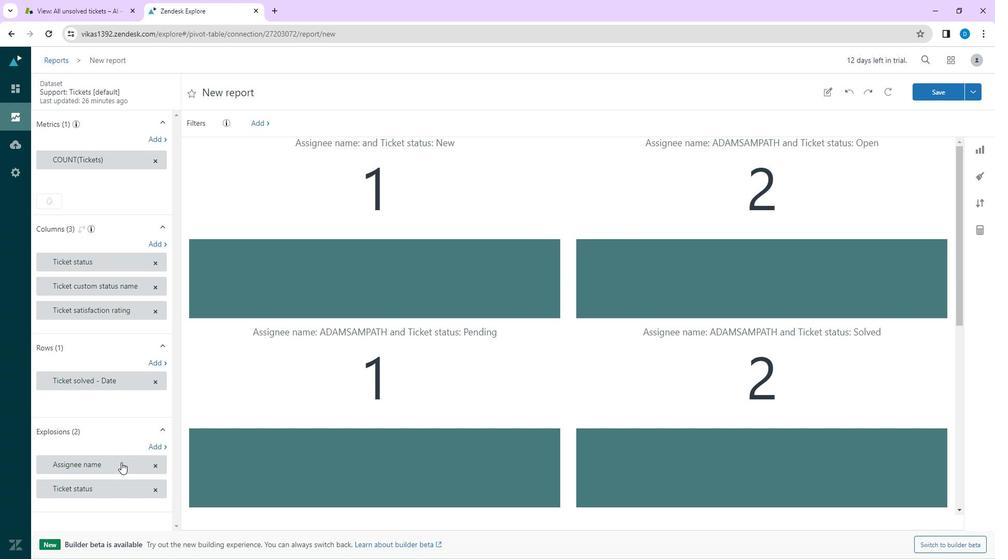 
Action: Mouse pressed left at (132, 456)
Screenshot: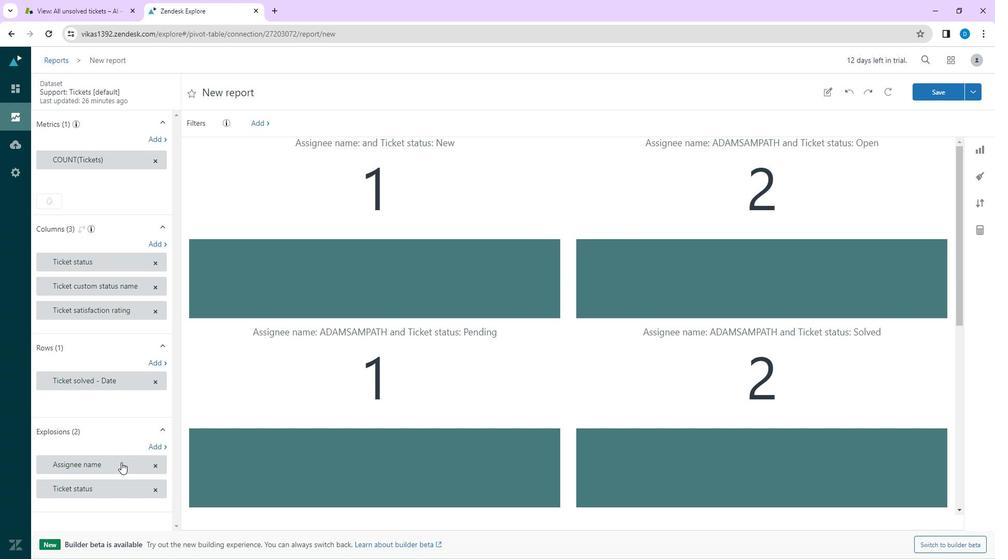 
Action: Mouse moved to (119, 403)
Screenshot: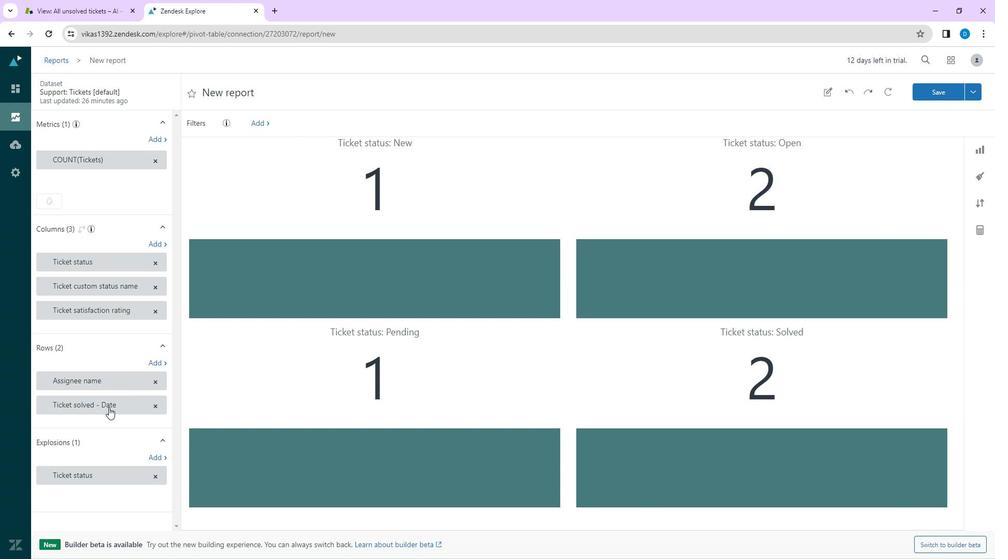 
Action: Mouse pressed left at (119, 403)
Screenshot: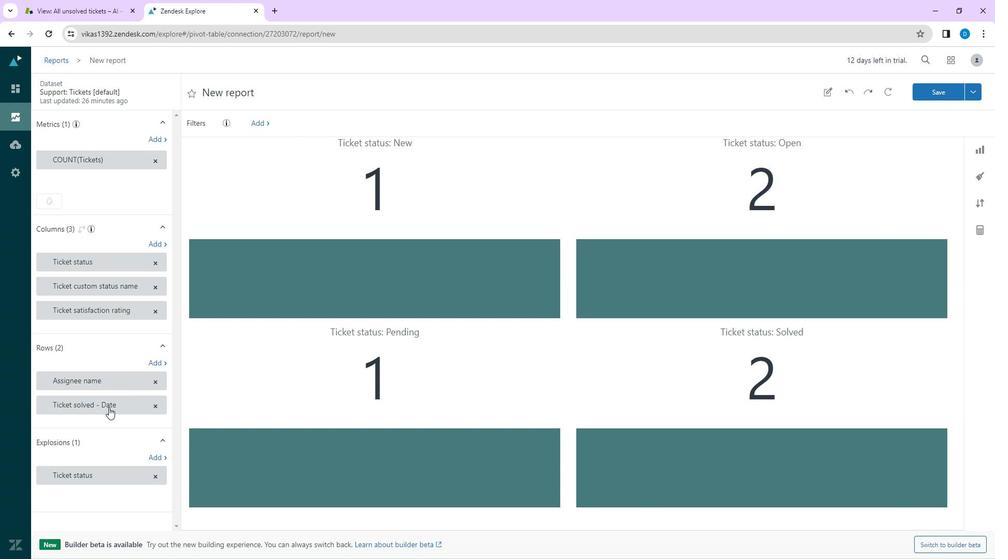 
Action: Mouse moved to (126, 399)
Screenshot: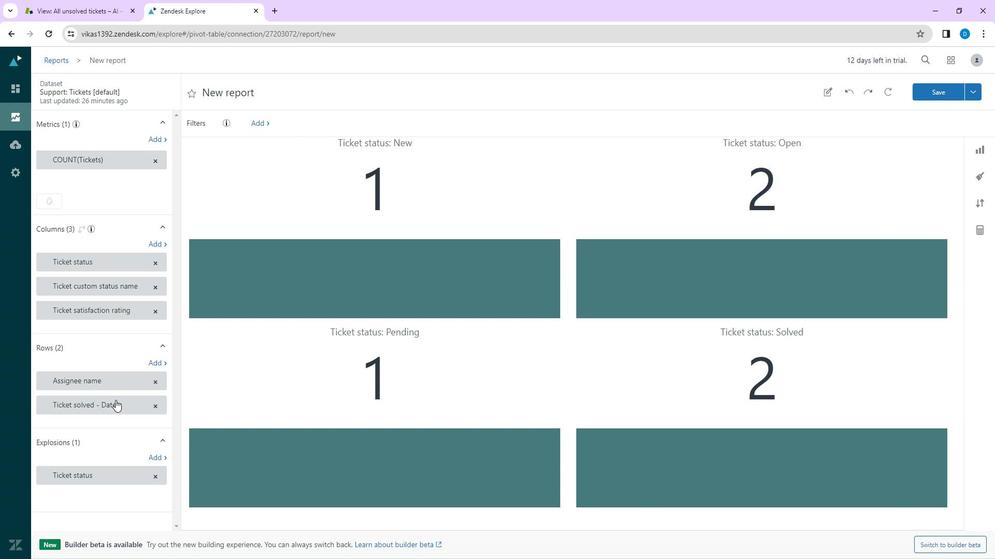 
Action: Mouse pressed left at (126, 399)
Screenshot: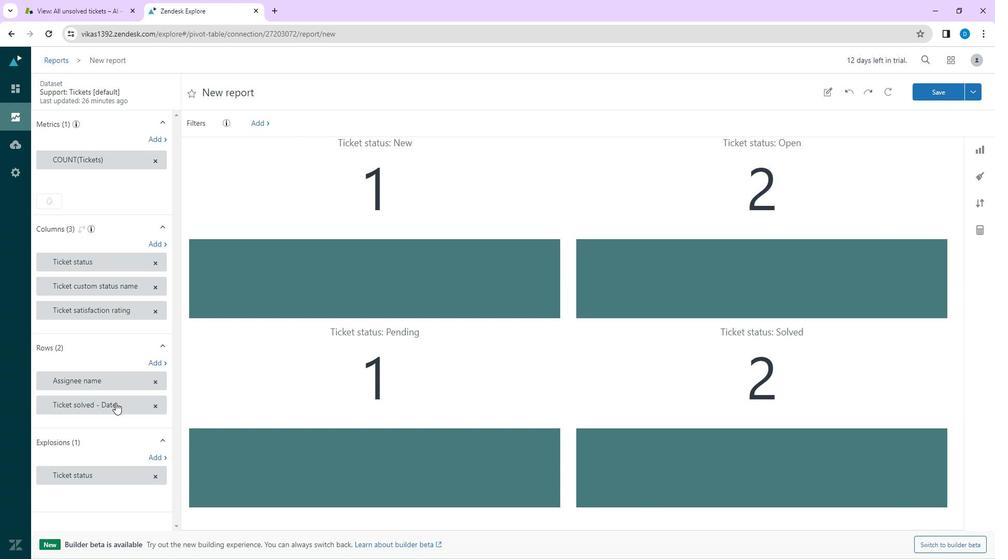 
Action: Mouse moved to (166, 403)
